 Task: Select the current location as Mount Vernon, Virginia, United States . Now zoom + , and verify the location . Show zoom slider
Action: Mouse moved to (631, 304)
Screenshot: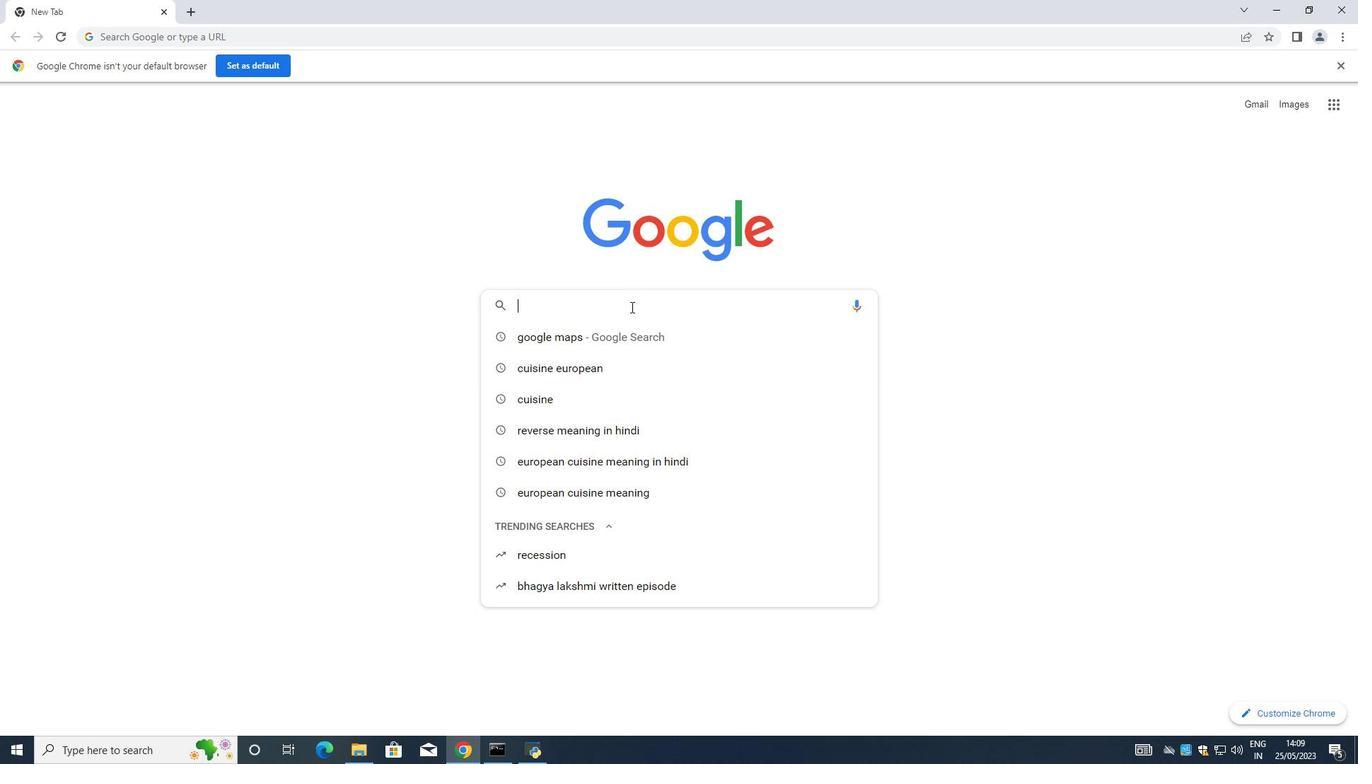 
Action: Mouse pressed left at (631, 304)
Screenshot: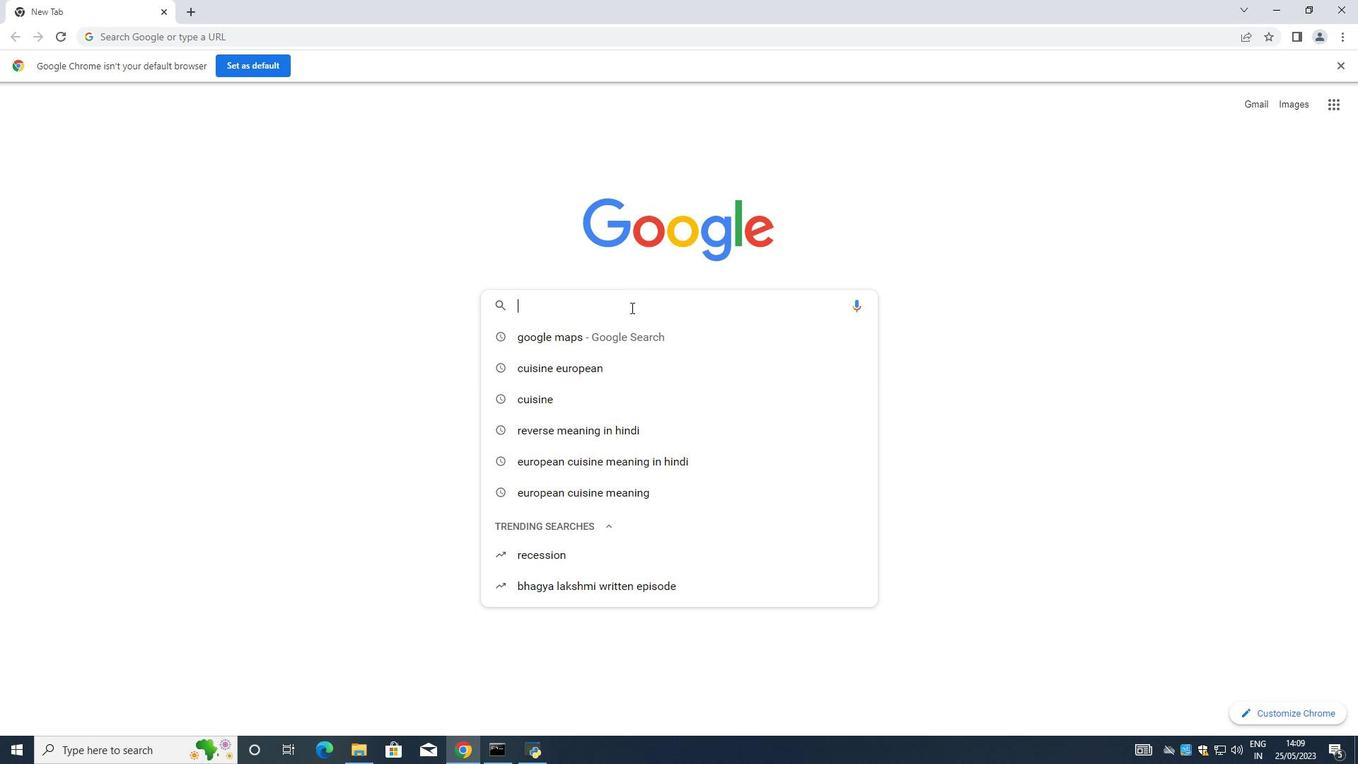 
Action: Mouse moved to (611, 336)
Screenshot: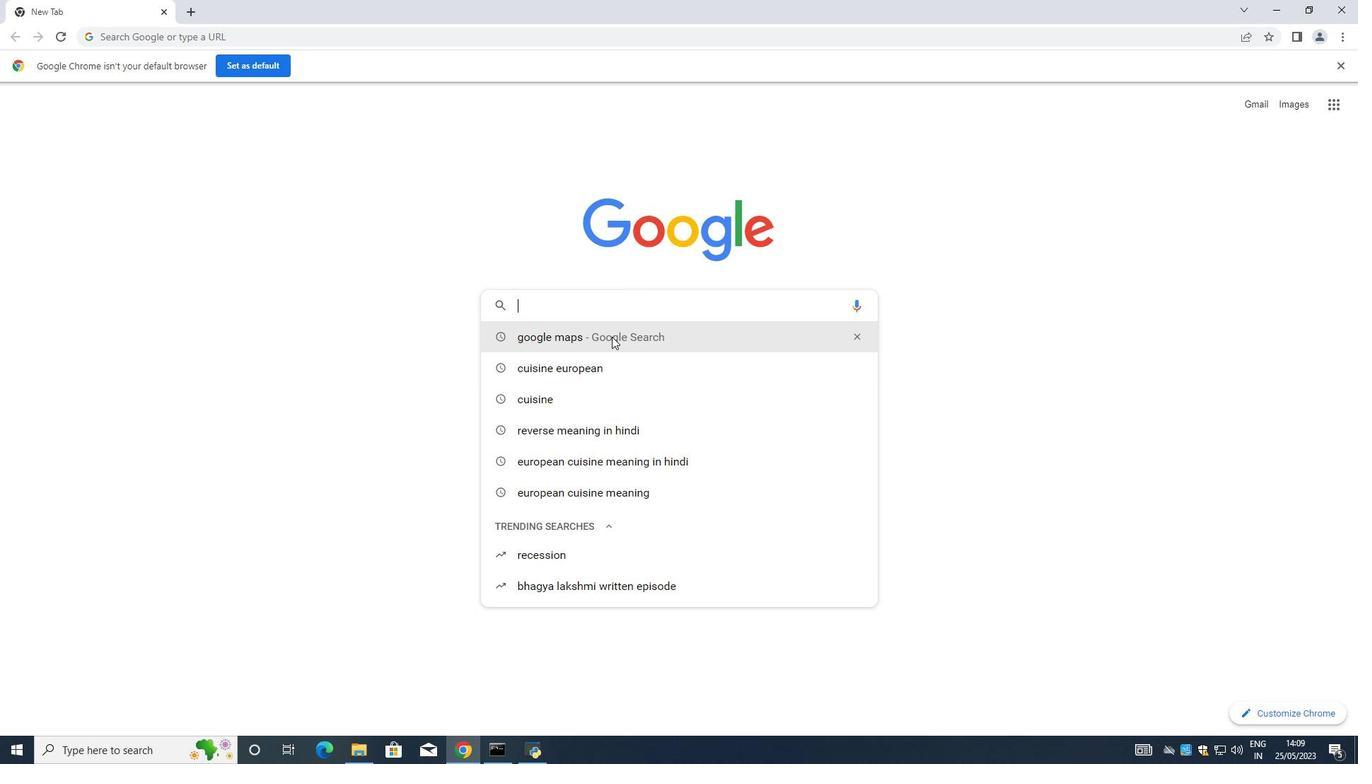 
Action: Key pressed google<Key.space>maps<Key.enter>
Screenshot: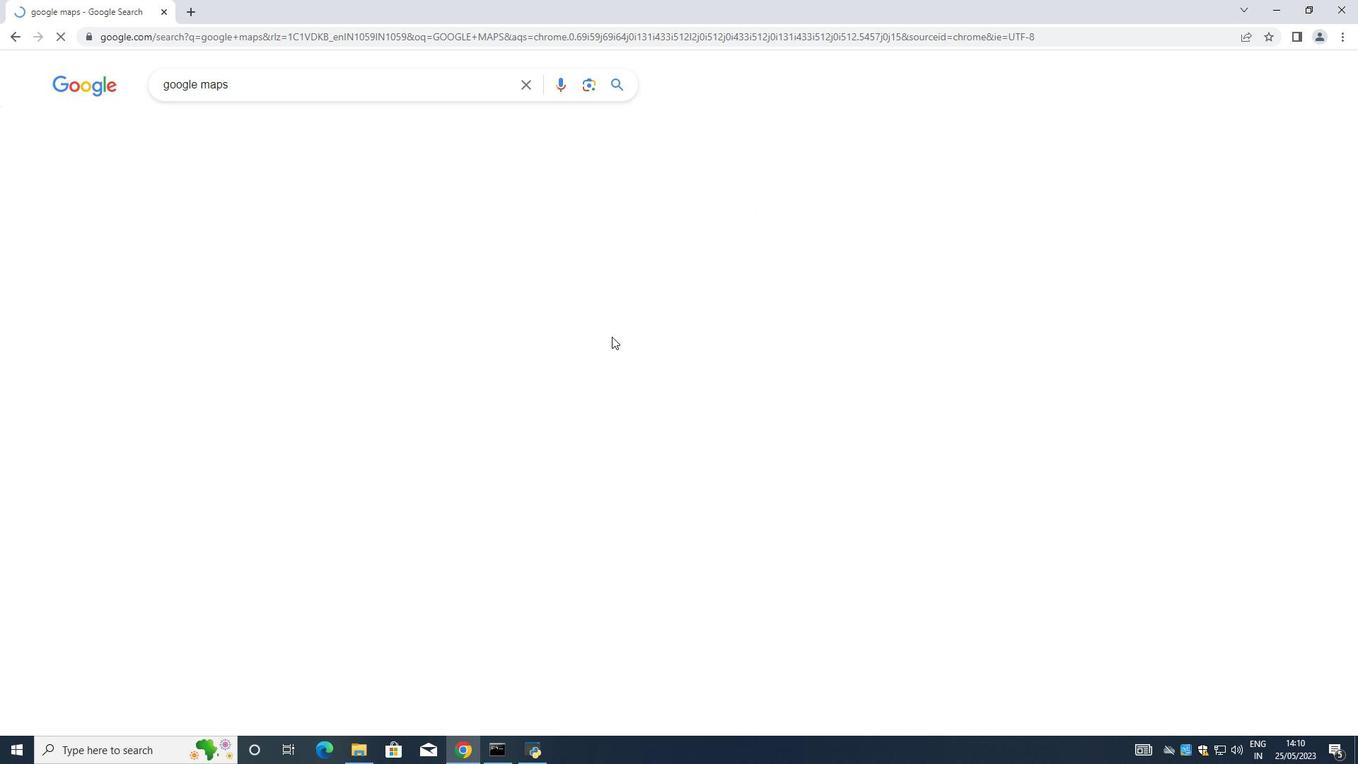 
Action: Mouse moved to (617, 343)
Screenshot: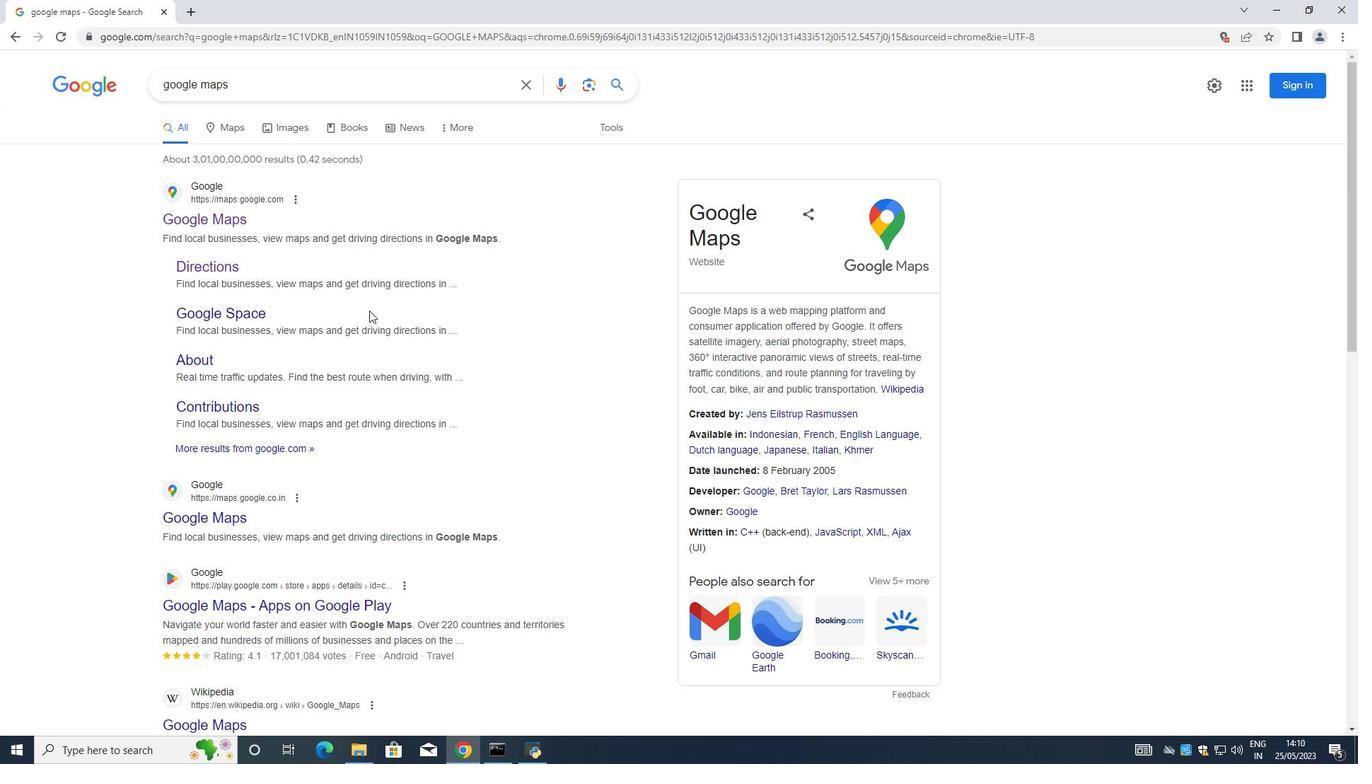 
Action: Key pressed <Key.caps_lock>
Screenshot: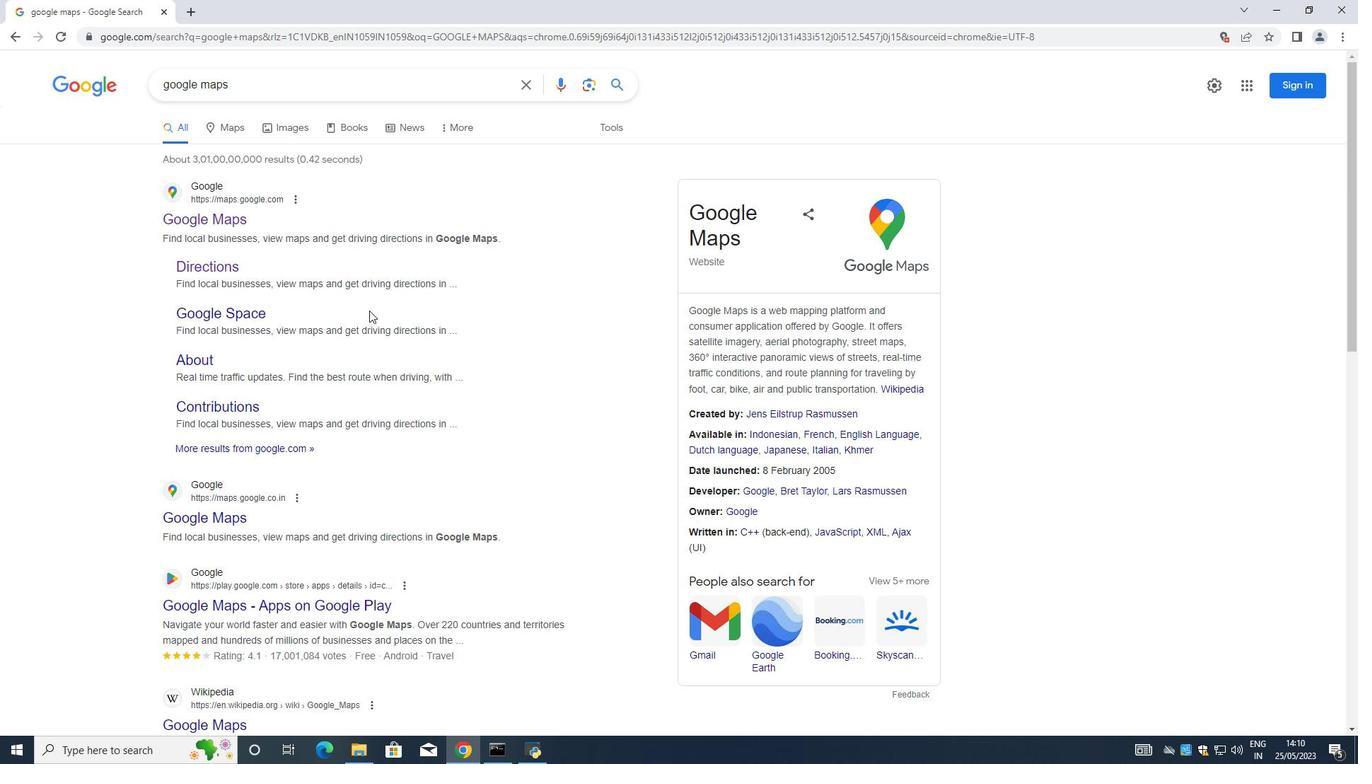 
Action: Mouse moved to (201, 211)
Screenshot: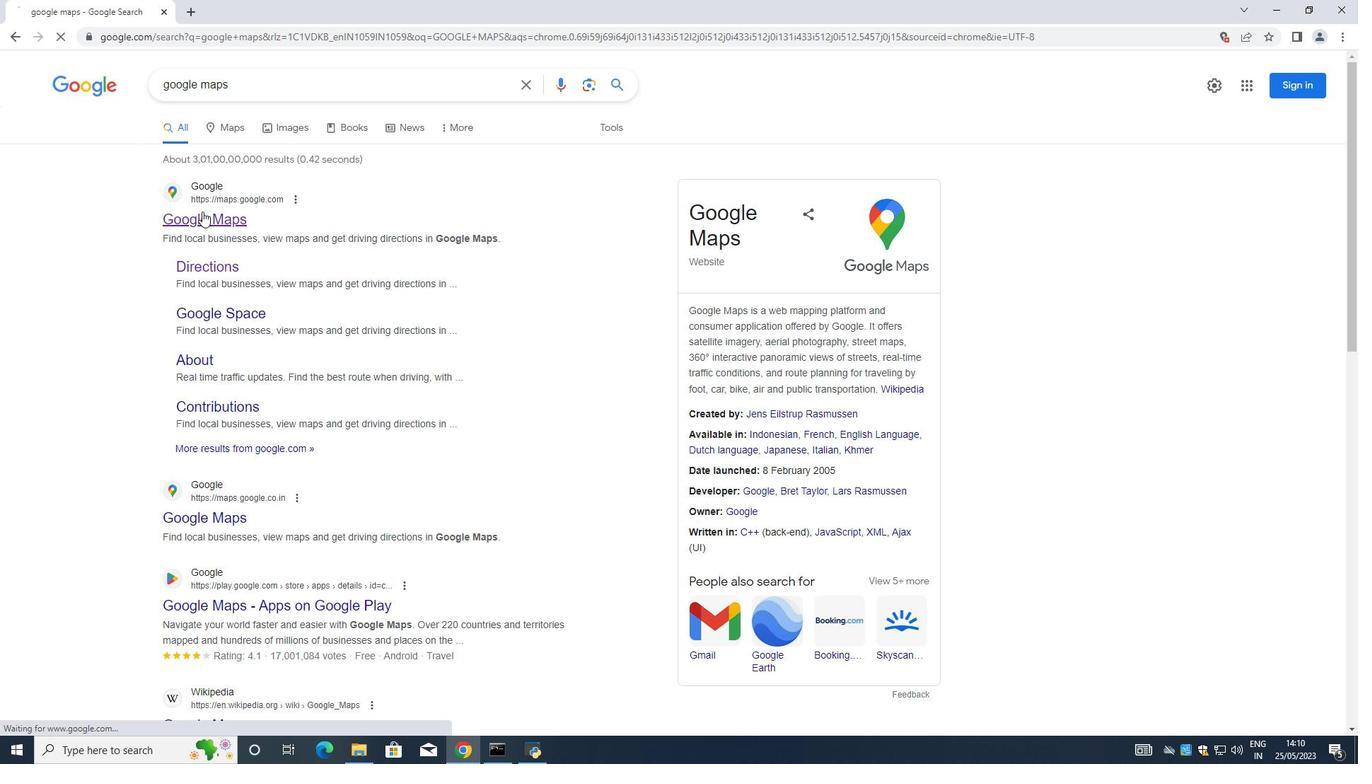 
Action: Mouse pressed left at (201, 211)
Screenshot: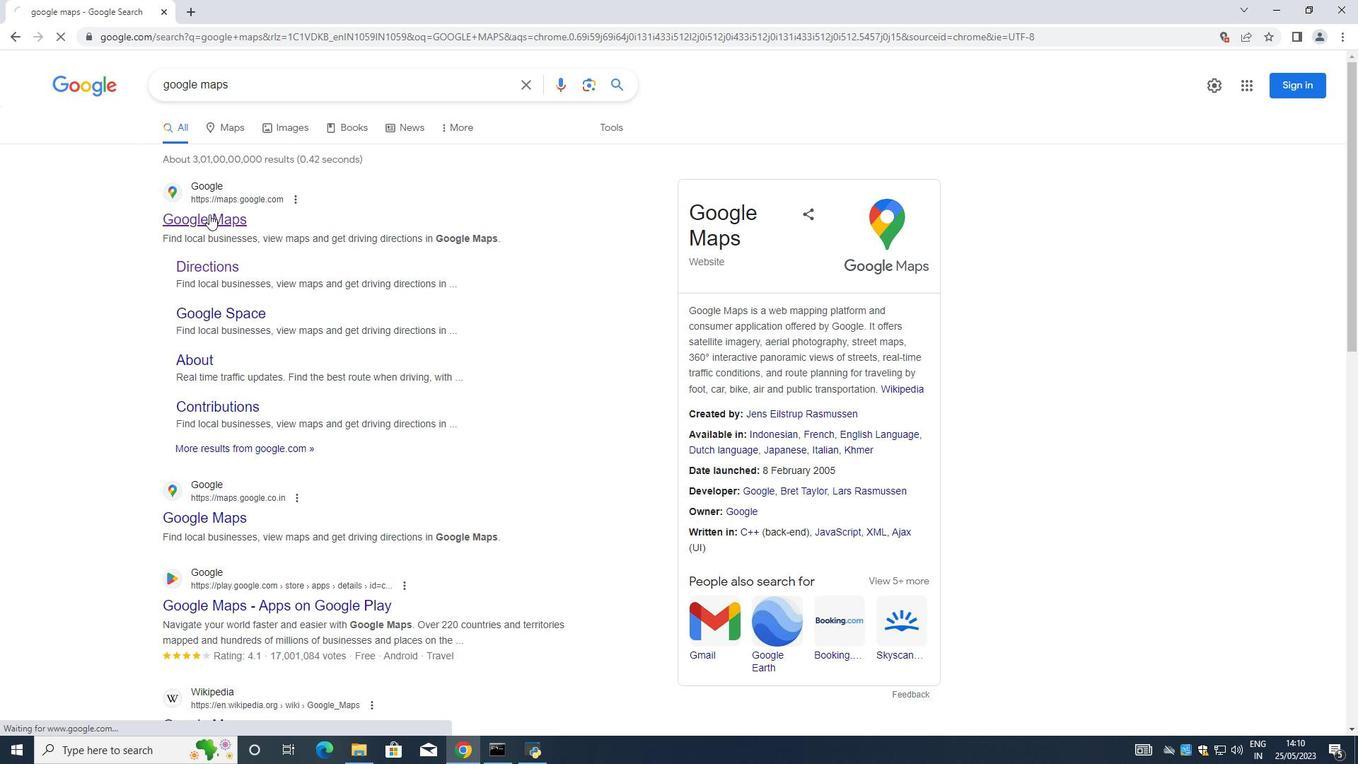 
Action: Mouse moved to (190, 73)
Screenshot: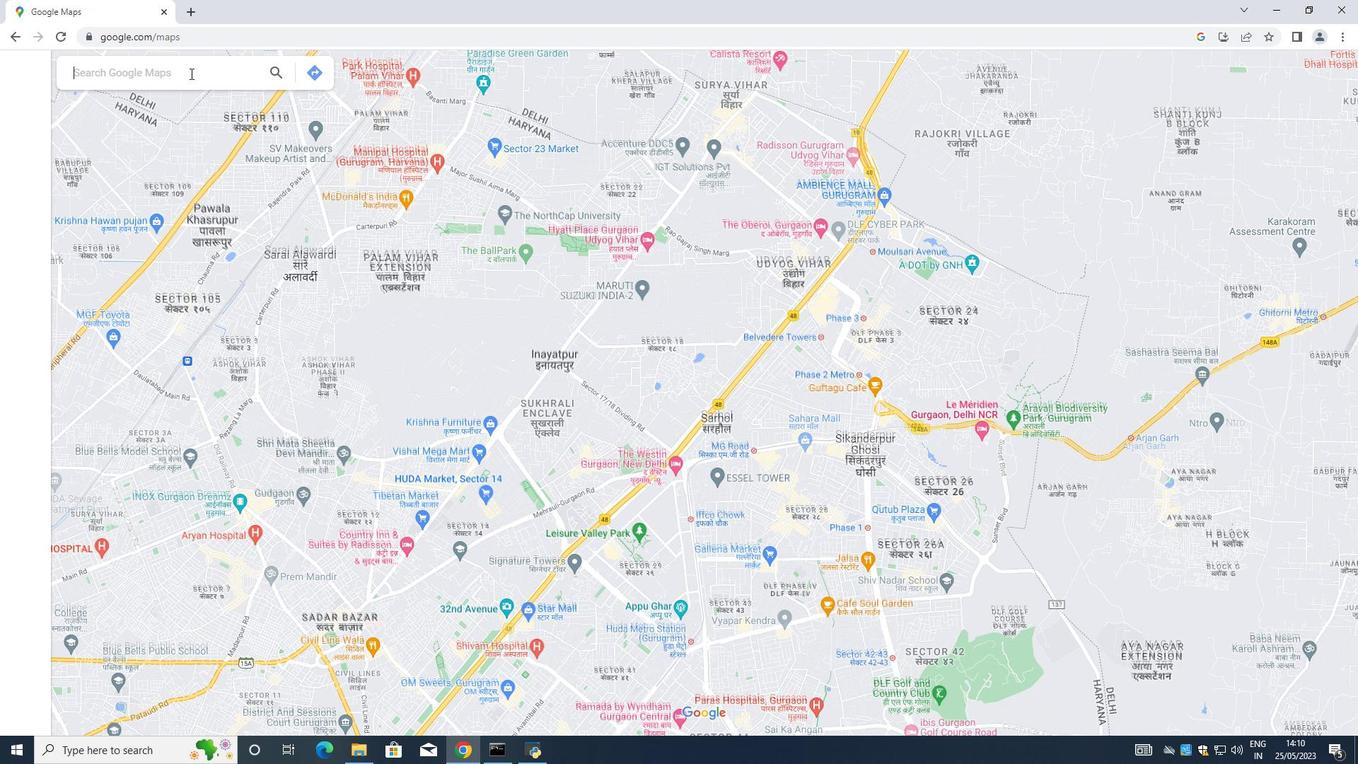
Action: Mouse pressed left at (190, 73)
Screenshot: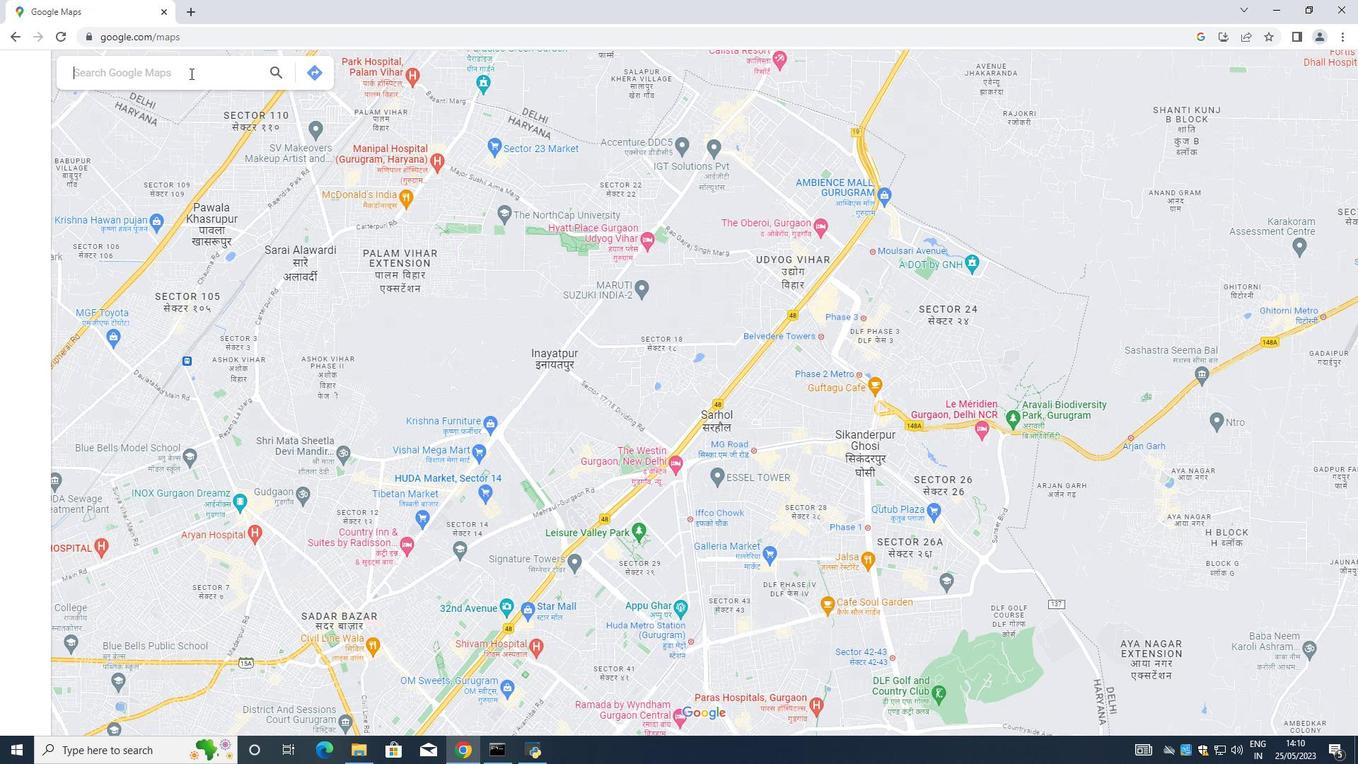 
Action: Key pressed <Key.shift><Key.shift><Key.shift><Key.shift><Key.shift><Key.shift><Key.shift><Key.shift><Key.shift><Key.shift><Key.shift><Key.shift><Key.shift><Key.shift><Key.shift><Key.shift><Key.shift><Key.shift><Key.shift><Key.shift><Key.shift><Key.shift><Key.shift><Key.shift>mOUNT<Key.space><Key.shift>vERNON,B<Key.backspace><Key.shift><Key.shift><Key.shift><Key.shift><Key.shift><Key.shift><Key.shift><Key.shift><Key.shift><Key.shift><Key.shift><Key.shift><Key.shift><Key.shift><Key.shift><Key.shift><Key.shift><Key.shift><Key.shift><Key.shift><Key.shift><Key.shift><Key.shift><Key.shift><Key.shift><Key.shift><Key.shift><Key.shift><Key.shift><Key.shift><Key.shift><Key.shift><Key.shift><Key.shift><Key.shift><Key.shift><Key.shift>vIRGINIA,<Key.shift><Key.shift><Key.shift><Key.shift><Key.shift><Key.shift>us
Screenshot: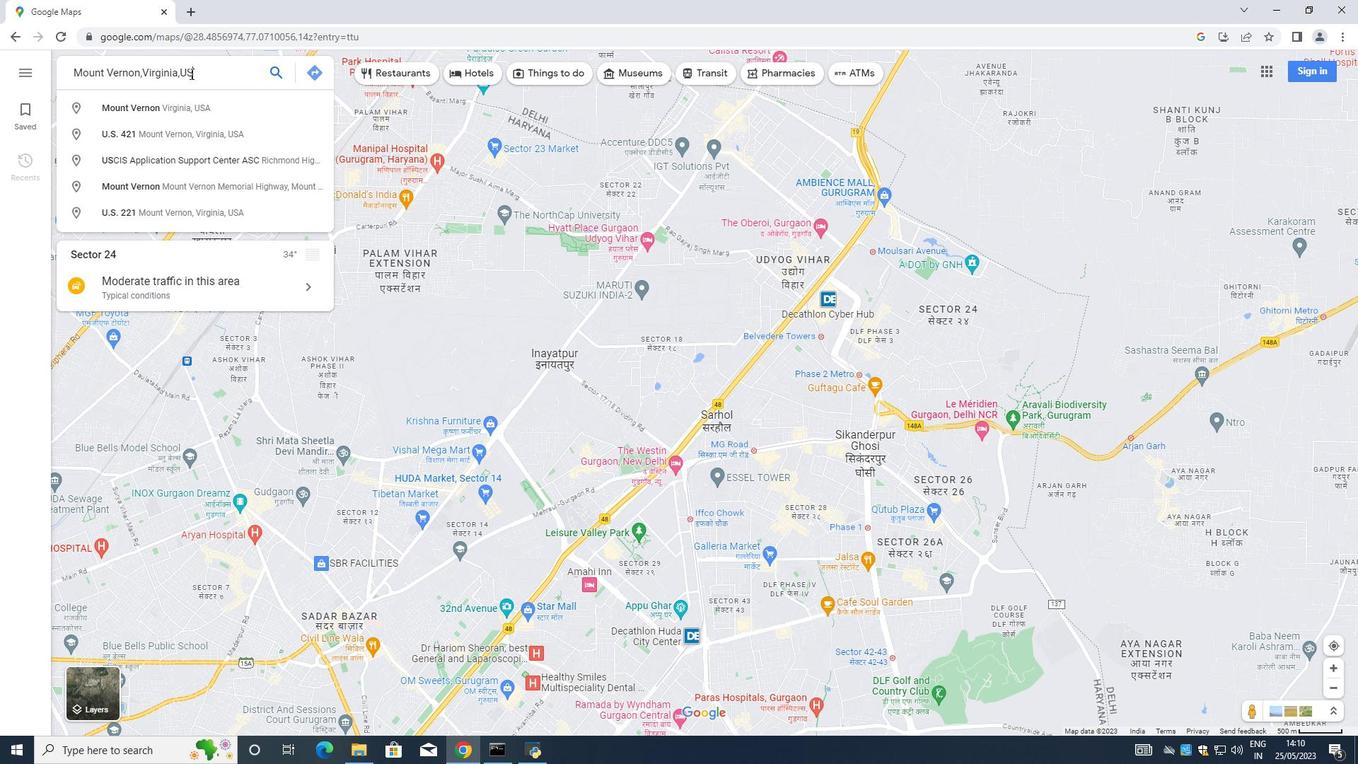 
Action: Mouse moved to (275, 72)
Screenshot: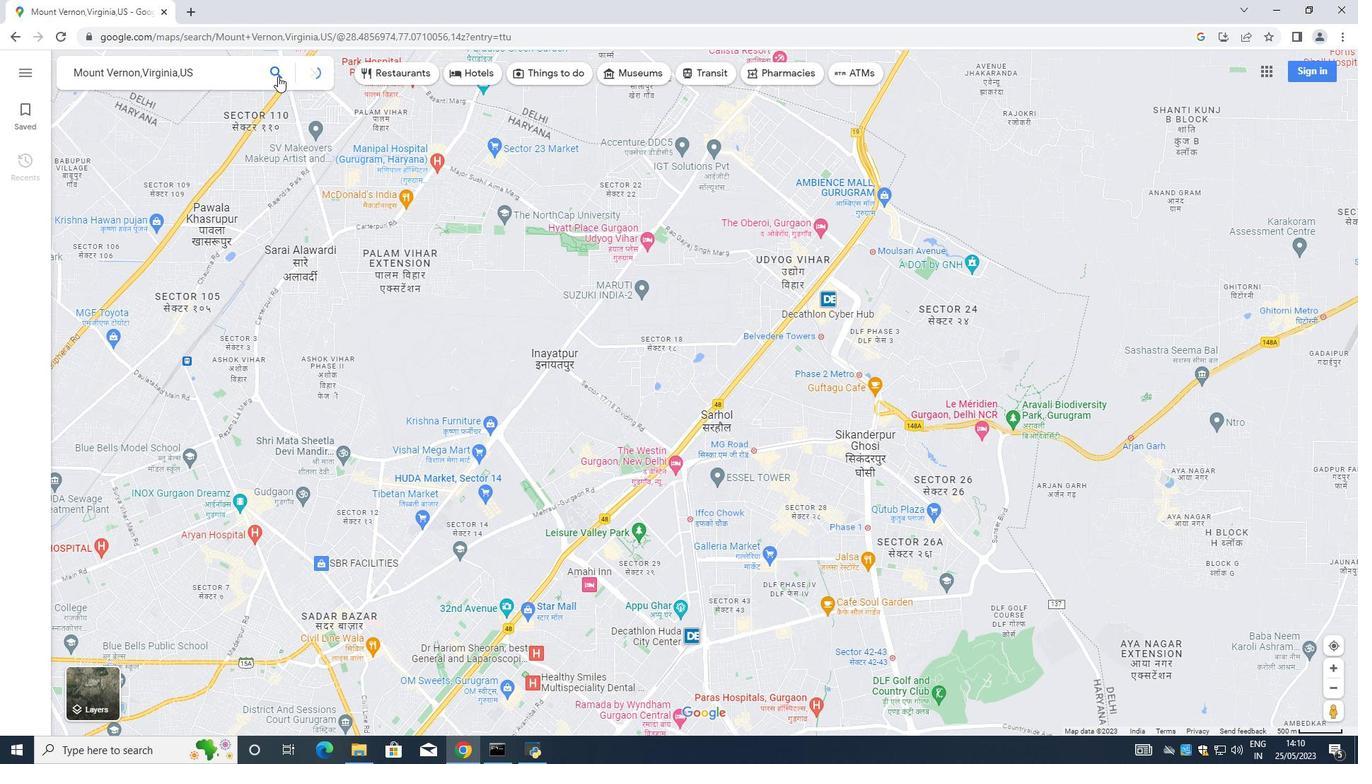 
Action: Mouse pressed left at (275, 72)
Screenshot: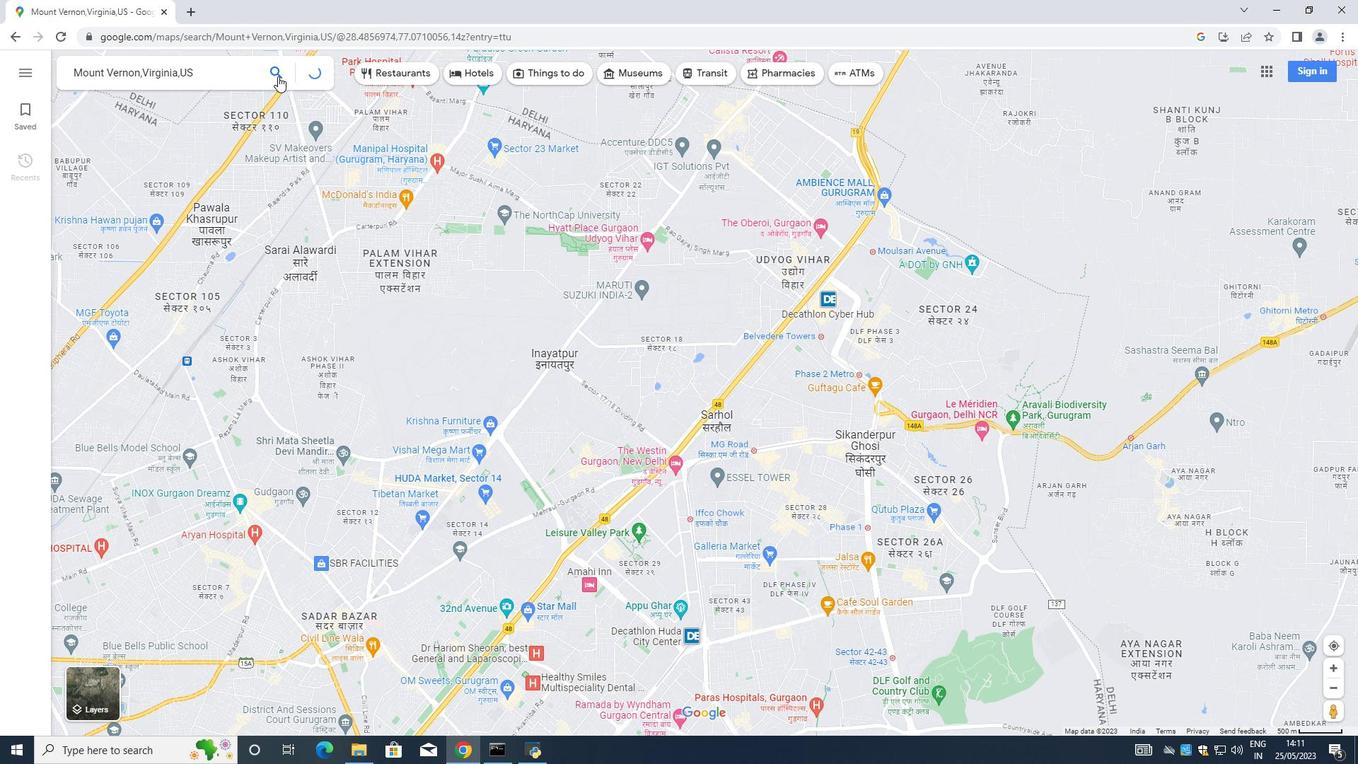 
Action: Mouse moved to (85, 313)
Screenshot: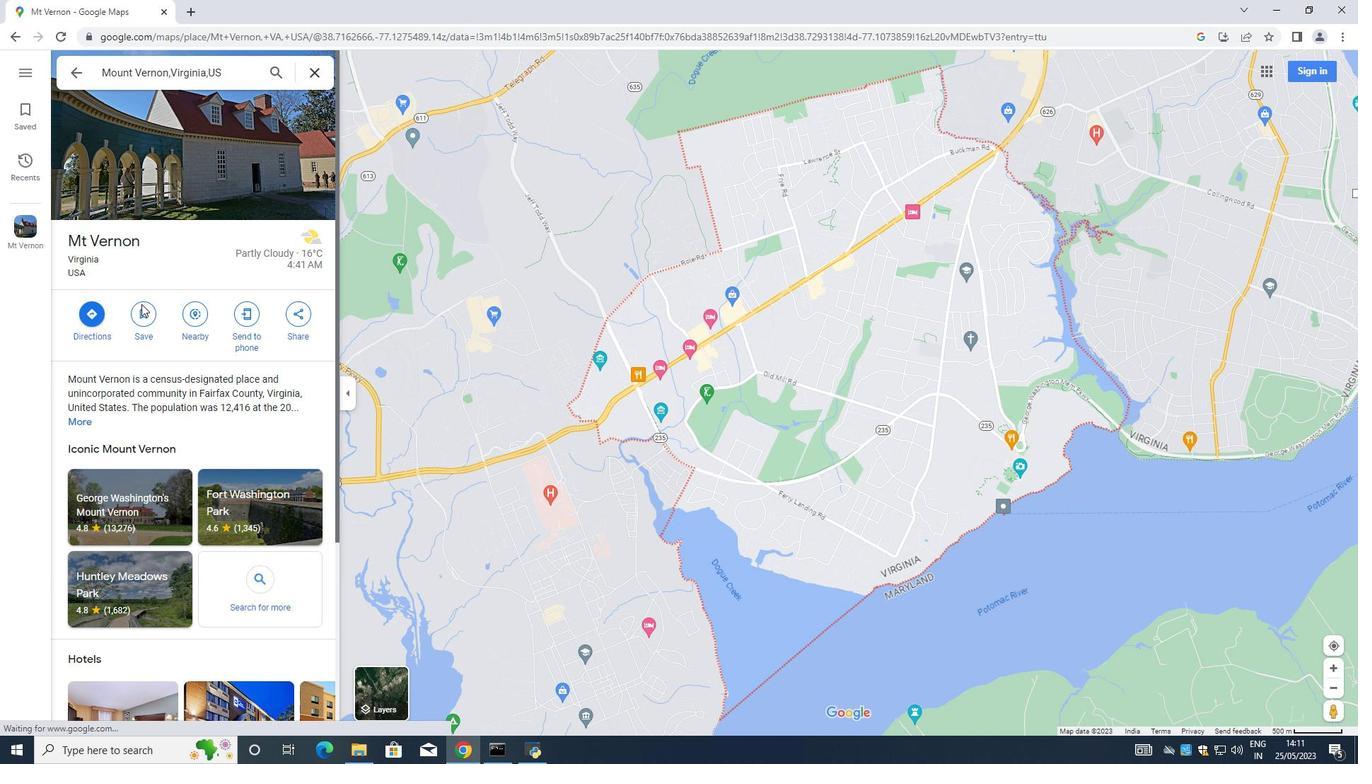 
Action: Mouse pressed left at (85, 313)
Screenshot: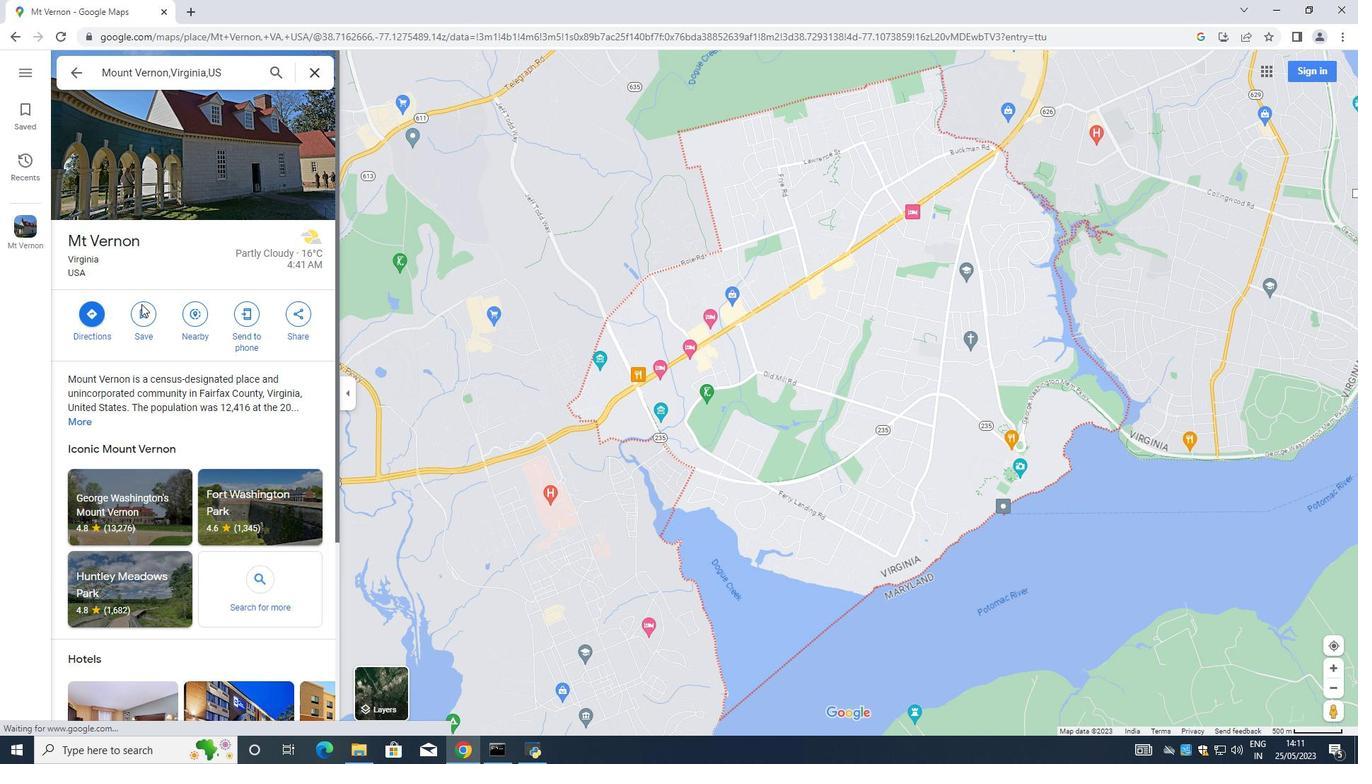 
Action: Mouse moved to (145, 198)
Screenshot: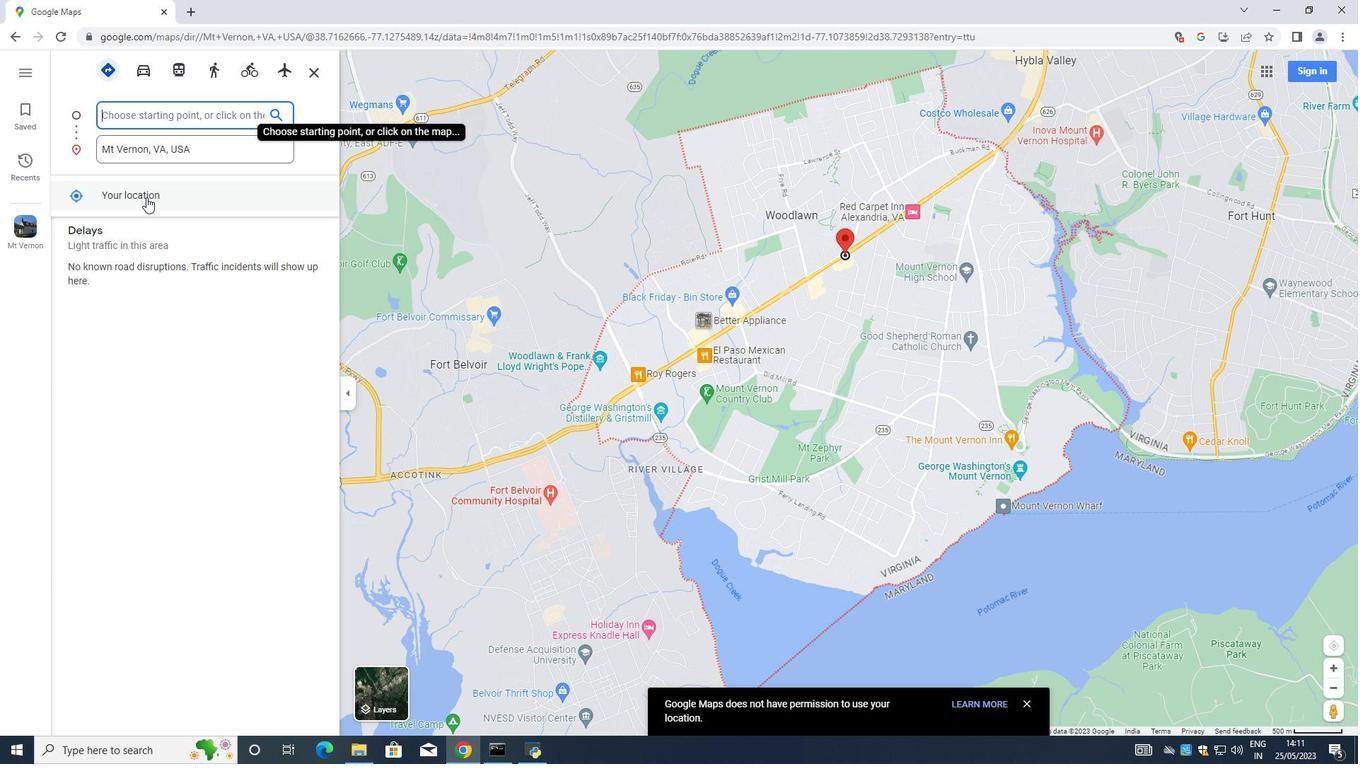 
Action: Mouse pressed left at (145, 198)
Screenshot: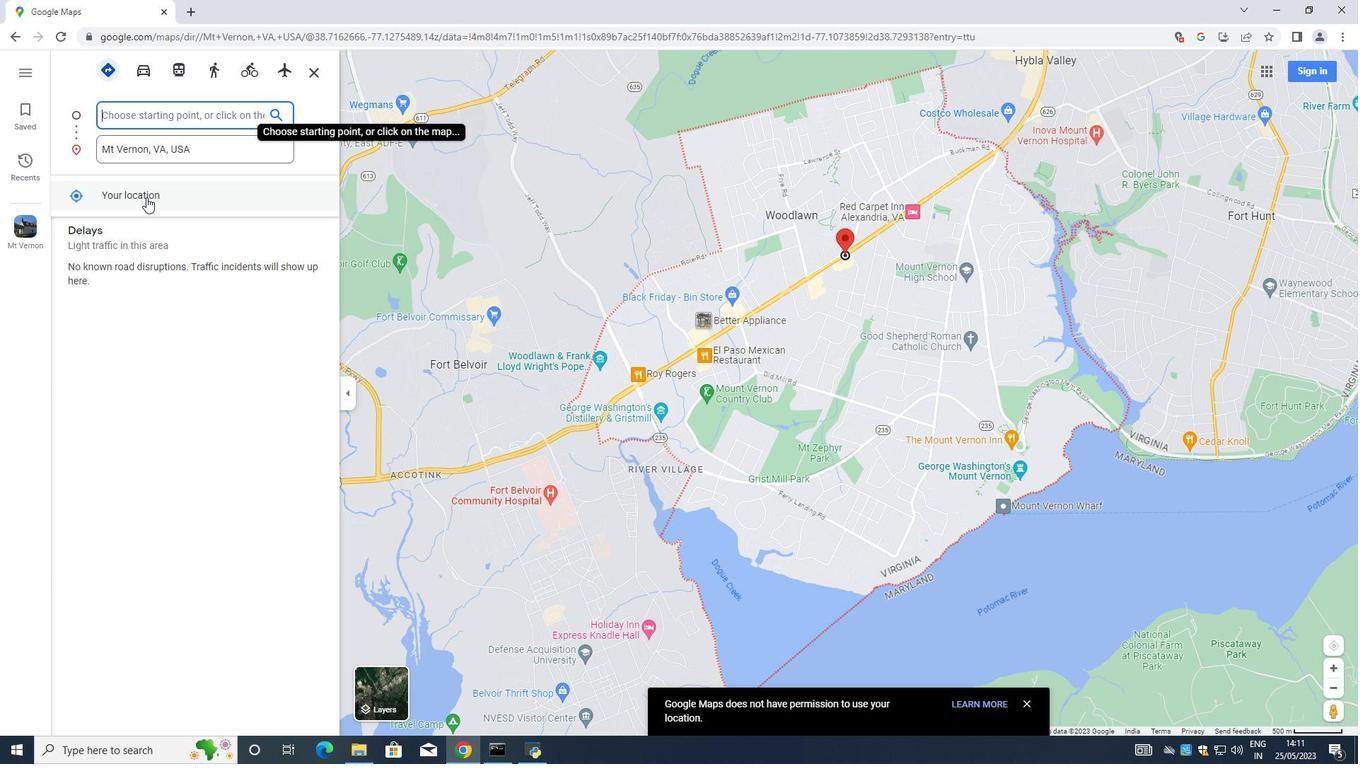 
Action: Mouse moved to (205, 157)
Screenshot: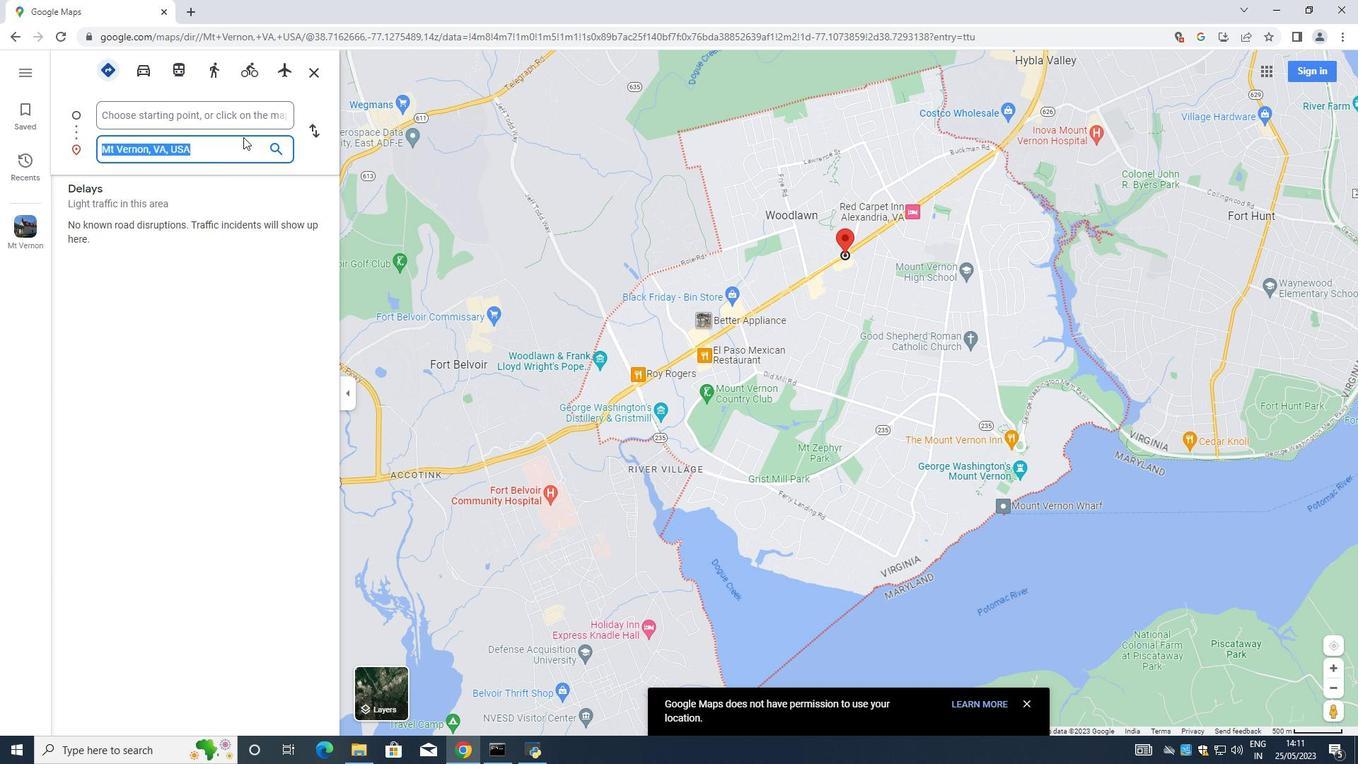 
Action: Mouse pressed left at (205, 157)
Screenshot: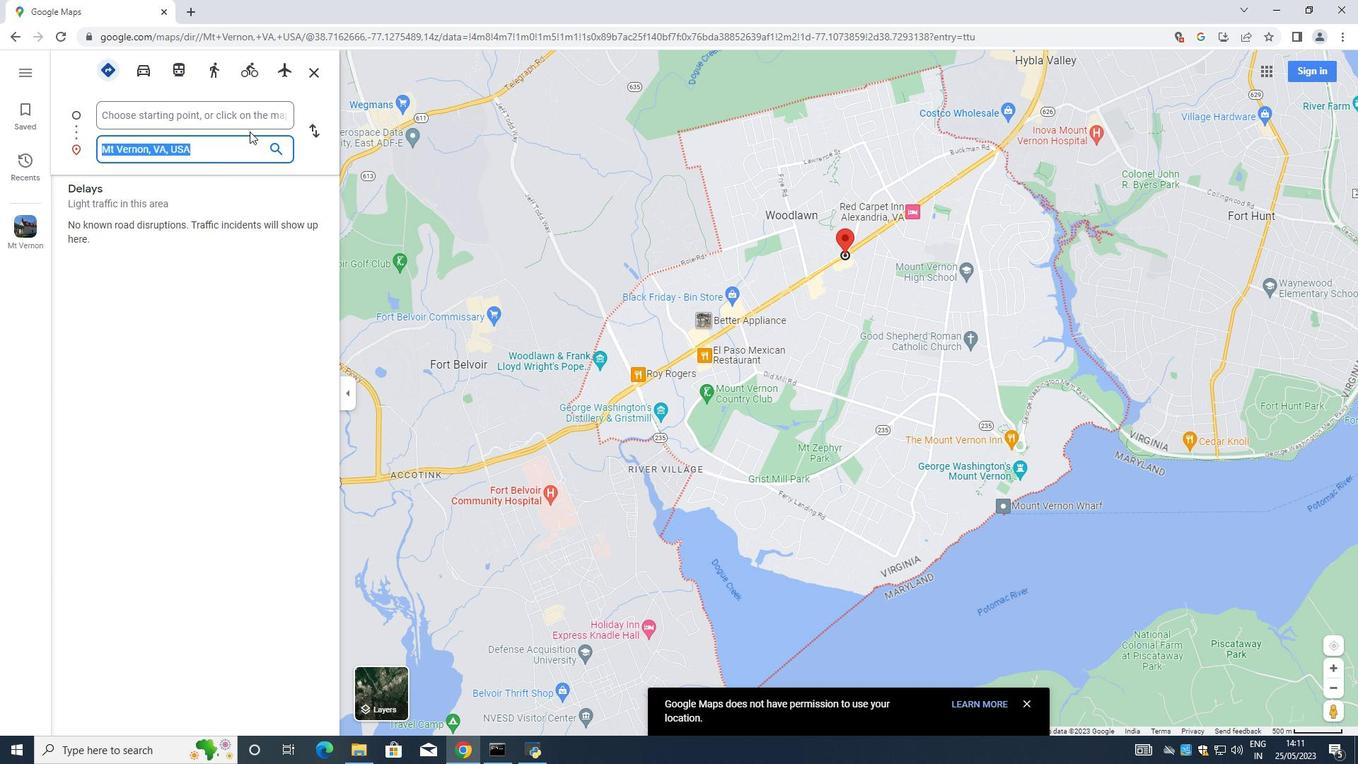 
Action: Mouse moved to (231, 142)
Screenshot: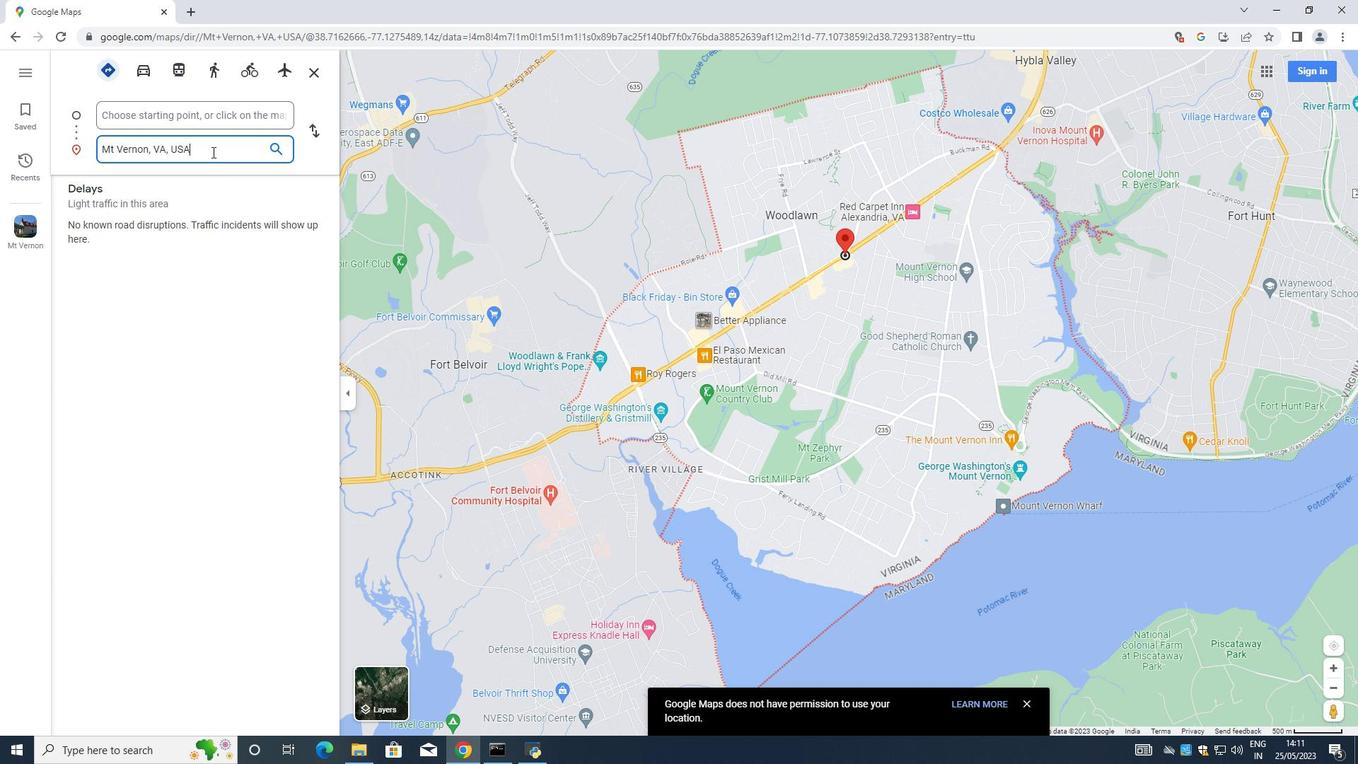 
Action: Mouse pressed left at (231, 142)
Screenshot: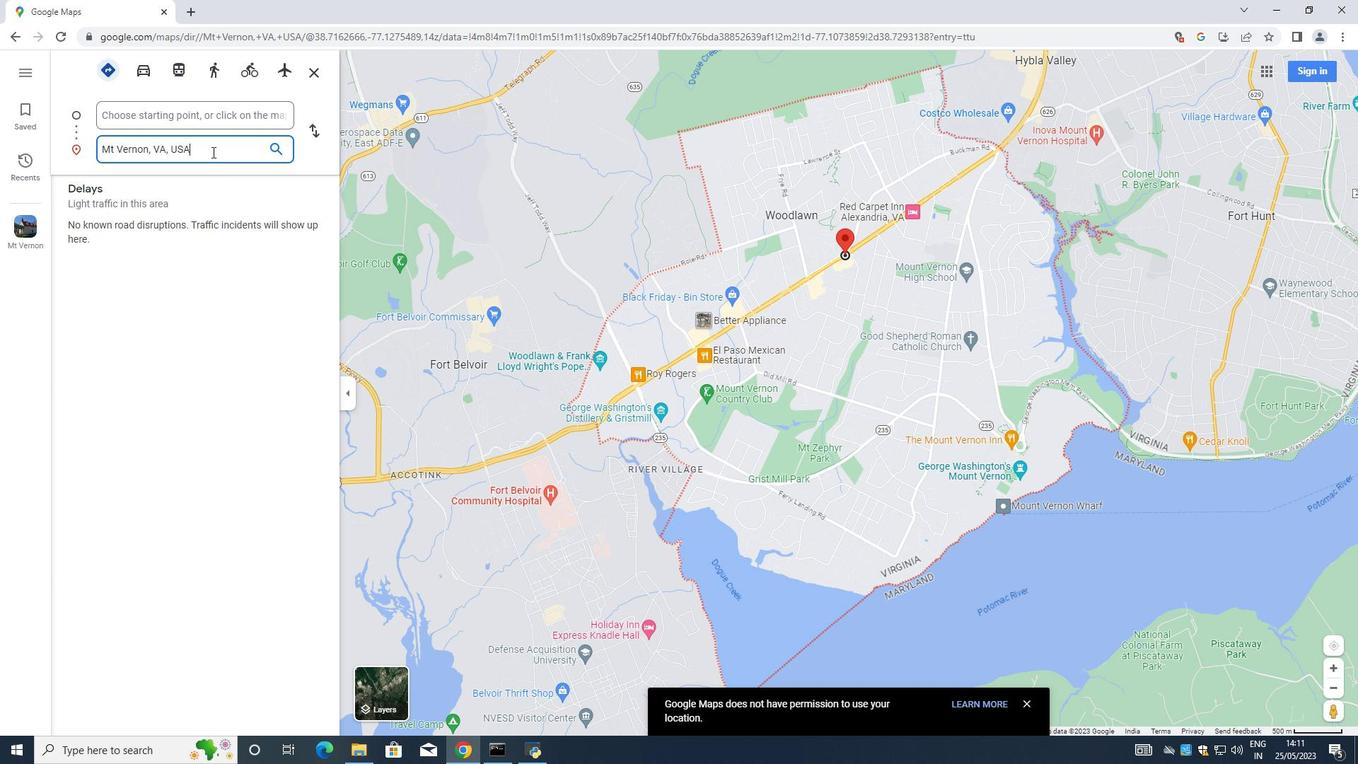 
Action: Mouse moved to (311, 127)
Screenshot: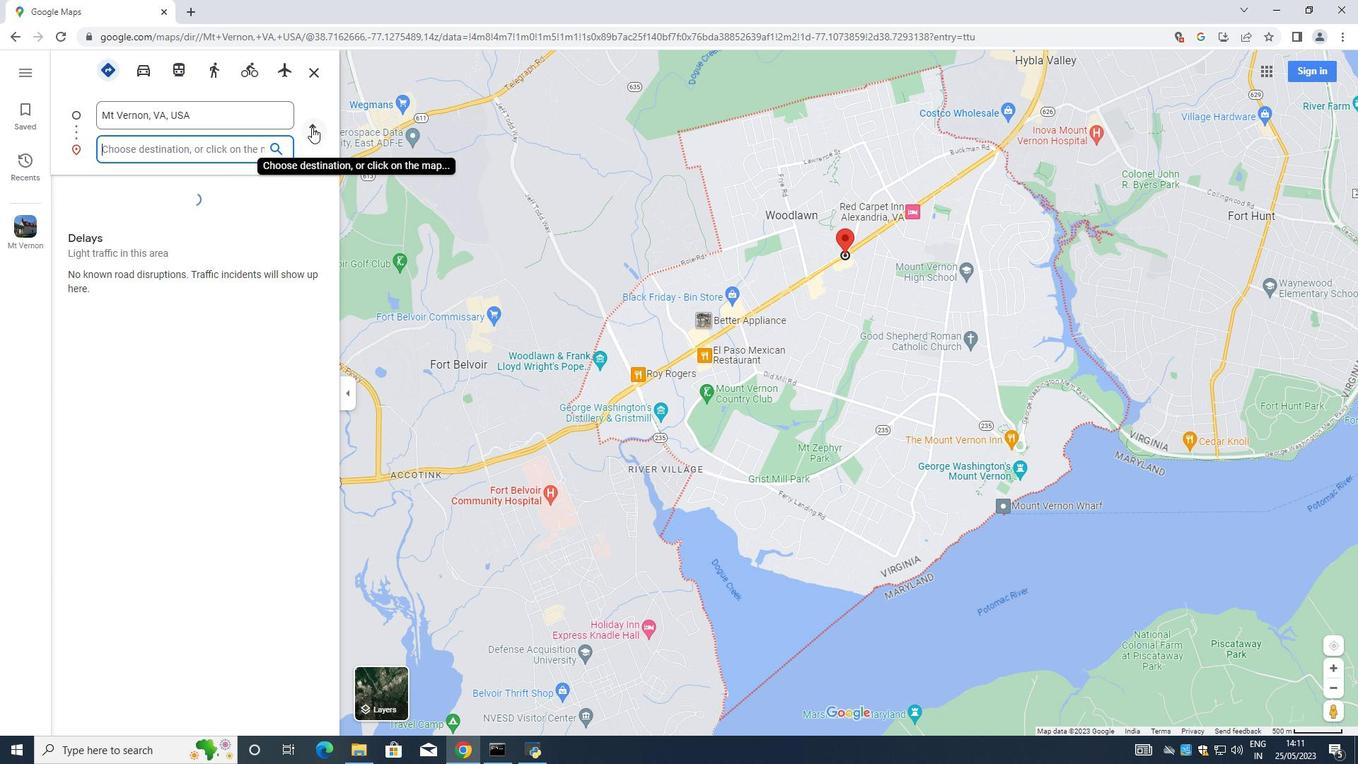 
Action: Mouse pressed left at (311, 127)
Screenshot: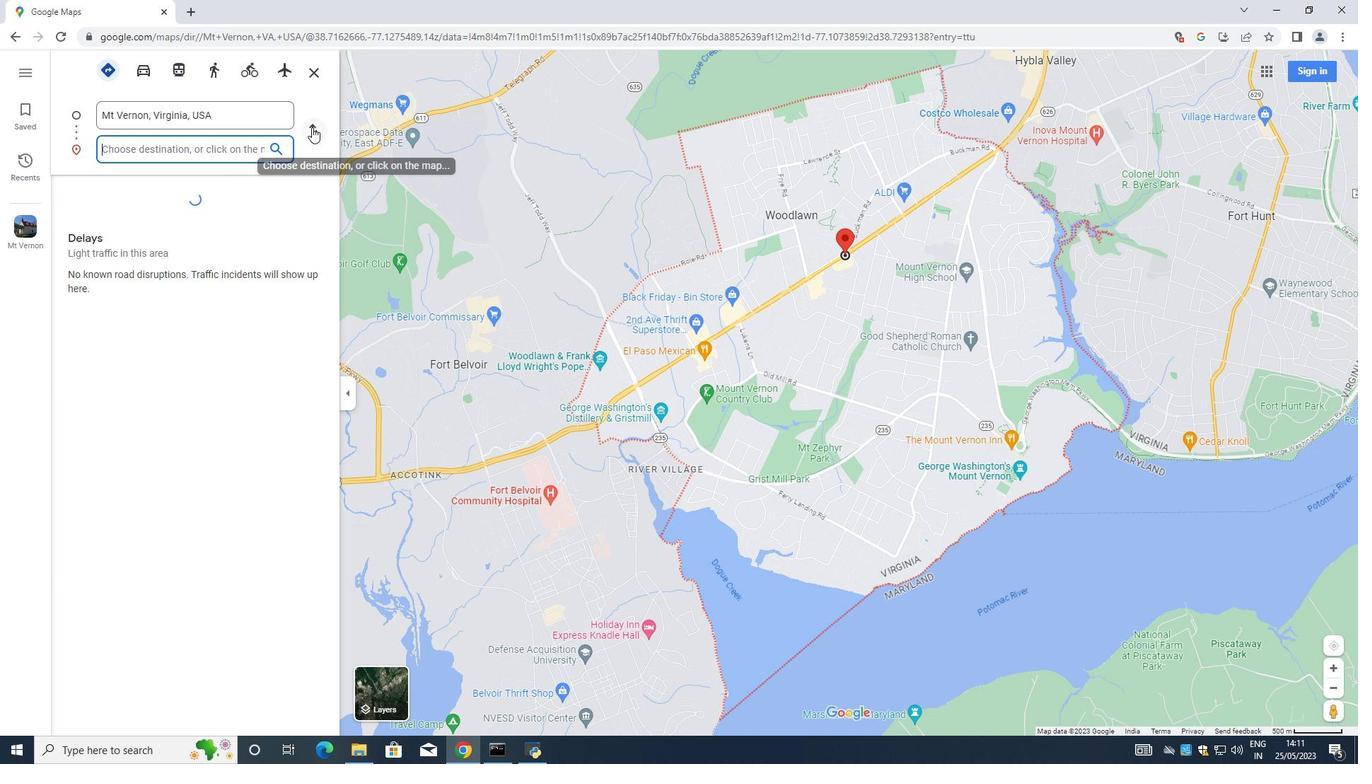 
Action: Mouse moved to (848, 387)
Screenshot: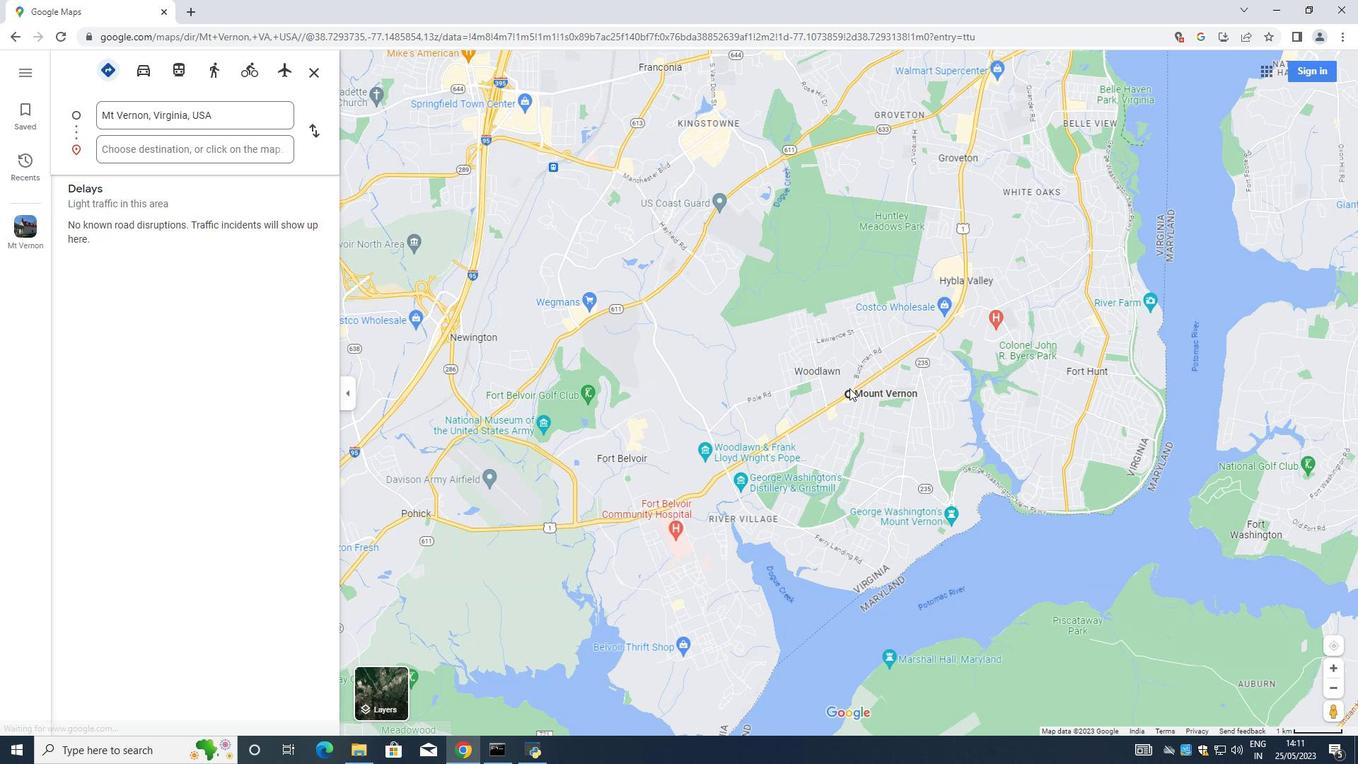 
Action: Mouse scrolled (848, 388) with delta (0, 0)
Screenshot: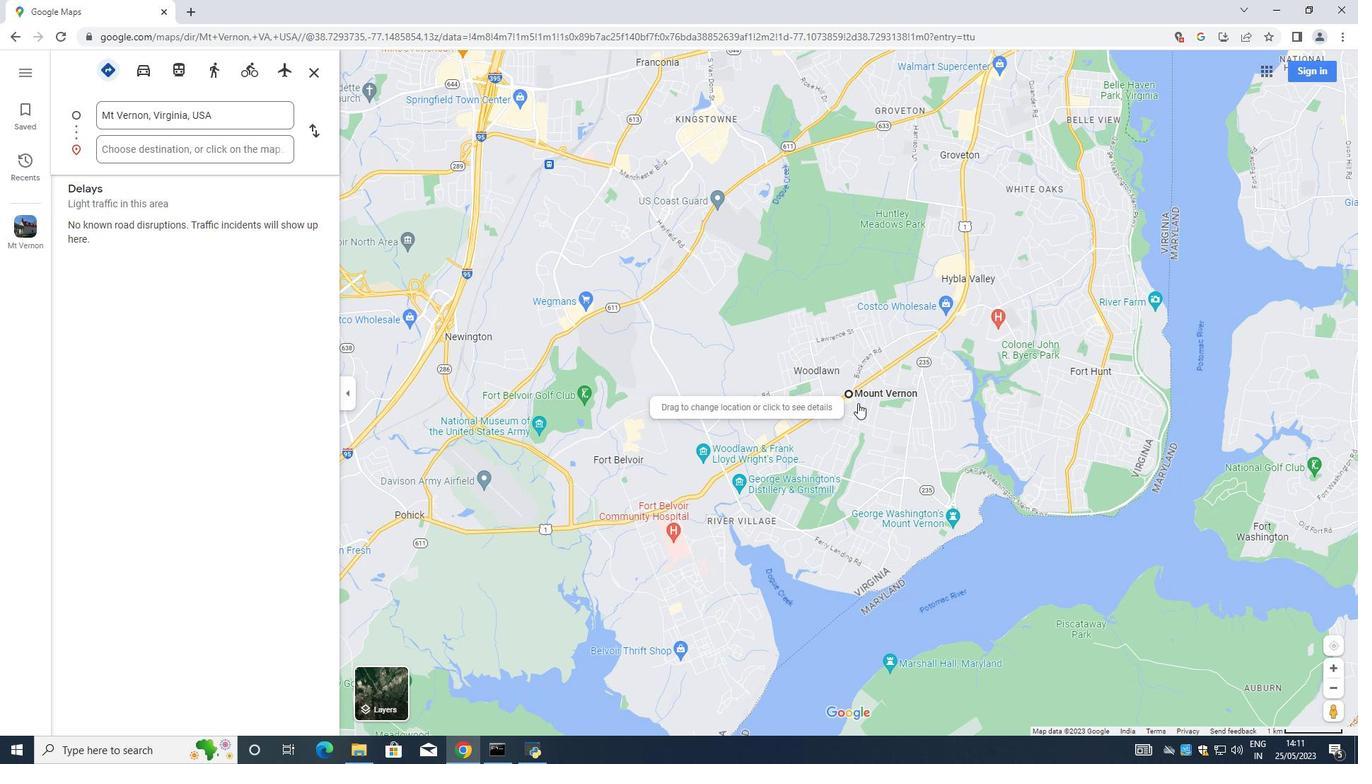 
Action: Mouse moved to (856, 398)
Screenshot: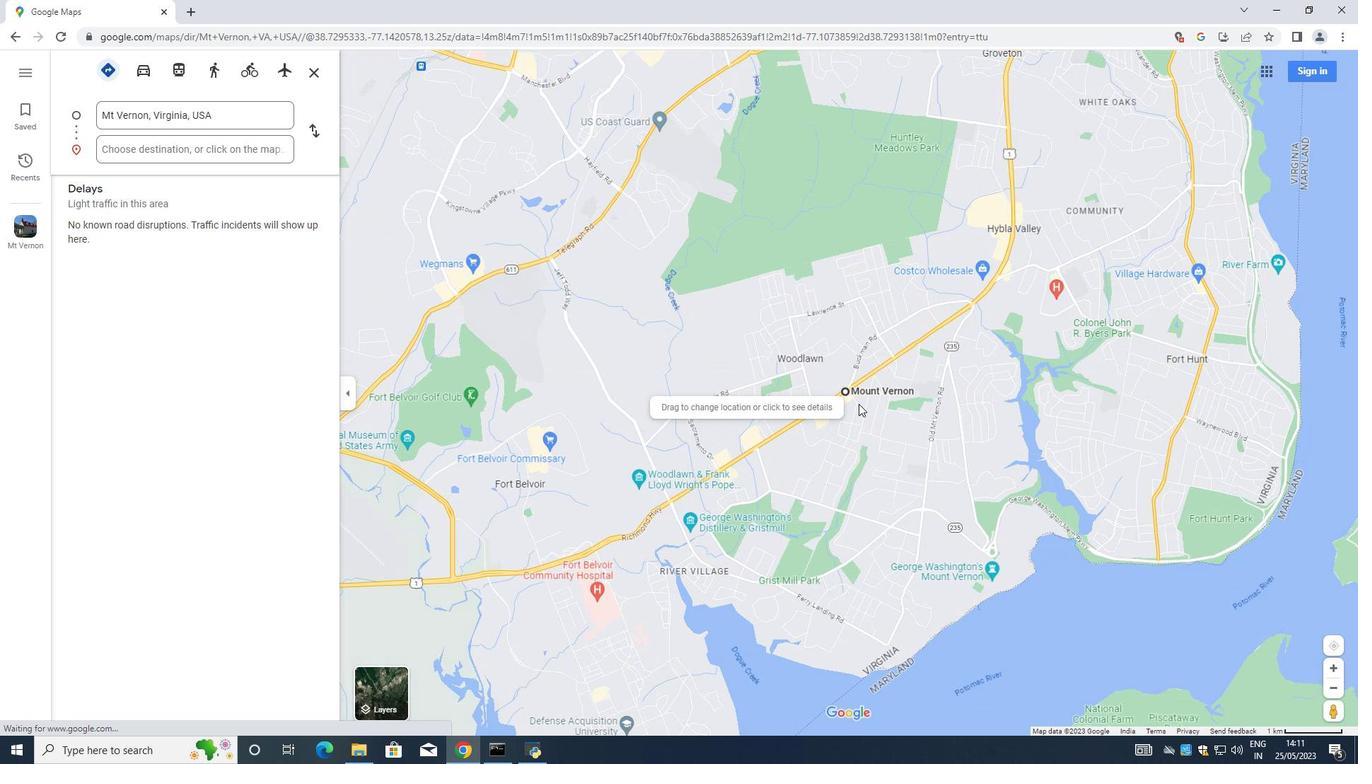 
Action: Mouse scrolled (856, 399) with delta (0, 0)
Screenshot: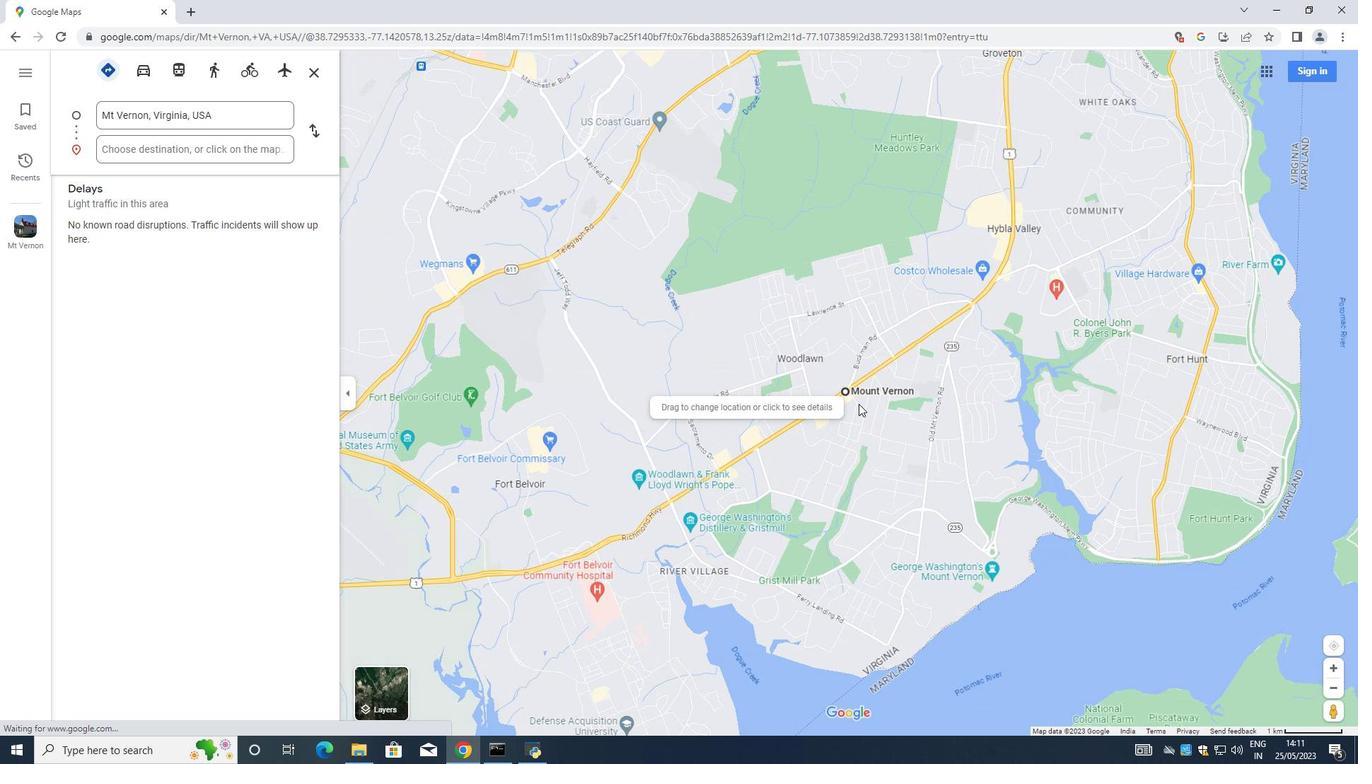 
Action: Mouse moved to (858, 403)
Screenshot: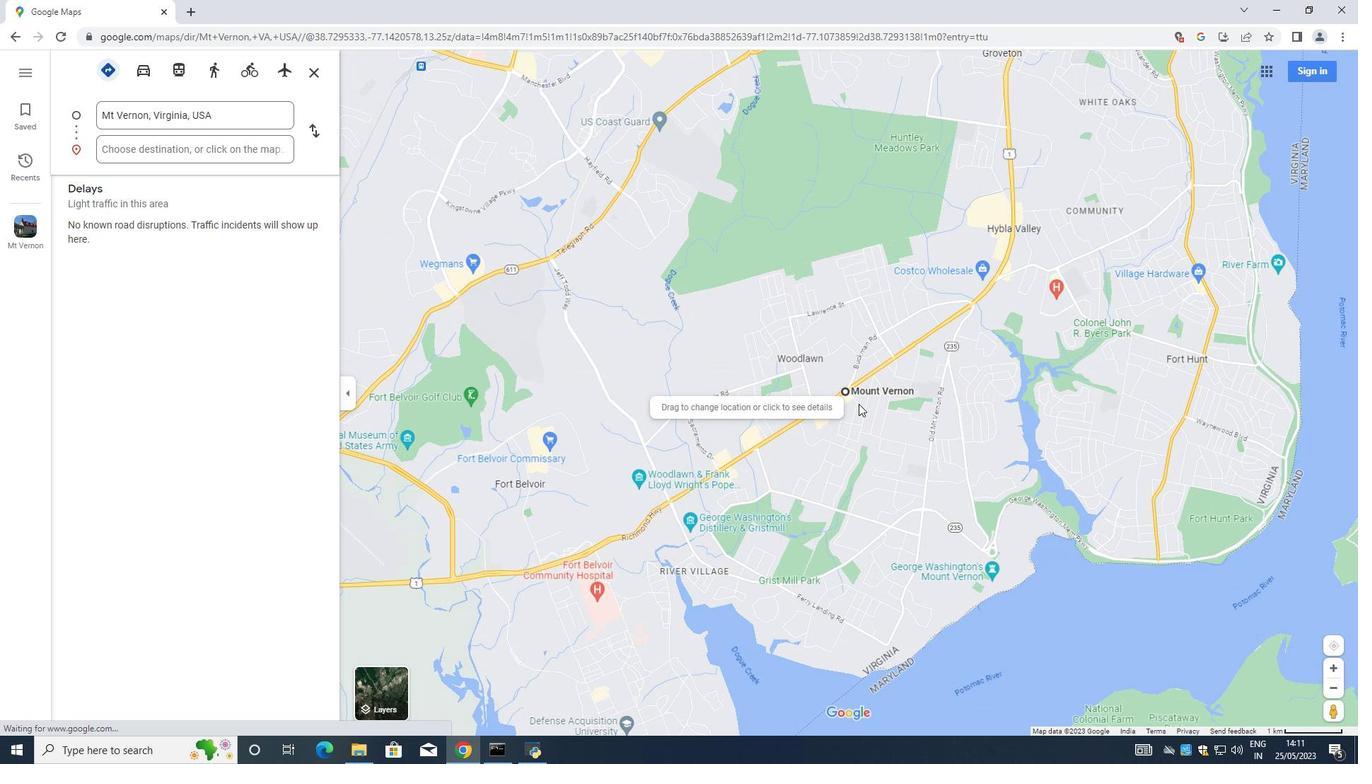 
Action: Mouse scrolled (858, 404) with delta (0, 0)
Screenshot: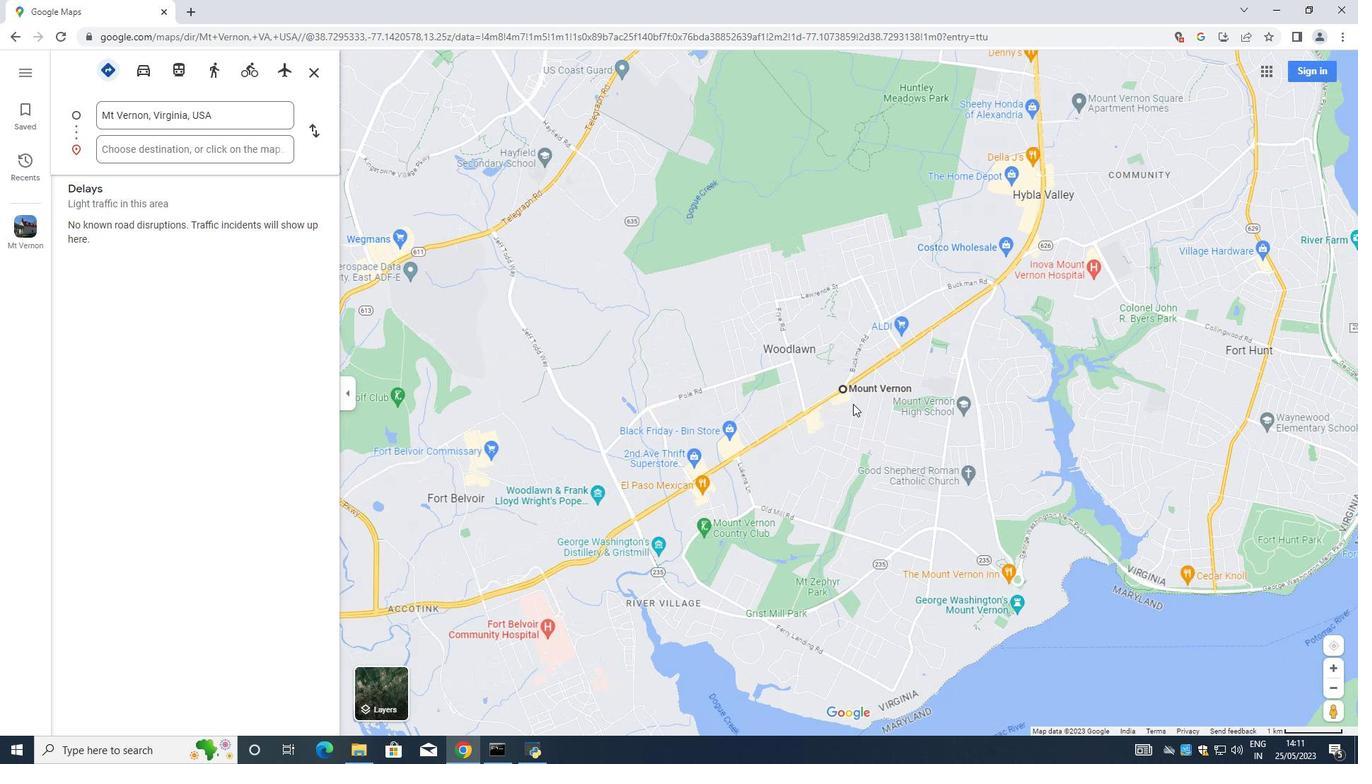 
Action: Mouse scrolled (858, 404) with delta (0, 0)
Screenshot: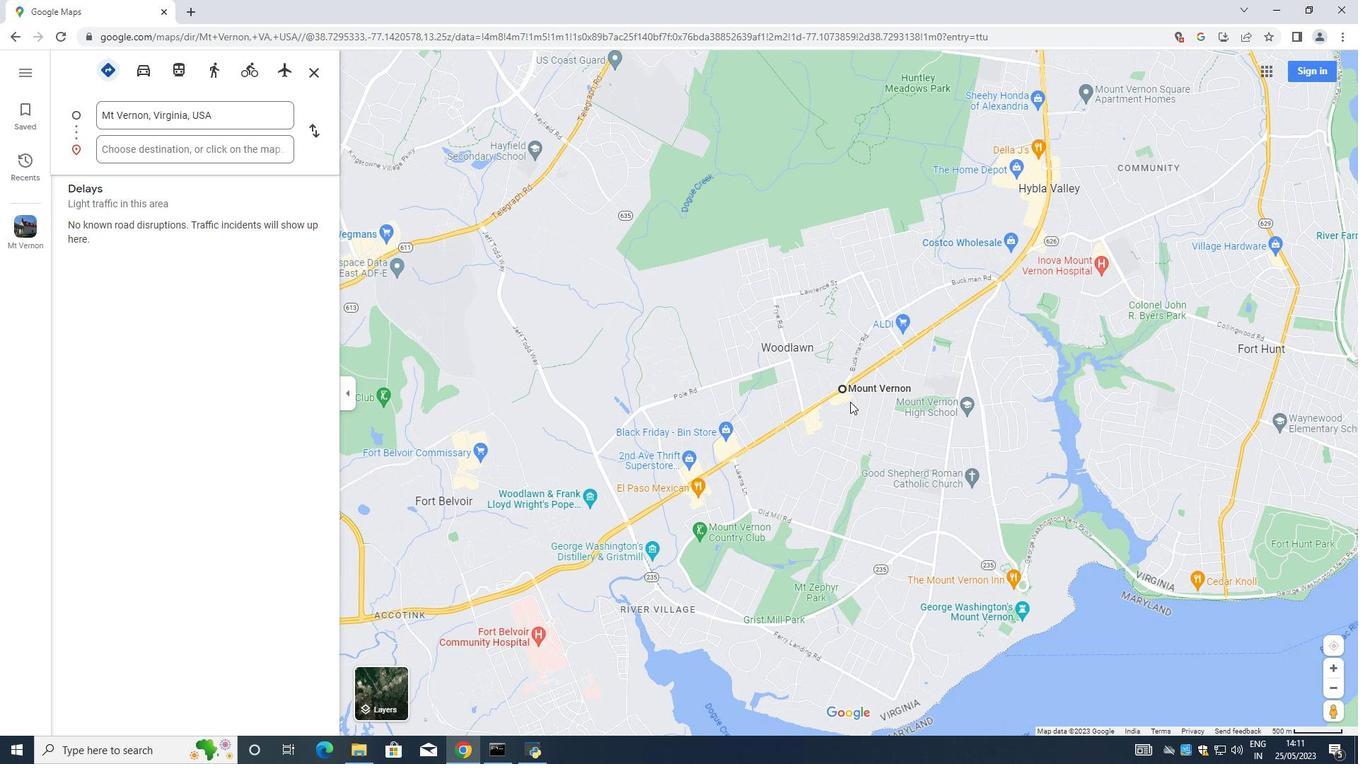 
Action: Mouse moved to (852, 403)
Screenshot: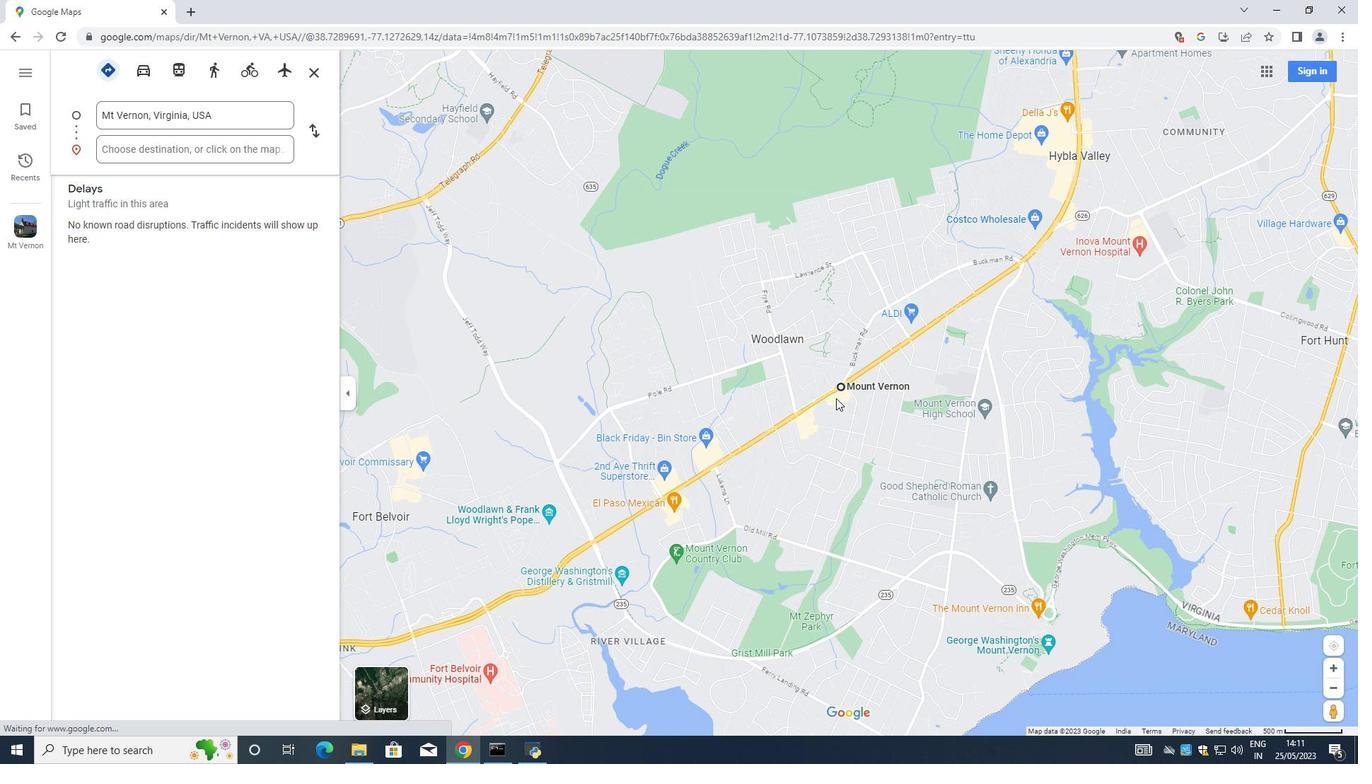 
Action: Mouse scrolled (852, 403) with delta (0, 0)
Screenshot: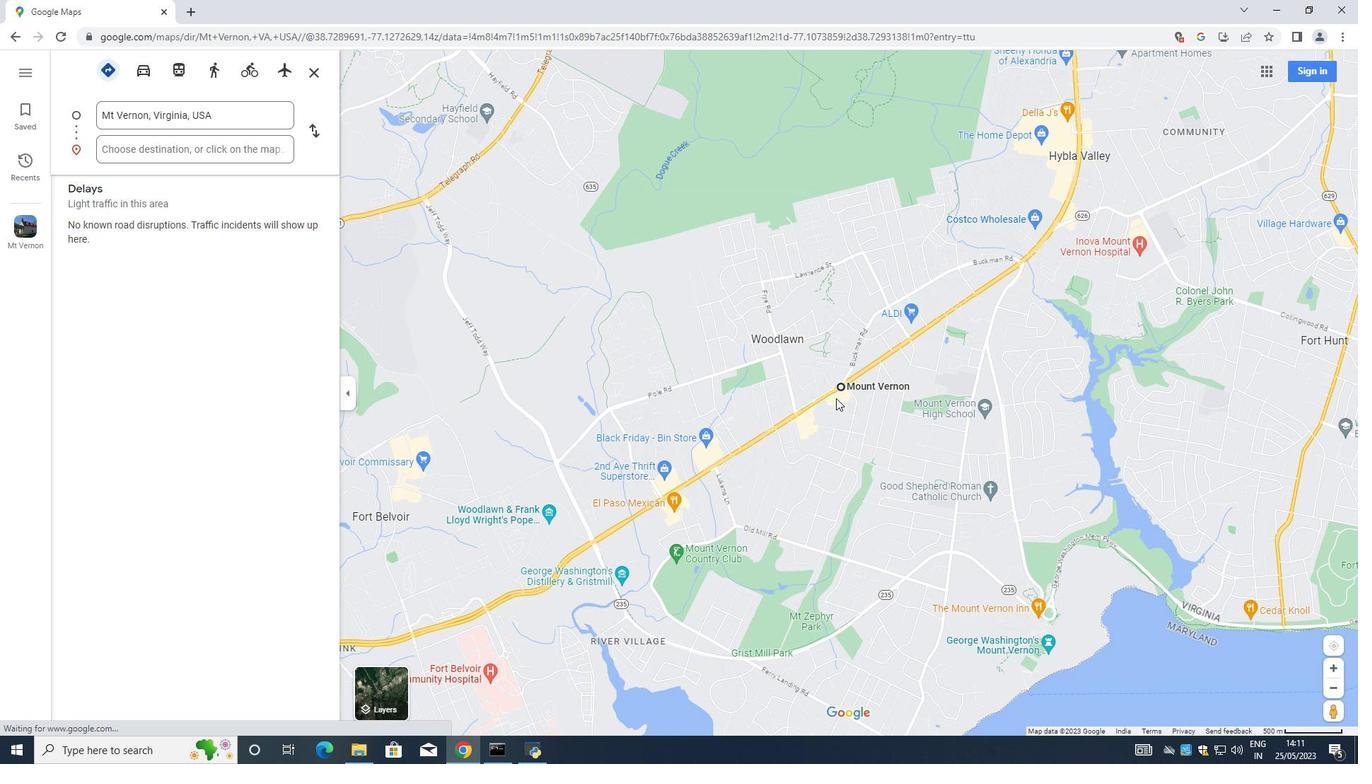 
Action: Mouse moved to (833, 394)
Screenshot: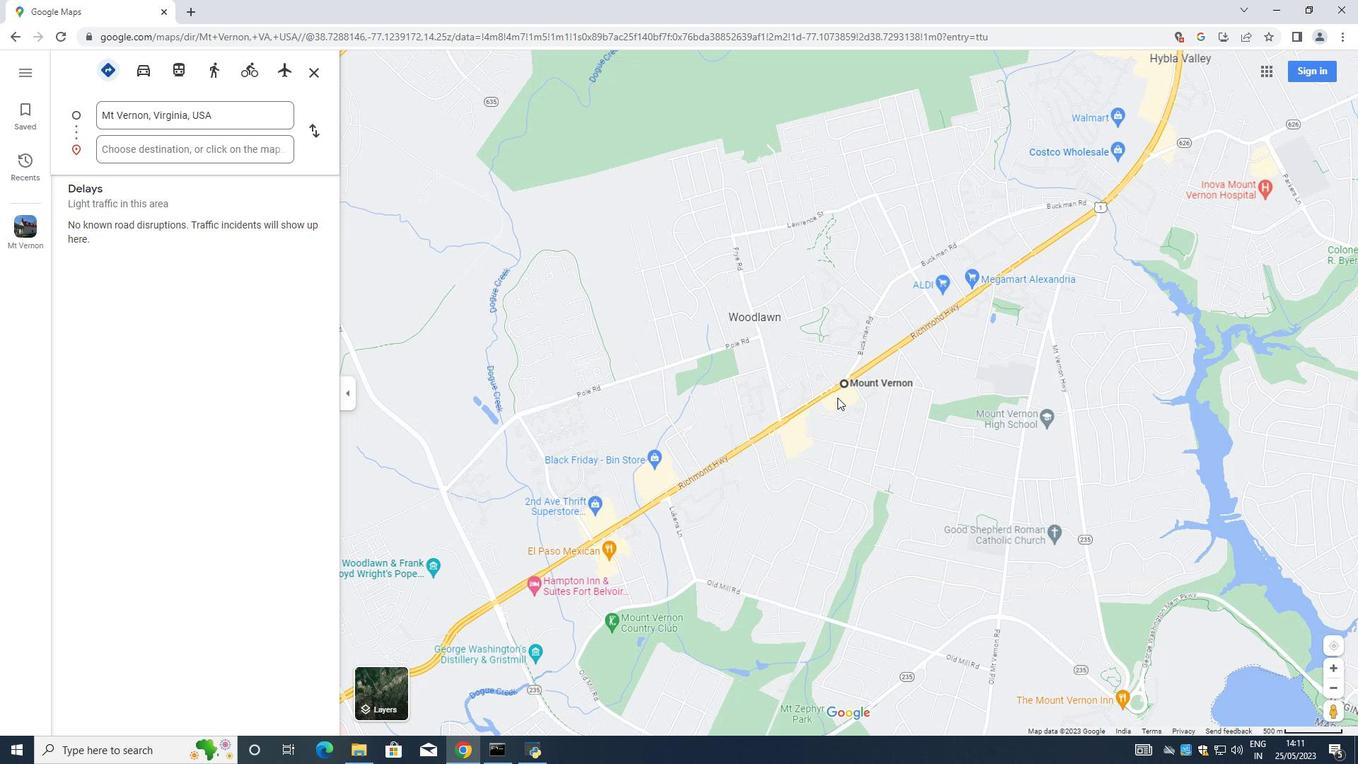
Action: Mouse scrolled (833, 394) with delta (0, 0)
Screenshot: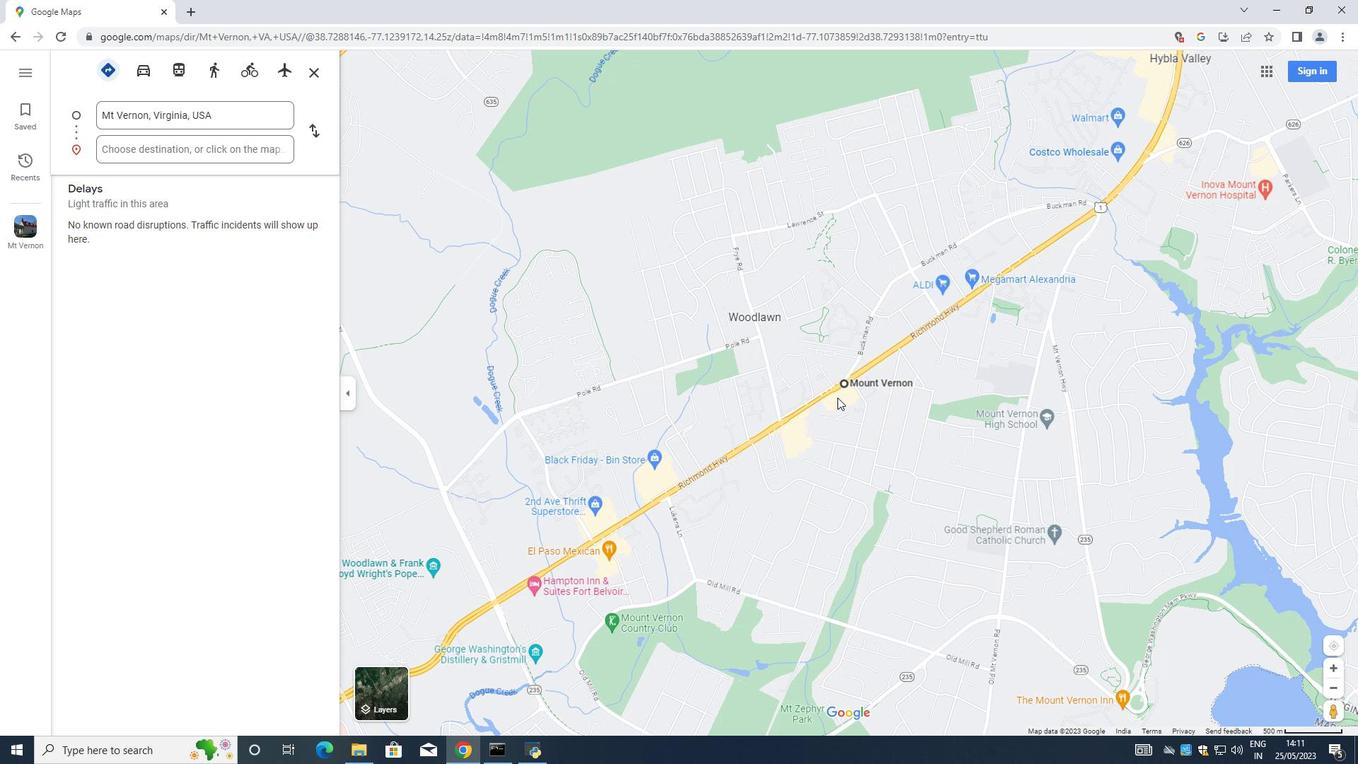 
Action: Mouse scrolled (833, 394) with delta (0, 0)
Screenshot: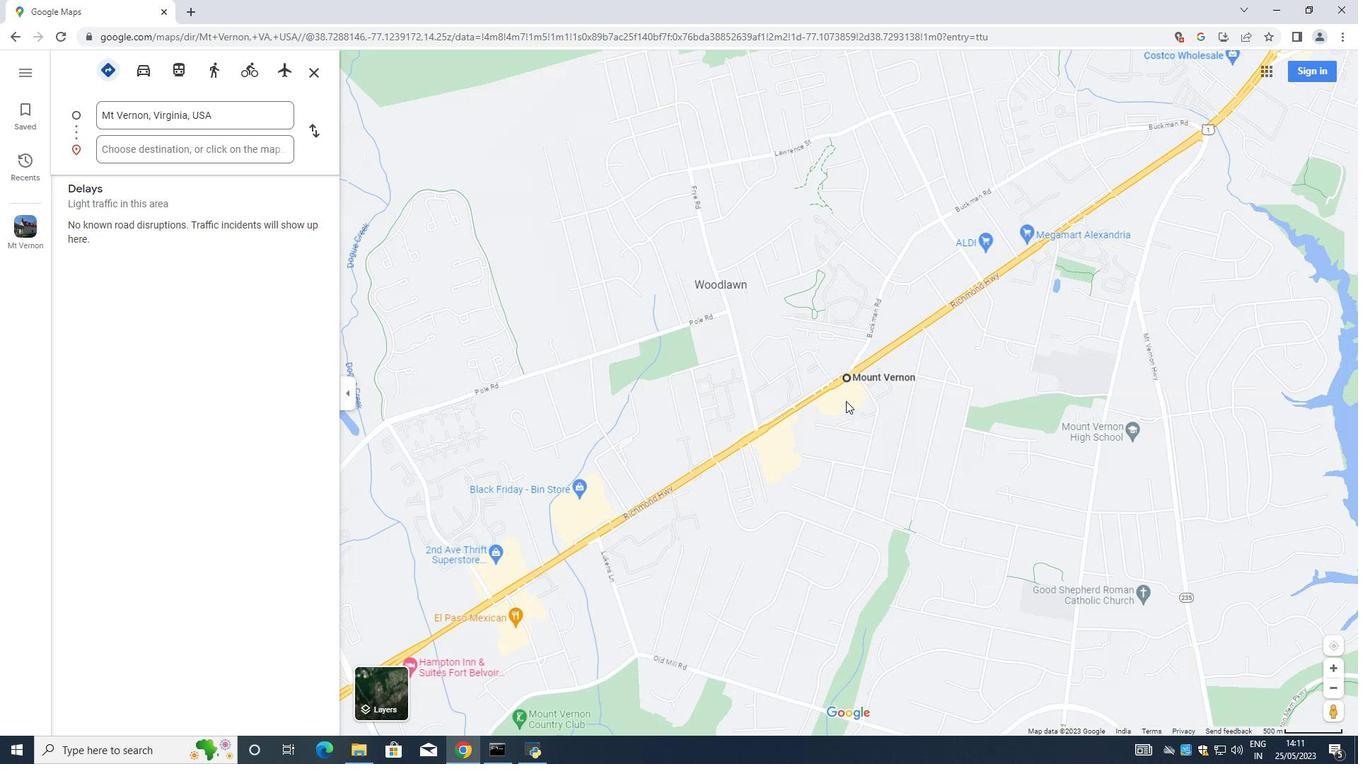
Action: Mouse moved to (835, 396)
Screenshot: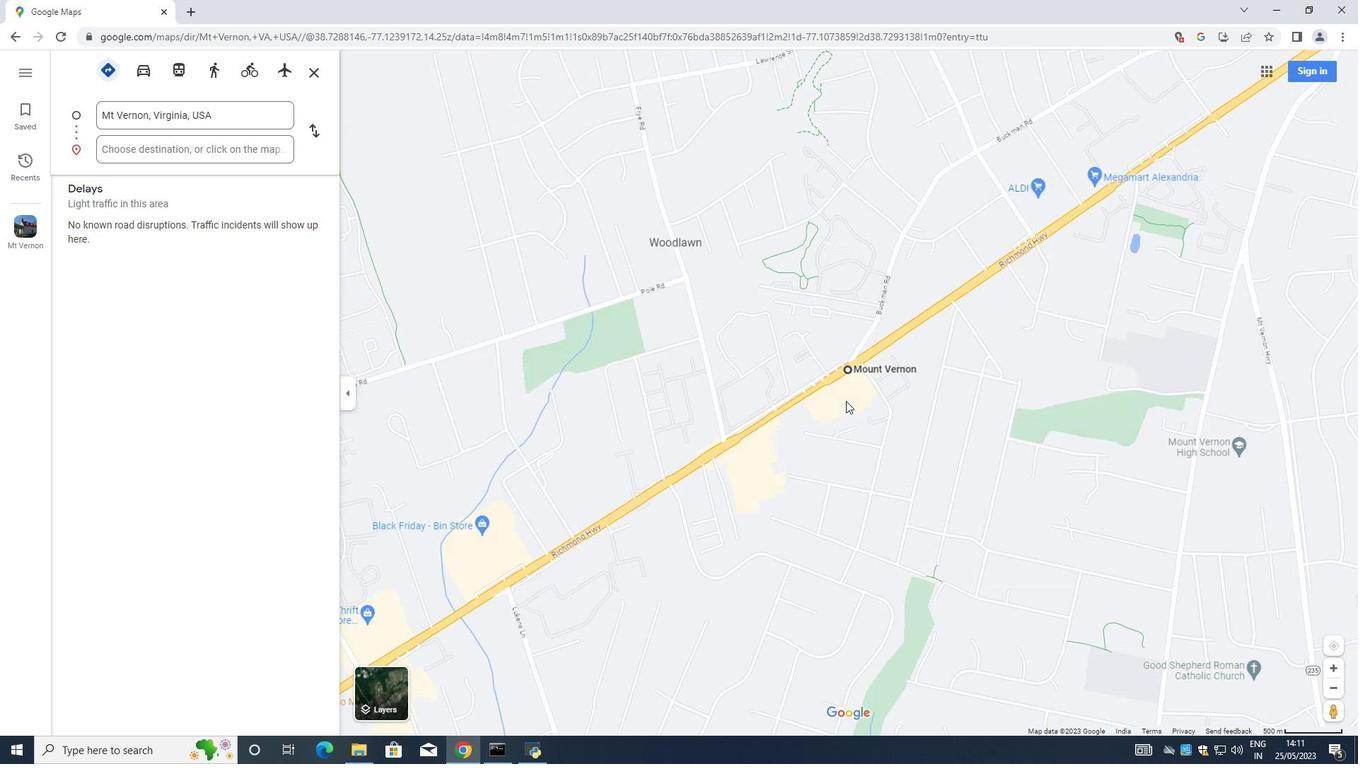 
Action: Mouse scrolled (835, 396) with delta (0, 0)
Screenshot: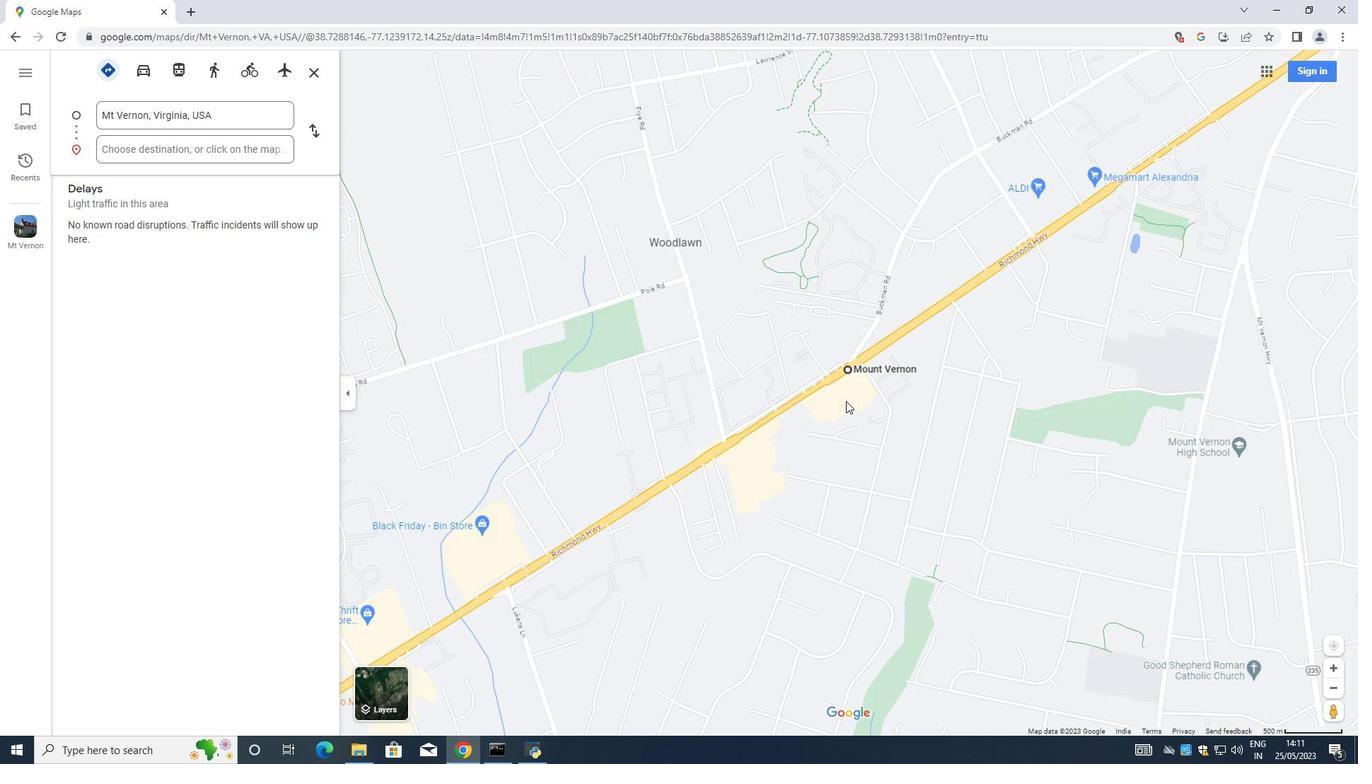 
Action: Mouse moved to (840, 398)
Screenshot: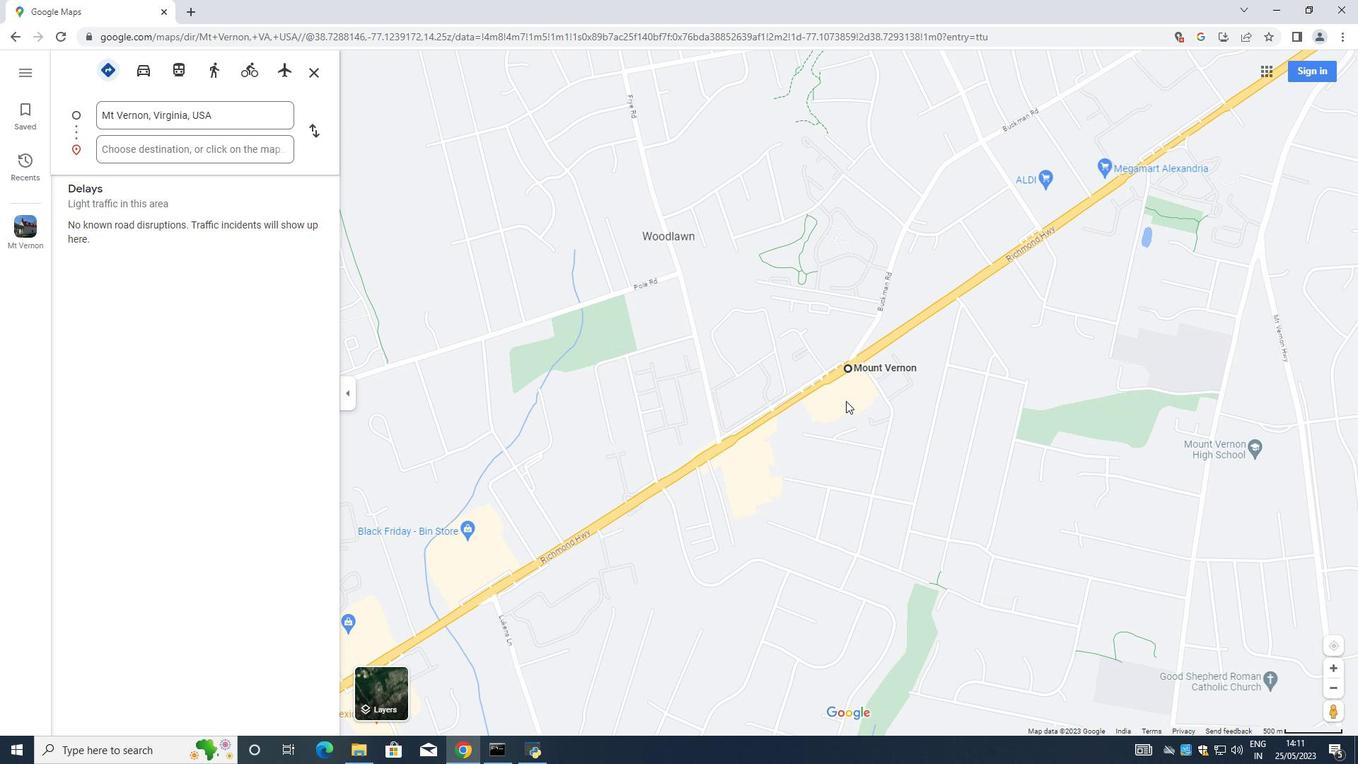 
Action: Mouse scrolled (838, 399) with delta (0, 0)
Screenshot: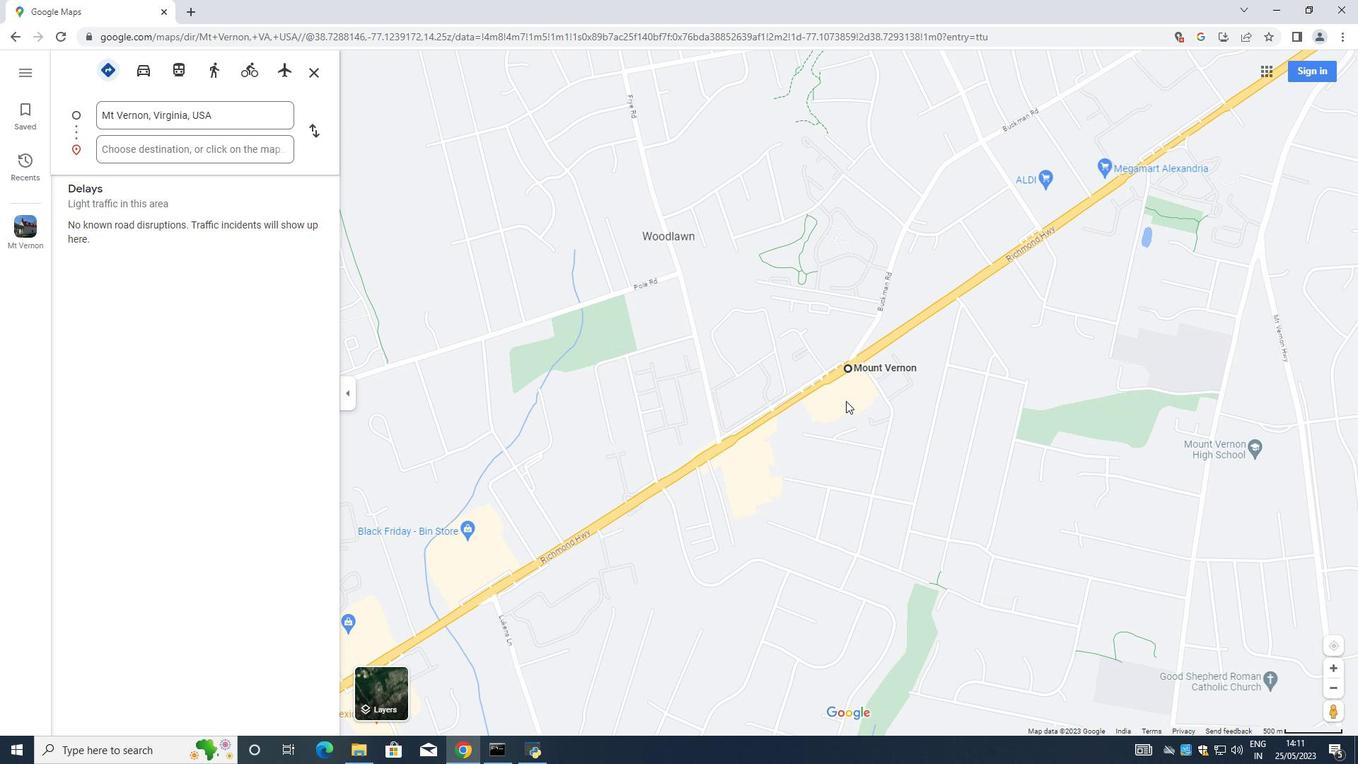 
Action: Mouse moved to (844, 400)
Screenshot: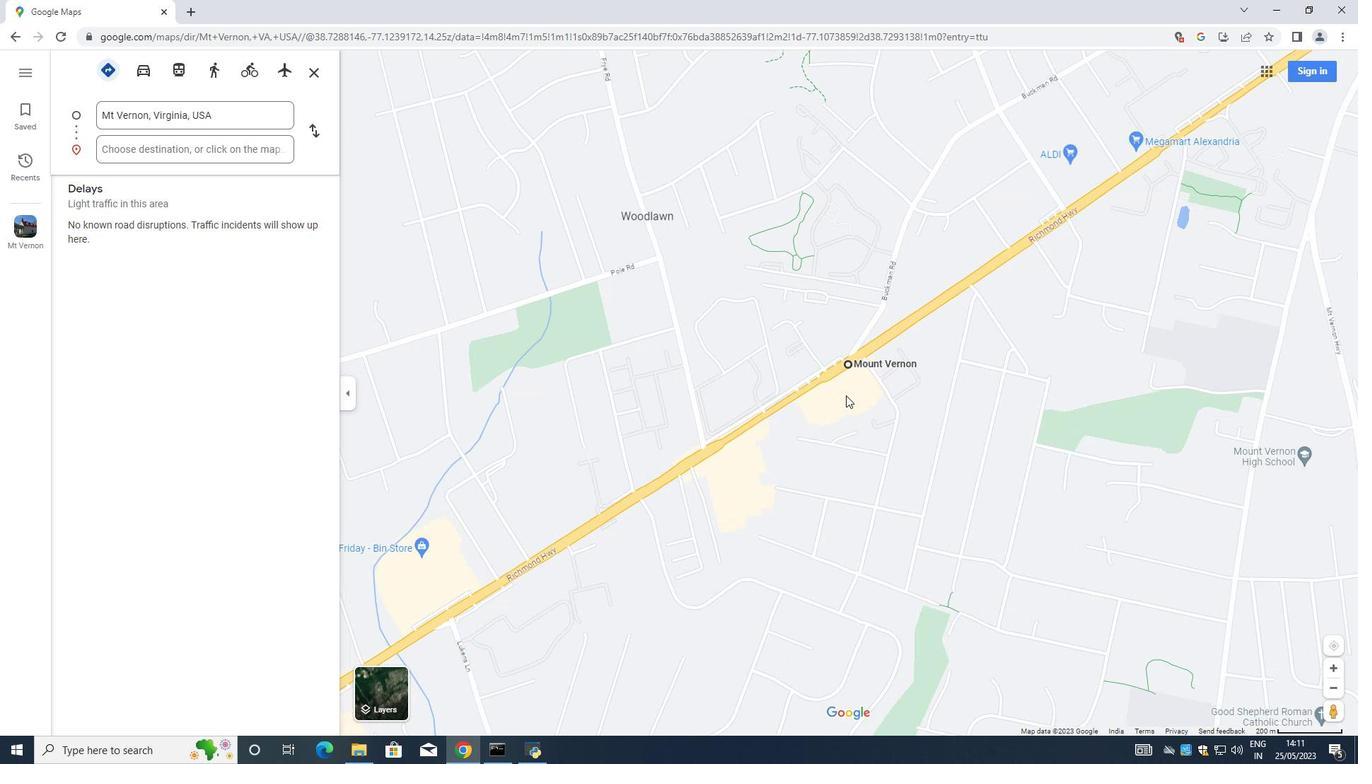 
Action: Mouse scrolled (842, 400) with delta (0, 0)
Screenshot: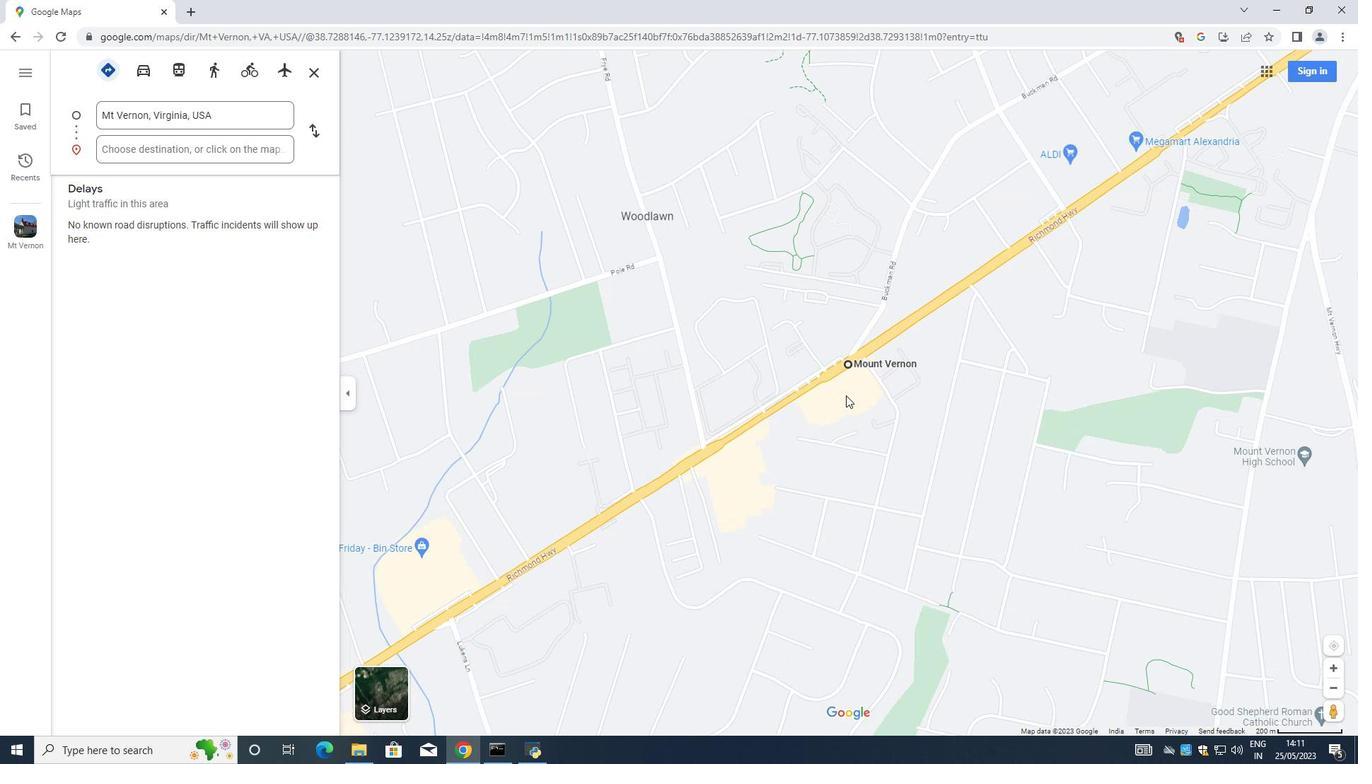 
Action: Mouse moved to (845, 401)
Screenshot: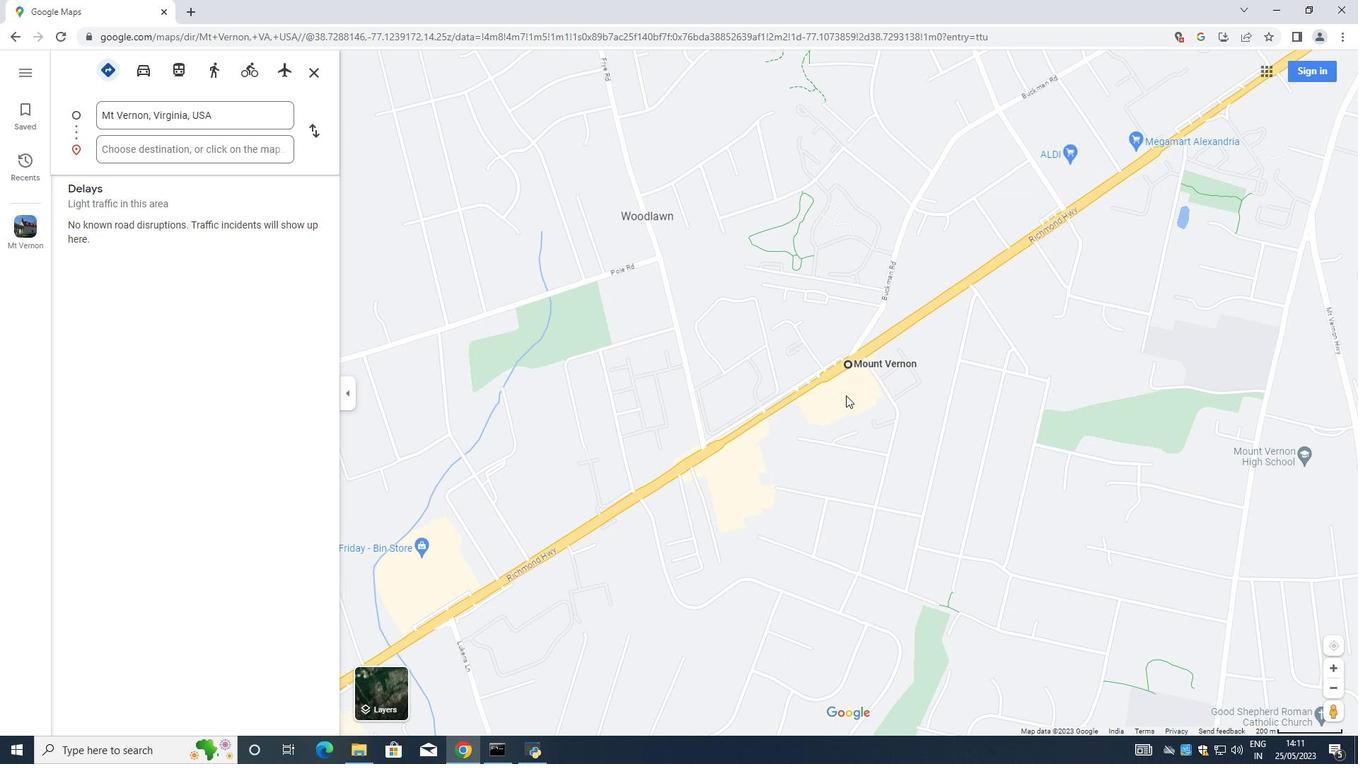 
Action: Mouse scrolled (845, 401) with delta (0, 0)
Screenshot: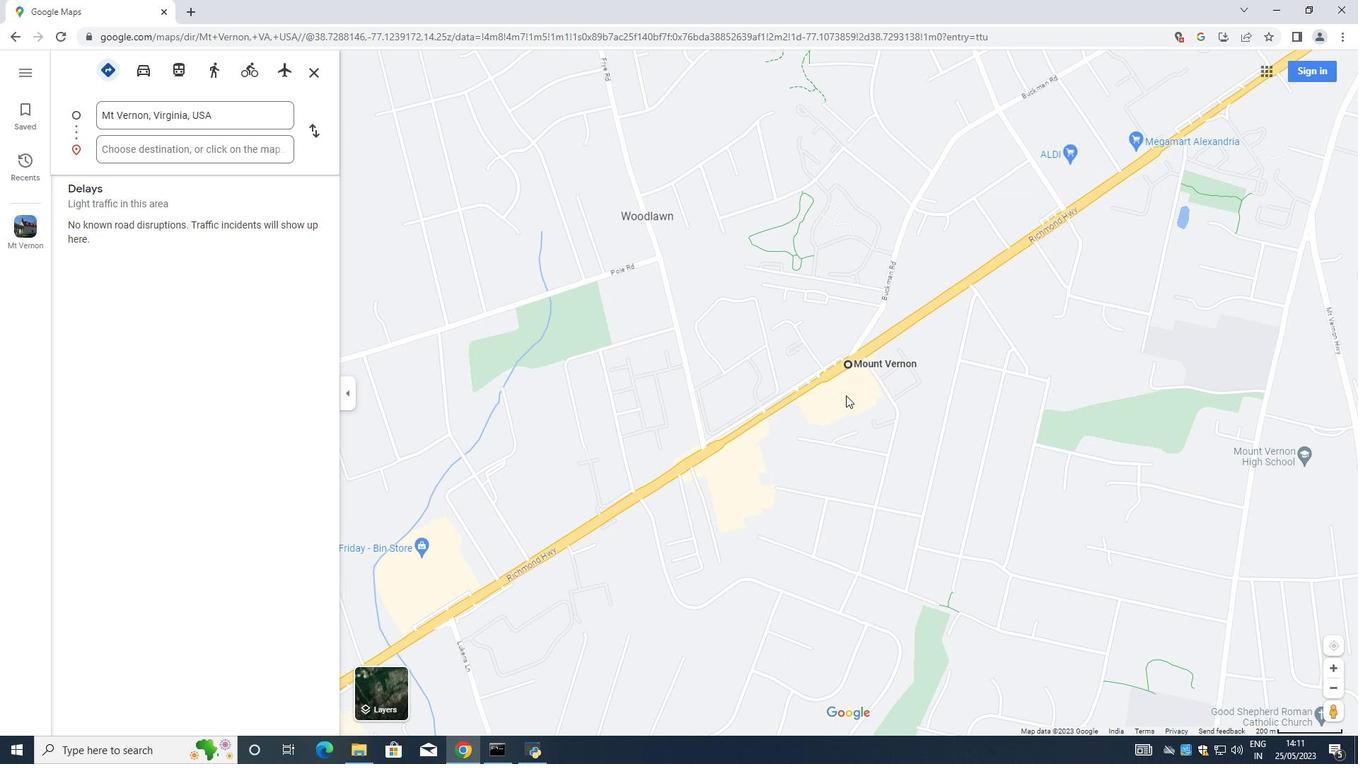 
Action: Mouse moved to (846, 401)
Screenshot: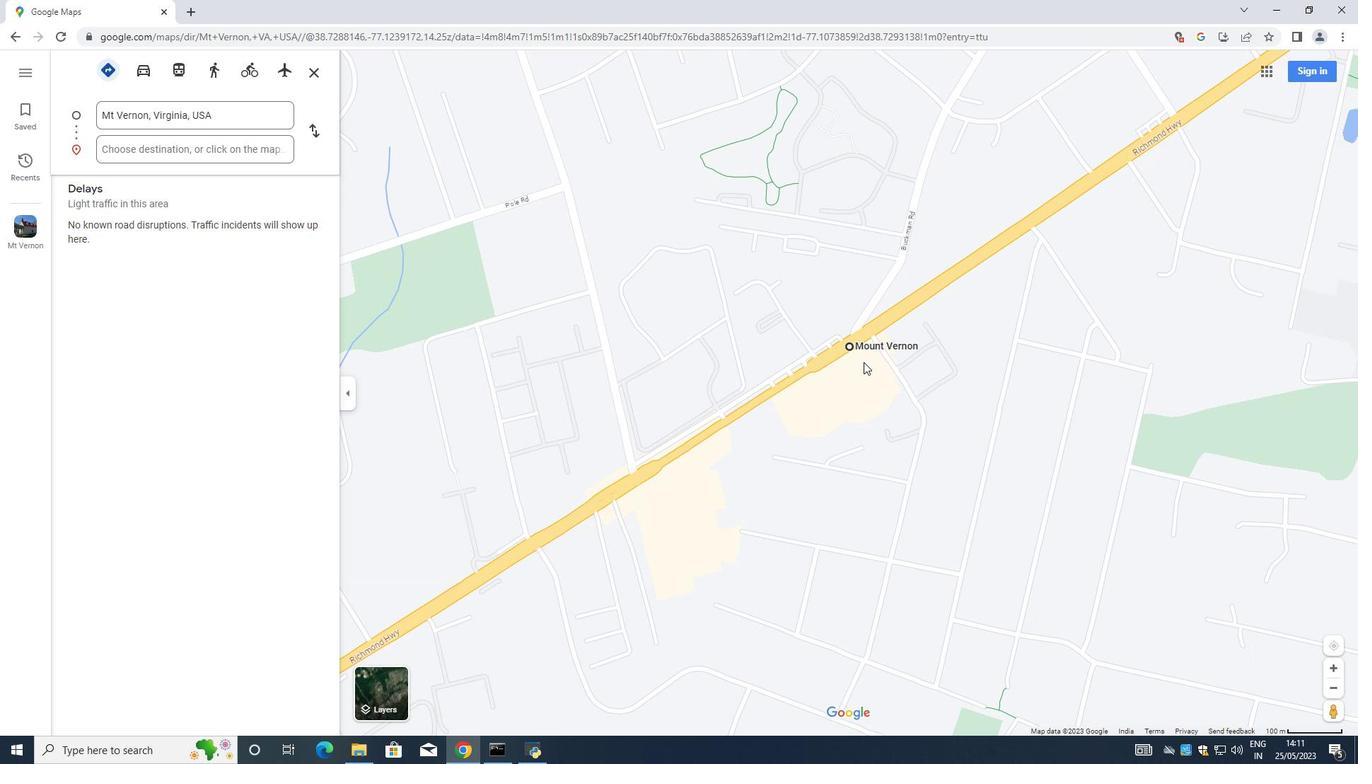
Action: Mouse scrolled (846, 401) with delta (0, 0)
Screenshot: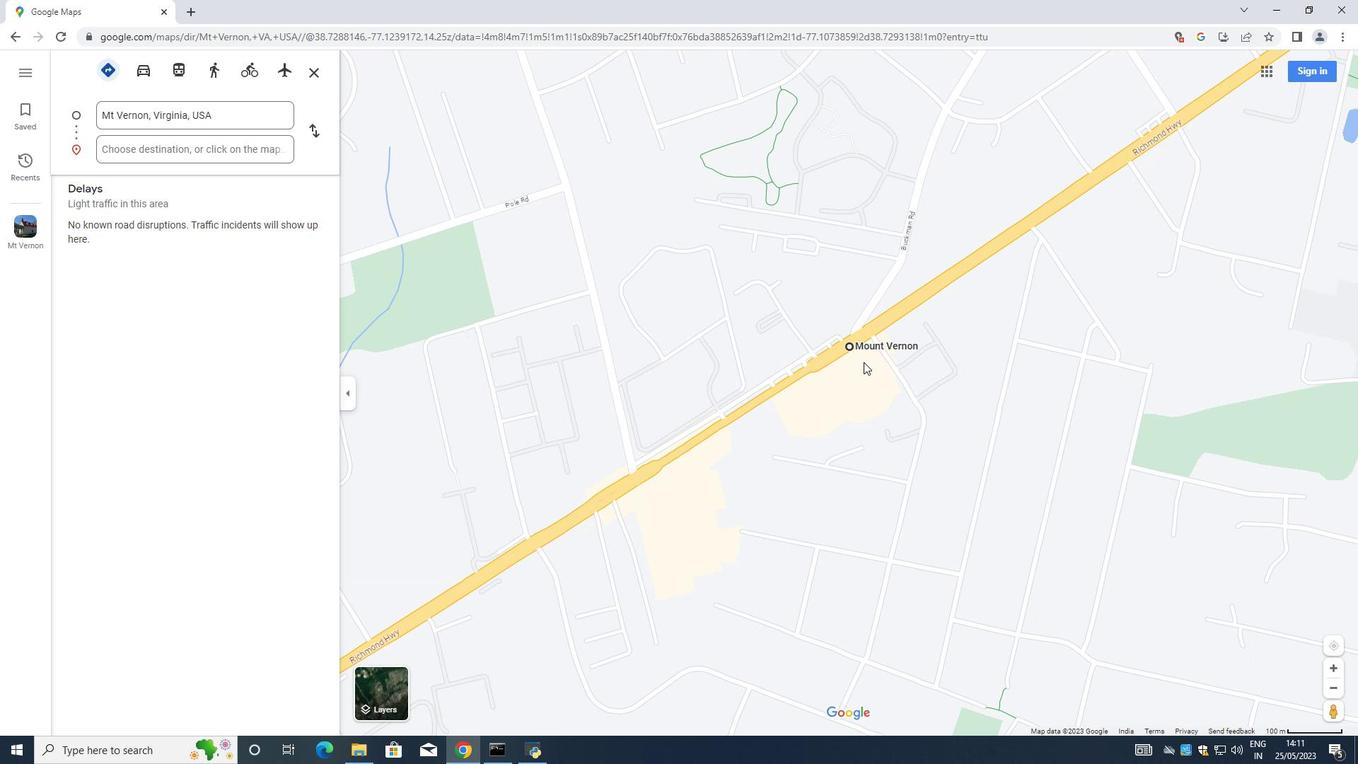 
Action: Mouse scrolled (846, 401) with delta (0, 0)
Screenshot: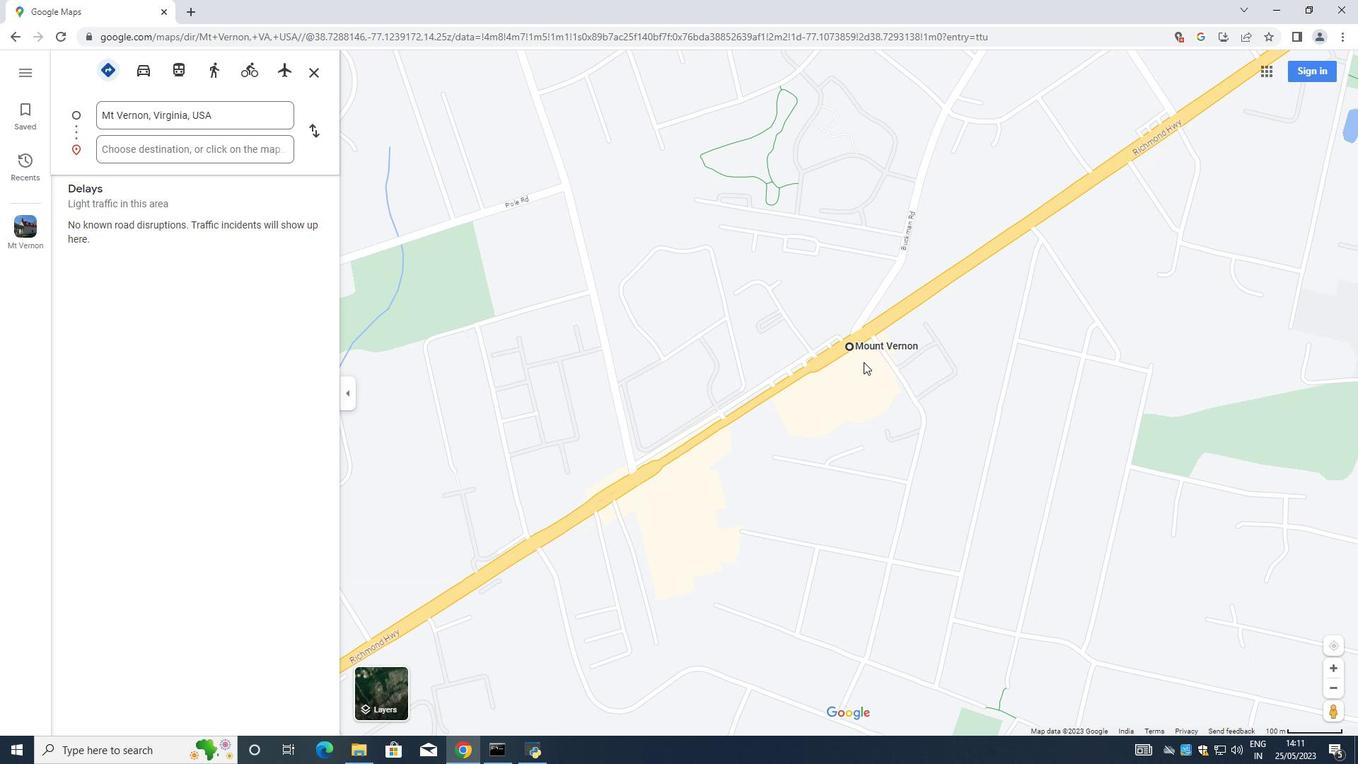 
Action: Mouse moved to (846, 400)
Screenshot: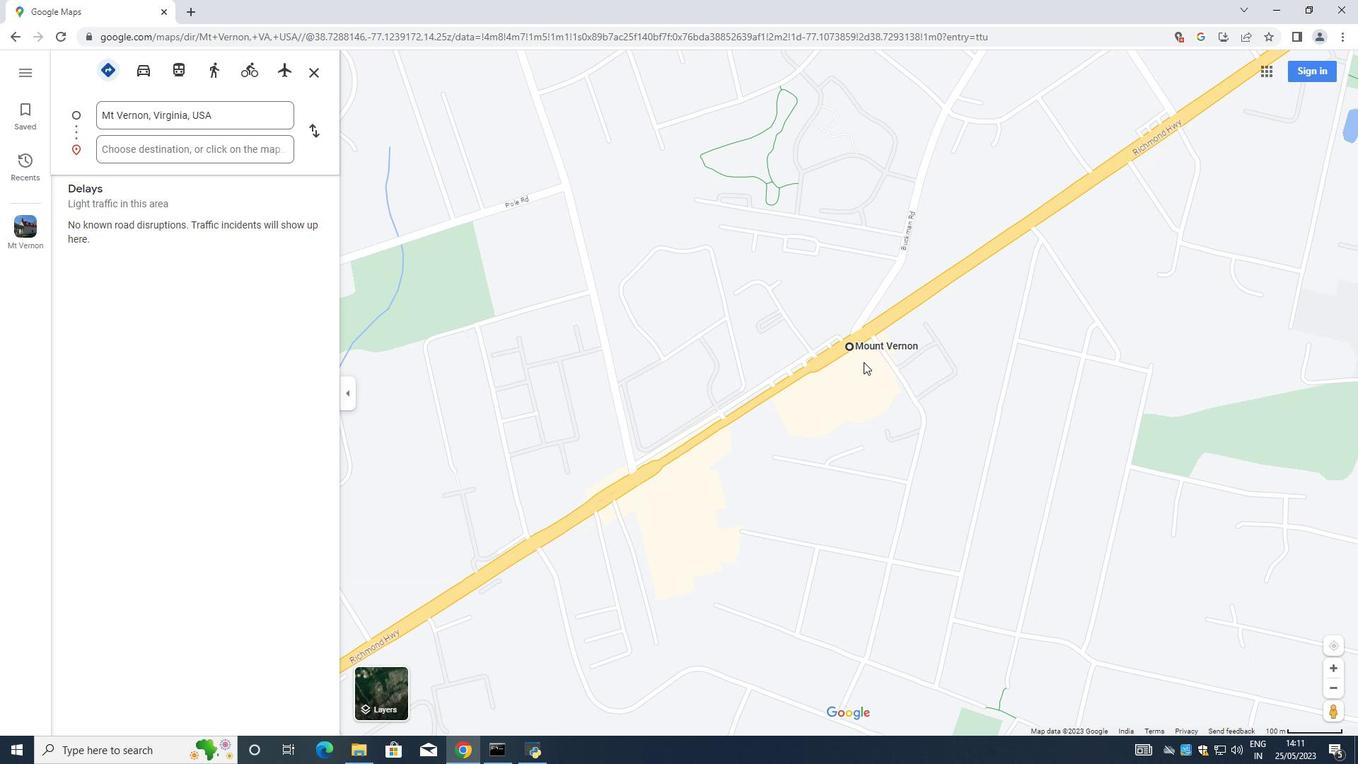 
Action: Mouse scrolled (846, 401) with delta (0, 0)
Screenshot: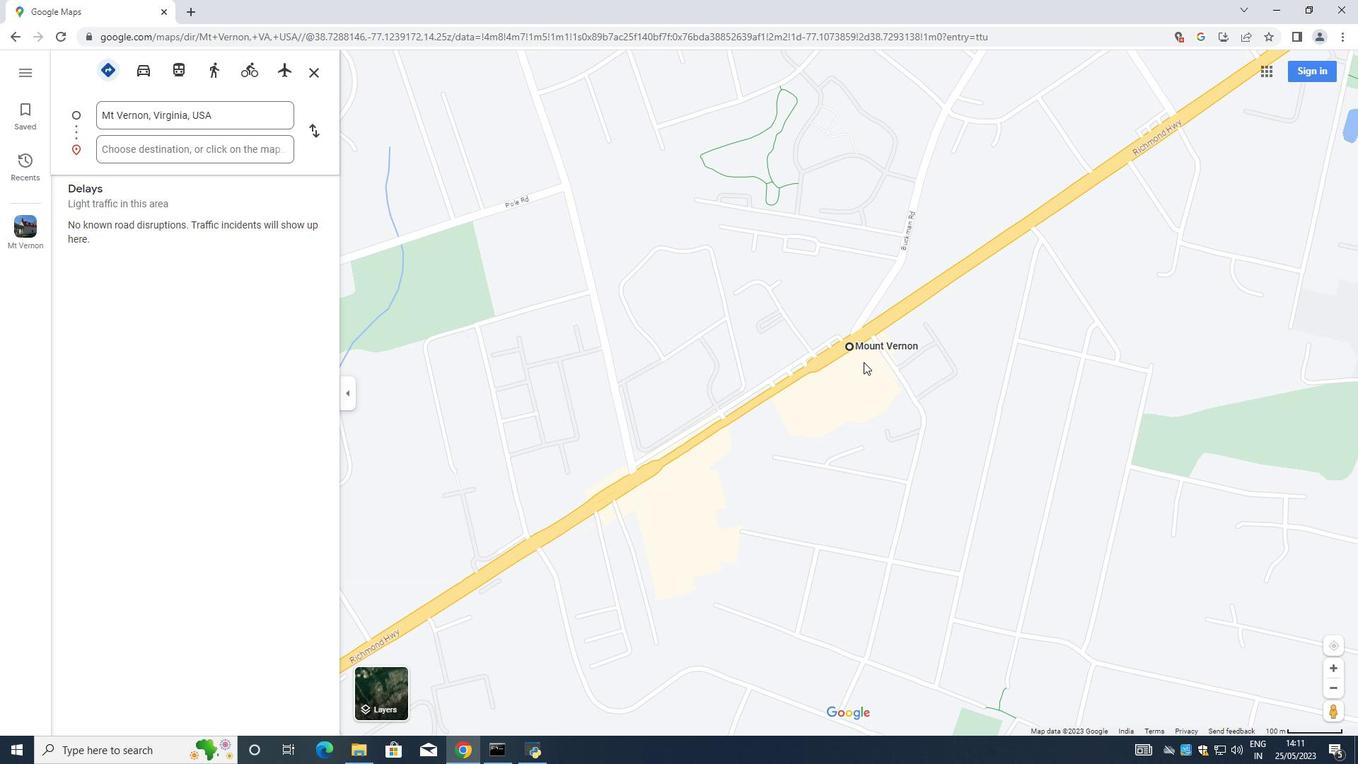 
Action: Mouse moved to (863, 362)
Screenshot: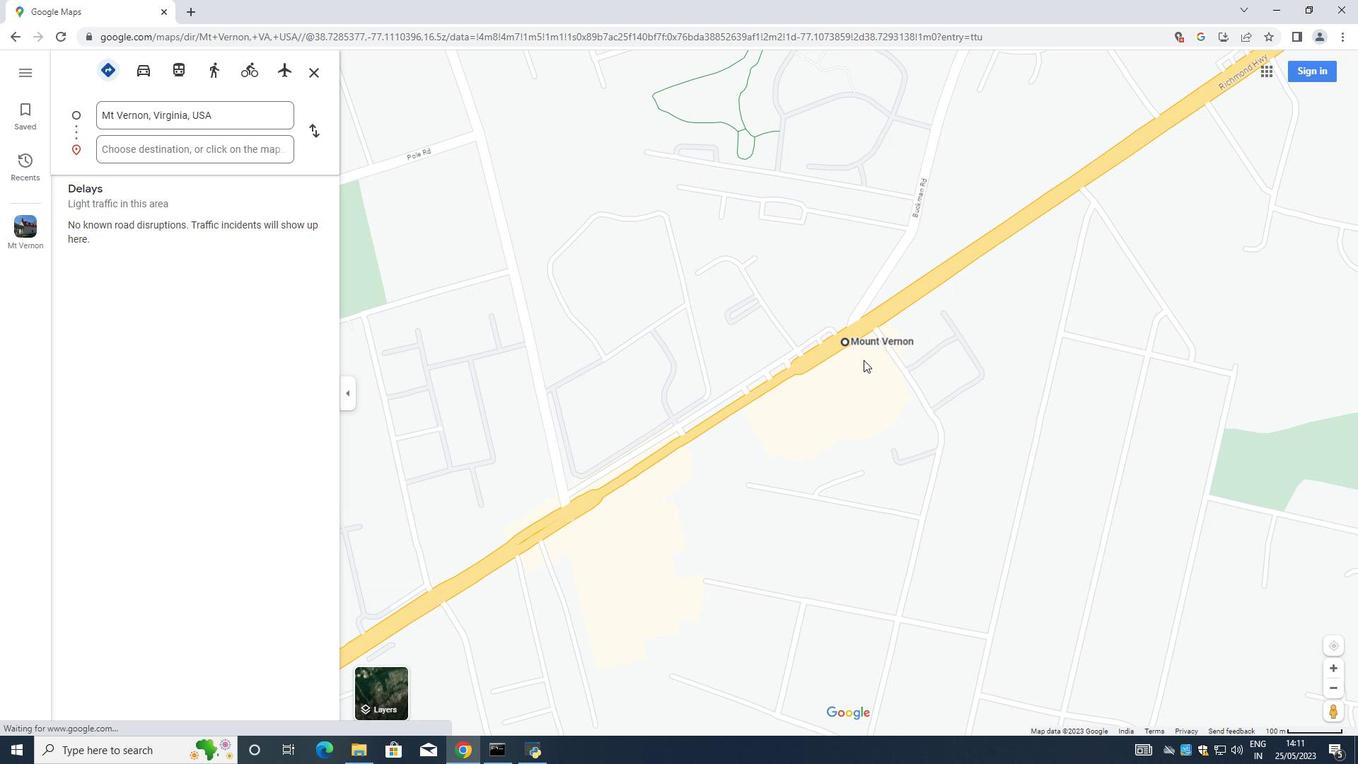 
Action: Mouse scrolled (863, 362) with delta (0, 0)
Screenshot: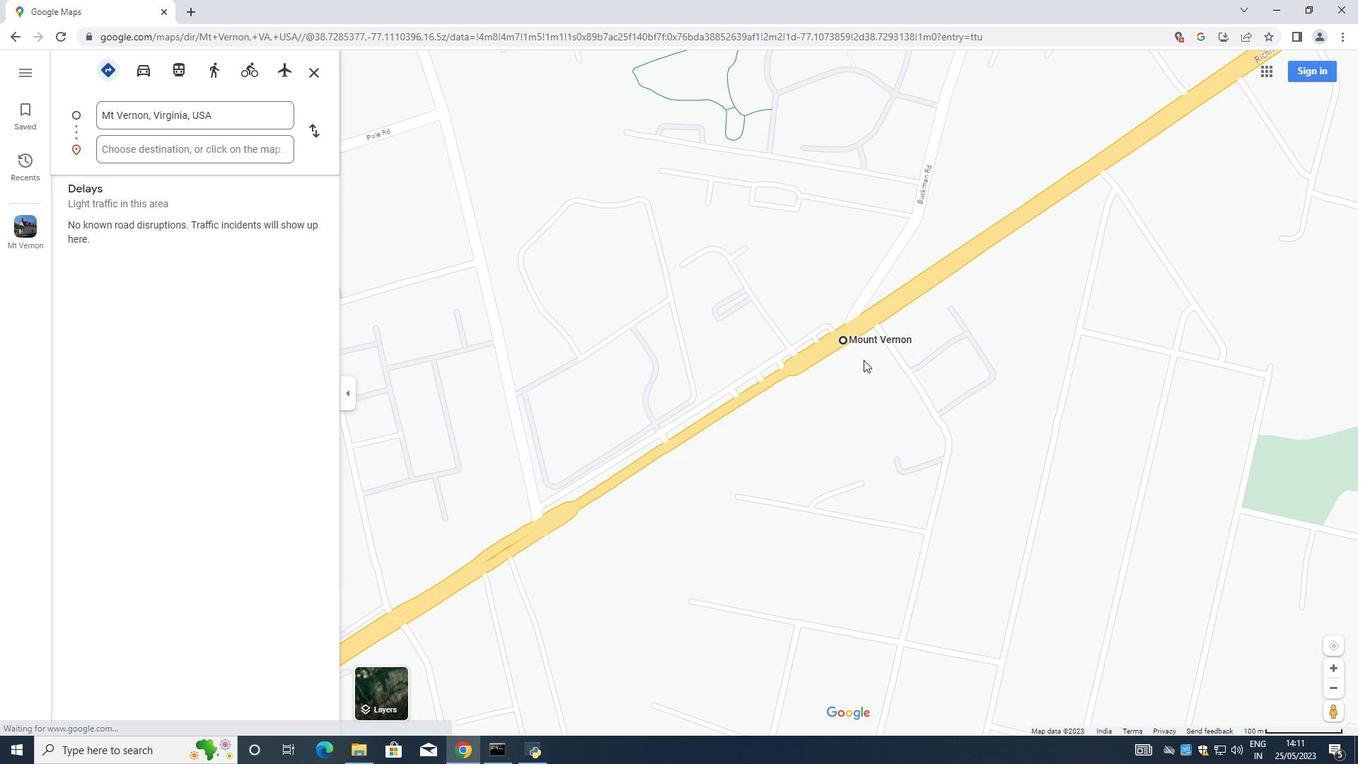 
Action: Mouse scrolled (863, 362) with delta (0, 0)
Screenshot: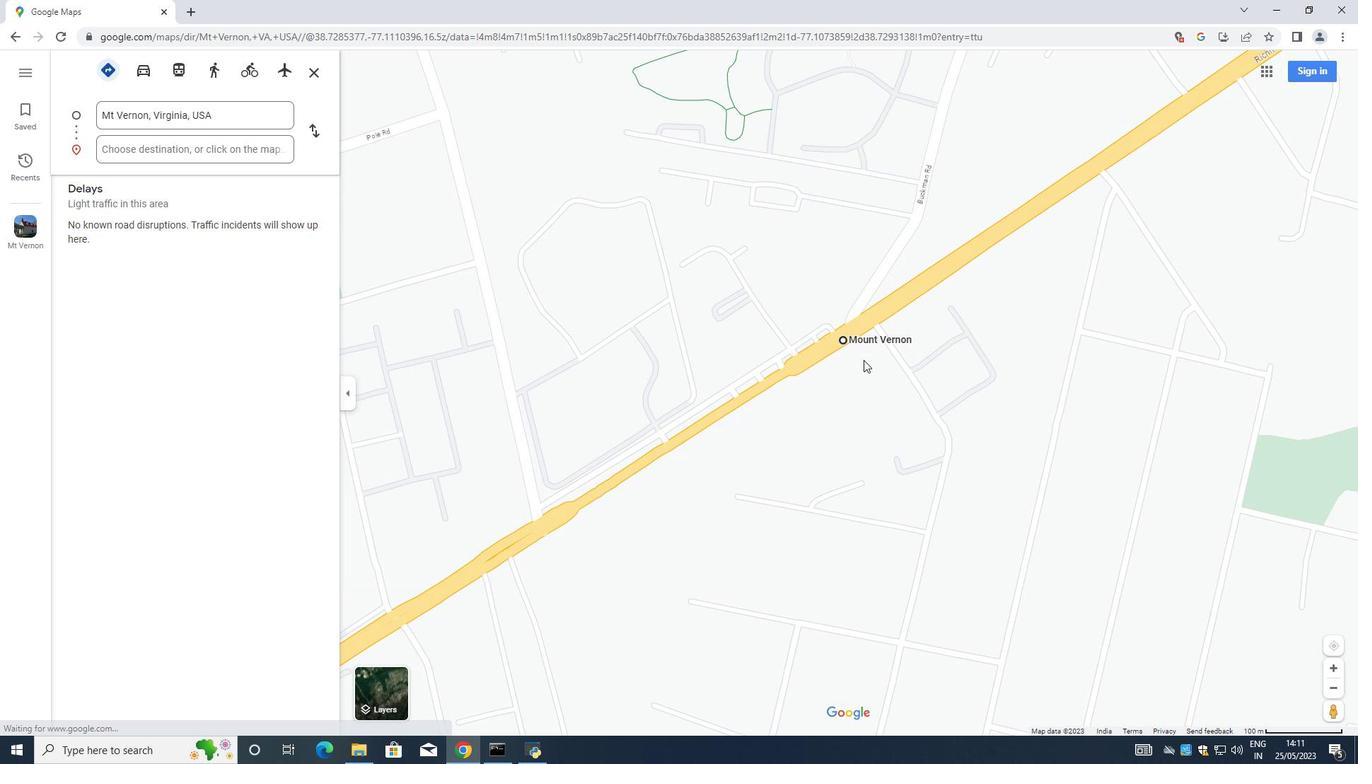 
Action: Mouse moved to (863, 360)
Screenshot: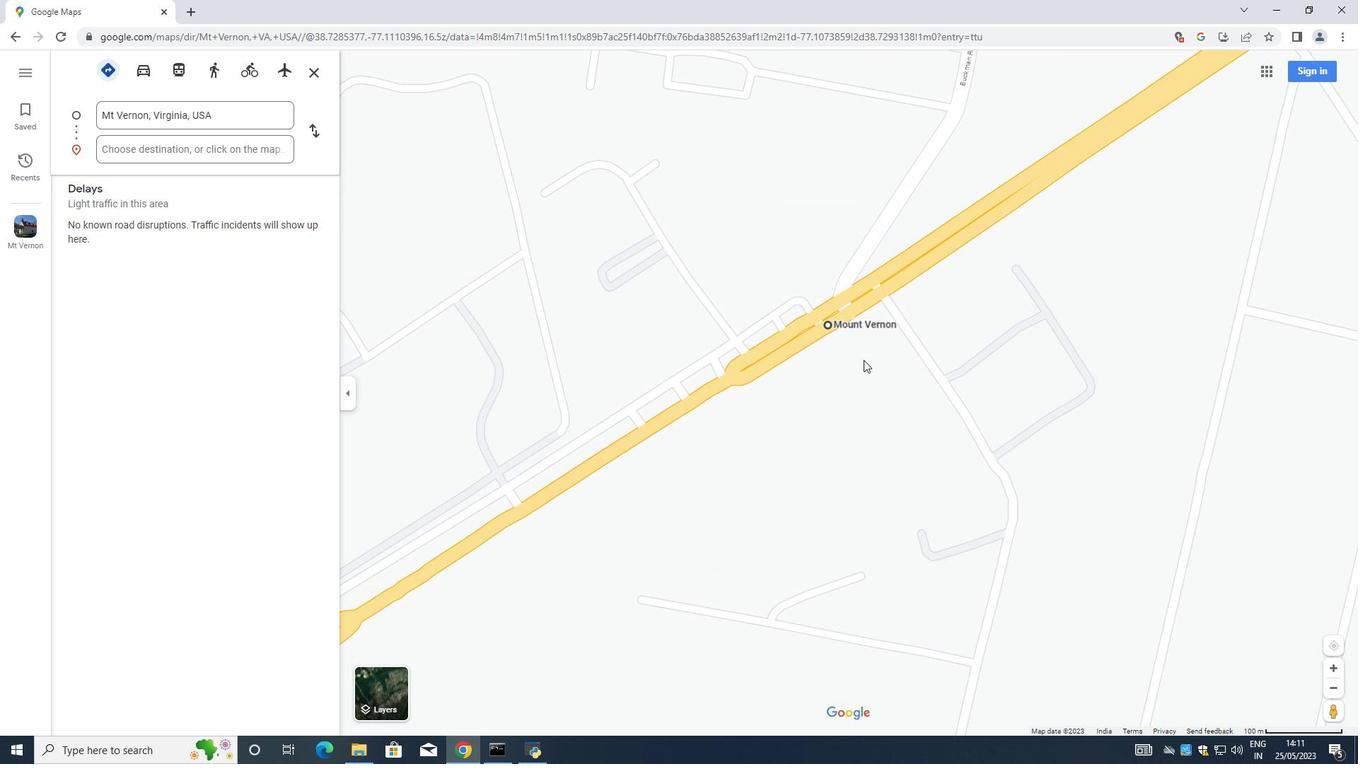 
Action: Mouse scrolled (863, 360) with delta (0, 0)
Screenshot: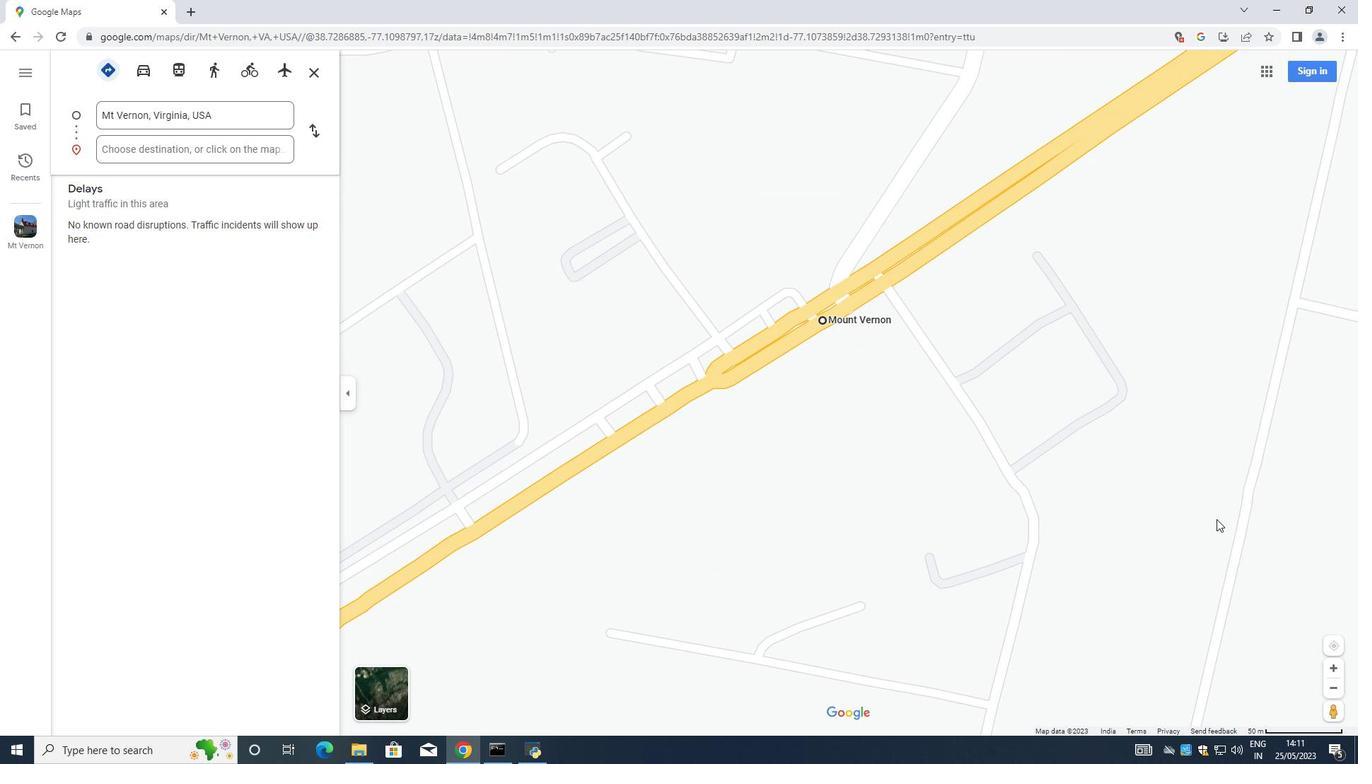 
Action: Mouse scrolled (863, 360) with delta (0, 0)
Screenshot: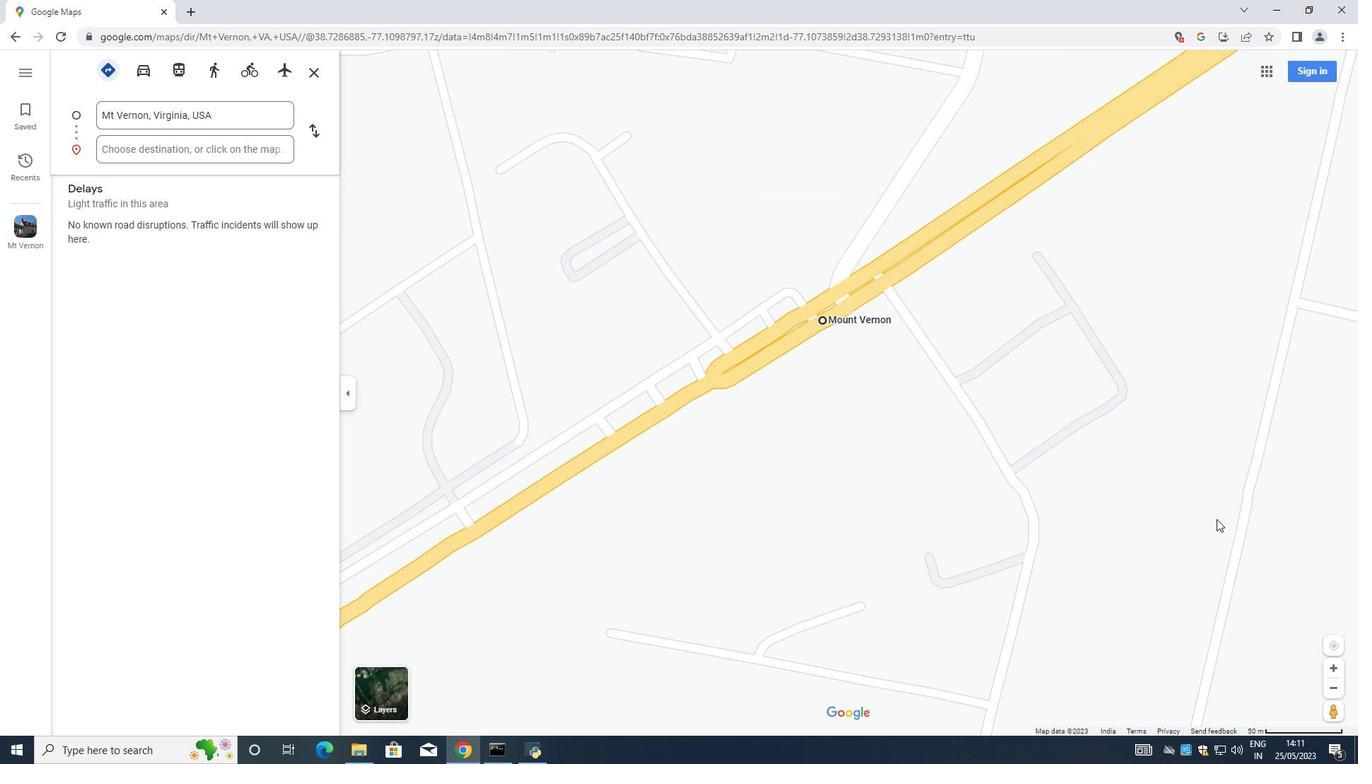 
Action: Mouse scrolled (863, 360) with delta (0, 0)
Screenshot: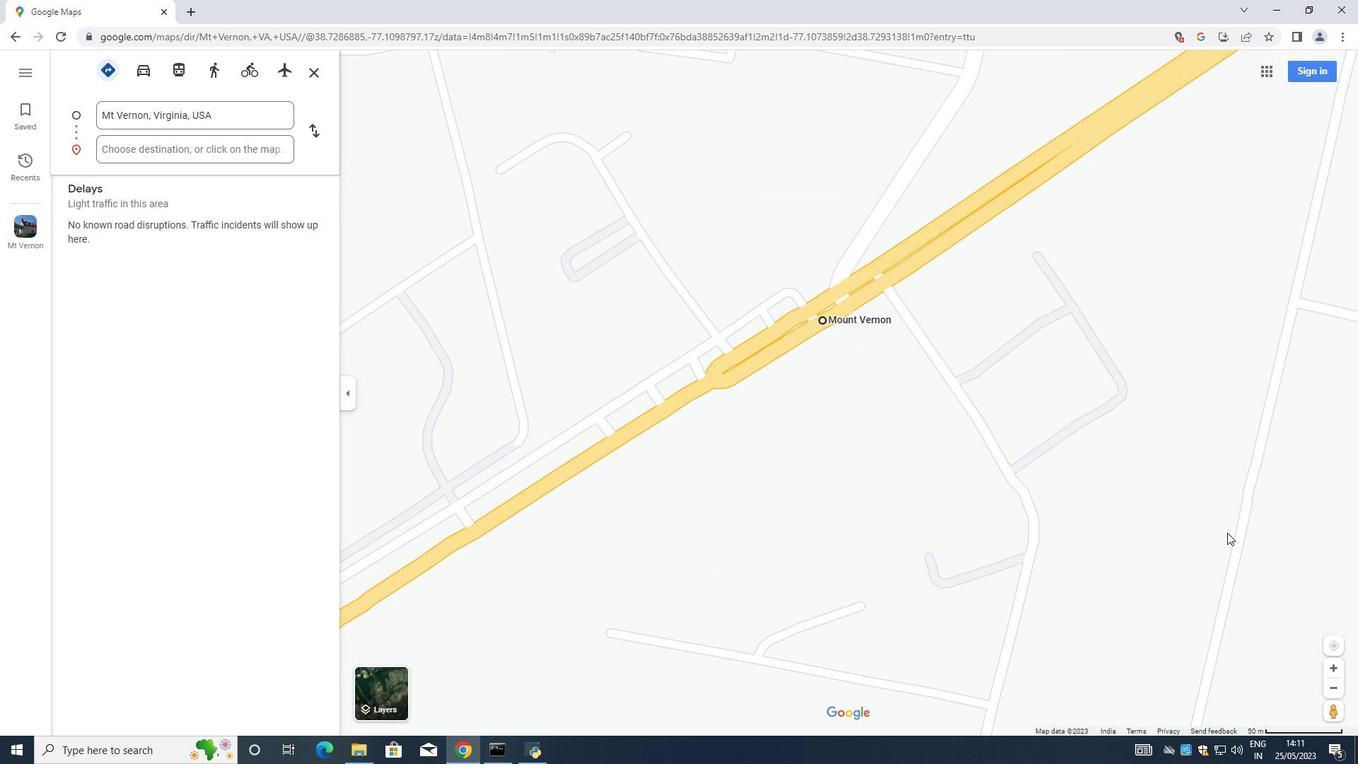 
Action: Mouse scrolled (863, 360) with delta (0, 0)
Screenshot: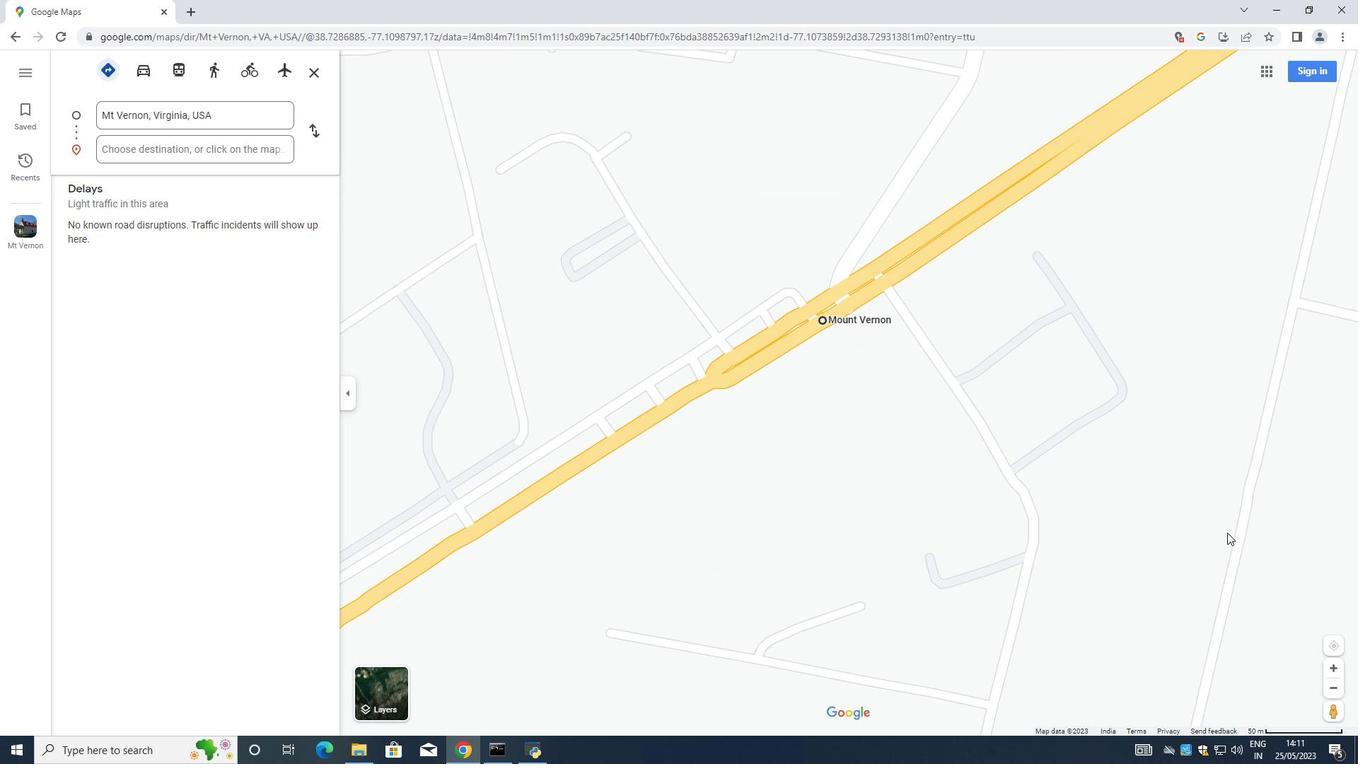 
Action: Mouse moved to (1327, 666)
Screenshot: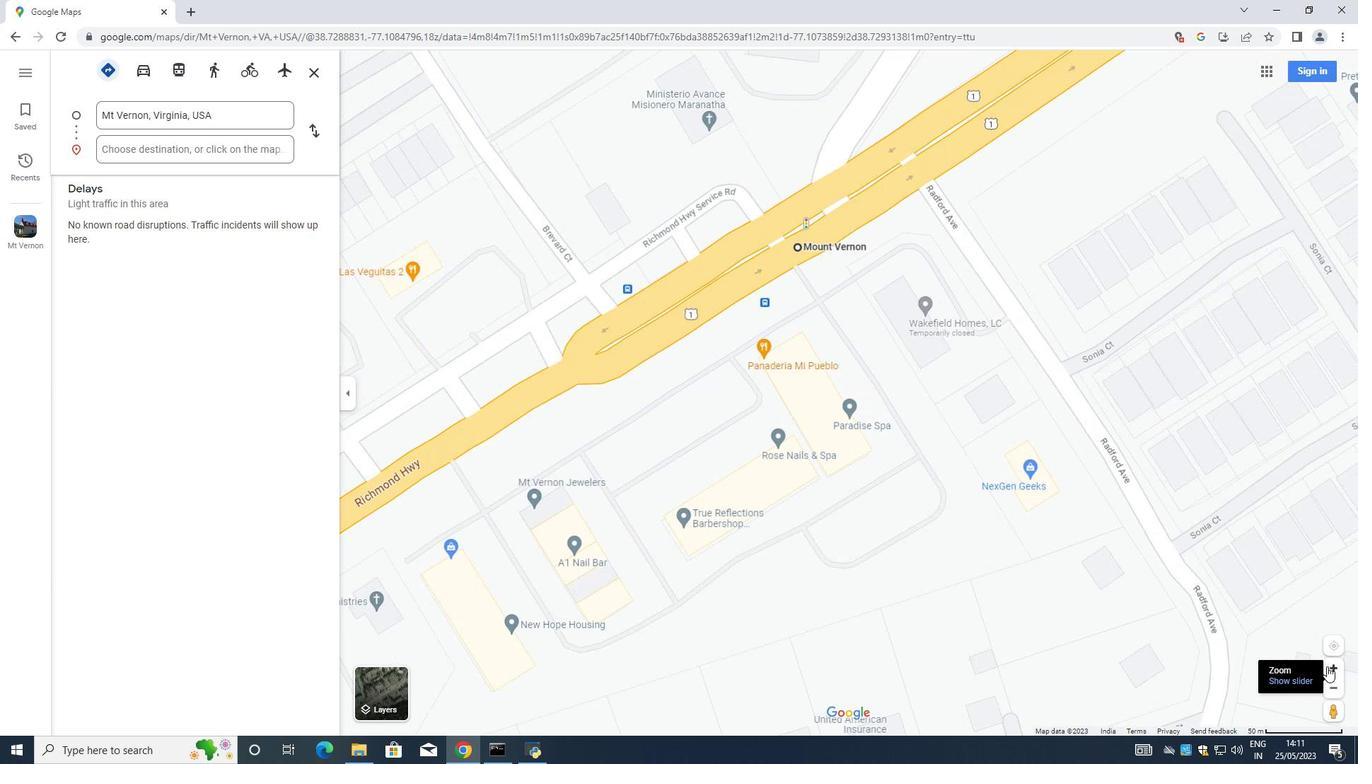 
Action: Mouse pressed left at (1327, 666)
Screenshot: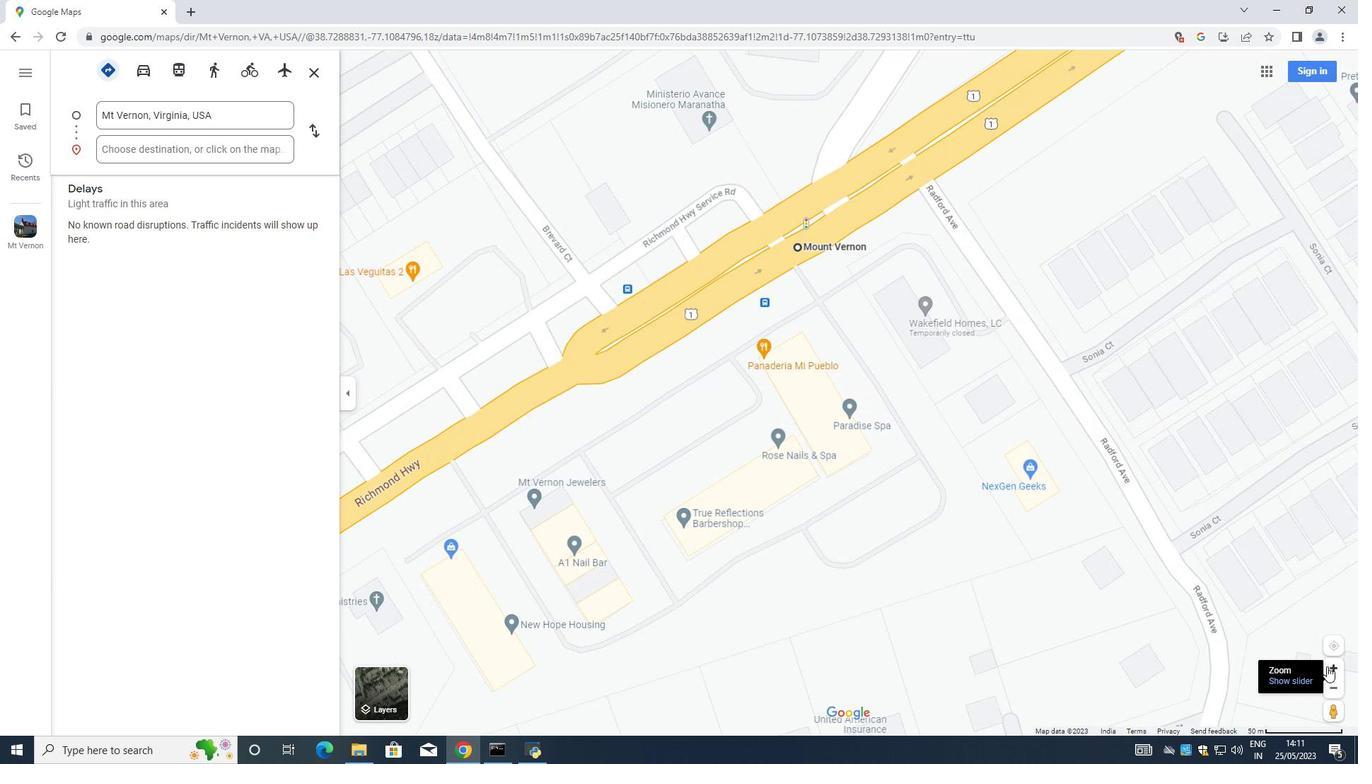 
Action: Mouse pressed left at (1327, 666)
Screenshot: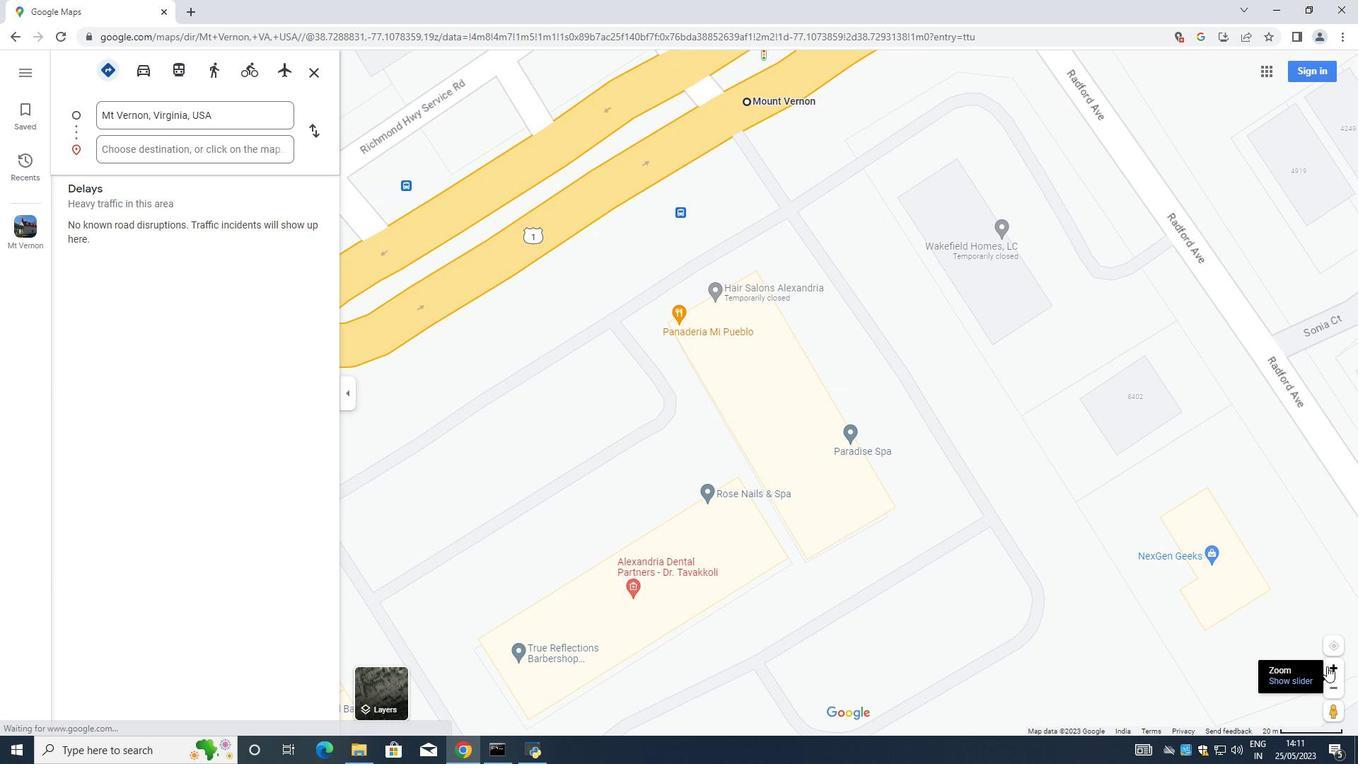 
Action: Mouse pressed left at (1327, 666)
Screenshot: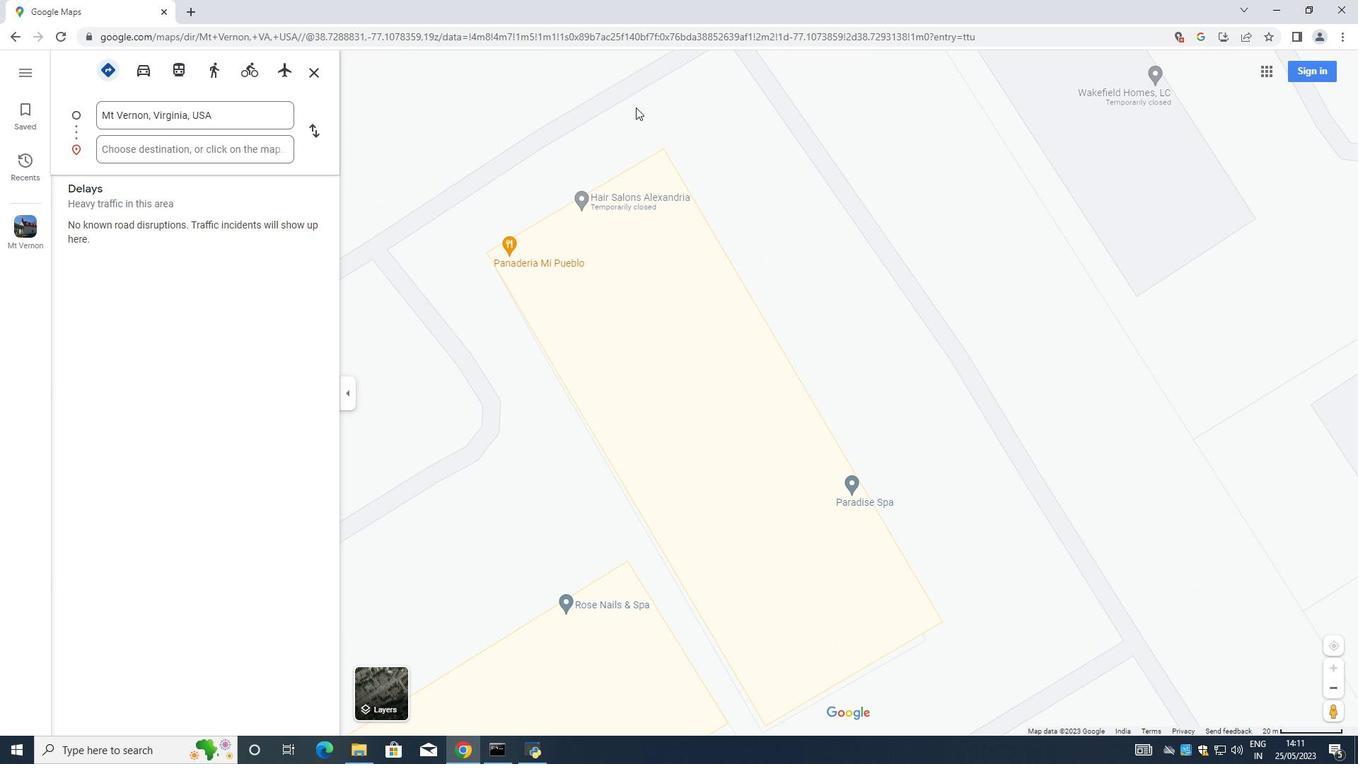 
Action: Mouse moved to (546, 84)
Screenshot: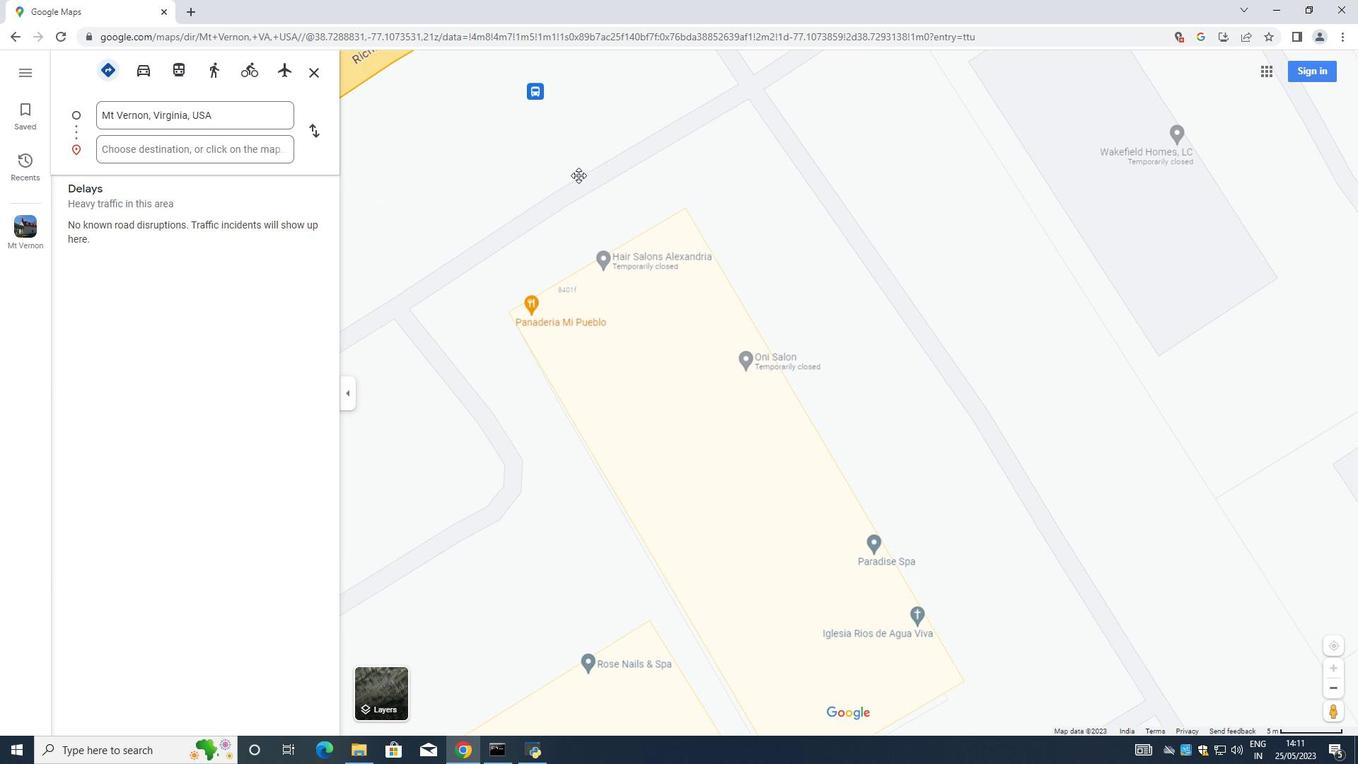 
Action: Mouse pressed left at (546, 84)
Screenshot: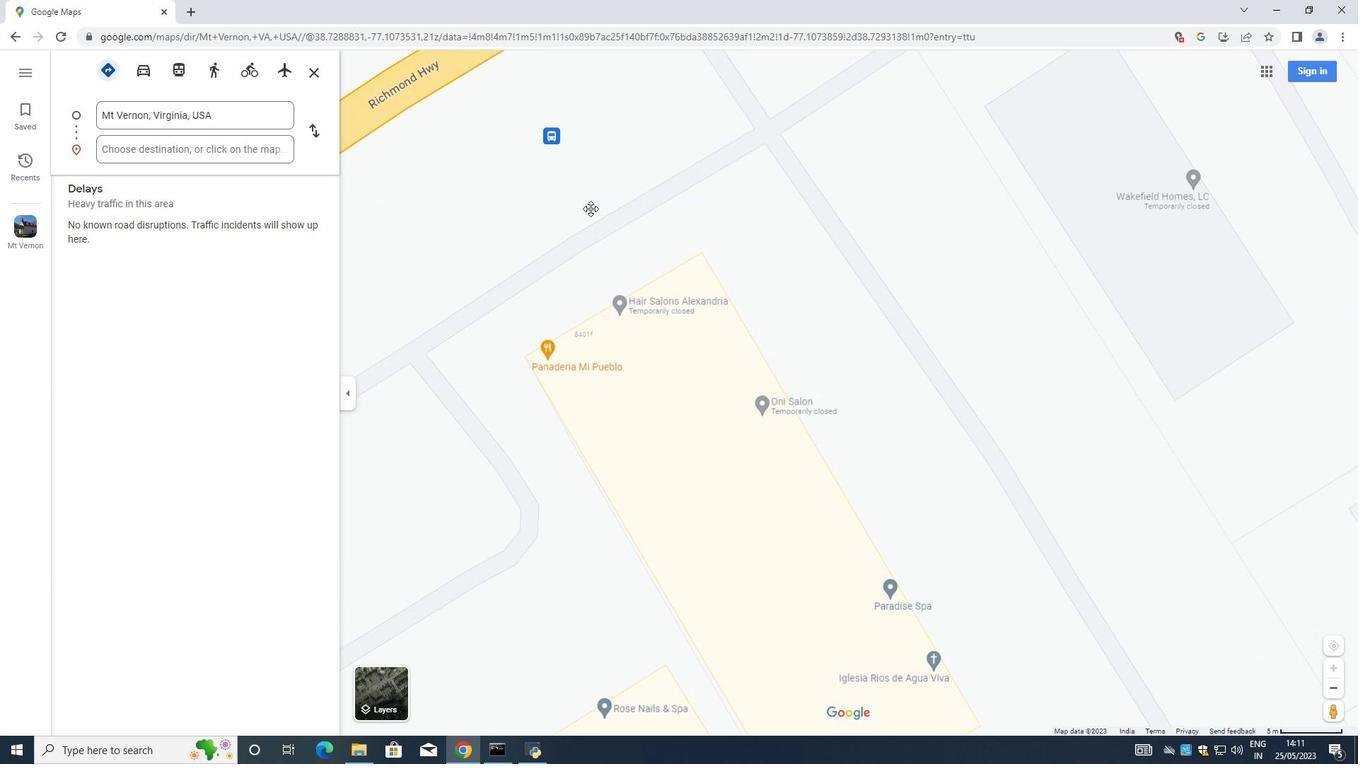 
Action: Mouse moved to (782, 239)
Screenshot: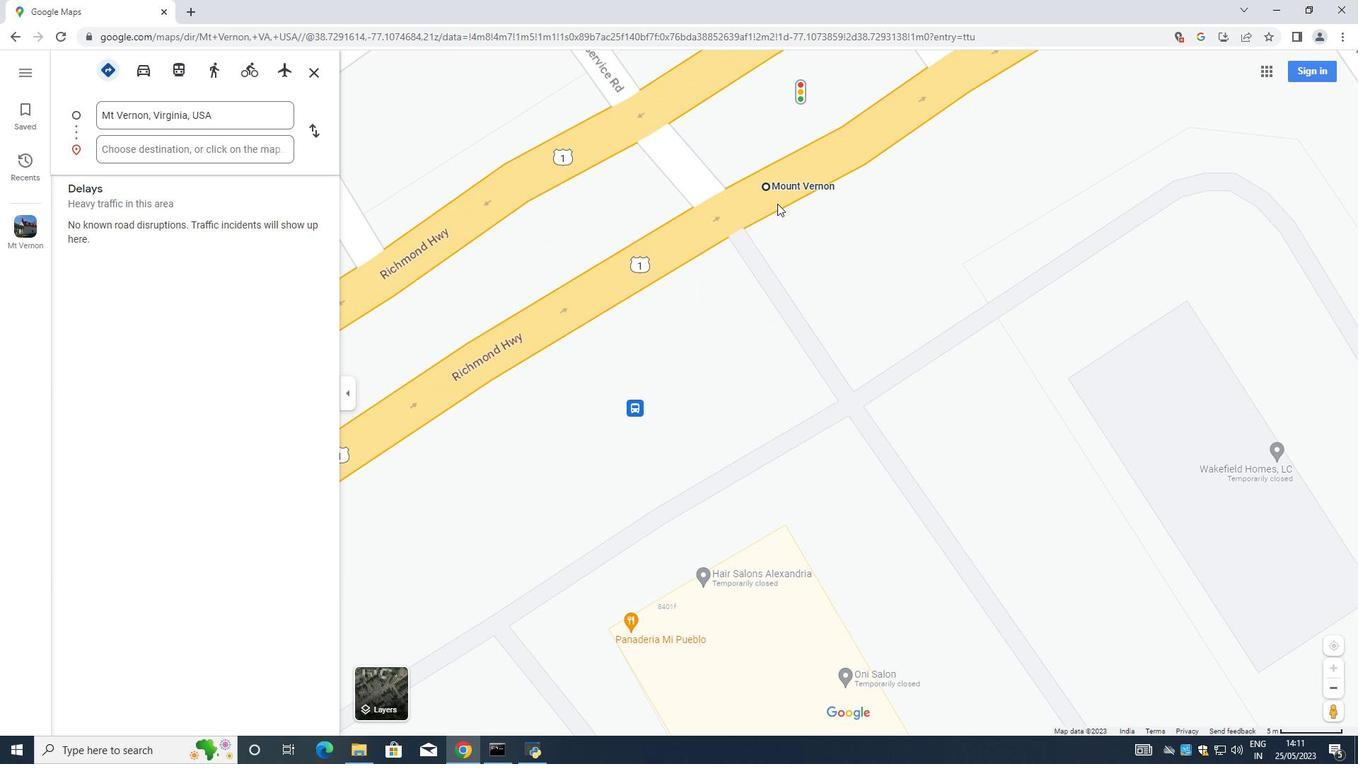
Action: Mouse scrolled (782, 240) with delta (0, 0)
Screenshot: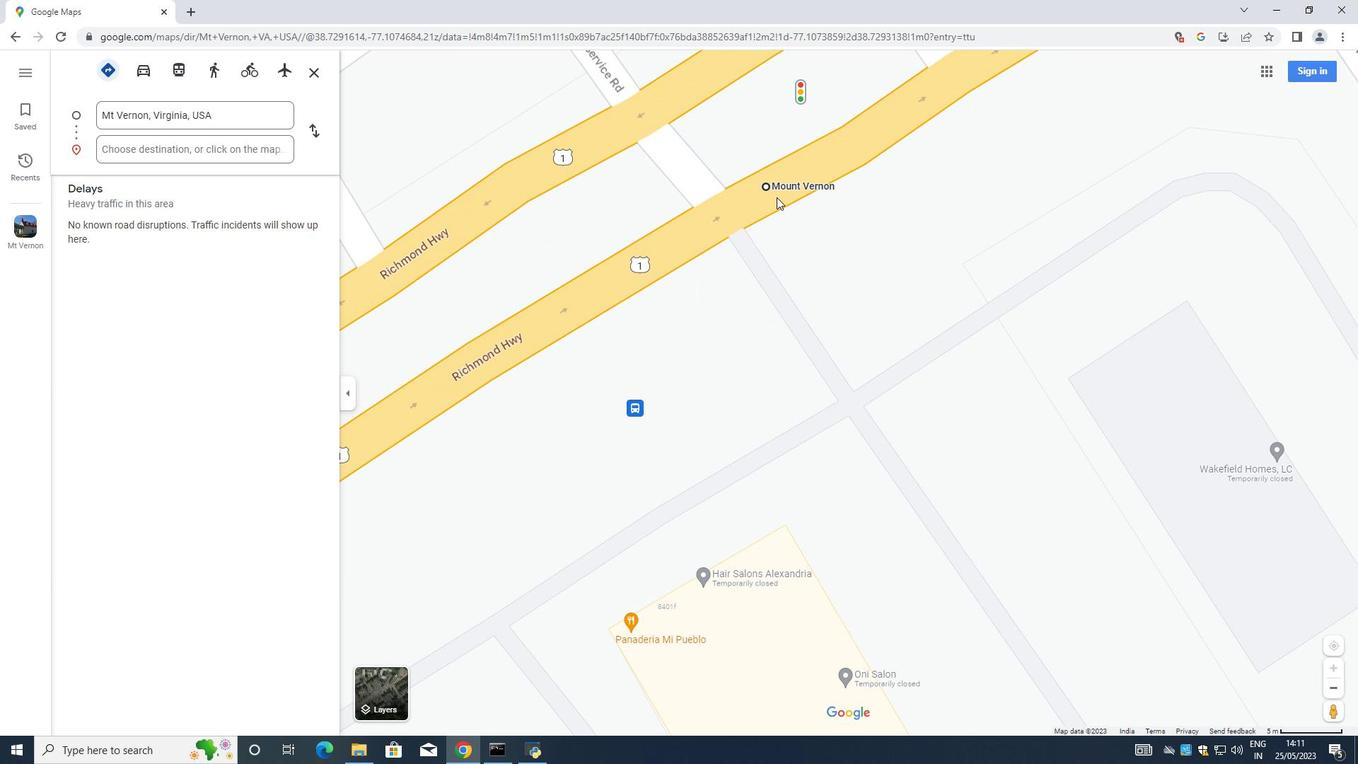 
Action: Mouse moved to (782, 239)
Screenshot: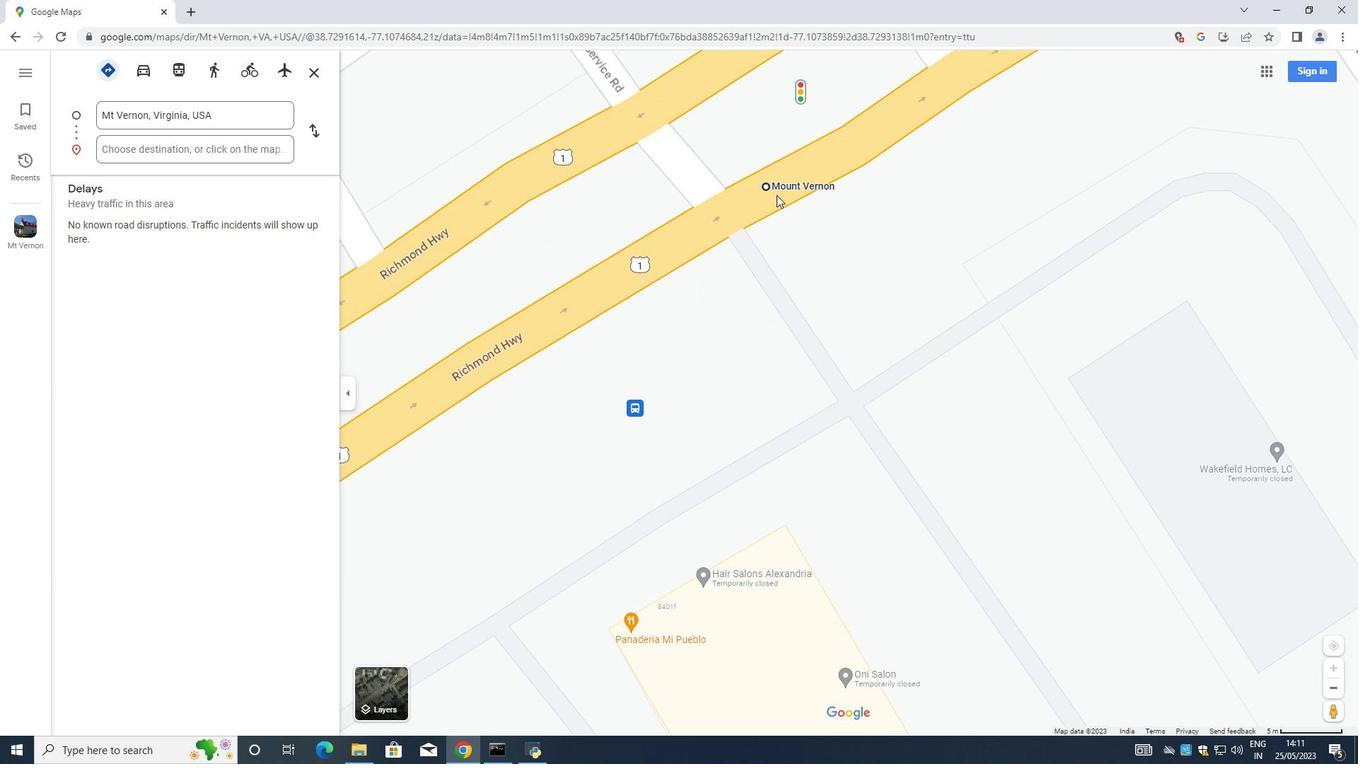 
Action: Mouse scrolled (782, 240) with delta (0, 0)
Screenshot: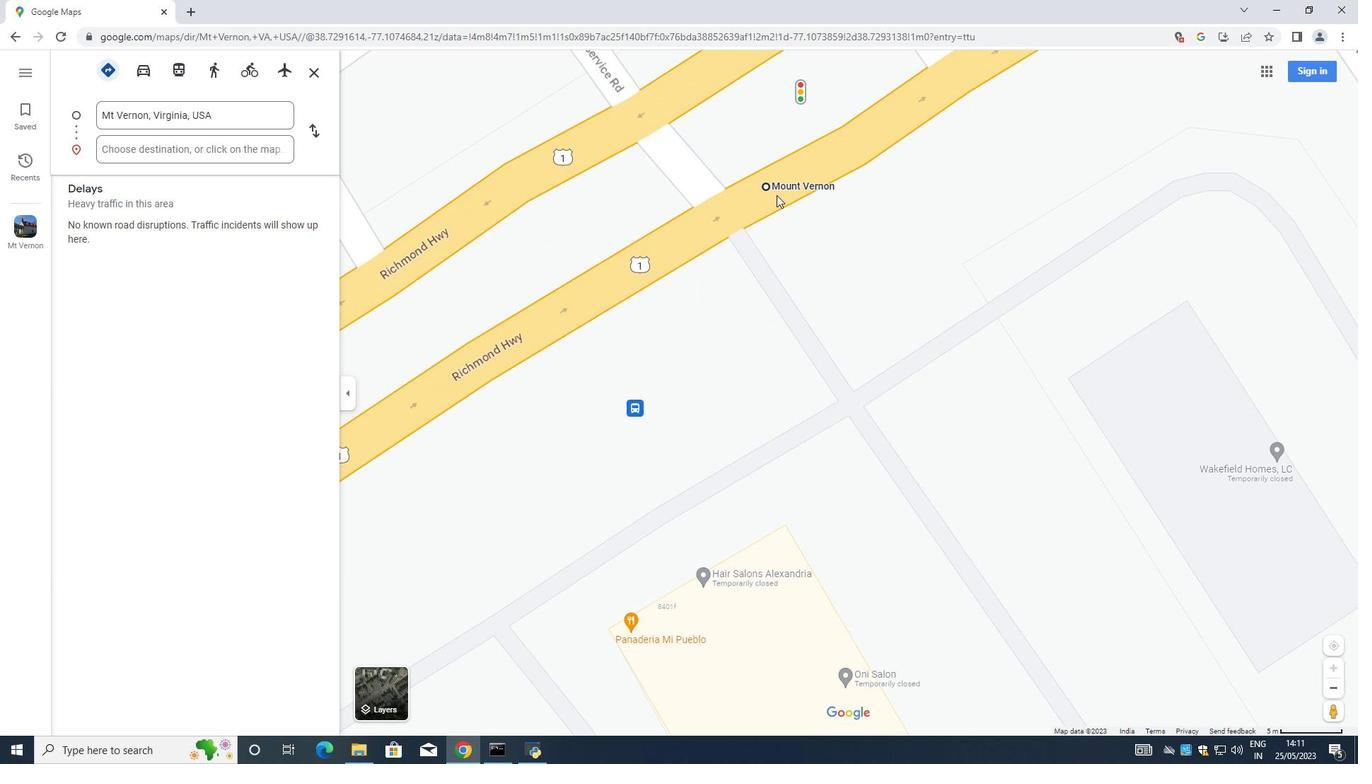 
Action: Mouse scrolled (782, 240) with delta (0, 0)
Screenshot: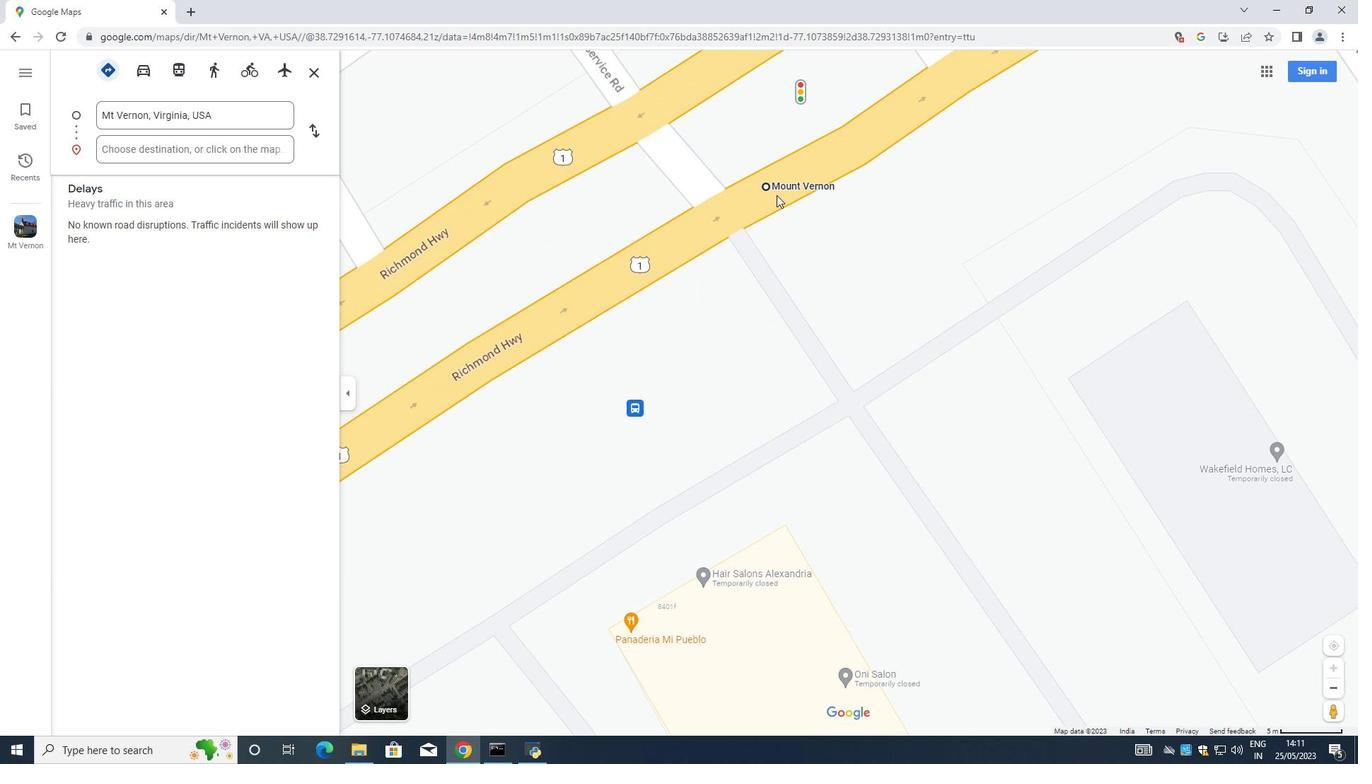 
Action: Mouse scrolled (782, 240) with delta (0, 0)
Screenshot: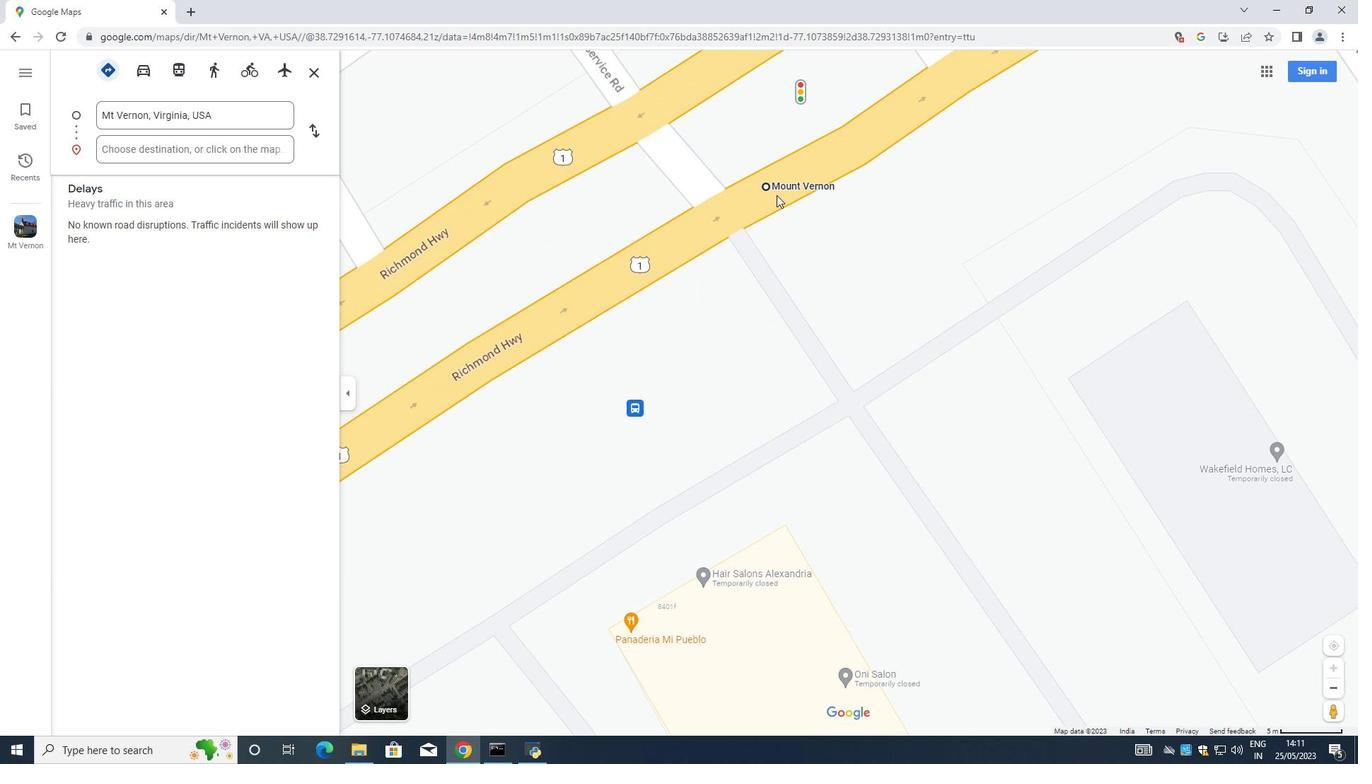 
Action: Mouse moved to (776, 195)
Screenshot: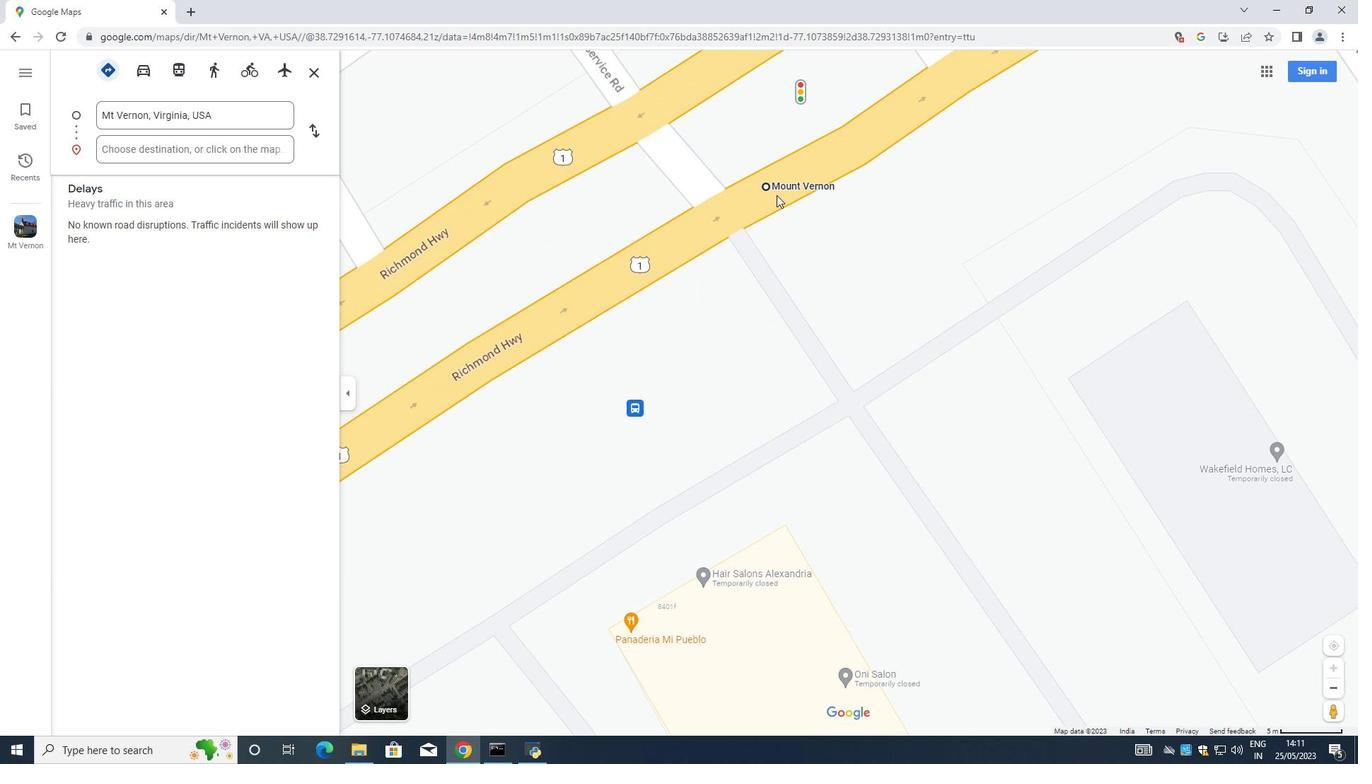 
Action: Mouse scrolled (776, 195) with delta (0, 0)
Screenshot: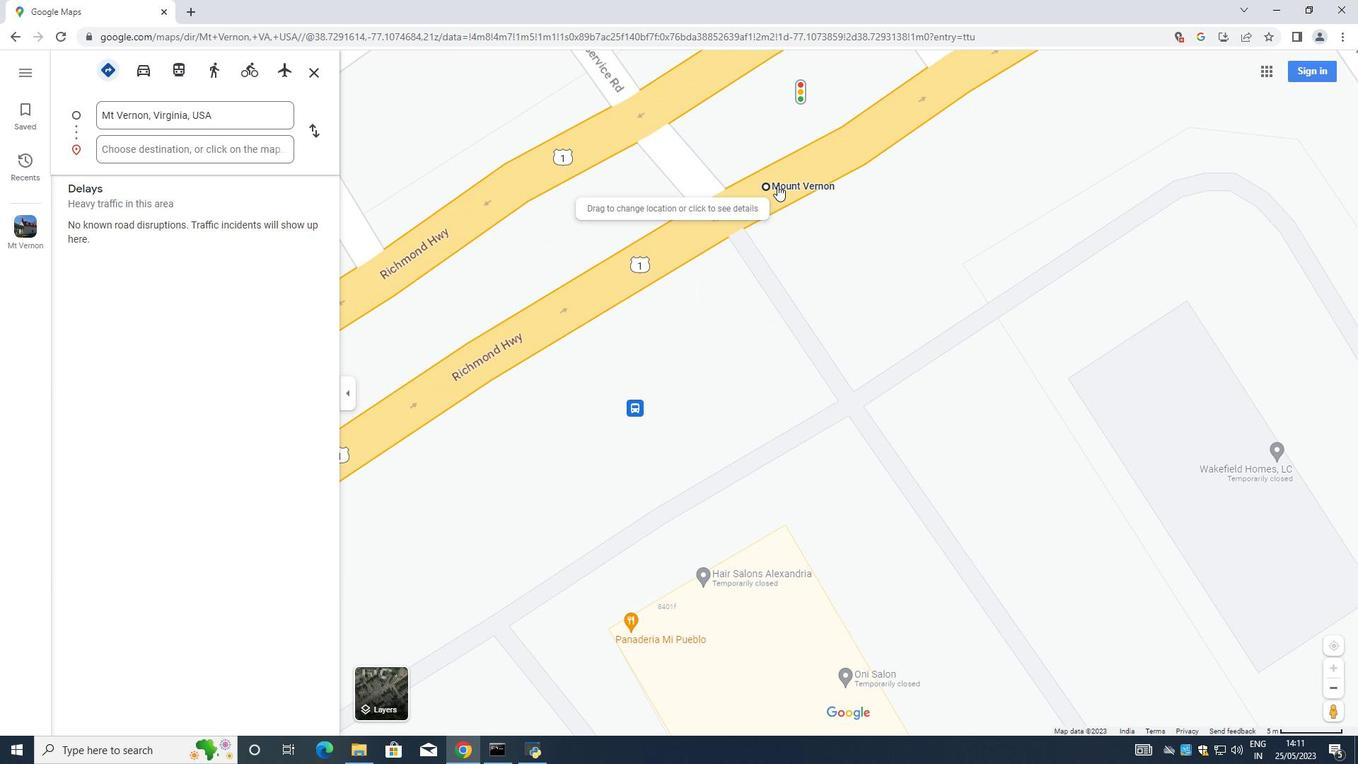 
Action: Mouse scrolled (776, 195) with delta (0, 0)
Screenshot: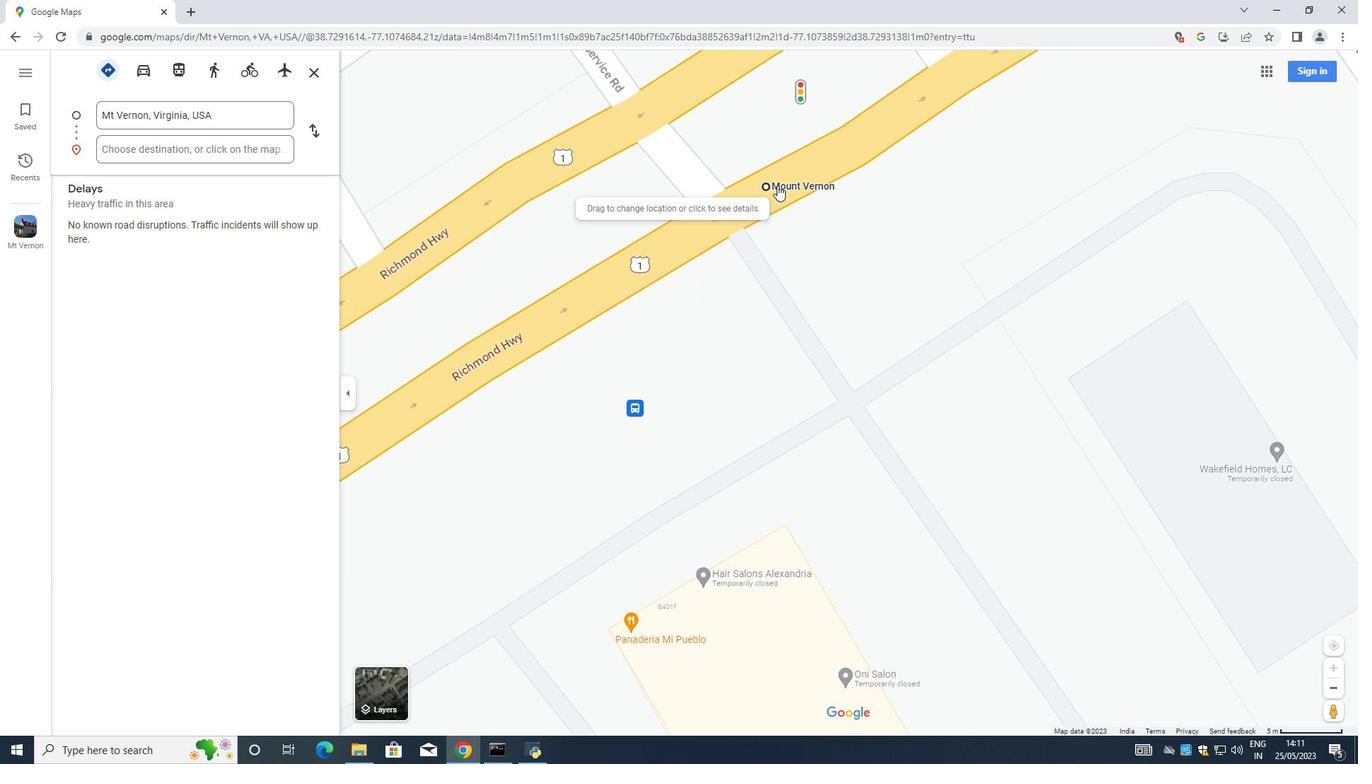 
Action: Mouse scrolled (776, 195) with delta (0, 0)
Screenshot: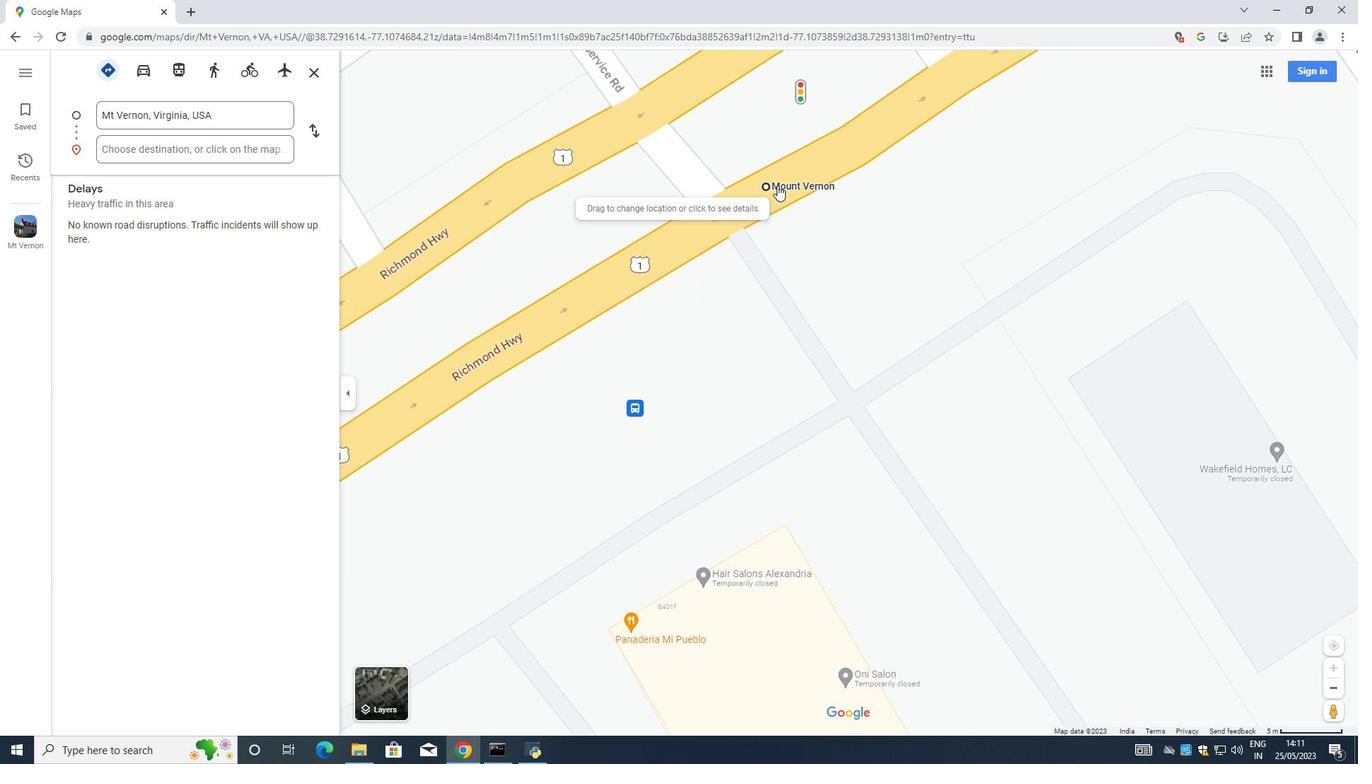 
Action: Mouse scrolled (776, 195) with delta (0, 0)
Screenshot: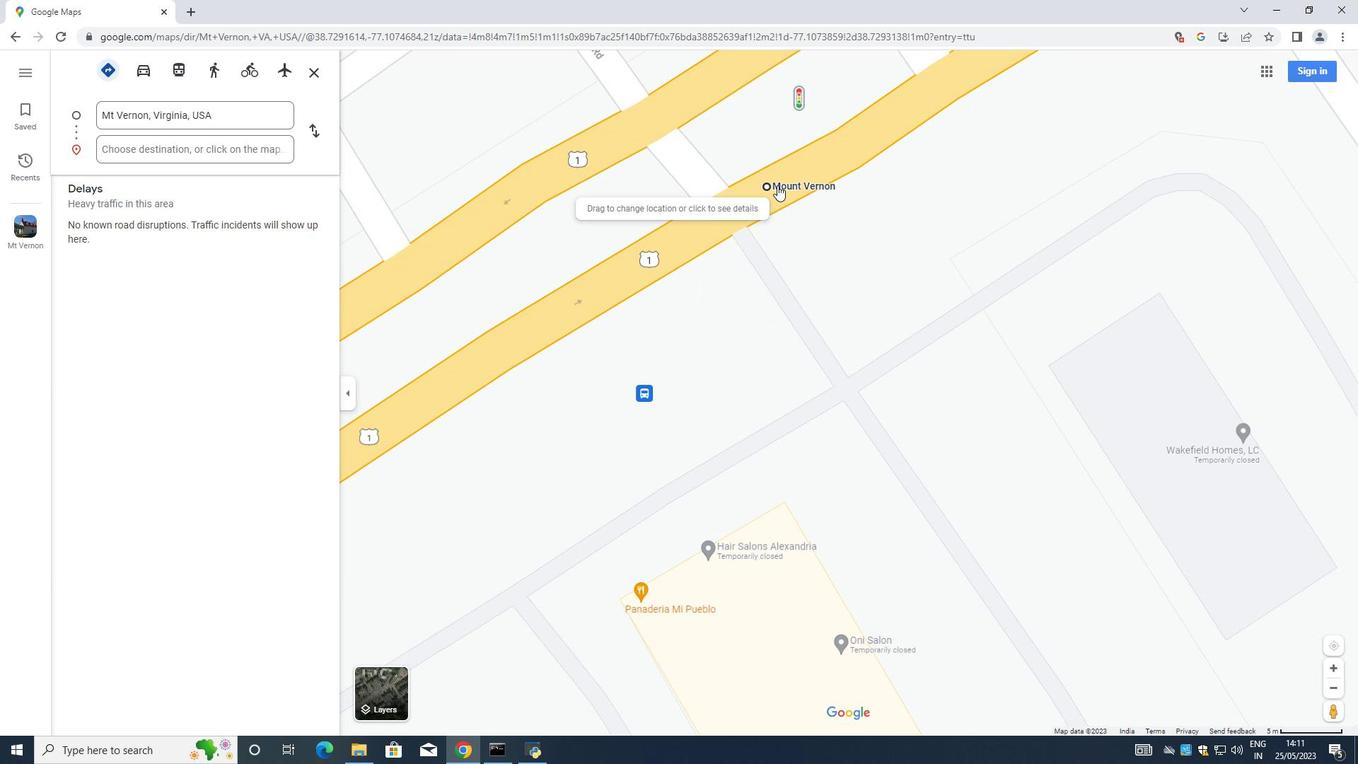 
Action: Mouse scrolled (776, 195) with delta (0, 0)
Screenshot: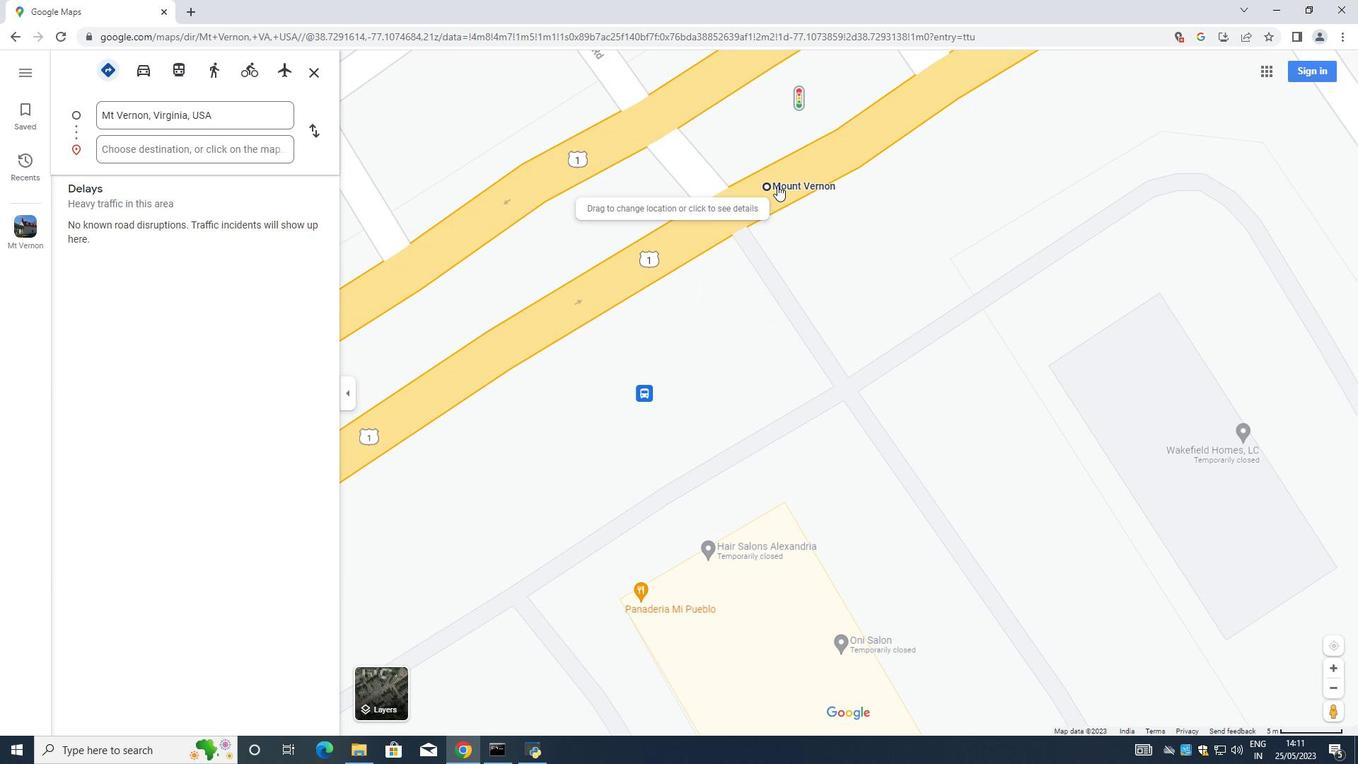 
Action: Mouse moved to (777, 185)
Screenshot: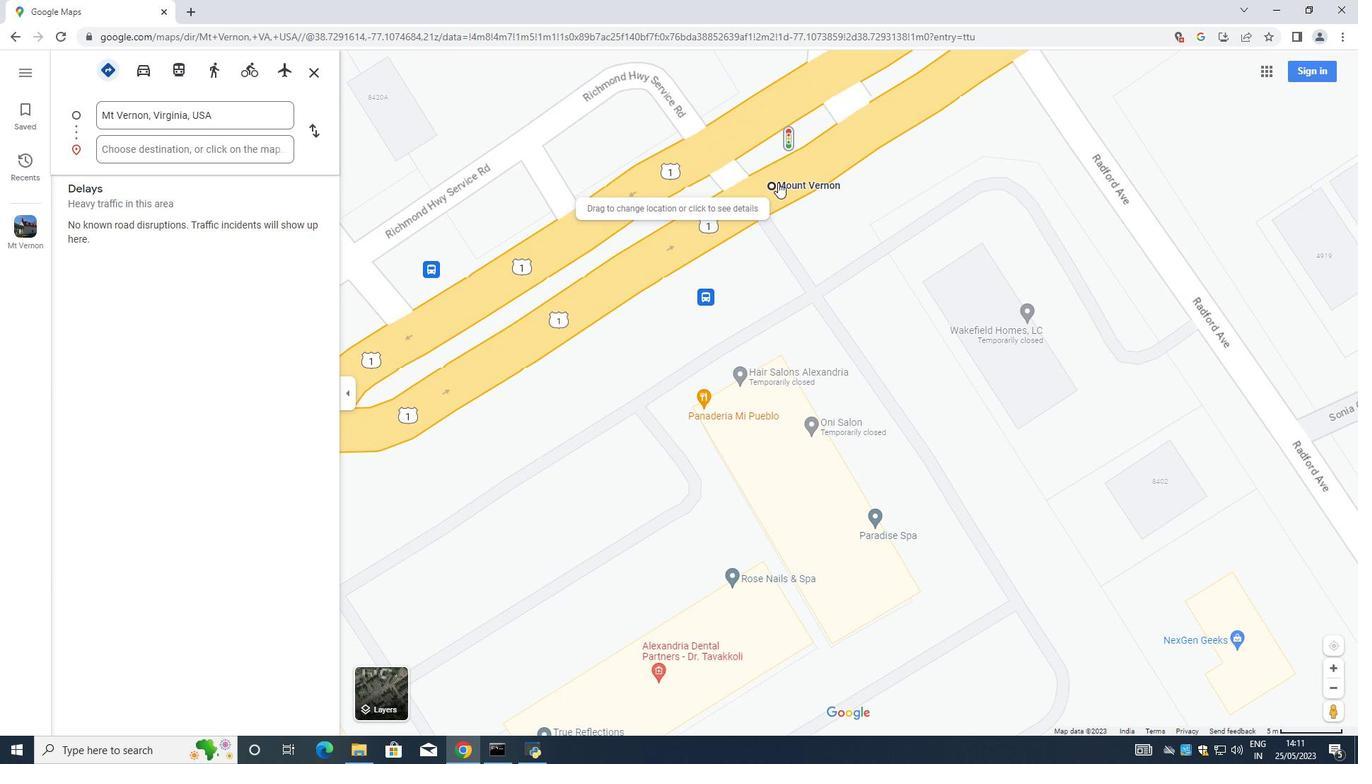 
Action: Mouse scrolled (777, 184) with delta (0, 0)
Screenshot: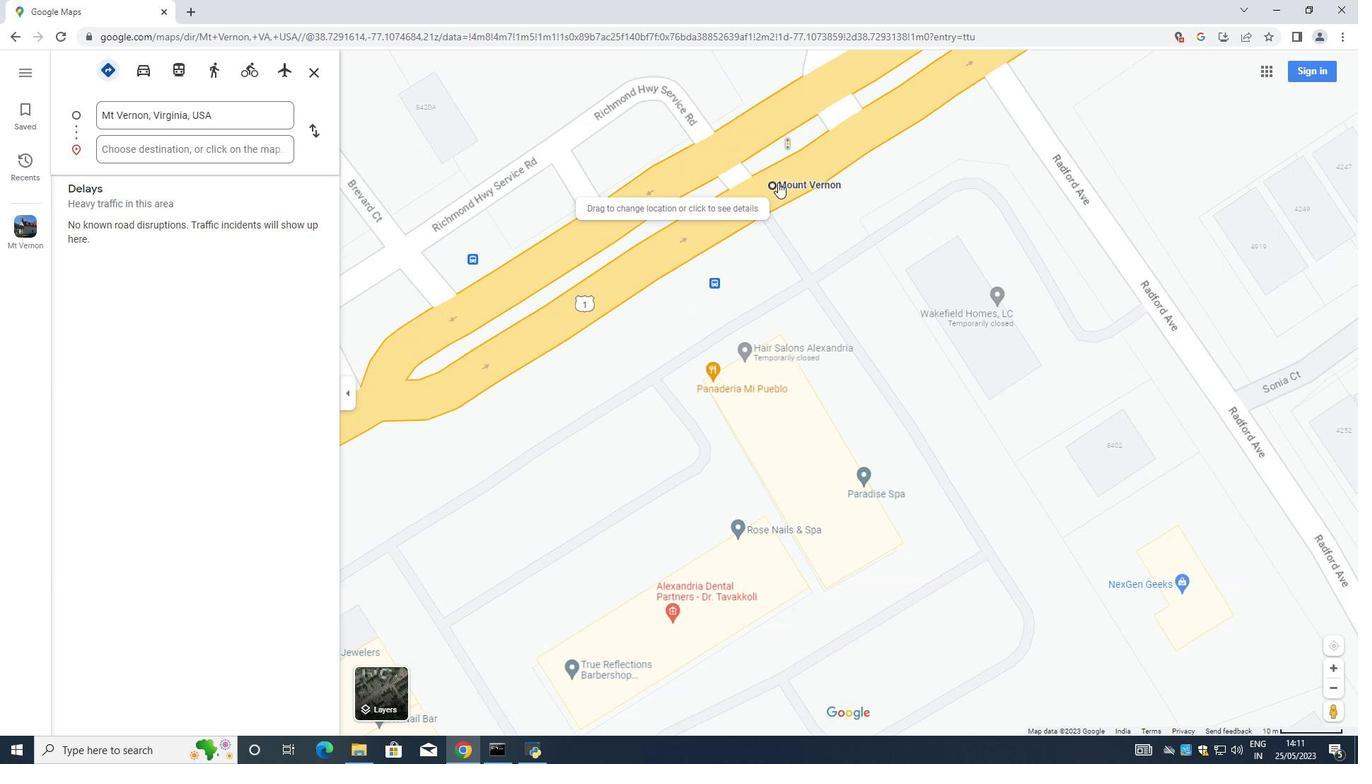 
Action: Mouse scrolled (777, 184) with delta (0, 0)
Screenshot: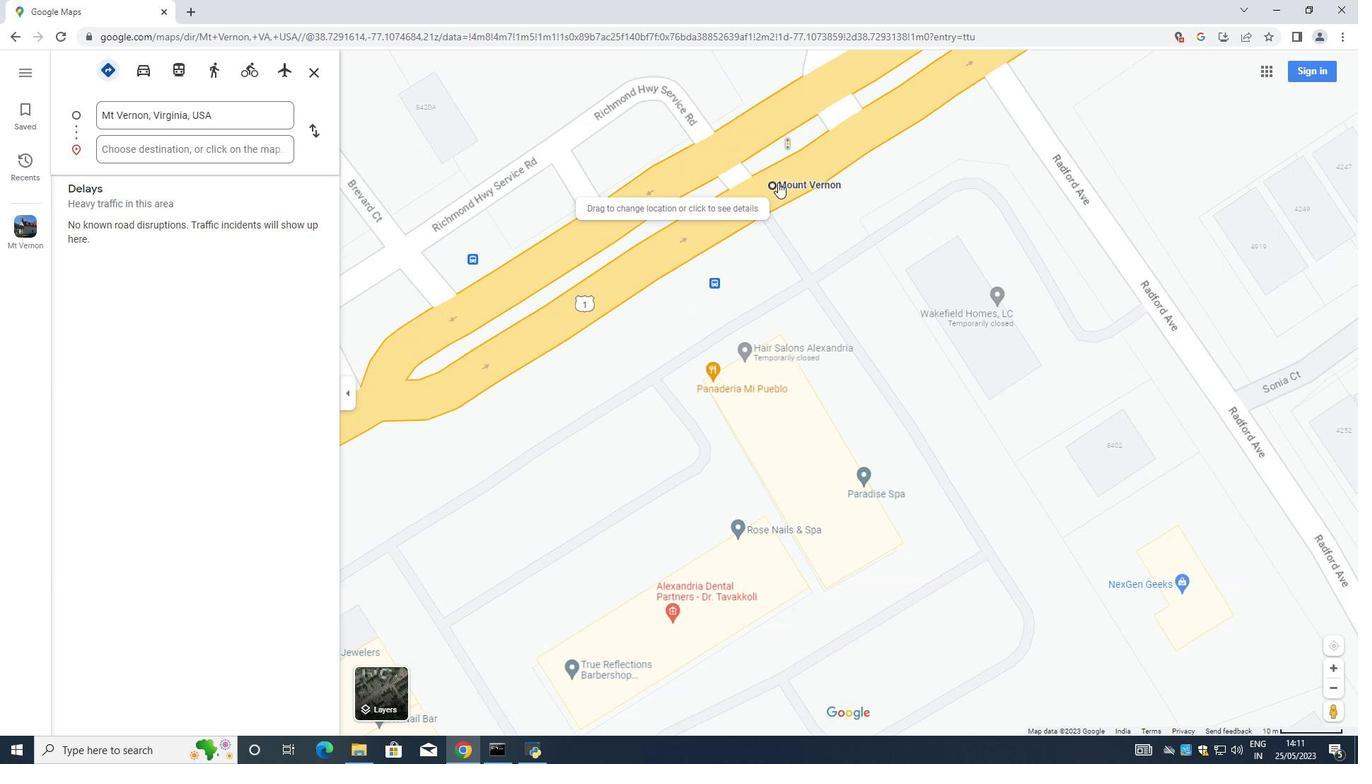 
Action: Mouse scrolled (777, 184) with delta (0, 0)
Screenshot: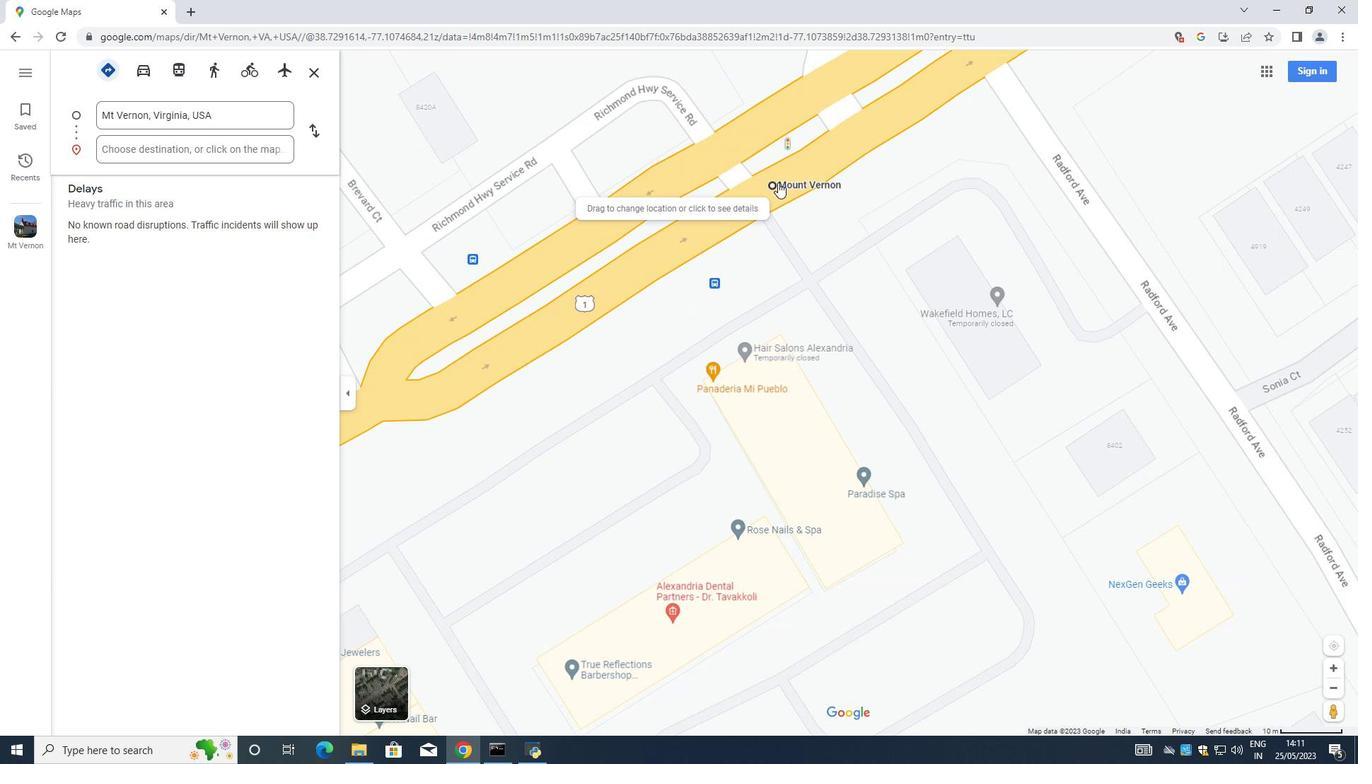 
Action: Mouse scrolled (777, 184) with delta (0, 0)
Screenshot: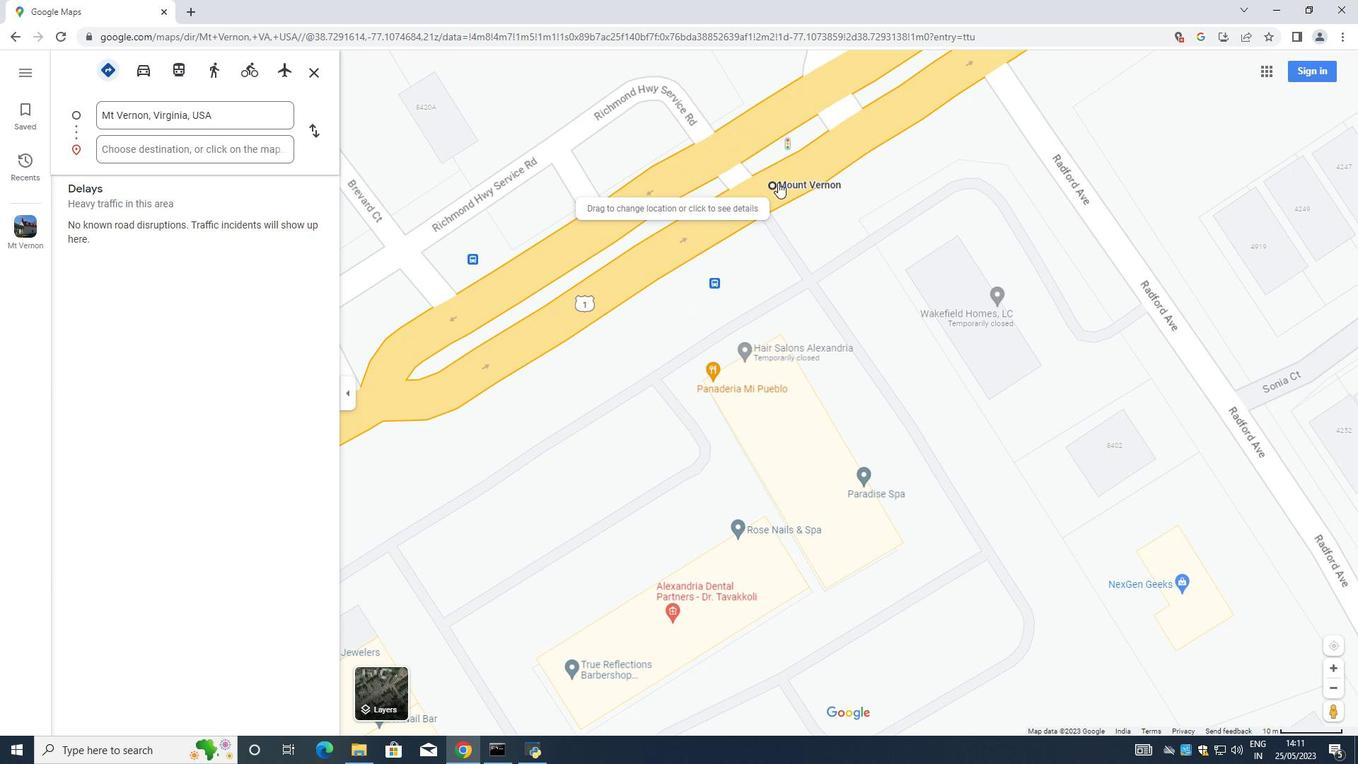 
Action: Mouse moved to (778, 182)
Screenshot: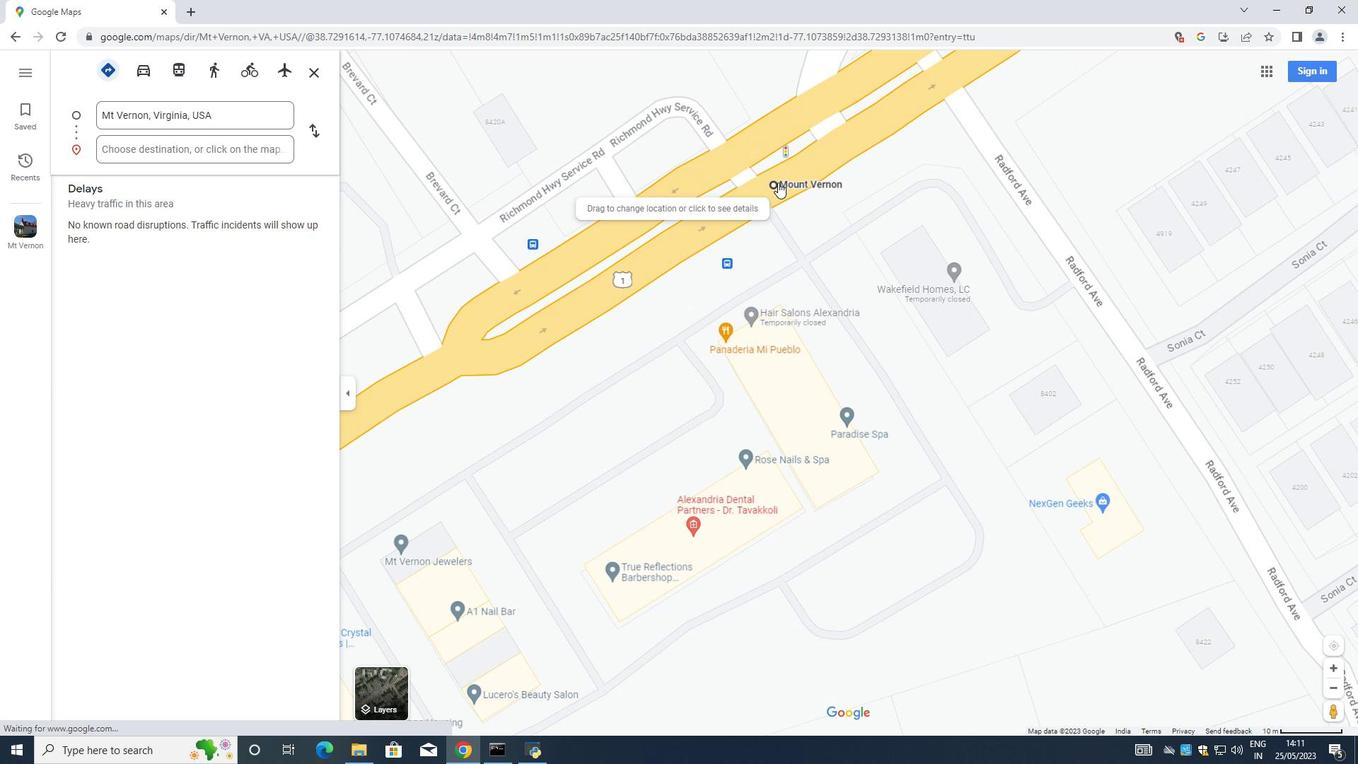 
Action: Mouse scrolled (778, 181) with delta (0, 0)
Screenshot: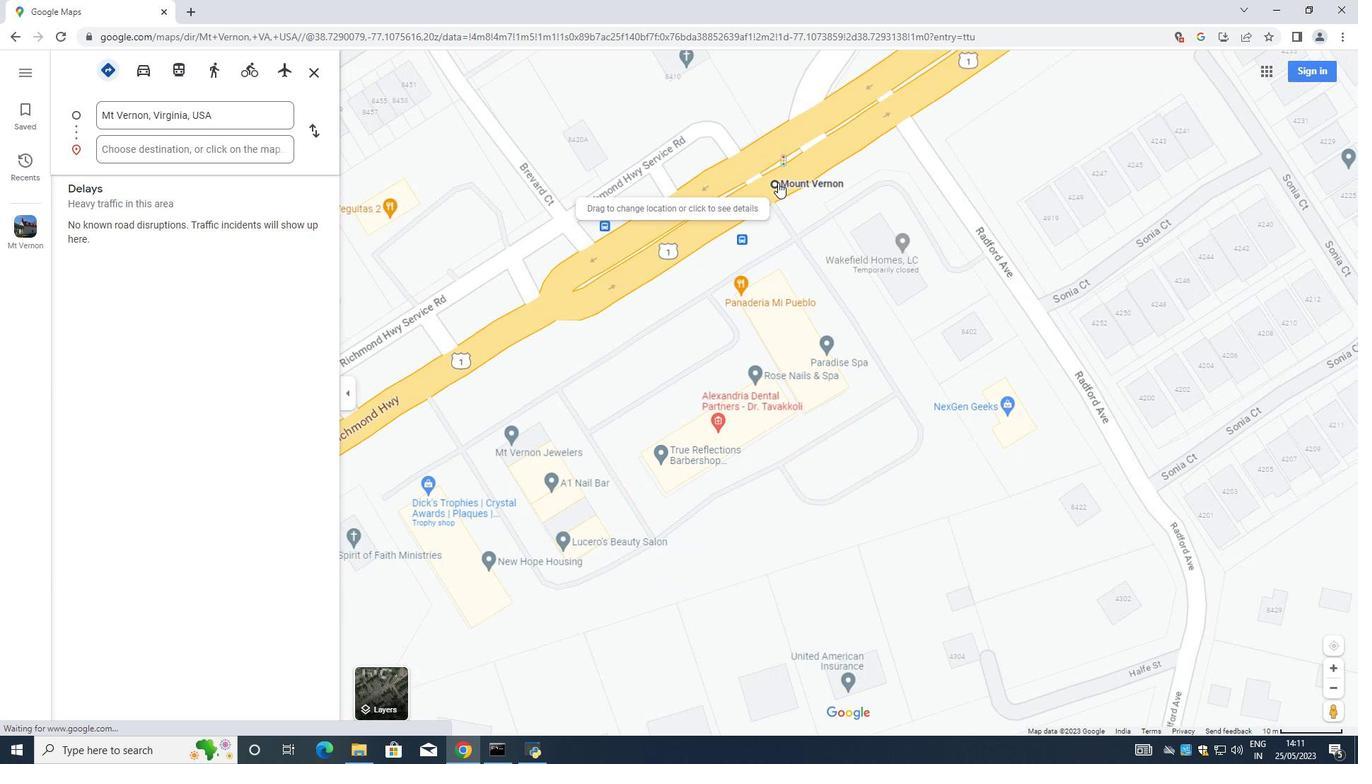 
Action: Mouse scrolled (778, 181) with delta (0, 0)
Screenshot: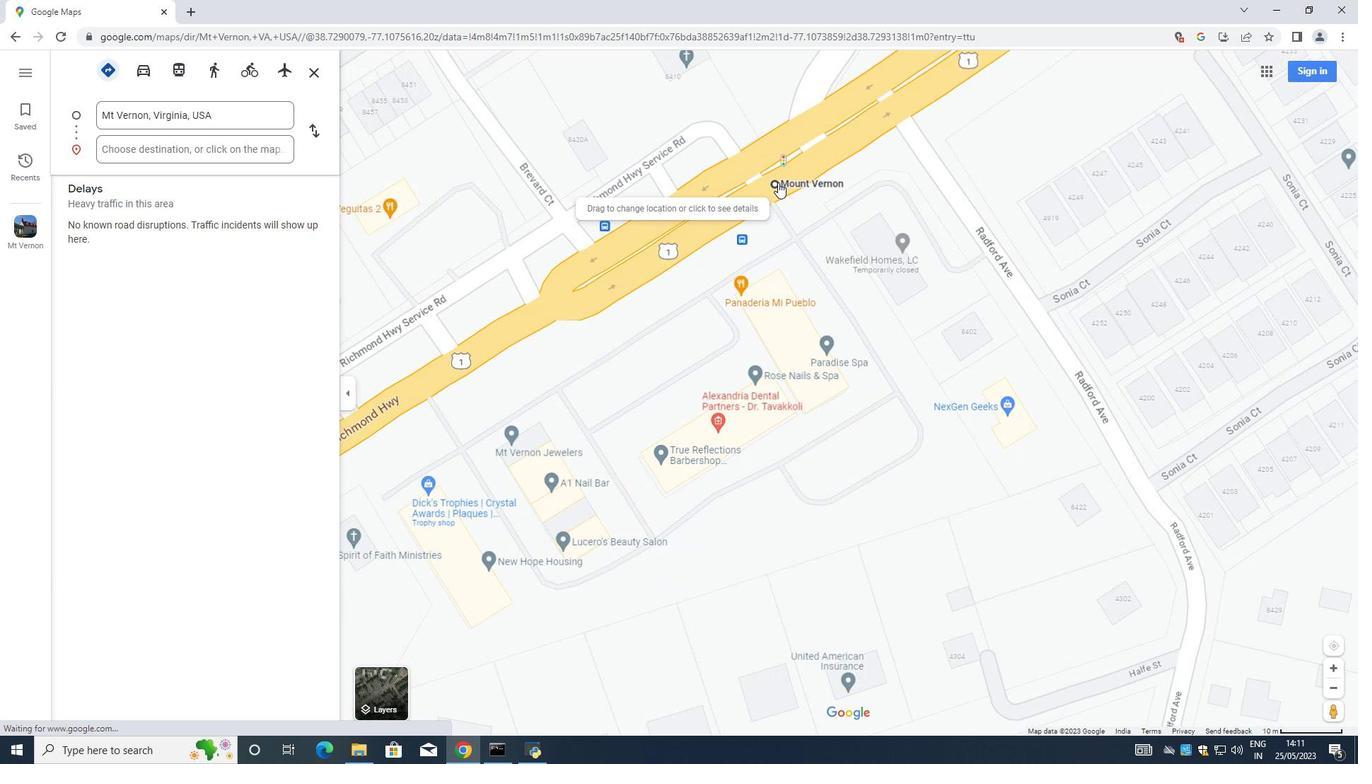 
Action: Mouse scrolled (778, 181) with delta (0, 0)
Screenshot: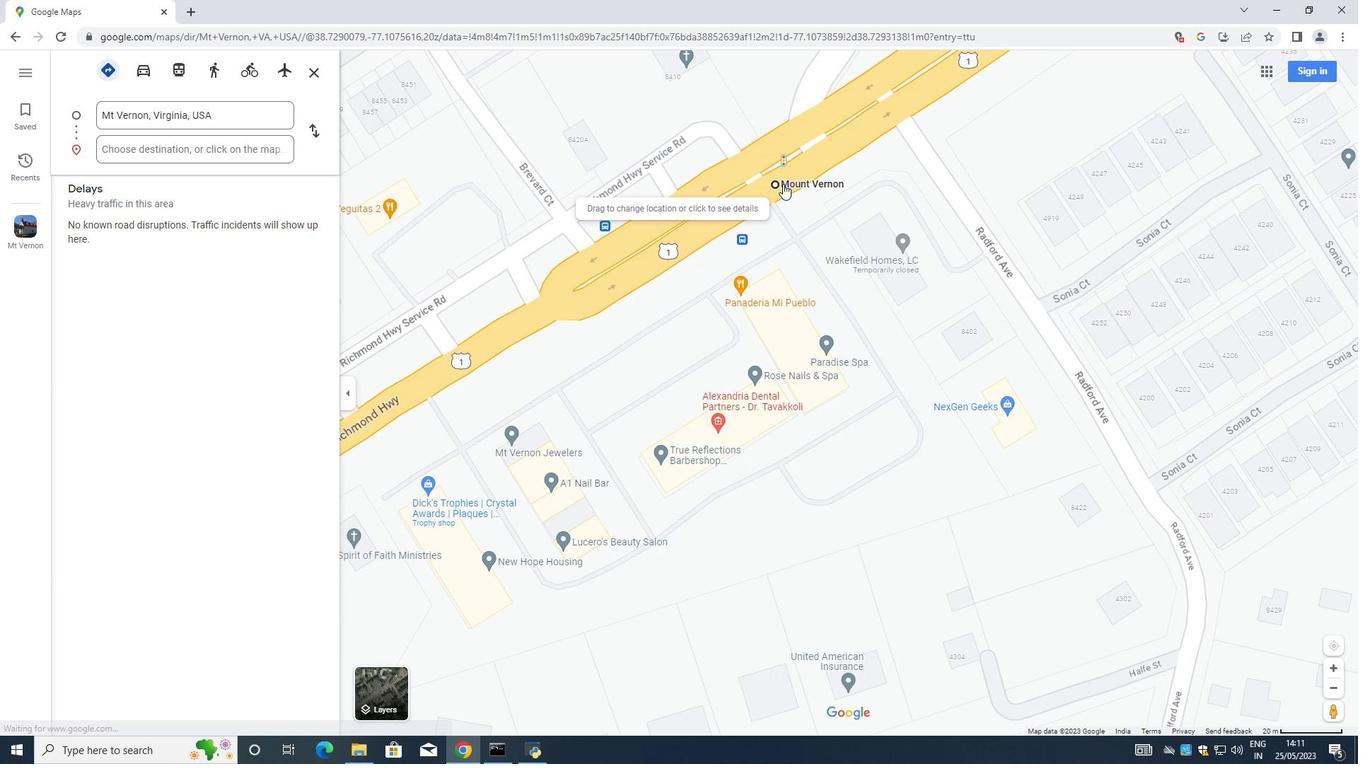 
Action: Mouse scrolled (778, 181) with delta (0, 0)
Screenshot: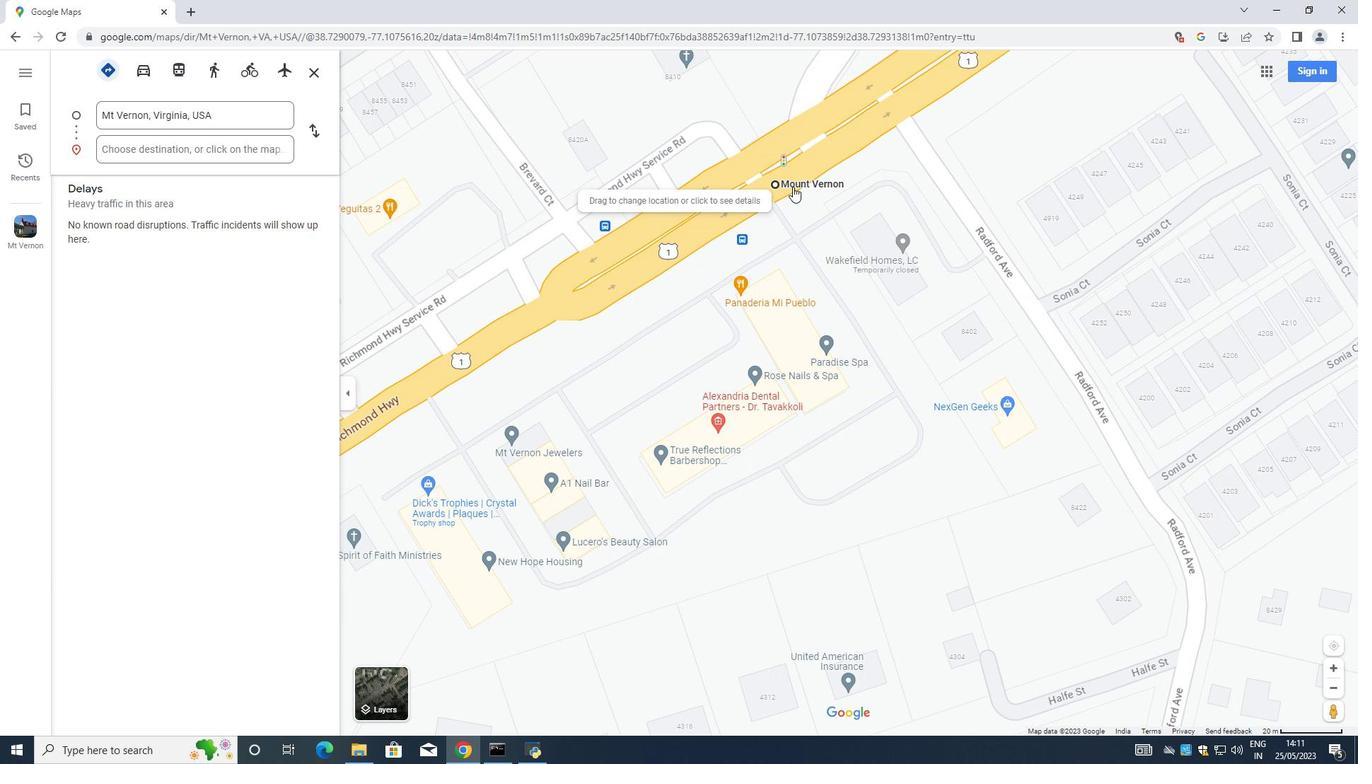 
Action: Mouse moved to (903, 208)
Screenshot: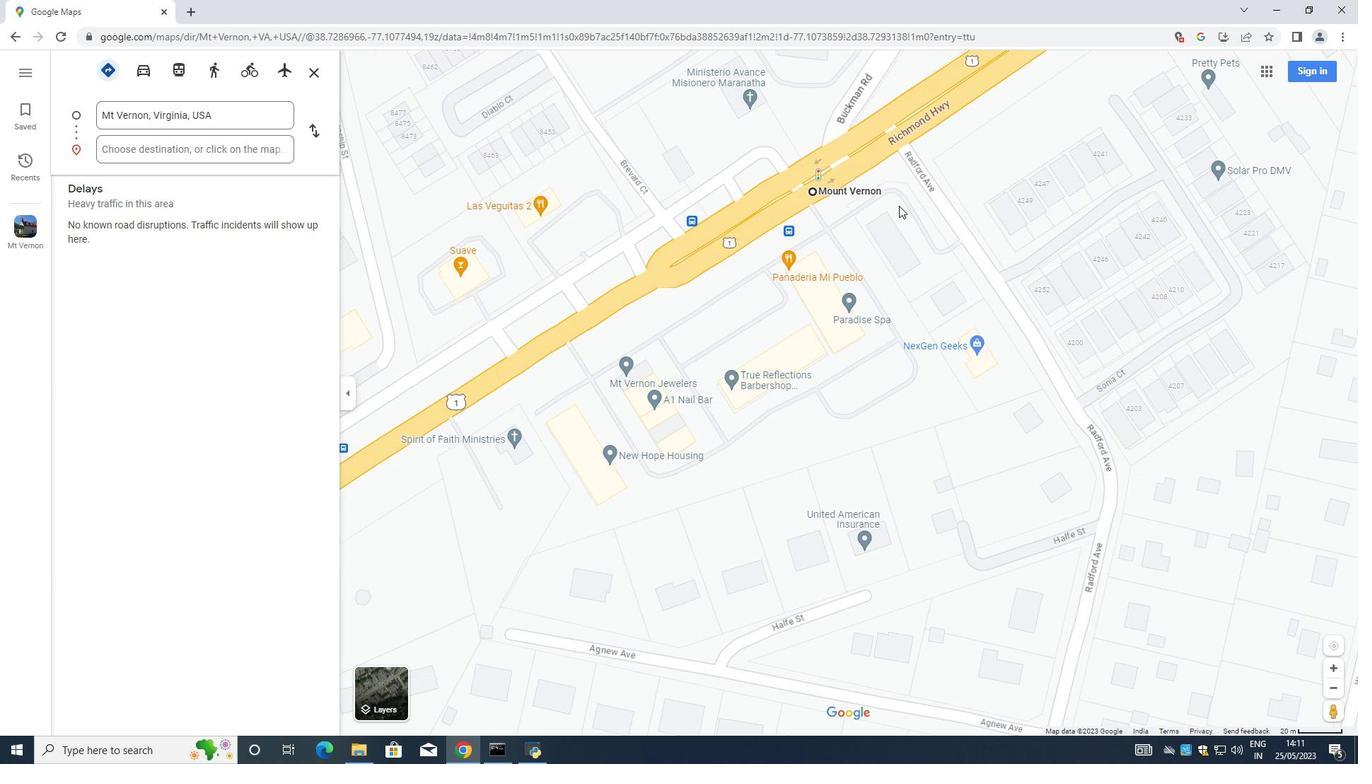 
Action: Mouse scrolled (903, 207) with delta (0, 0)
Screenshot: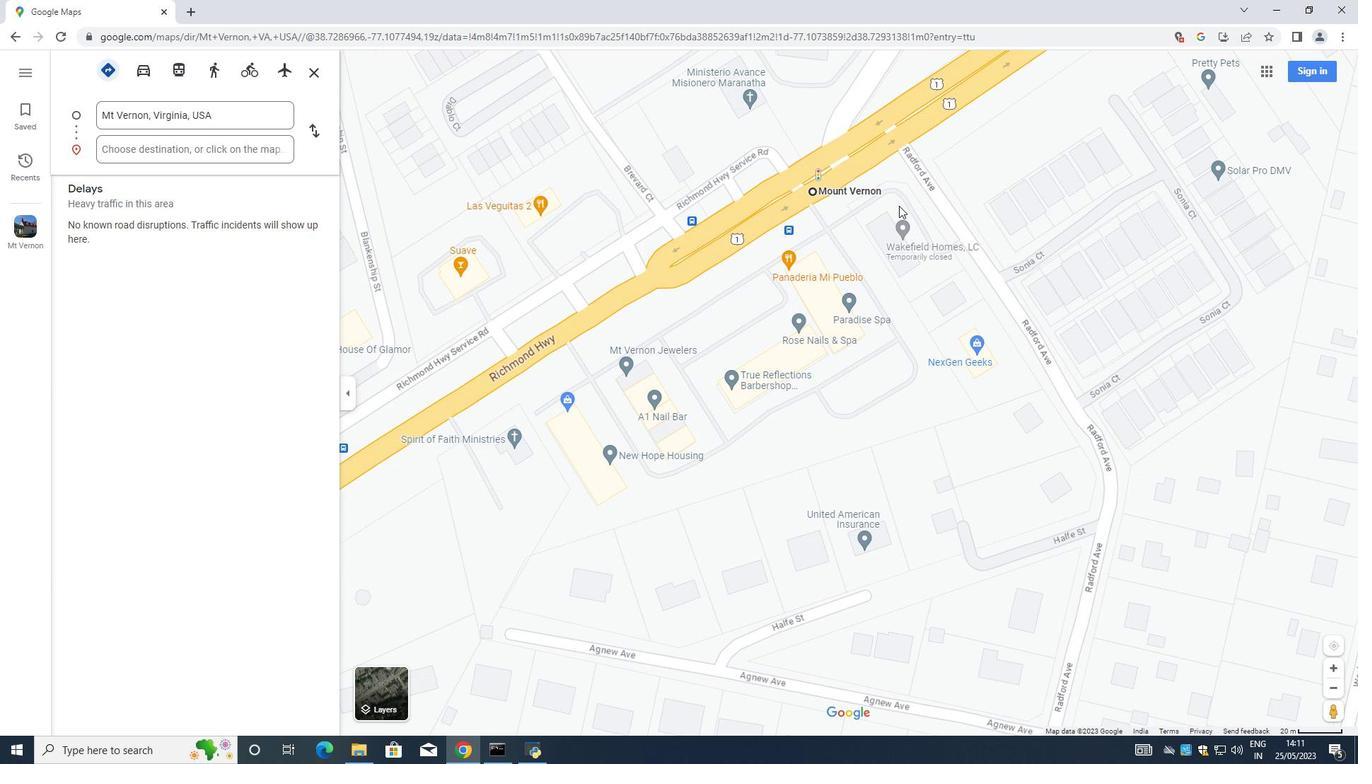 
Action: Mouse scrolled (903, 207) with delta (0, 0)
Screenshot: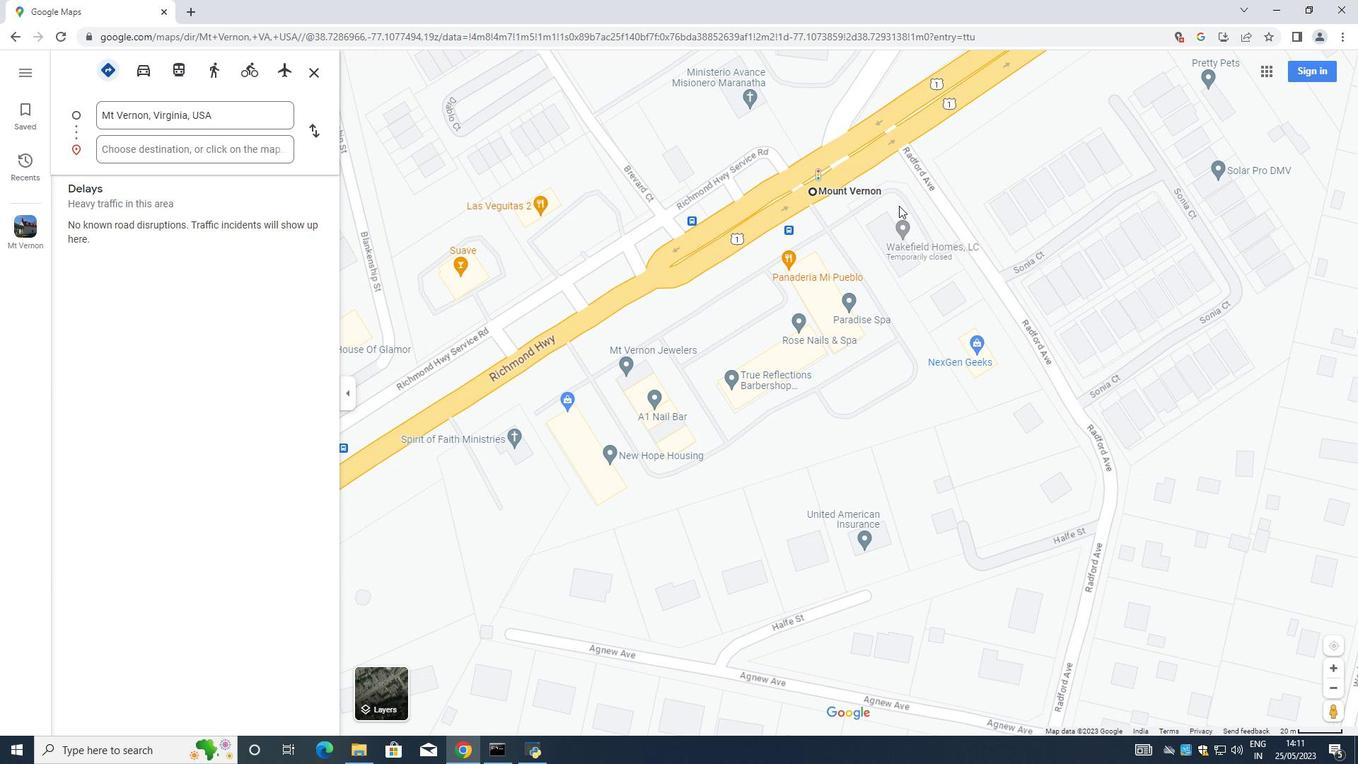 
Action: Mouse moved to (799, 176)
Screenshot: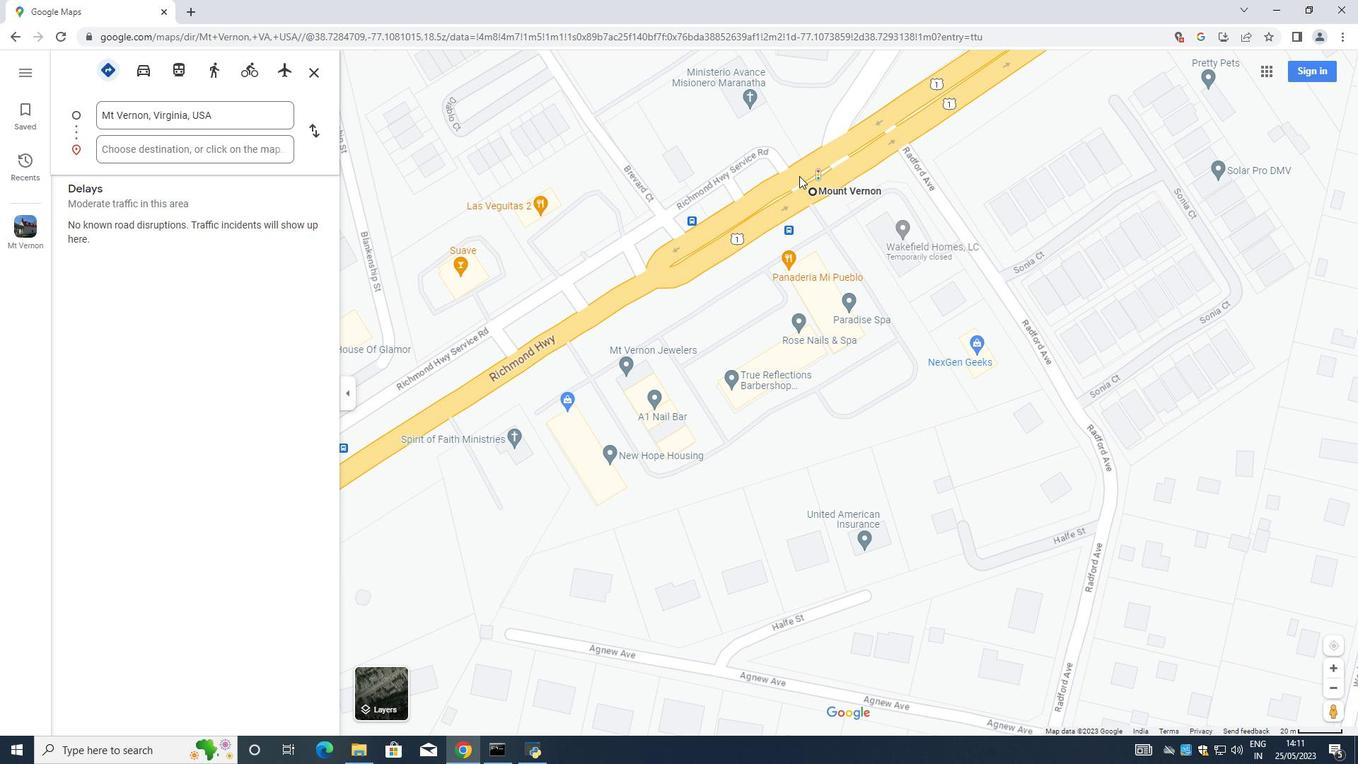 
Action: Mouse scrolled (799, 176) with delta (0, 0)
Screenshot: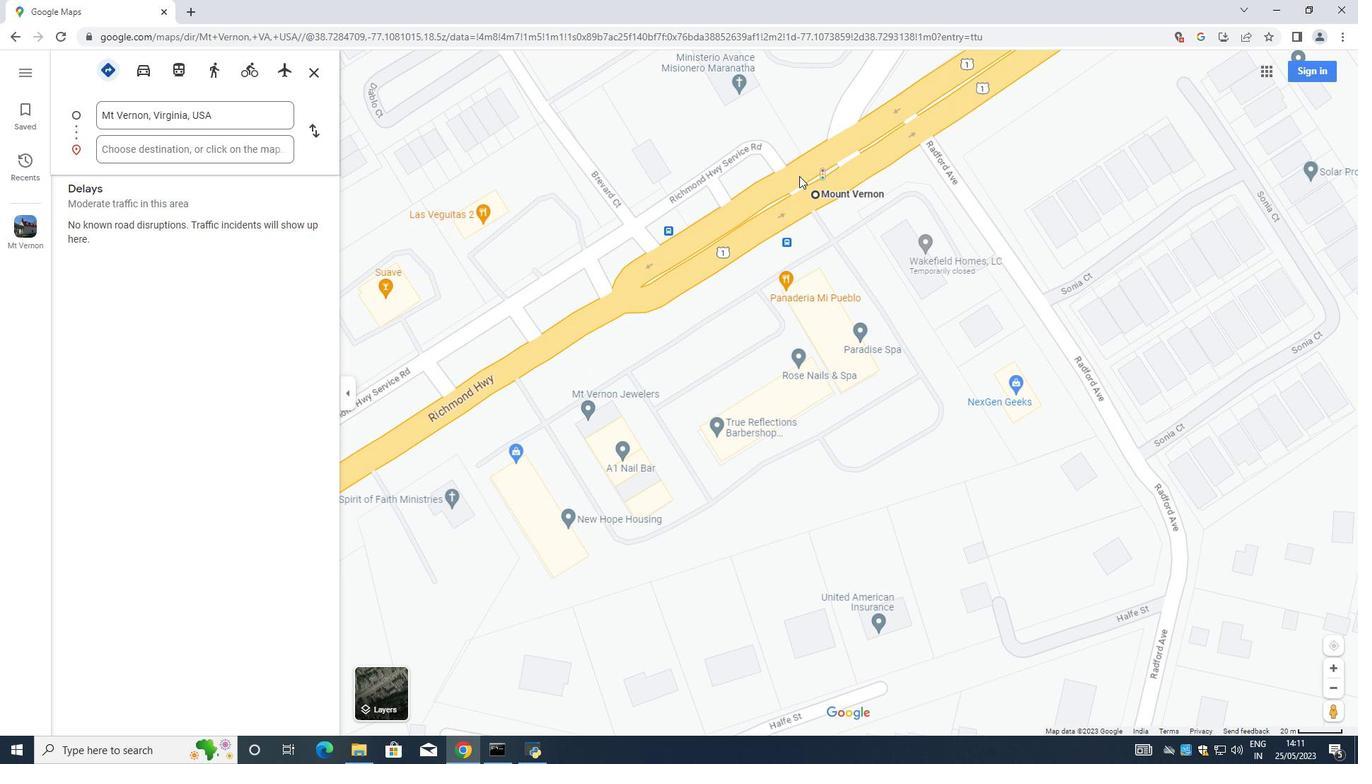 
Action: Mouse scrolled (799, 176) with delta (0, 0)
Screenshot: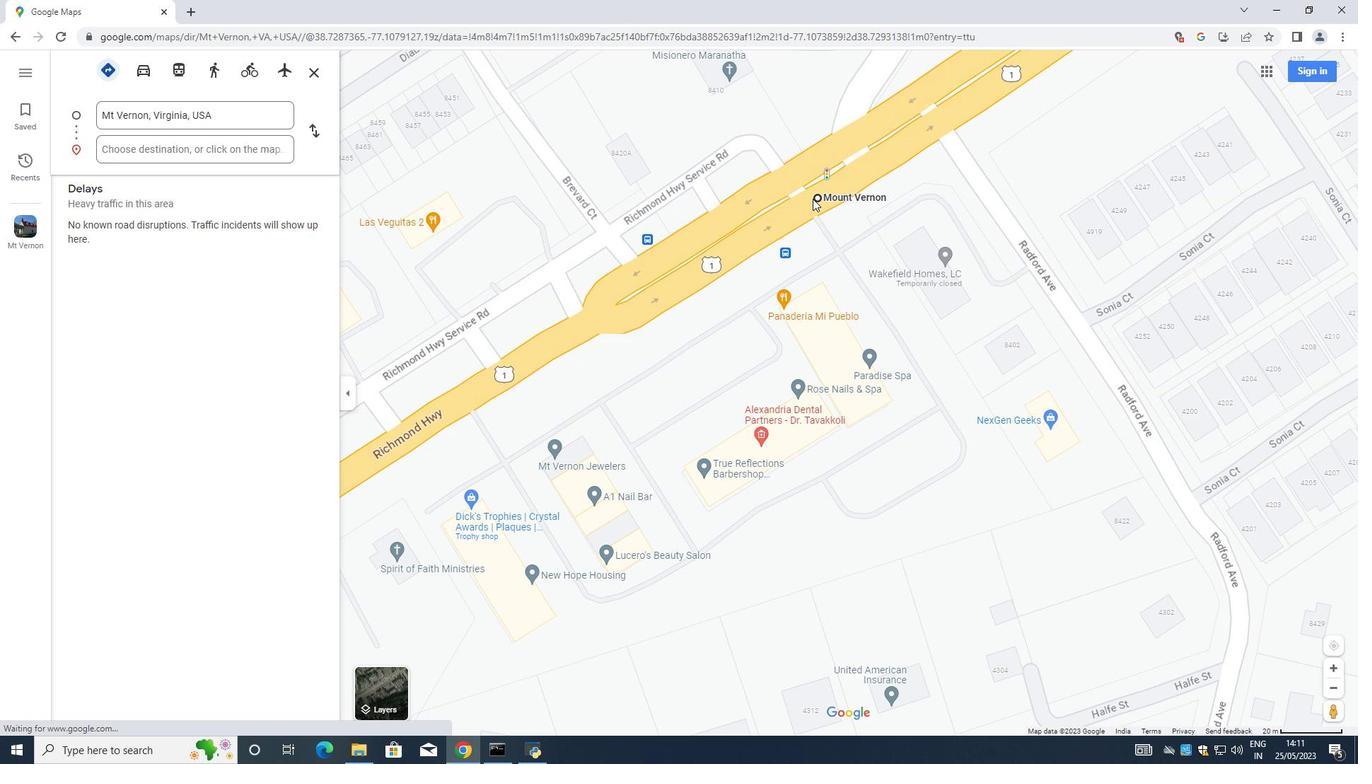 
Action: Mouse moved to (813, 201)
Screenshot: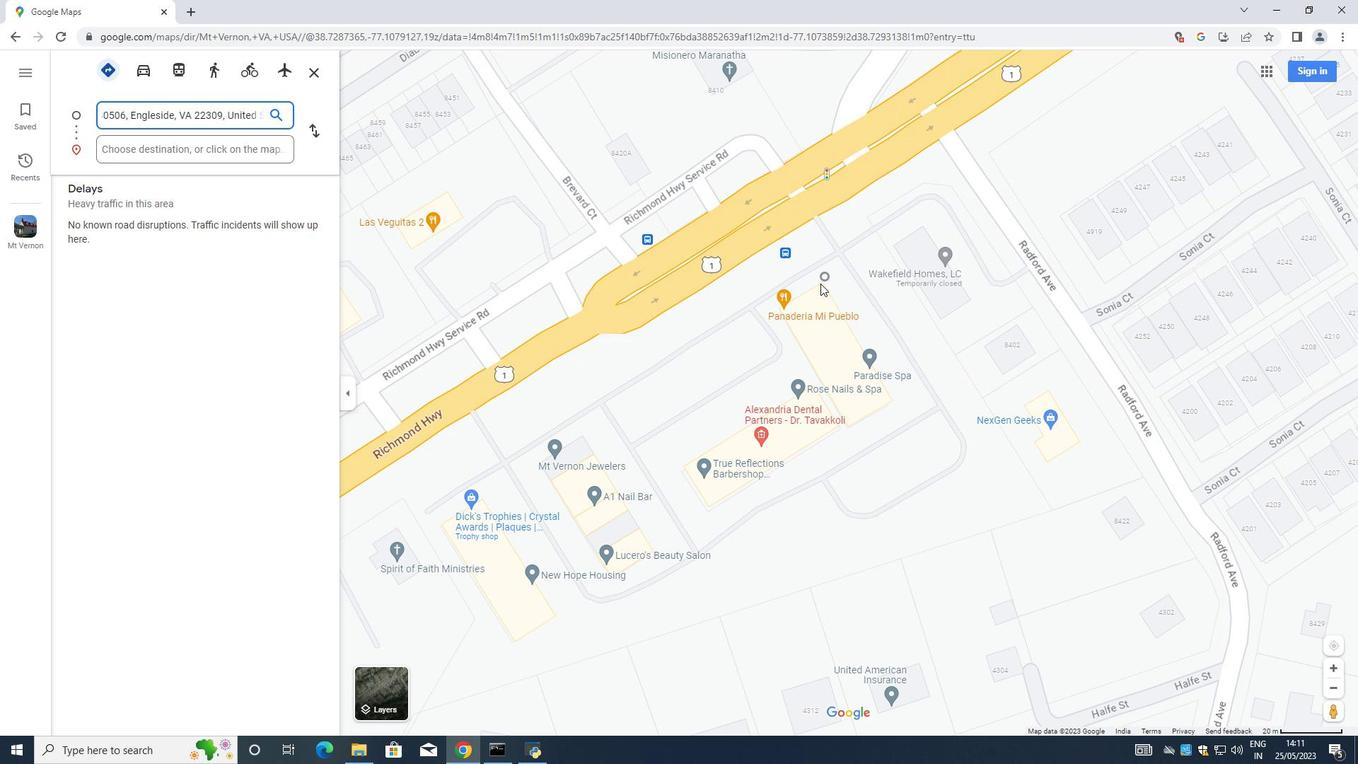 
Action: Mouse pressed left at (813, 201)
Screenshot: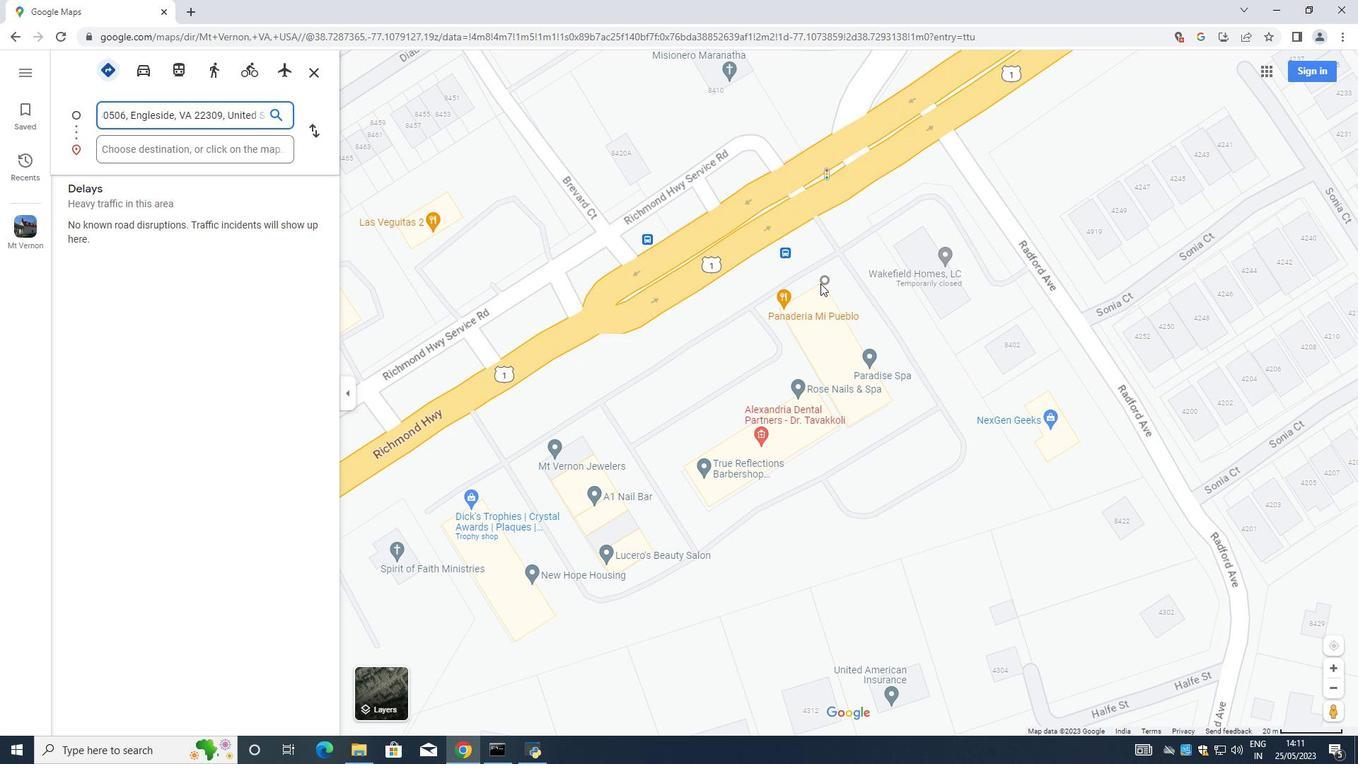 
Action: Mouse moved to (824, 198)
Screenshot: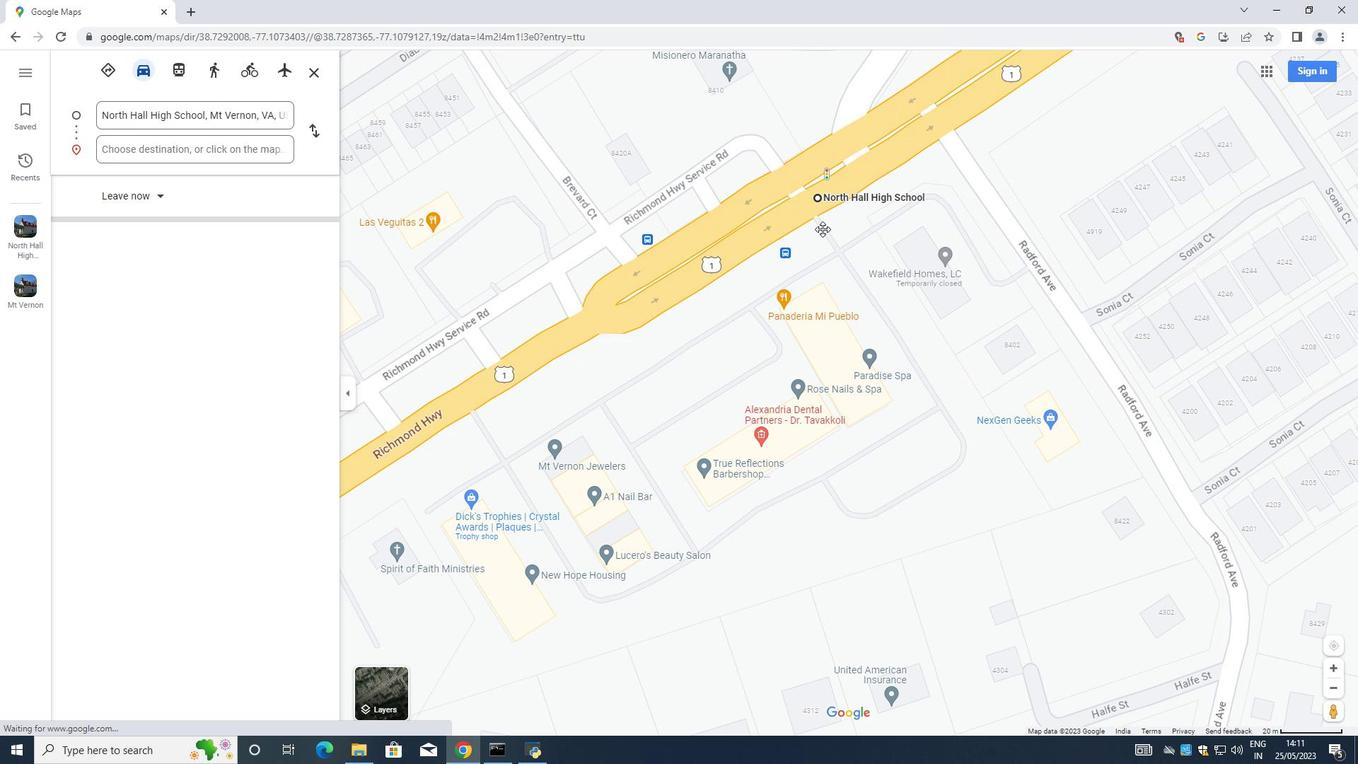 
Action: Mouse pressed left at (824, 198)
Screenshot: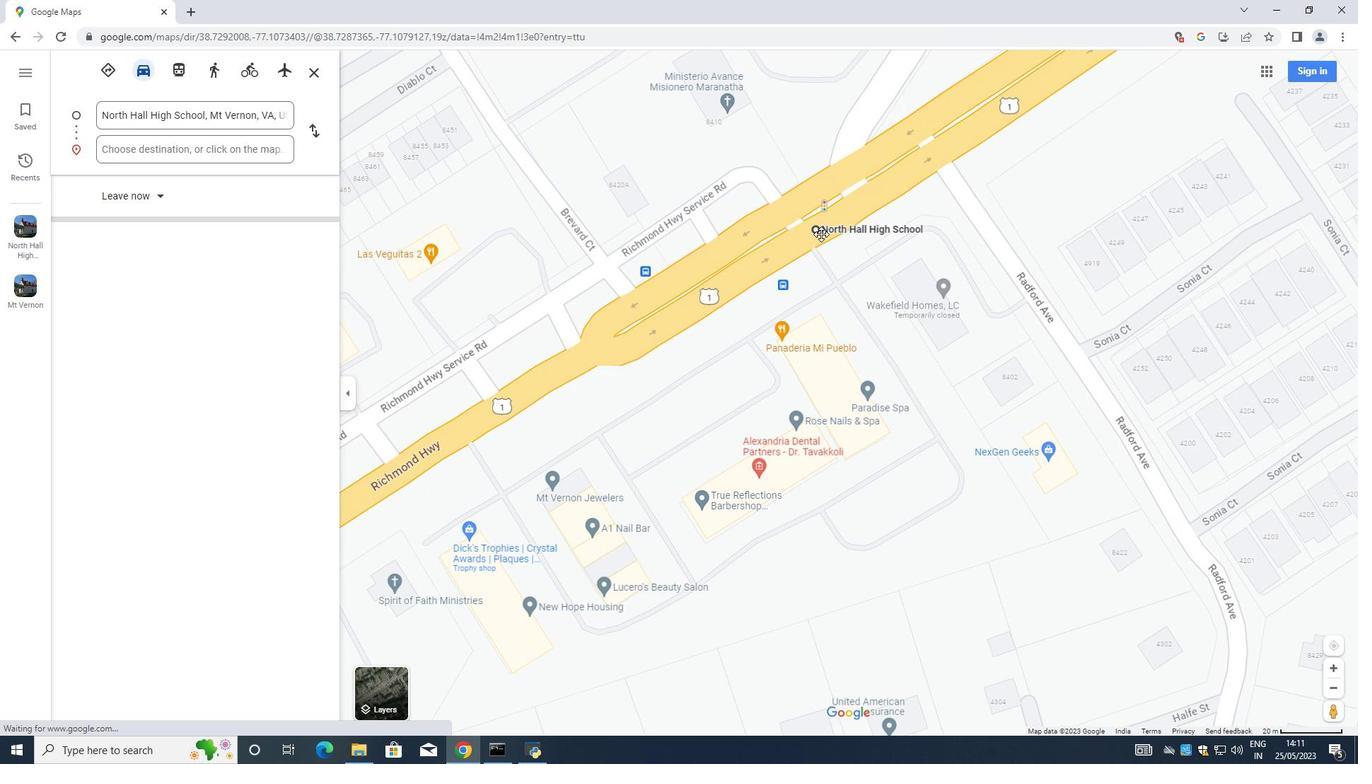 
Action: Mouse moved to (853, 220)
Screenshot: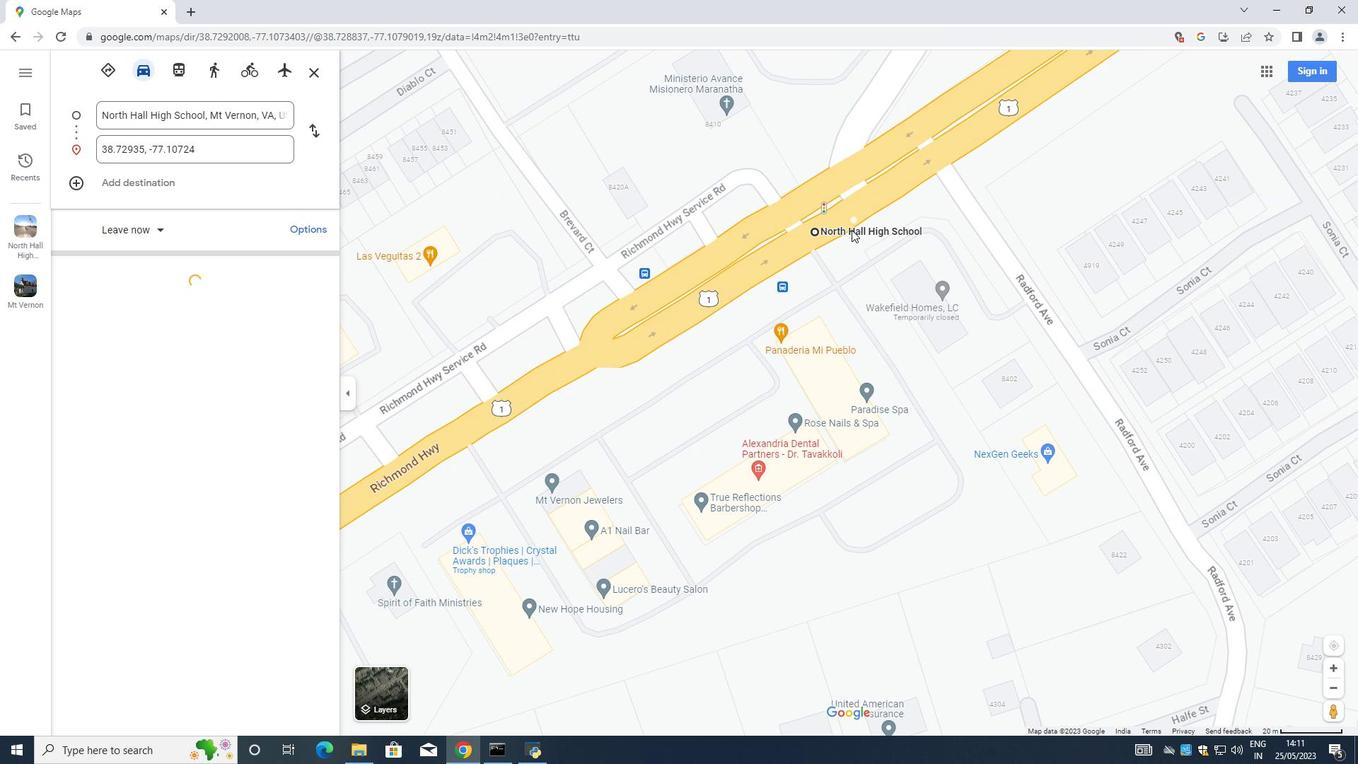 
Action: Mouse pressed left at (853, 220)
Screenshot: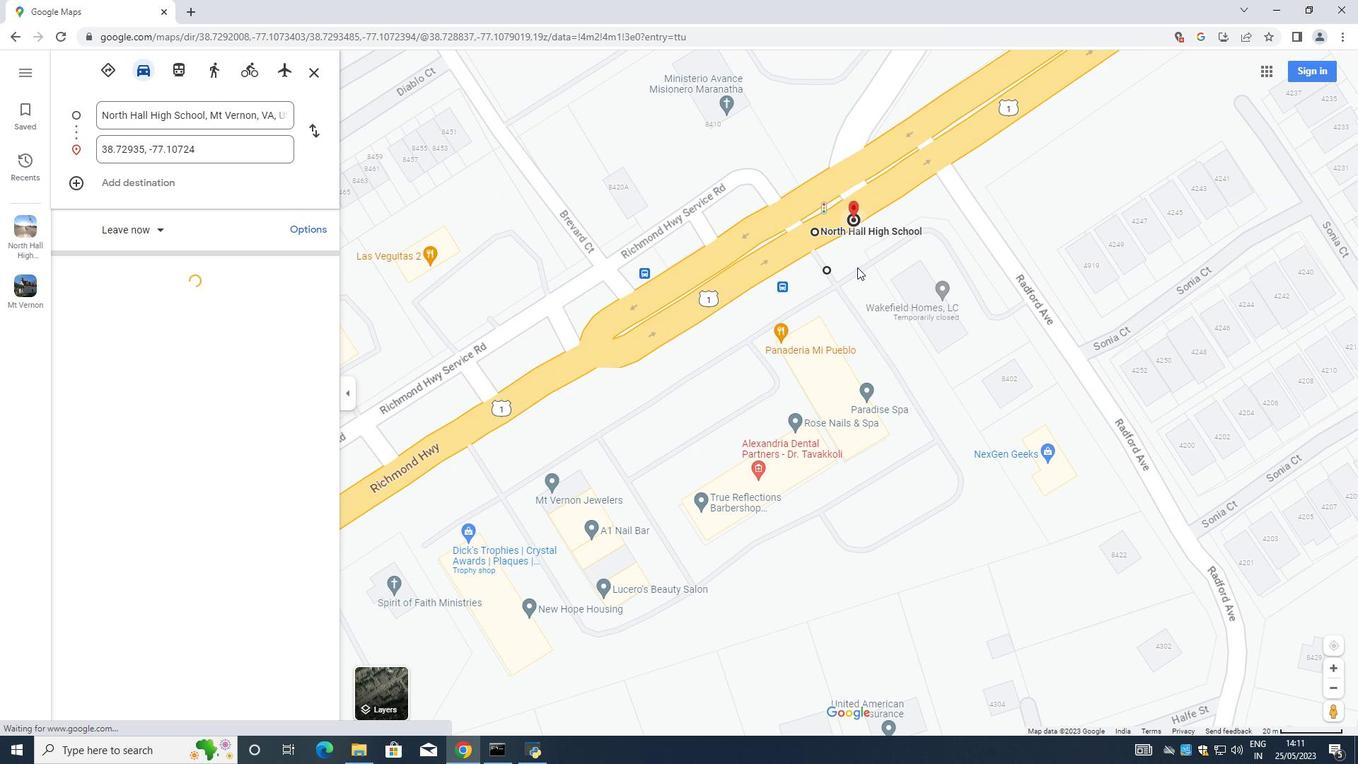 
Action: Mouse moved to (851, 265)
Screenshot: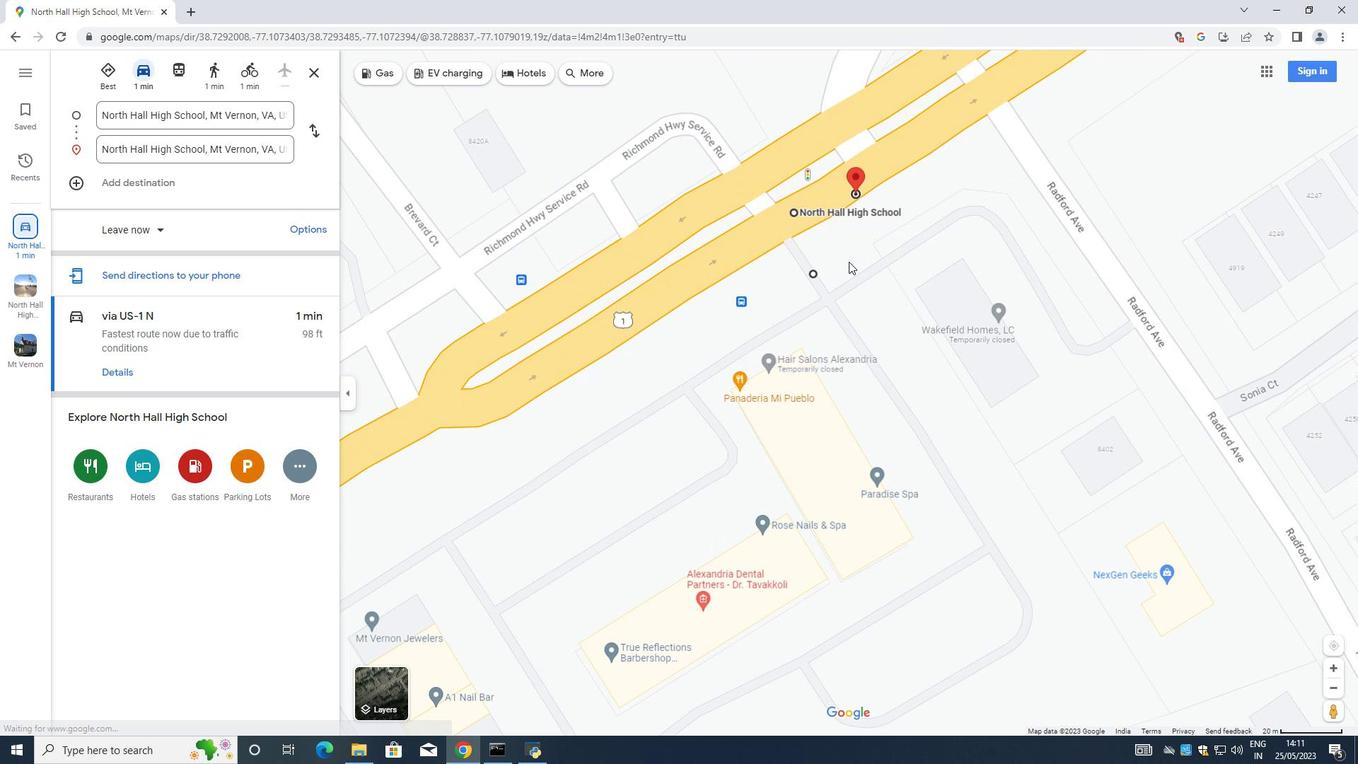 
Action: Mouse scrolled (851, 266) with delta (0, 0)
Screenshot: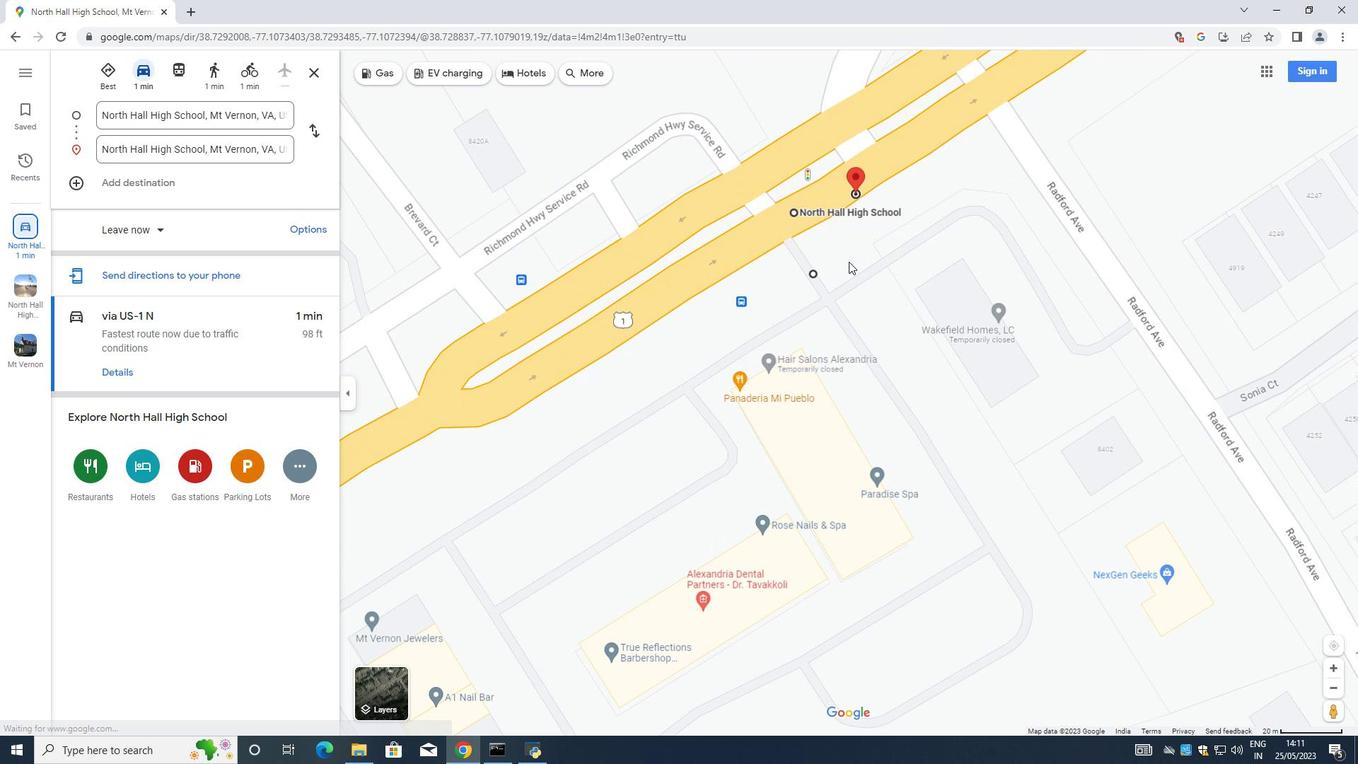 
Action: Mouse moved to (849, 261)
Screenshot: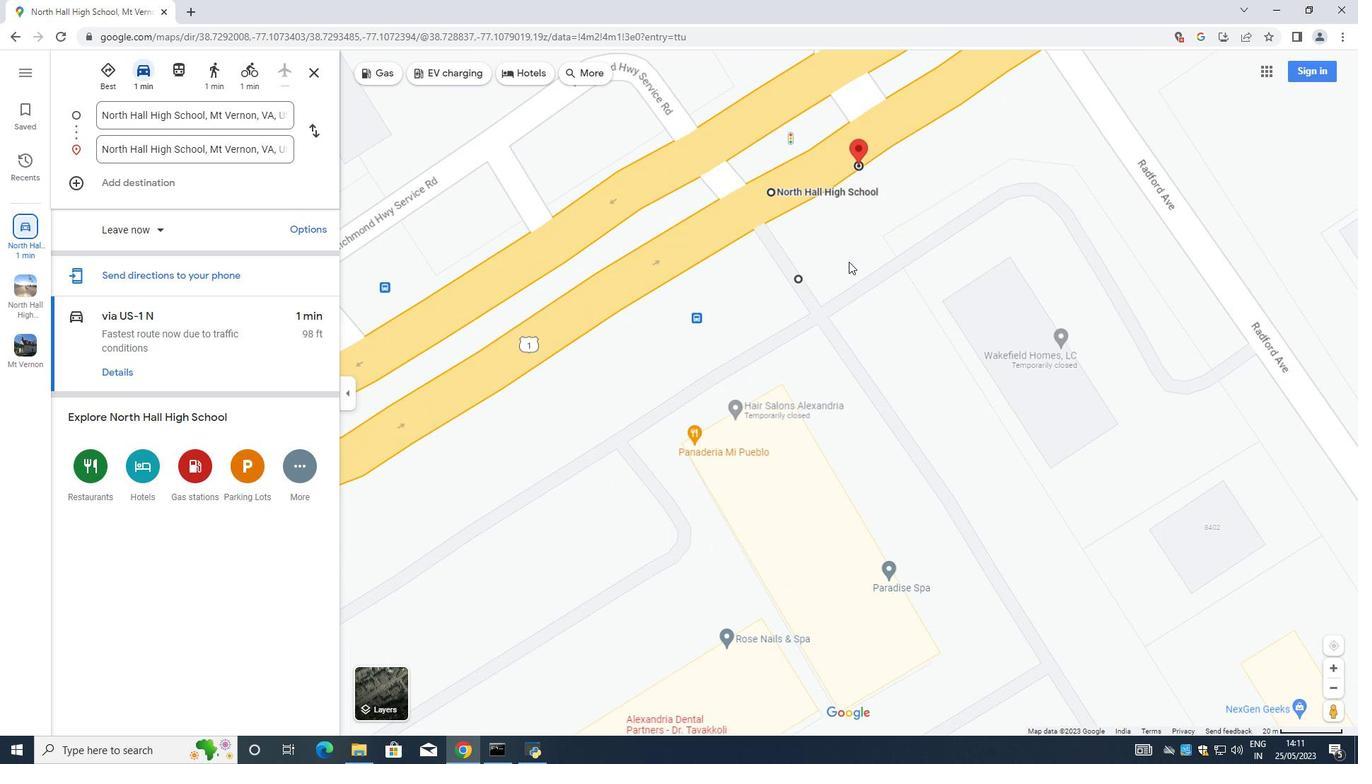 
Action: Mouse scrolled (849, 262) with delta (0, 0)
Screenshot: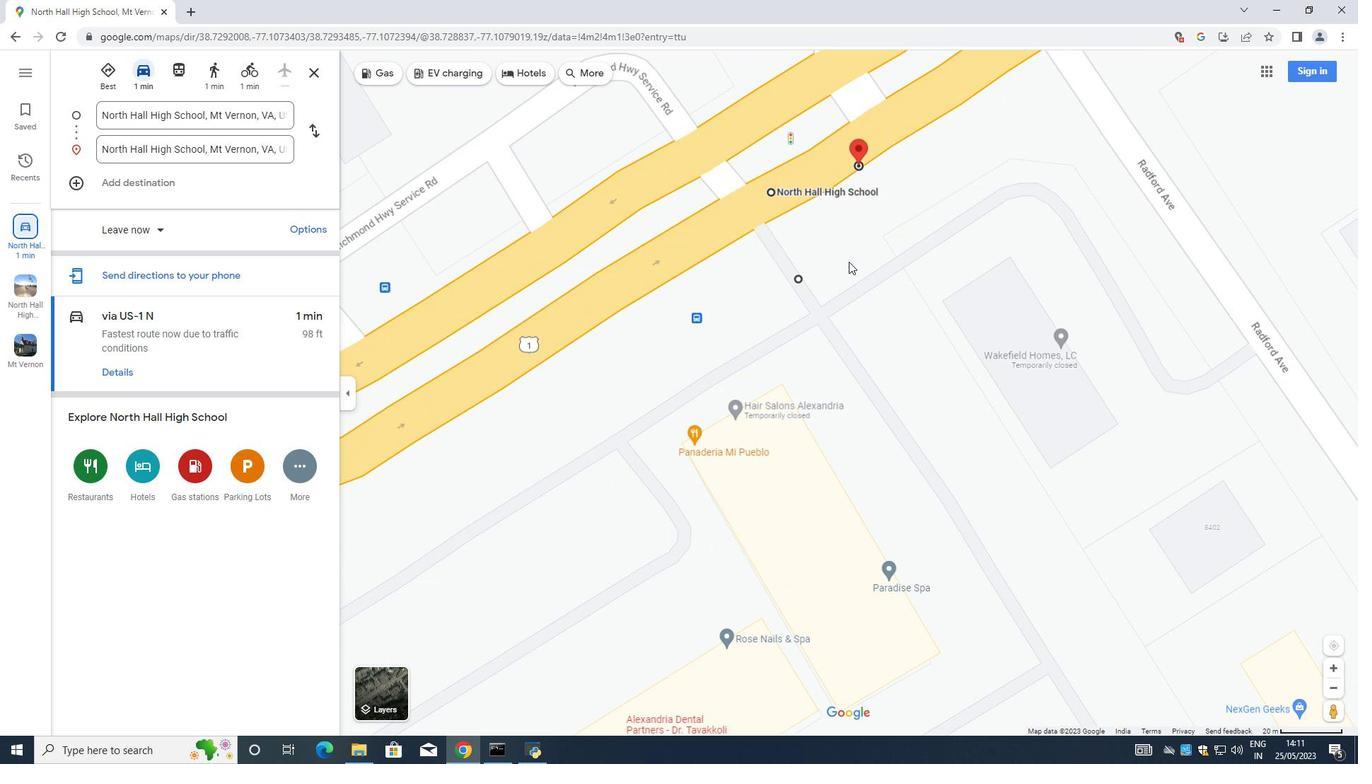 
Action: Mouse moved to (848, 261)
Screenshot: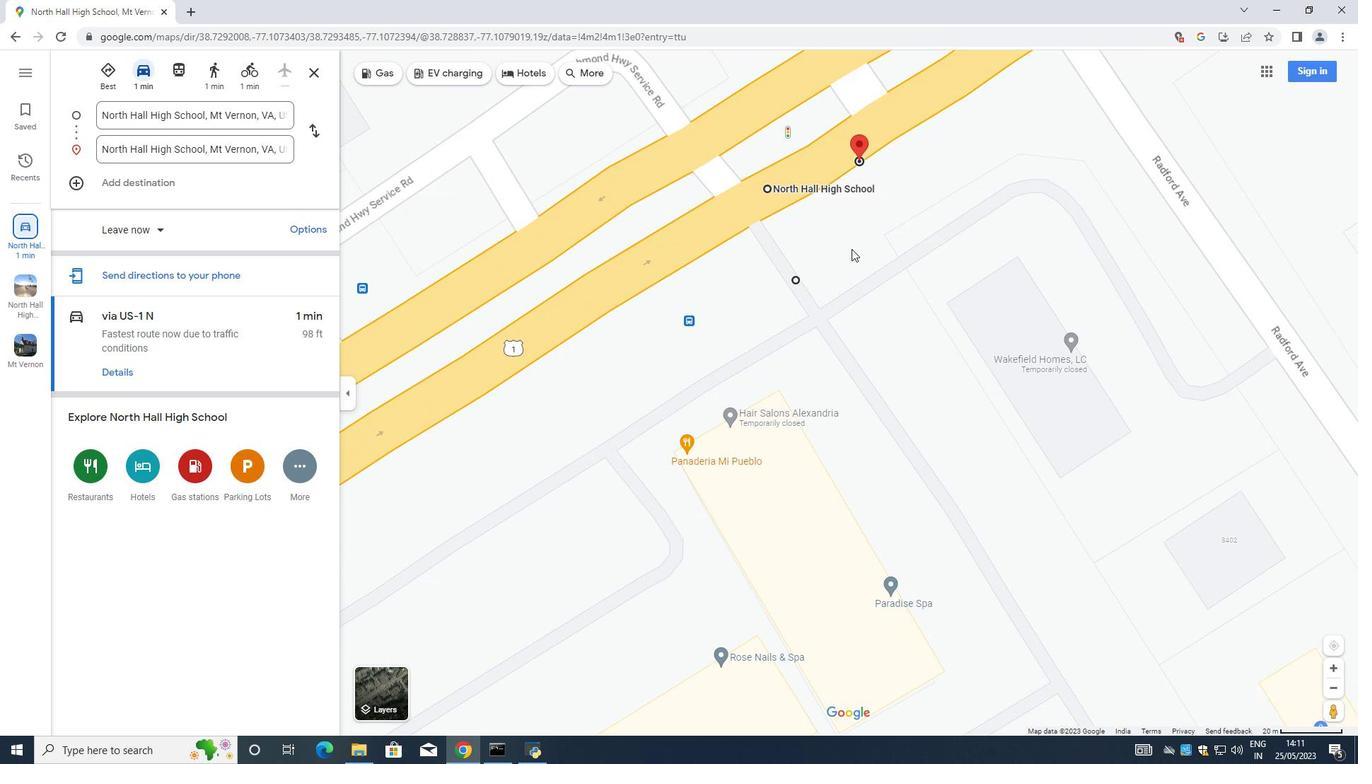 
Action: Mouse scrolled (848, 262) with delta (0, 0)
Screenshot: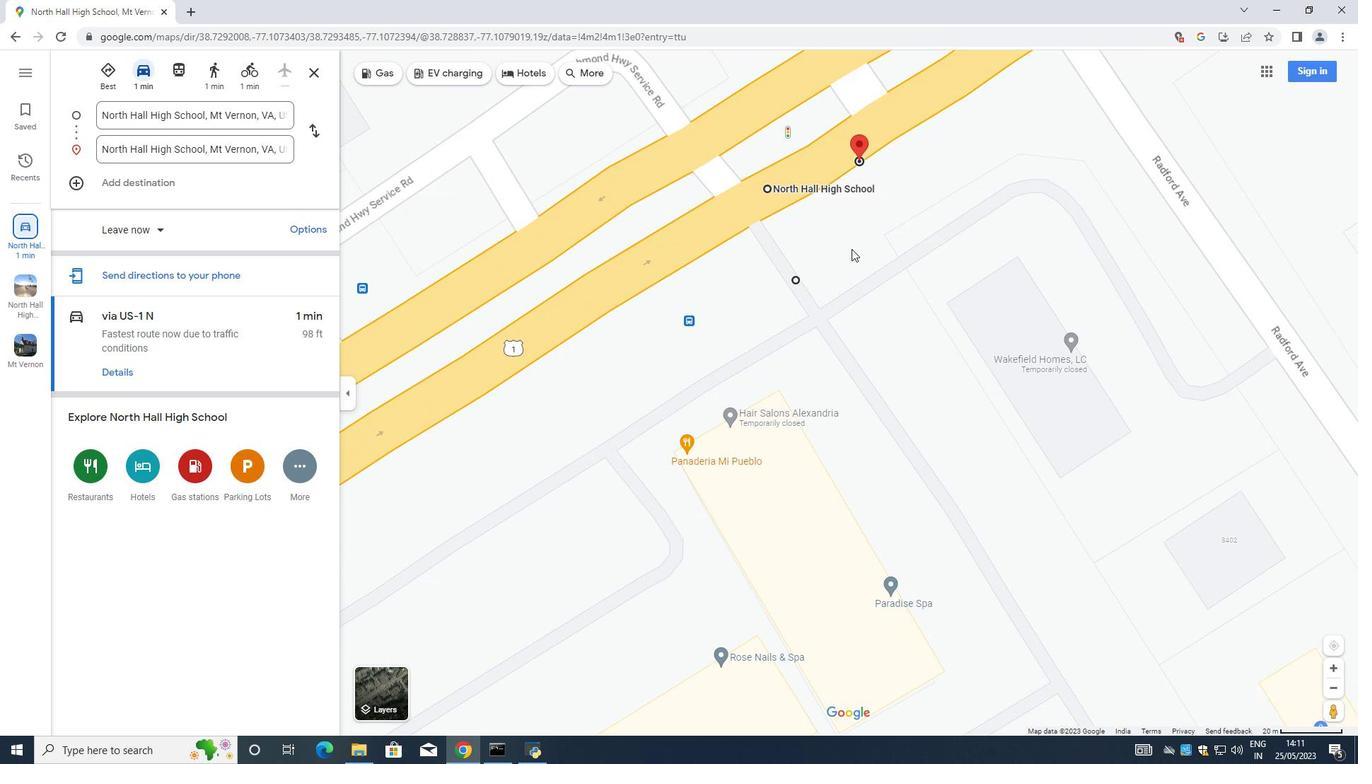 
Action: Mouse scrolled (848, 262) with delta (0, 0)
Screenshot: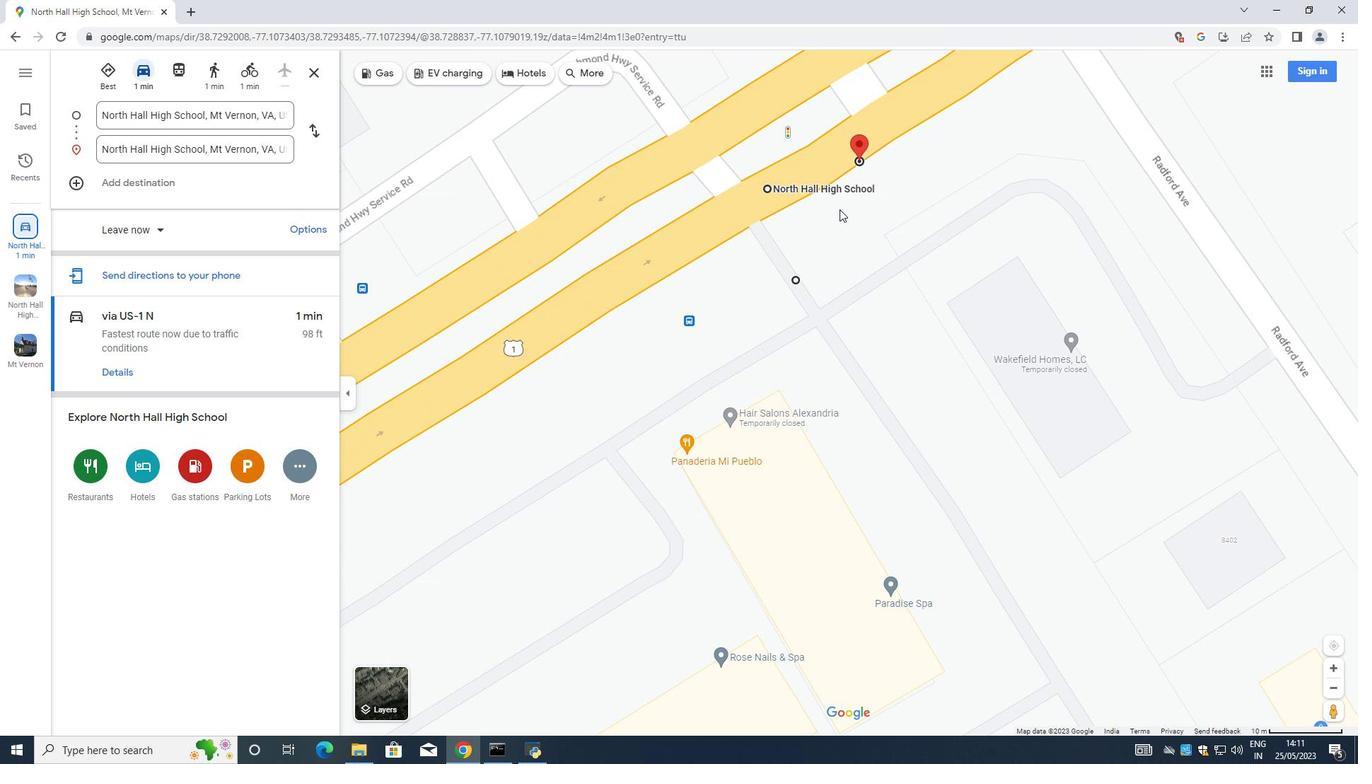 
Action: Mouse scrolled (848, 262) with delta (0, 0)
Screenshot: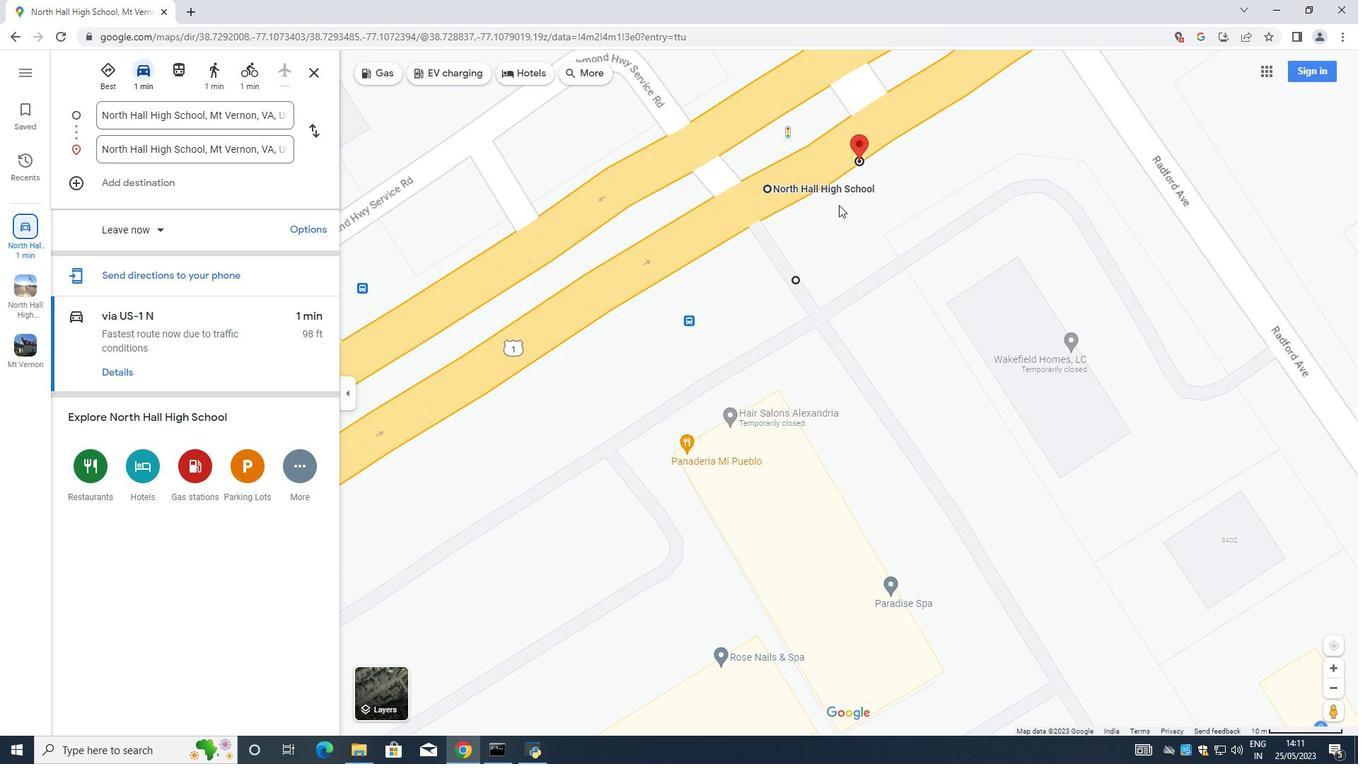 
Action: Mouse moved to (839, 205)
Screenshot: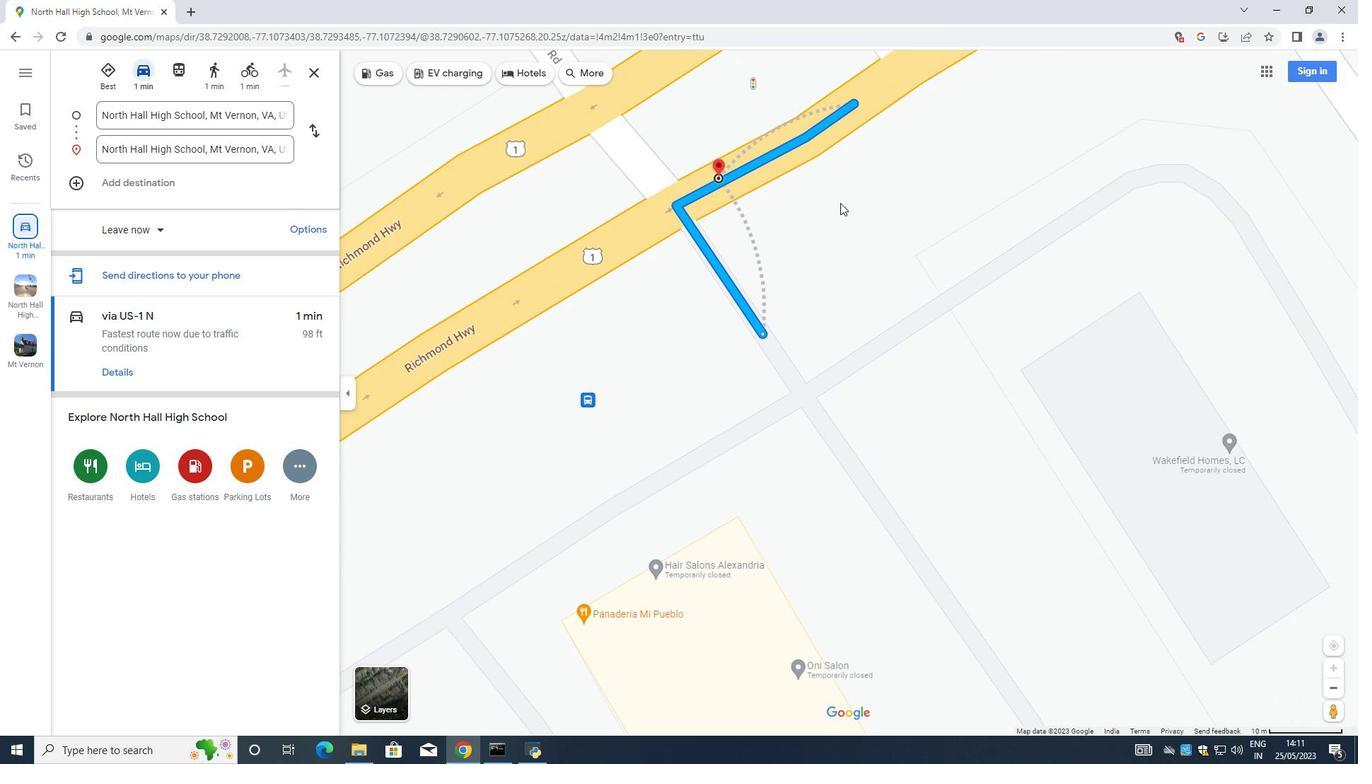 
Action: Mouse scrolled (839, 205) with delta (0, 0)
Screenshot: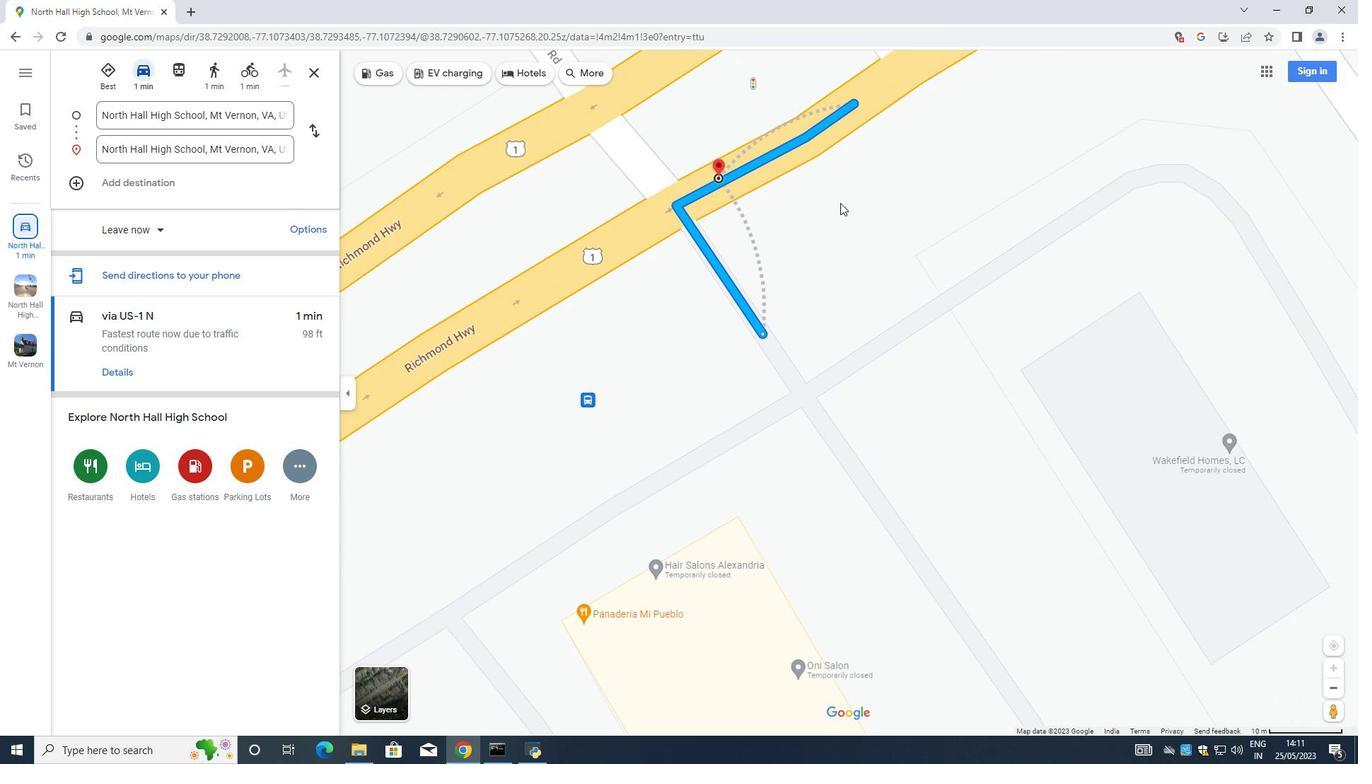 
Action: Mouse moved to (839, 204)
Screenshot: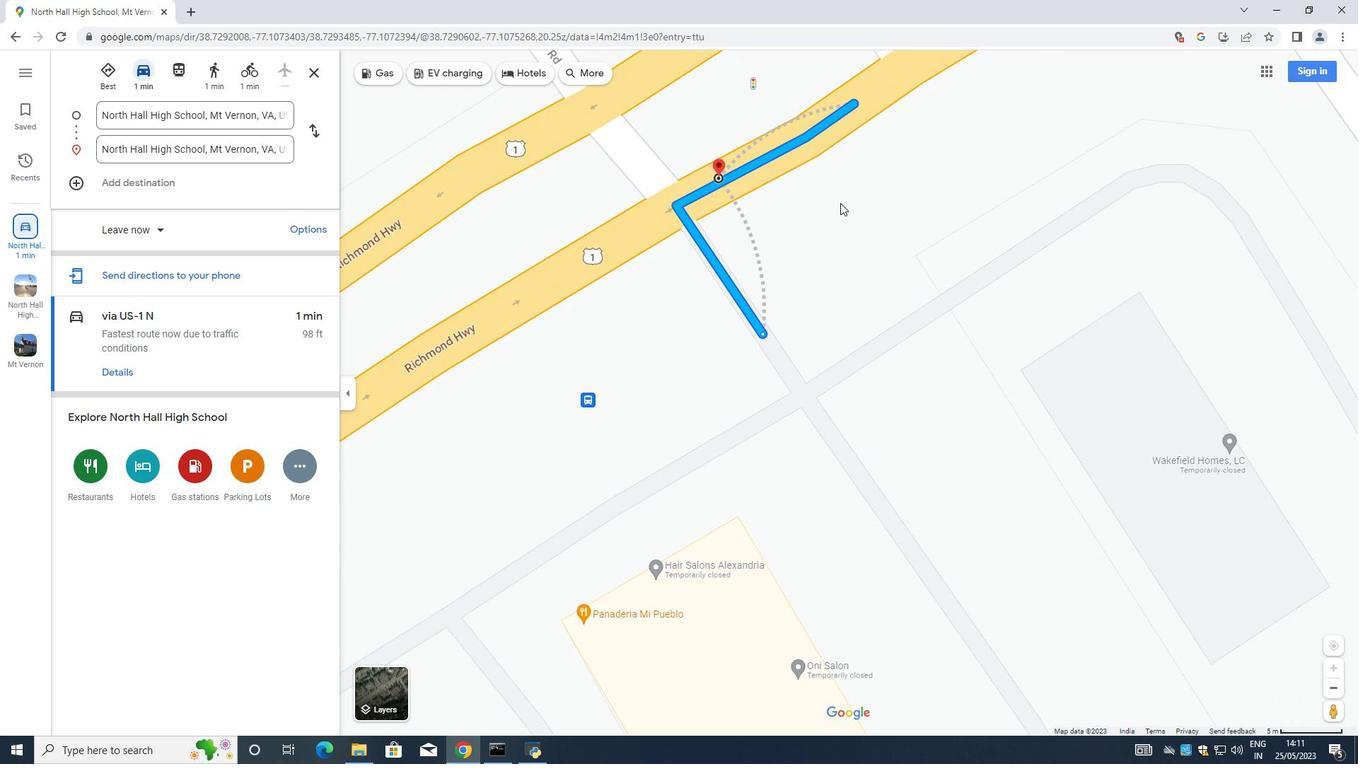 
Action: Mouse scrolled (839, 205) with delta (0, 0)
Screenshot: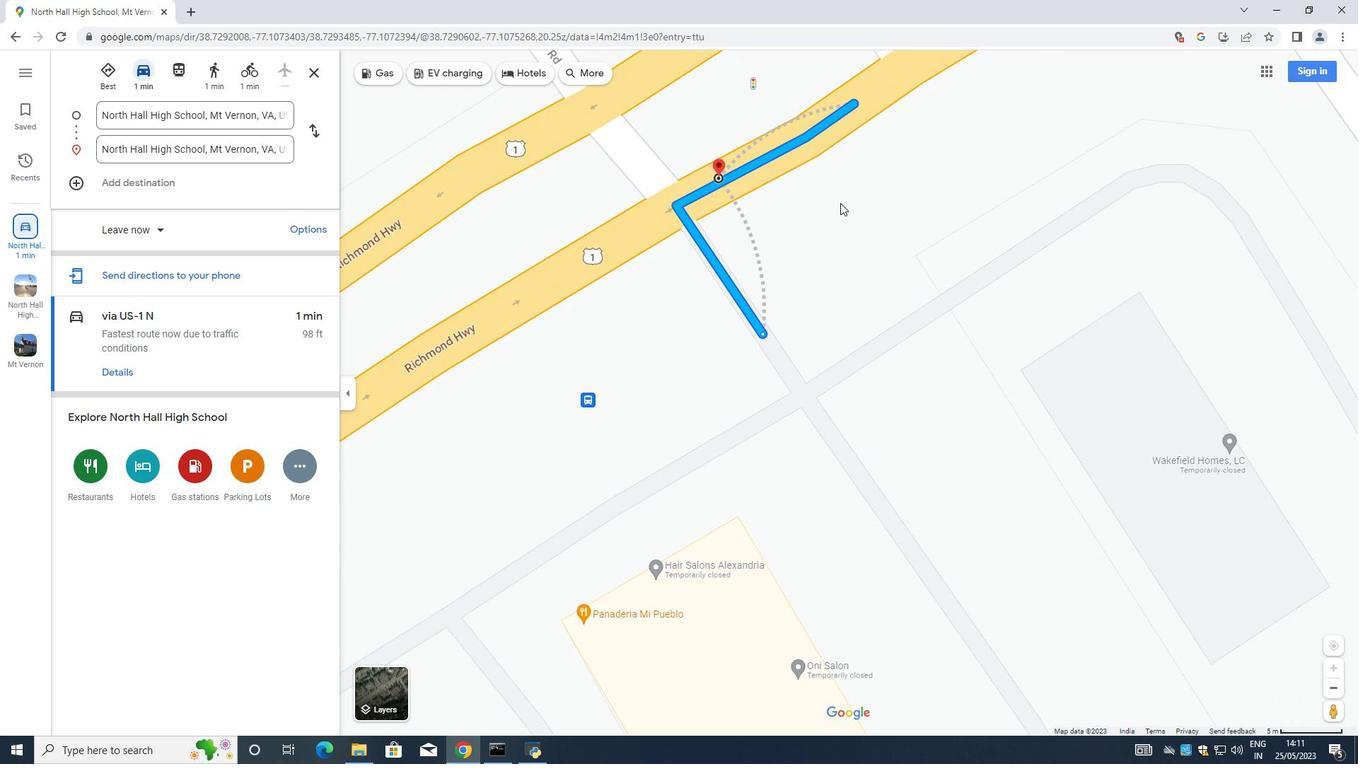 
Action: Mouse moved to (839, 204)
Screenshot: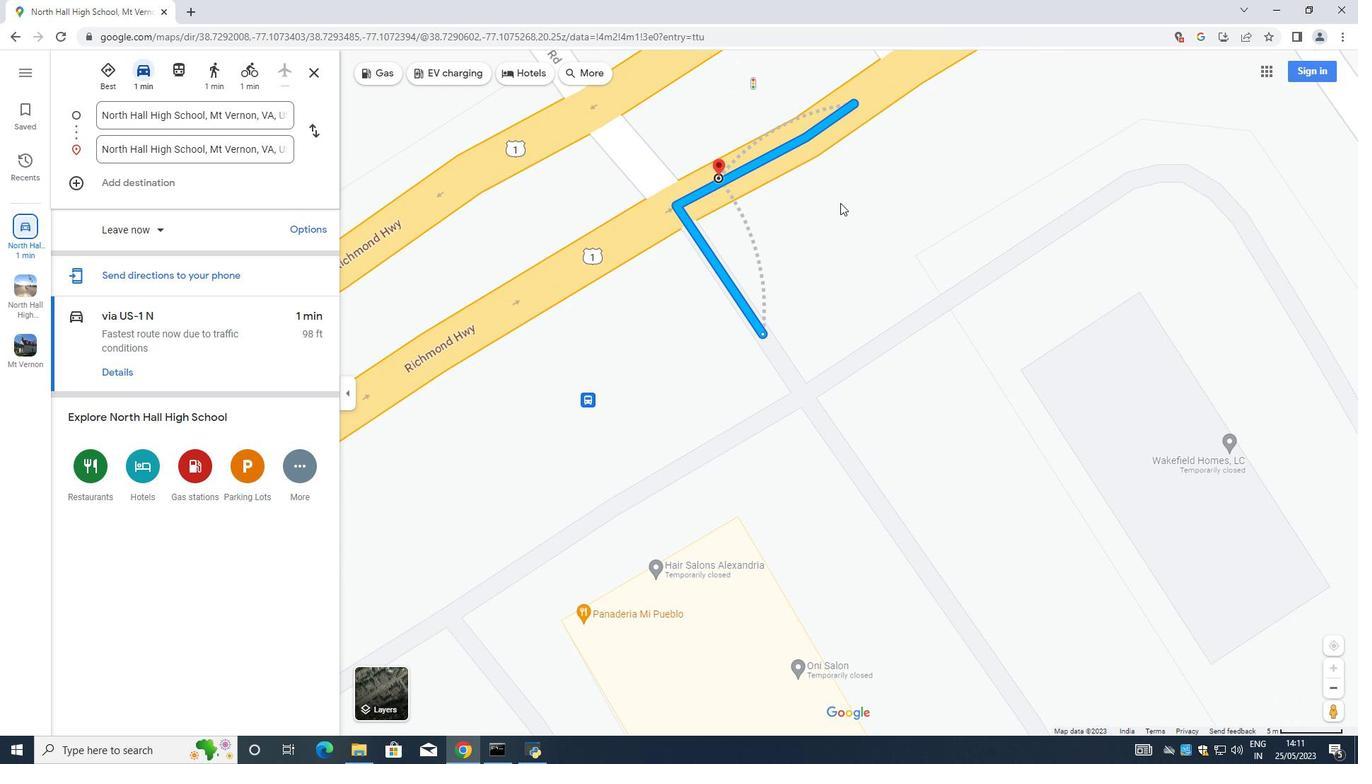 
Action: Mouse scrolled (839, 205) with delta (0, 0)
Screenshot: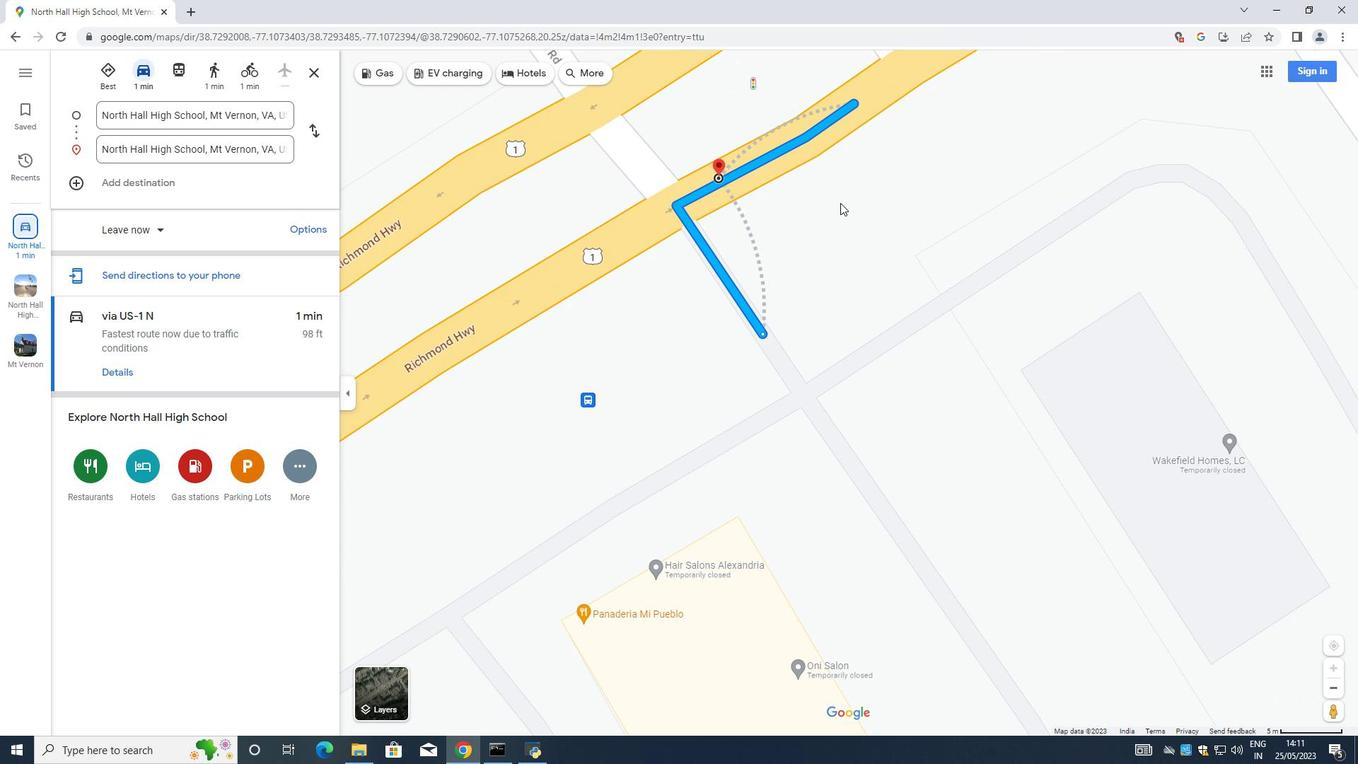 
Action: Mouse moved to (840, 203)
Screenshot: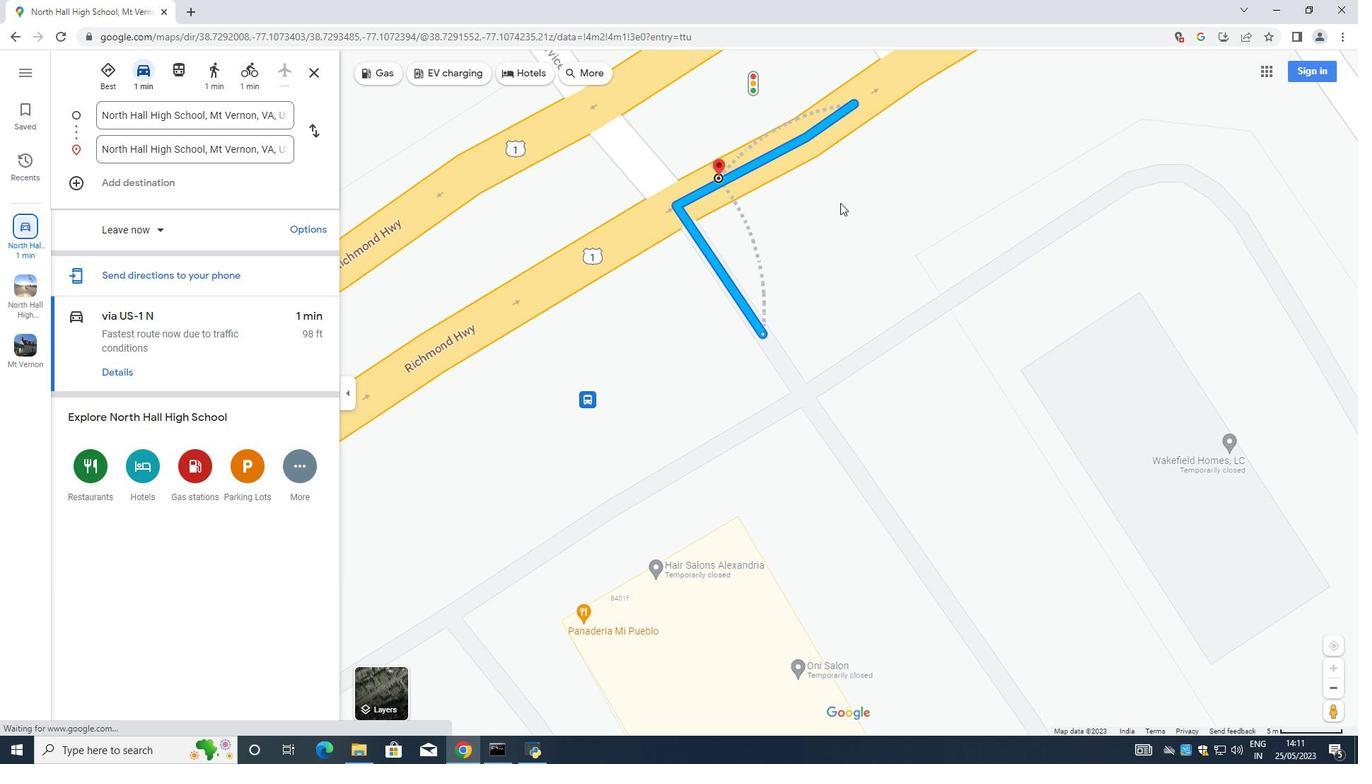 
Action: Mouse scrolled (840, 202) with delta (0, 0)
Screenshot: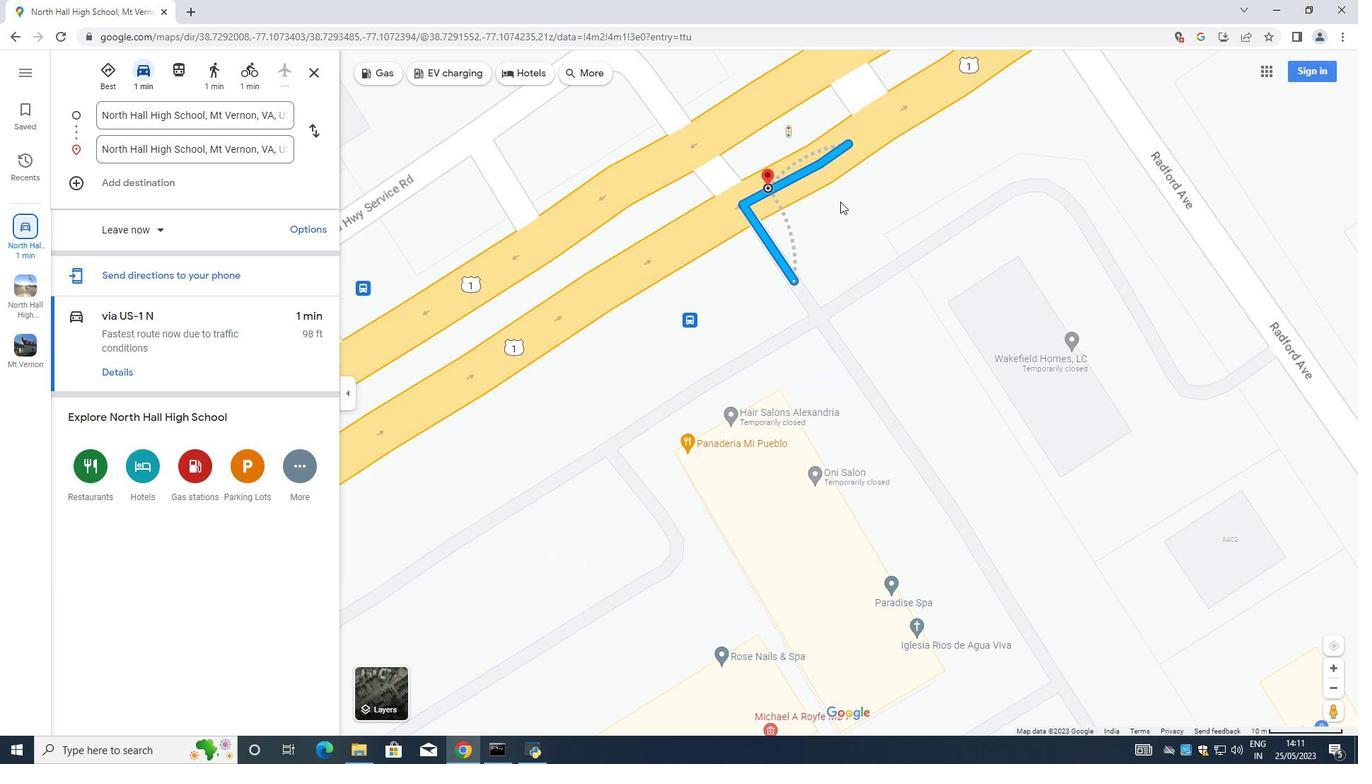 
Action: Mouse scrolled (840, 202) with delta (0, 0)
Screenshot: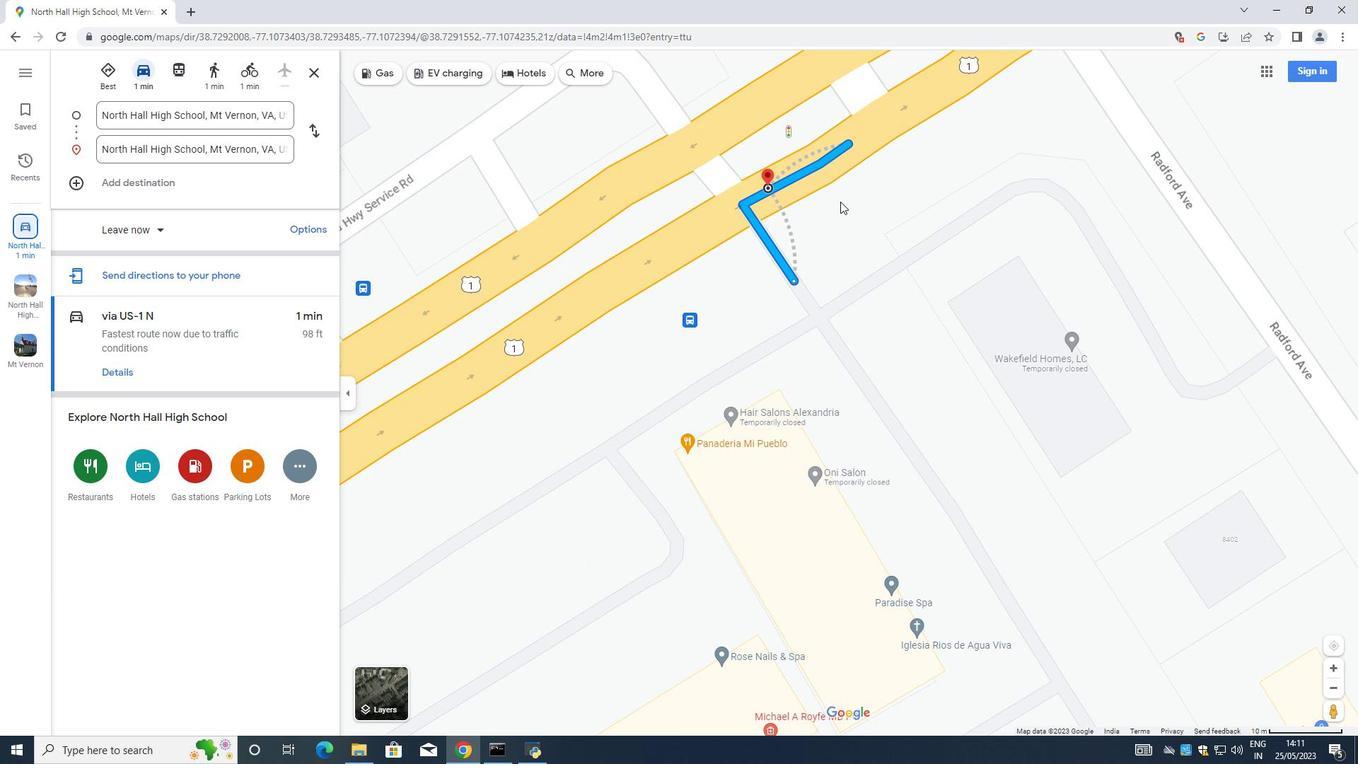 
Action: Mouse scrolled (840, 202) with delta (0, 0)
Screenshot: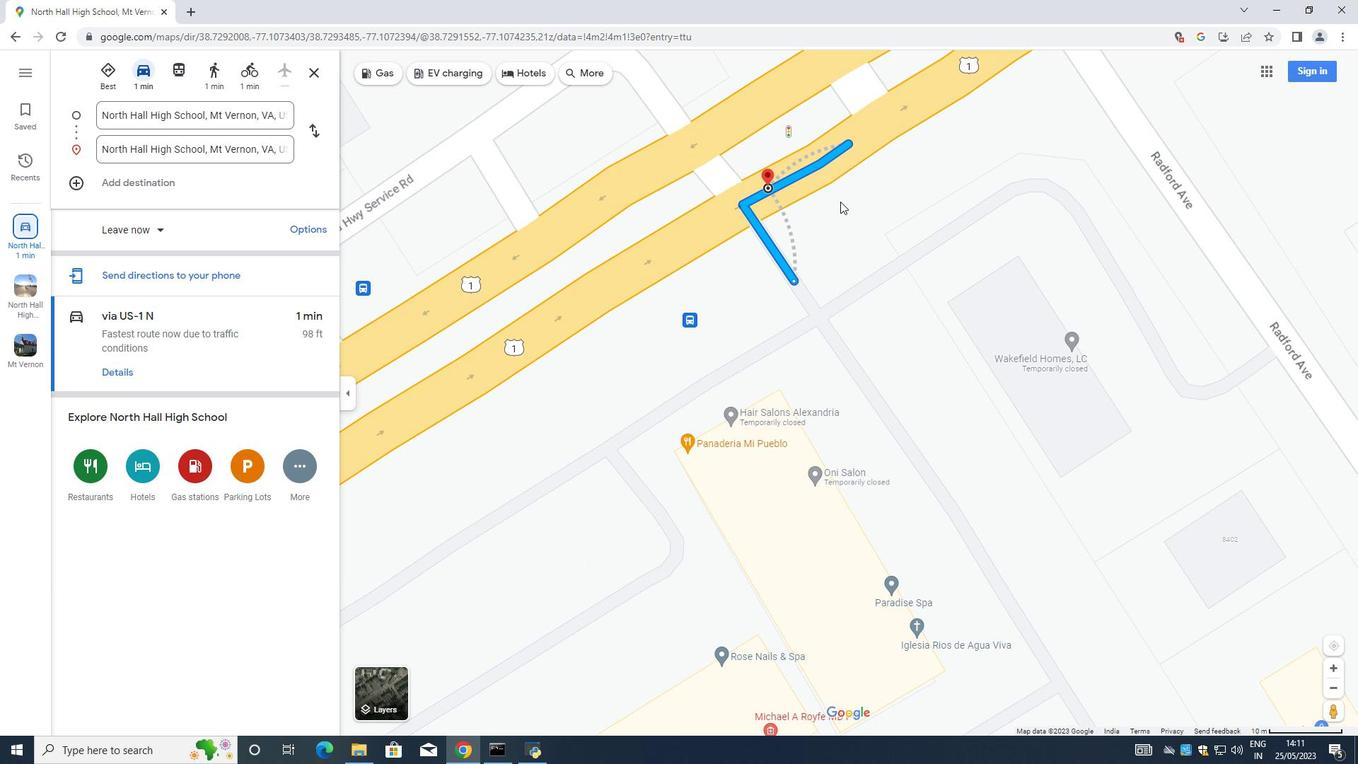 
Action: Mouse moved to (839, 194)
Screenshot: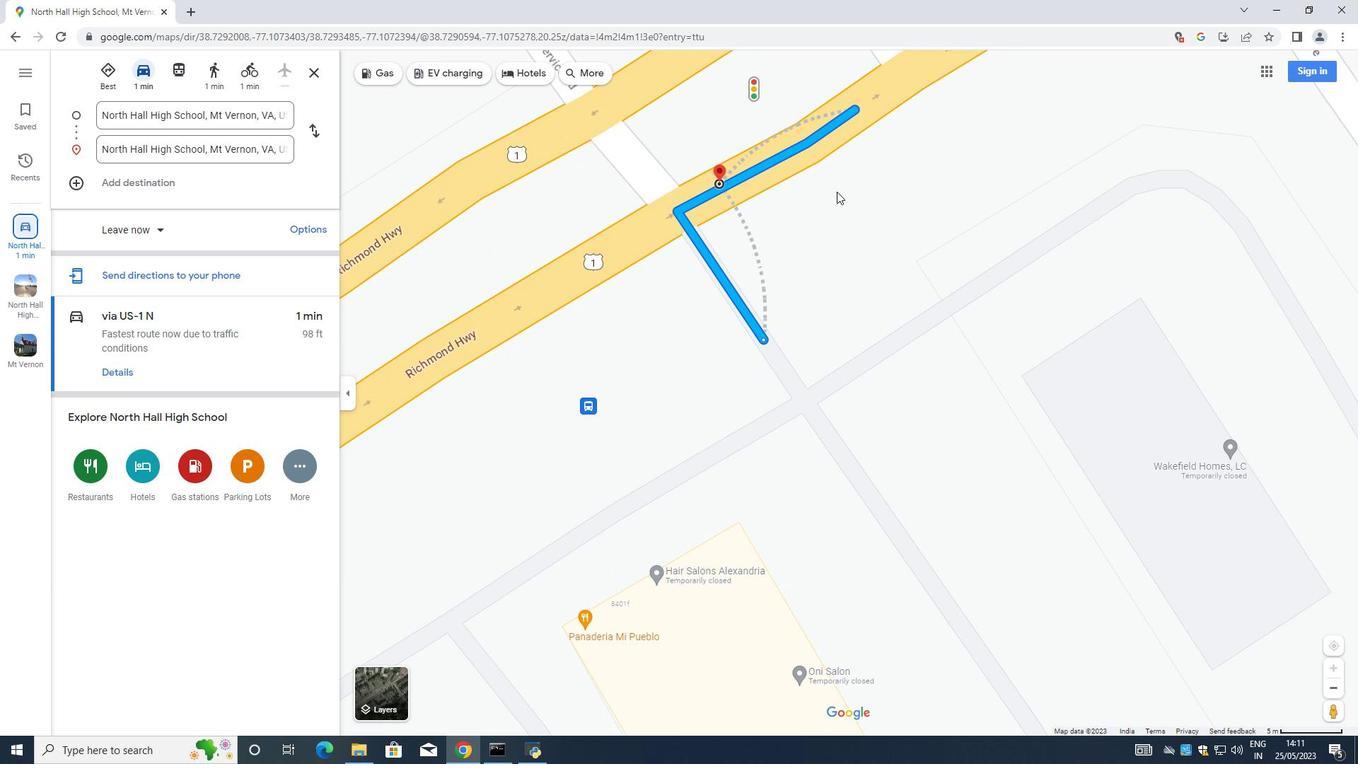 
Action: Mouse scrolled (839, 195) with delta (0, 0)
Screenshot: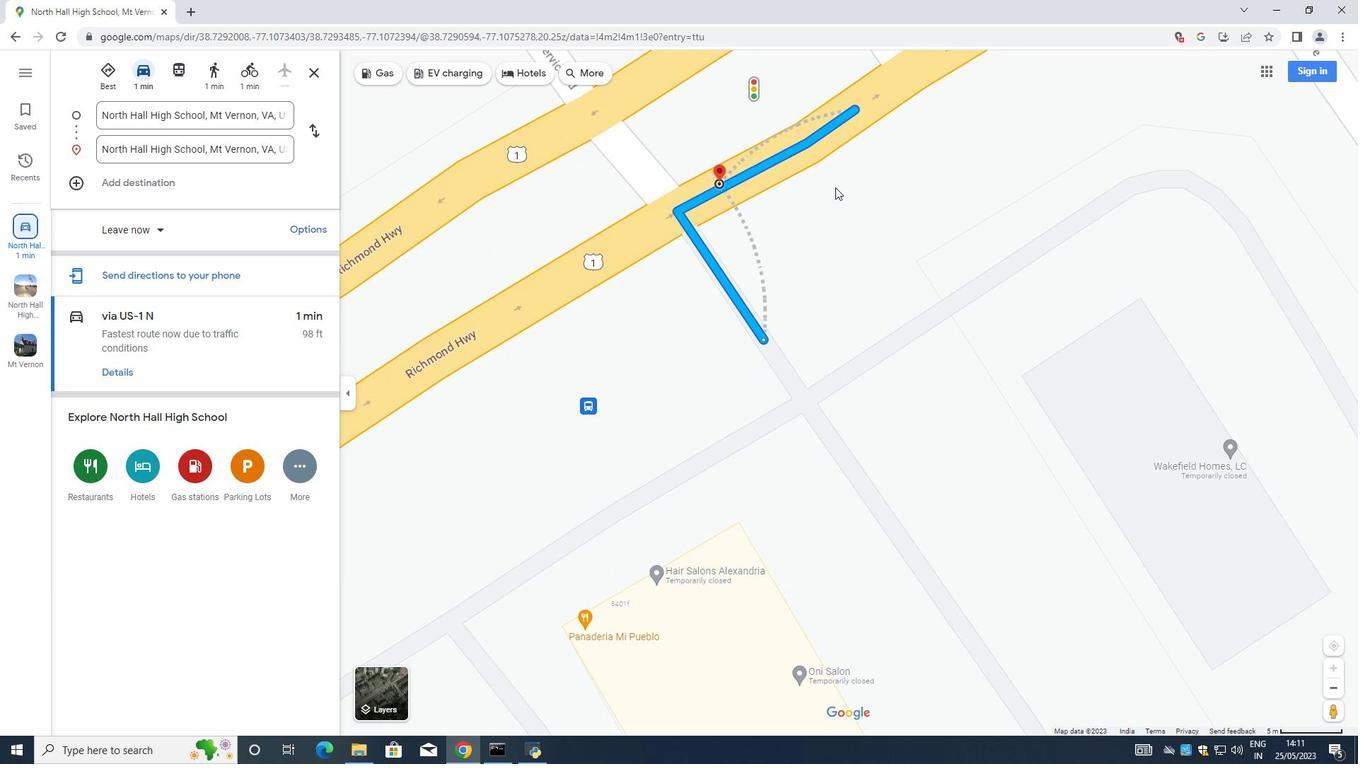
Action: Mouse scrolled (839, 195) with delta (0, 0)
Screenshot: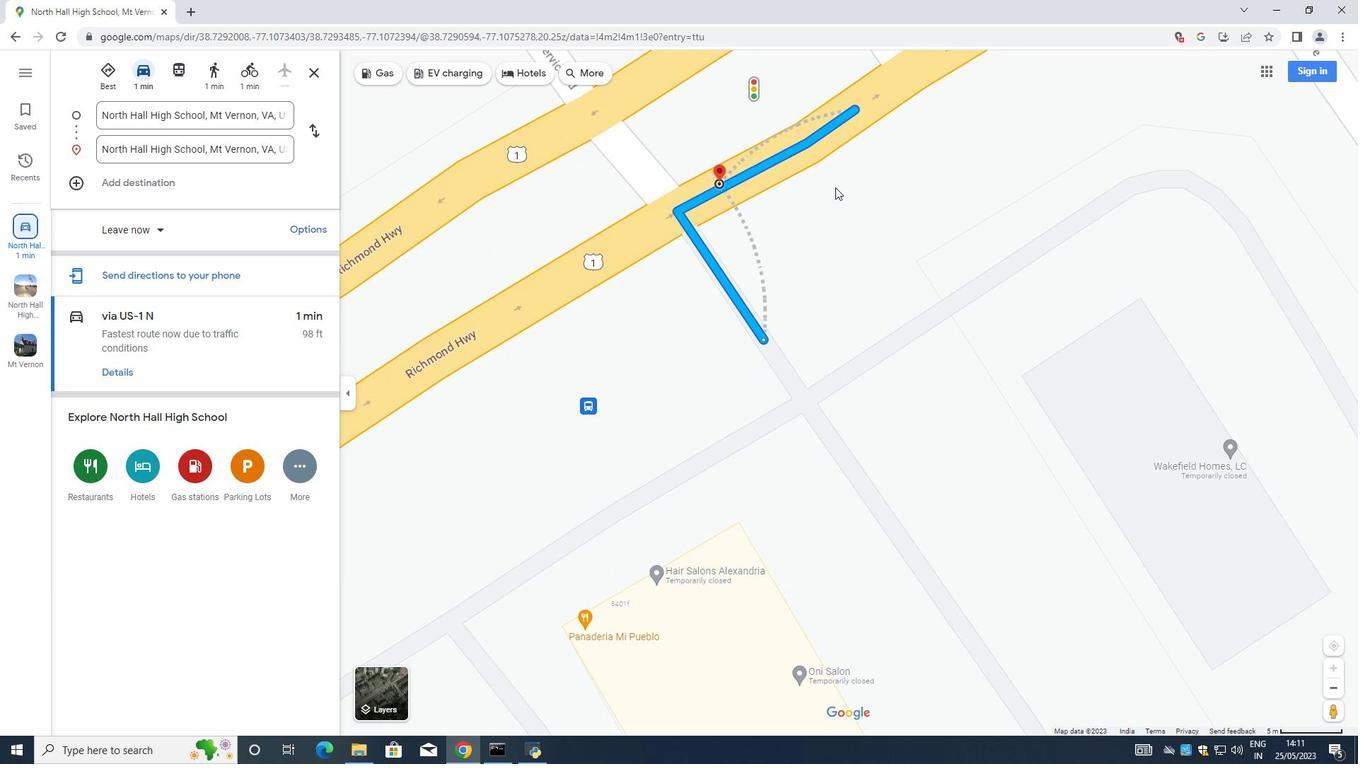 
Action: Mouse scrolled (839, 195) with delta (0, 0)
Screenshot: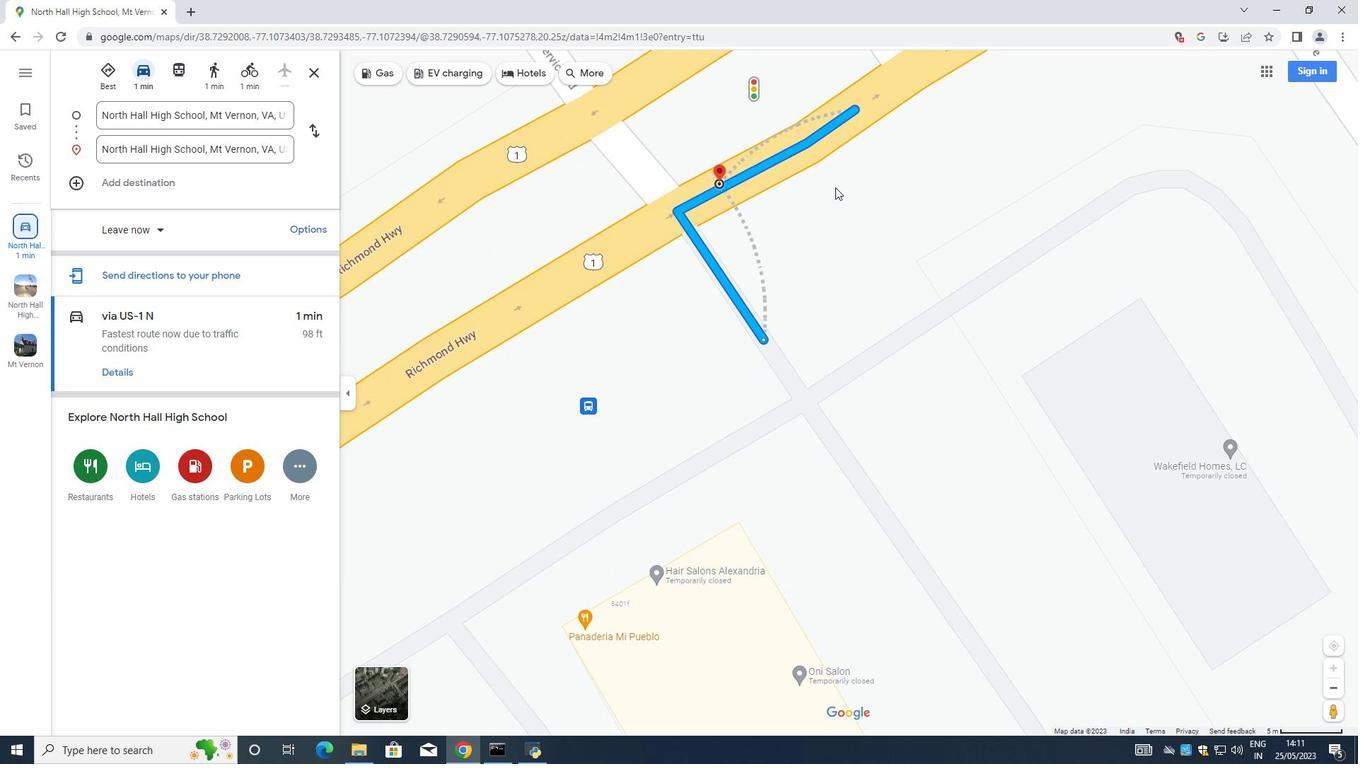 
Action: Mouse scrolled (839, 195) with delta (0, 0)
Screenshot: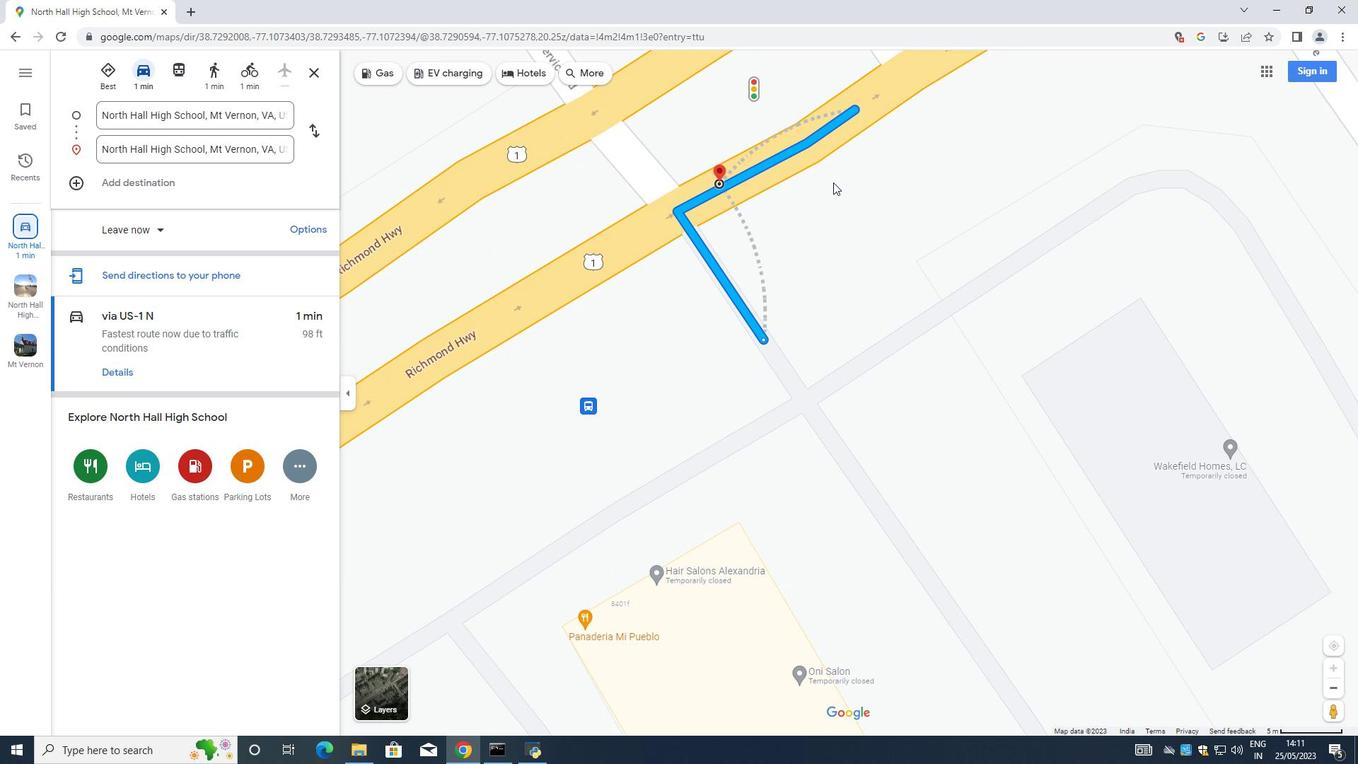 
Action: Mouse moved to (836, 191)
Screenshot: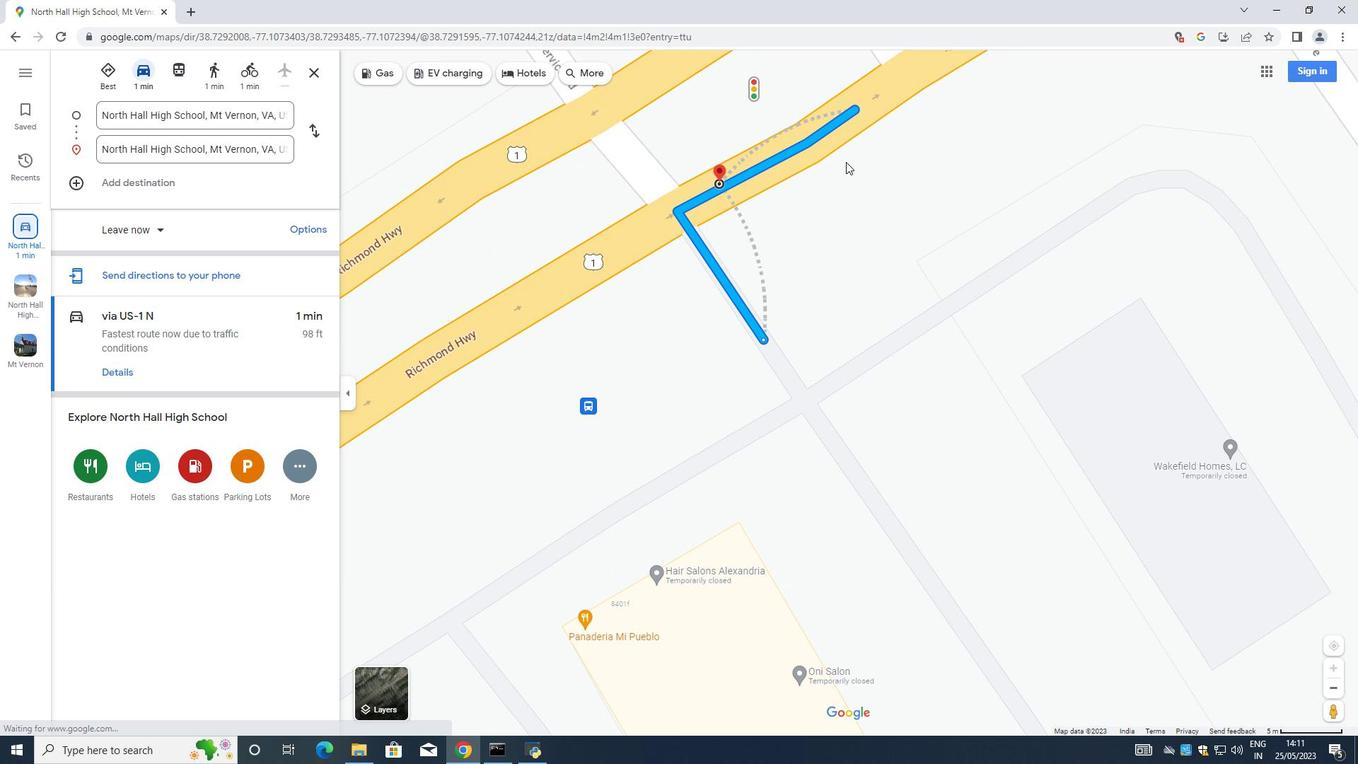 
Action: Mouse scrolled (836, 192) with delta (0, 0)
Screenshot: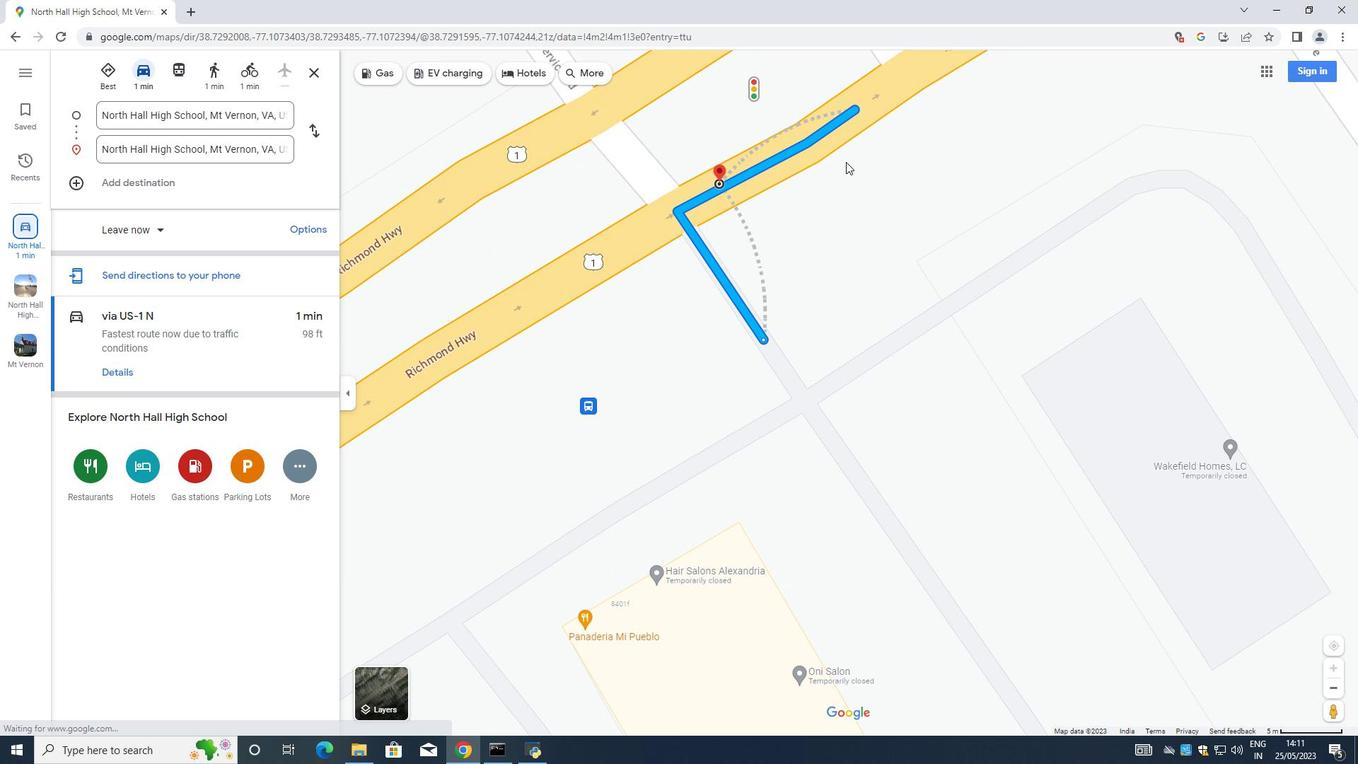 
Action: Mouse scrolled (836, 192) with delta (0, 0)
Screenshot: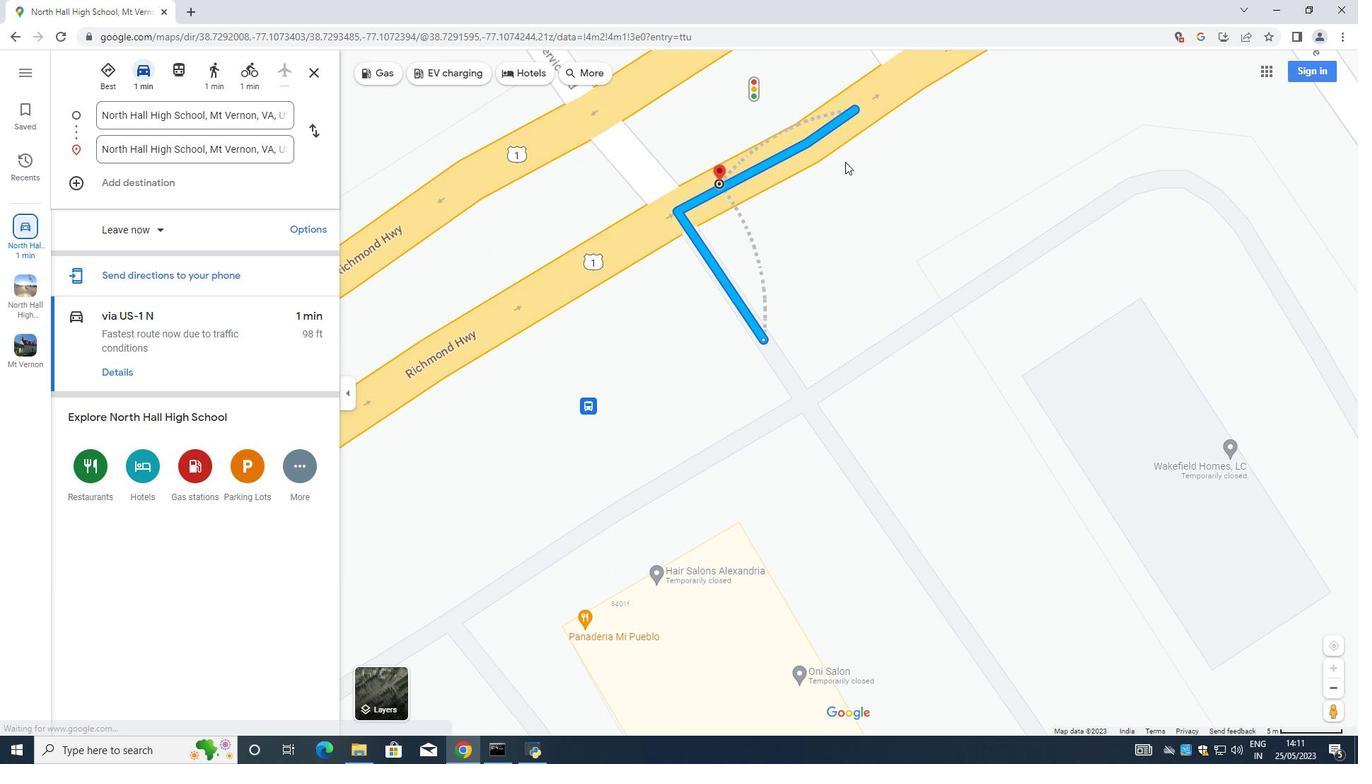 
Action: Mouse scrolled (836, 192) with delta (0, 0)
Screenshot: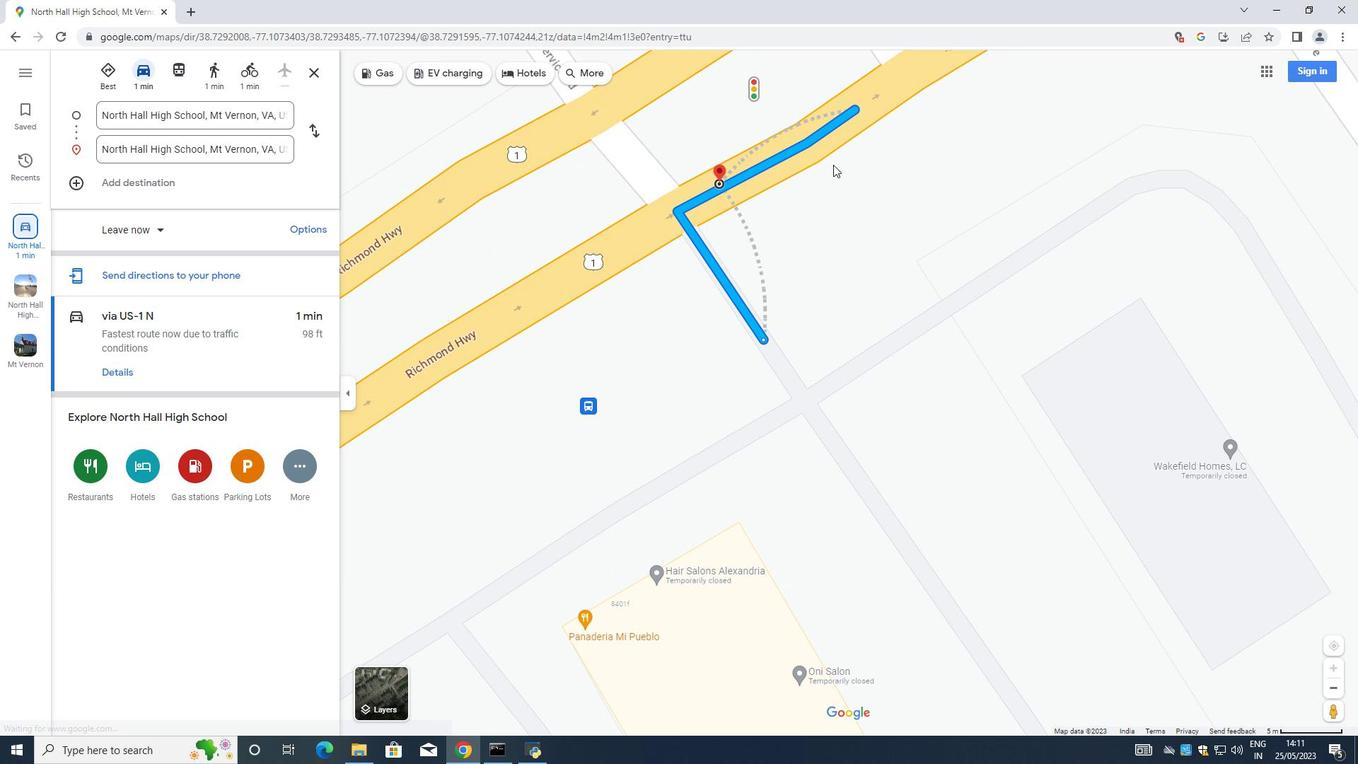 
Action: Mouse moved to (841, 162)
Screenshot: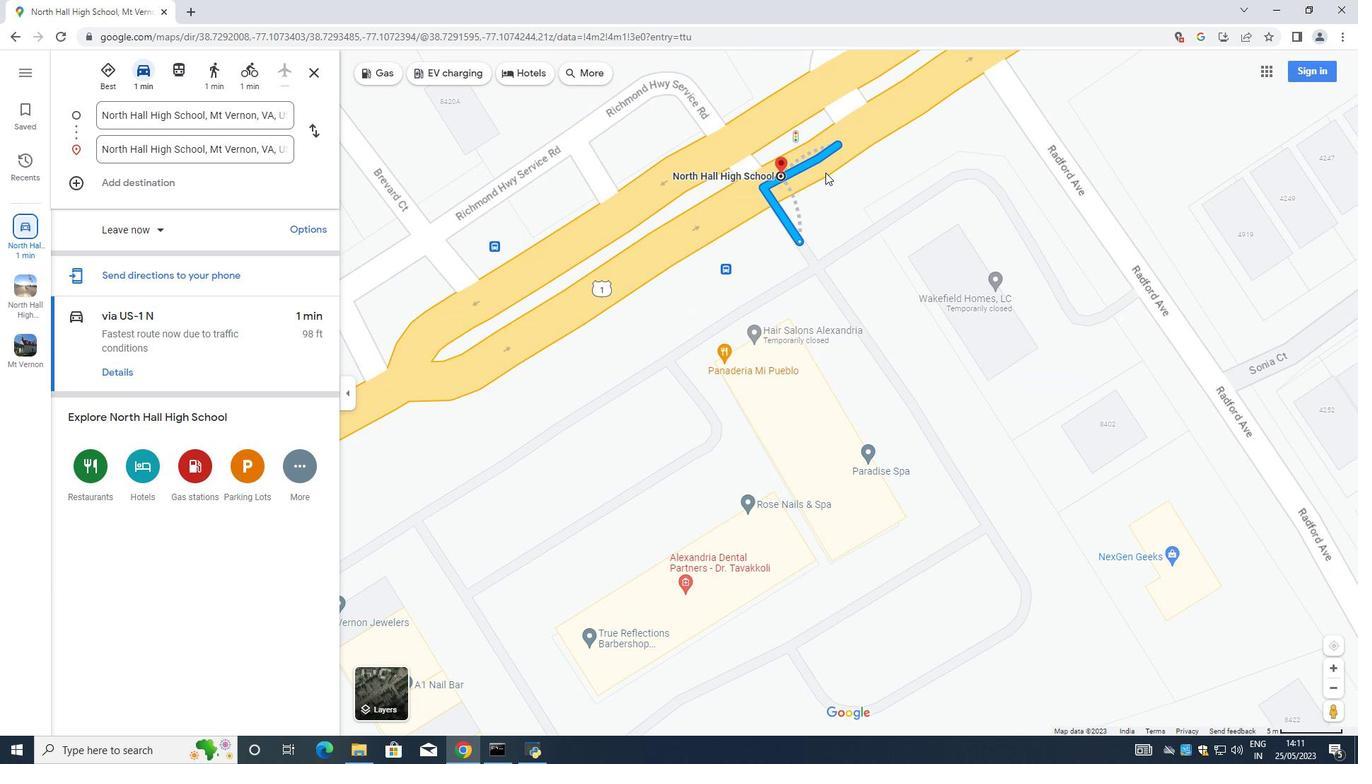 
Action: Mouse scrolled (841, 162) with delta (0, 0)
Screenshot: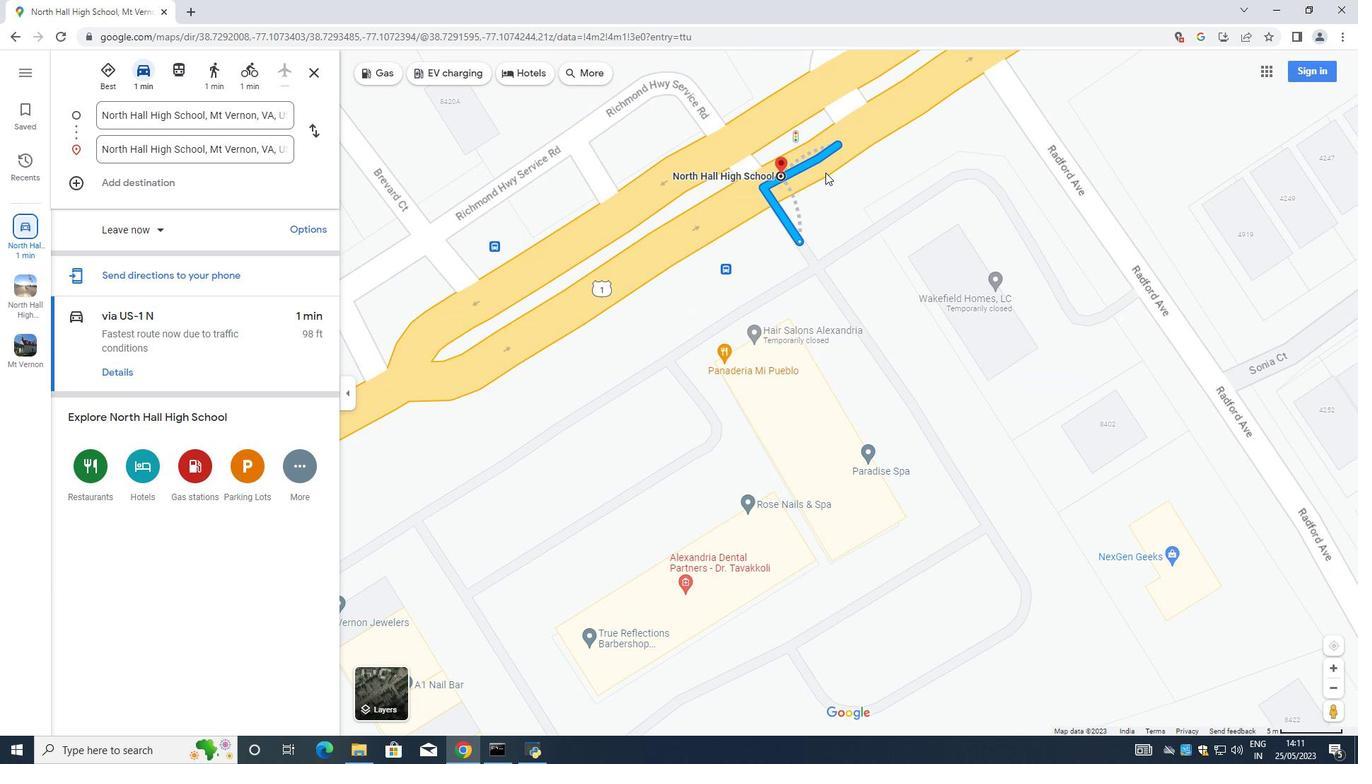 
Action: Mouse moved to (827, 169)
Screenshot: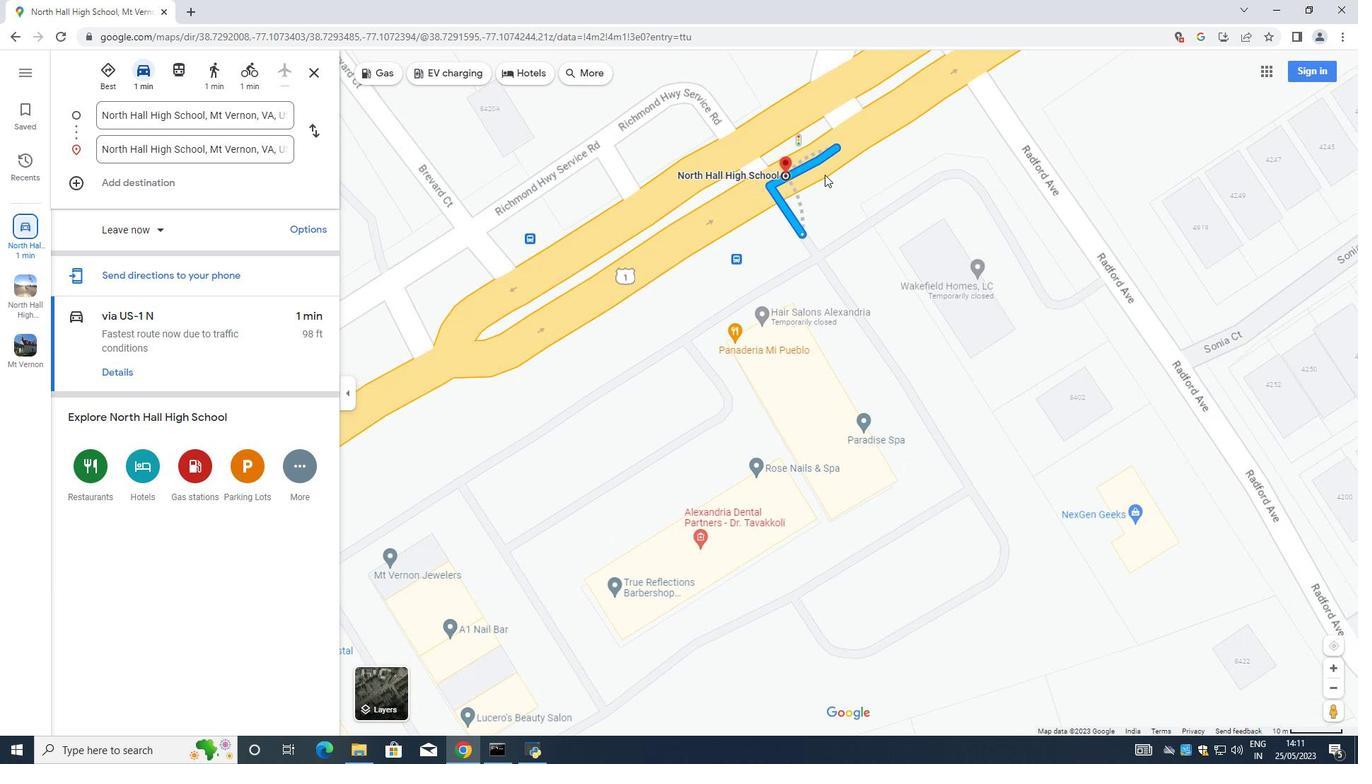 
Action: Mouse scrolled (827, 168) with delta (0, 0)
Screenshot: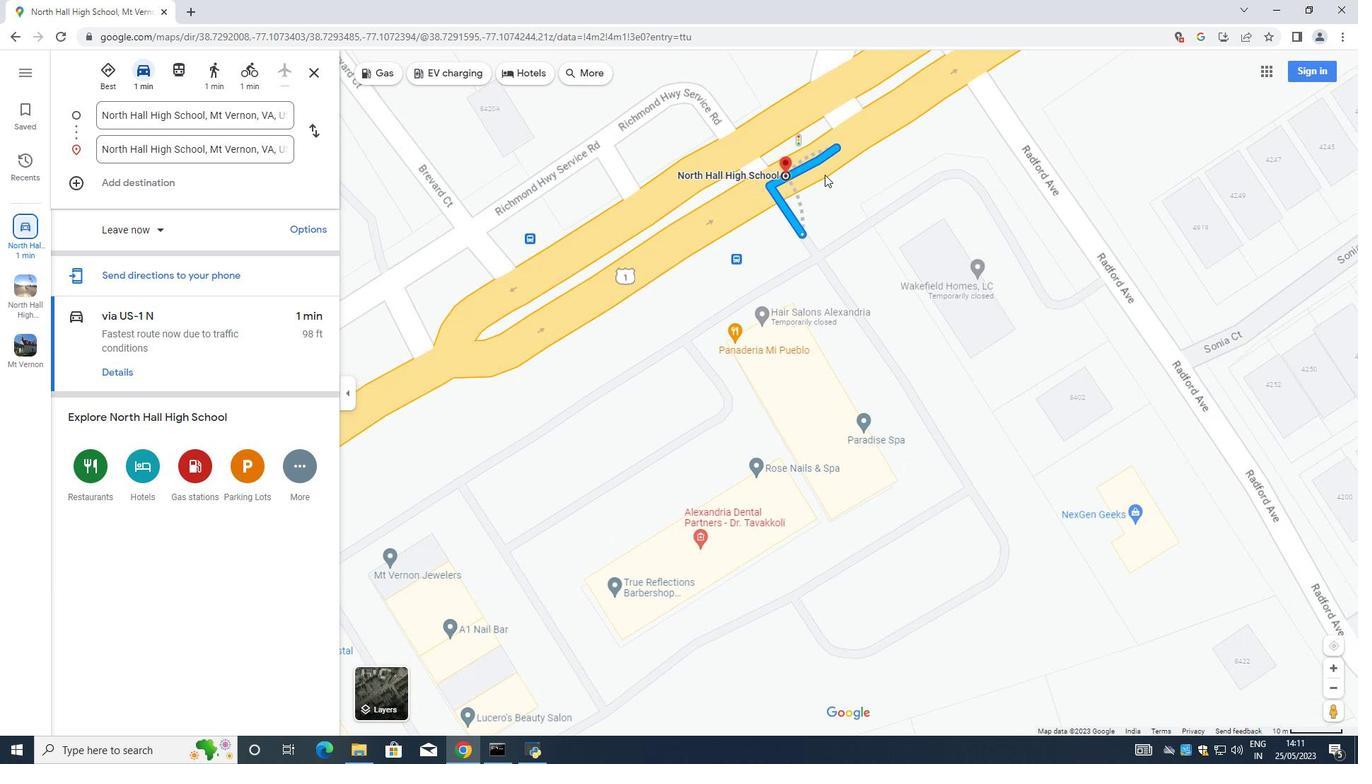 
Action: Mouse moved to (825, 170)
Screenshot: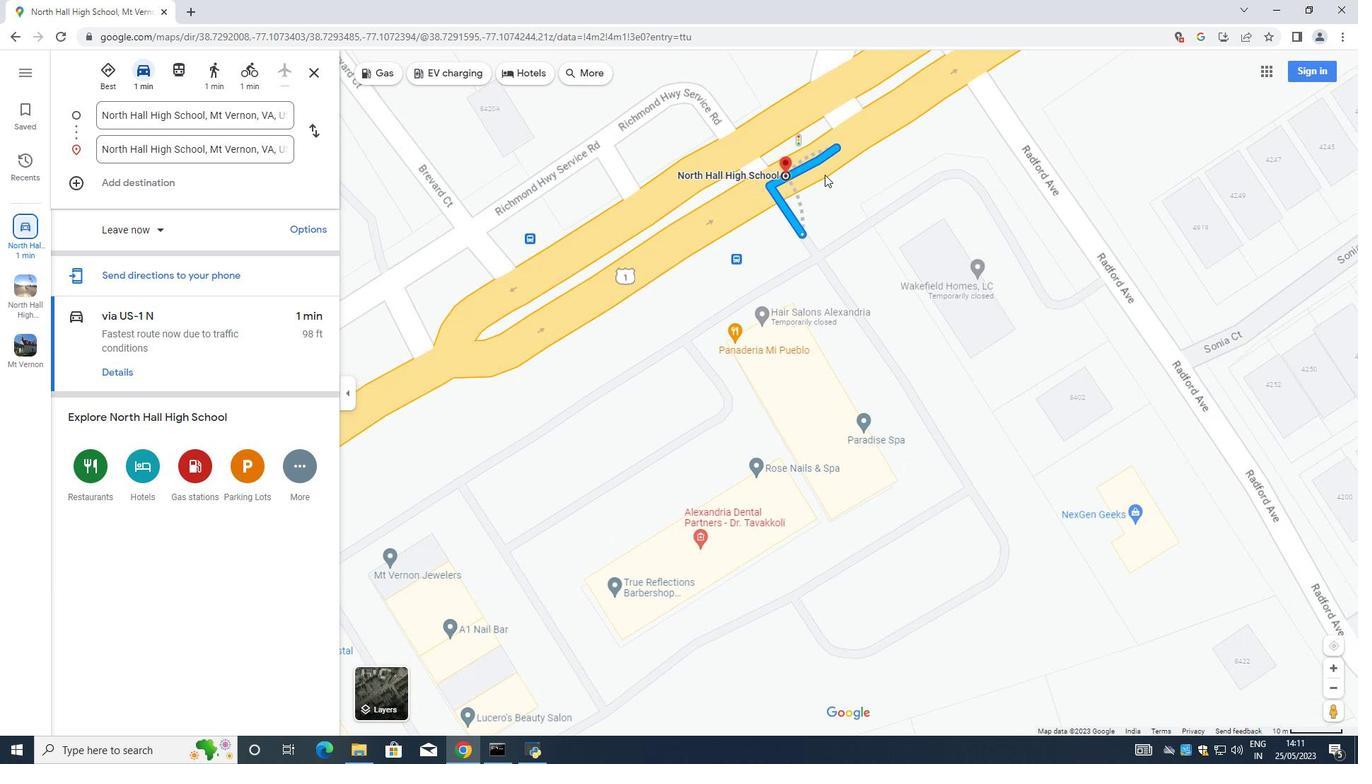 
Action: Mouse scrolled (825, 169) with delta (0, 0)
Screenshot: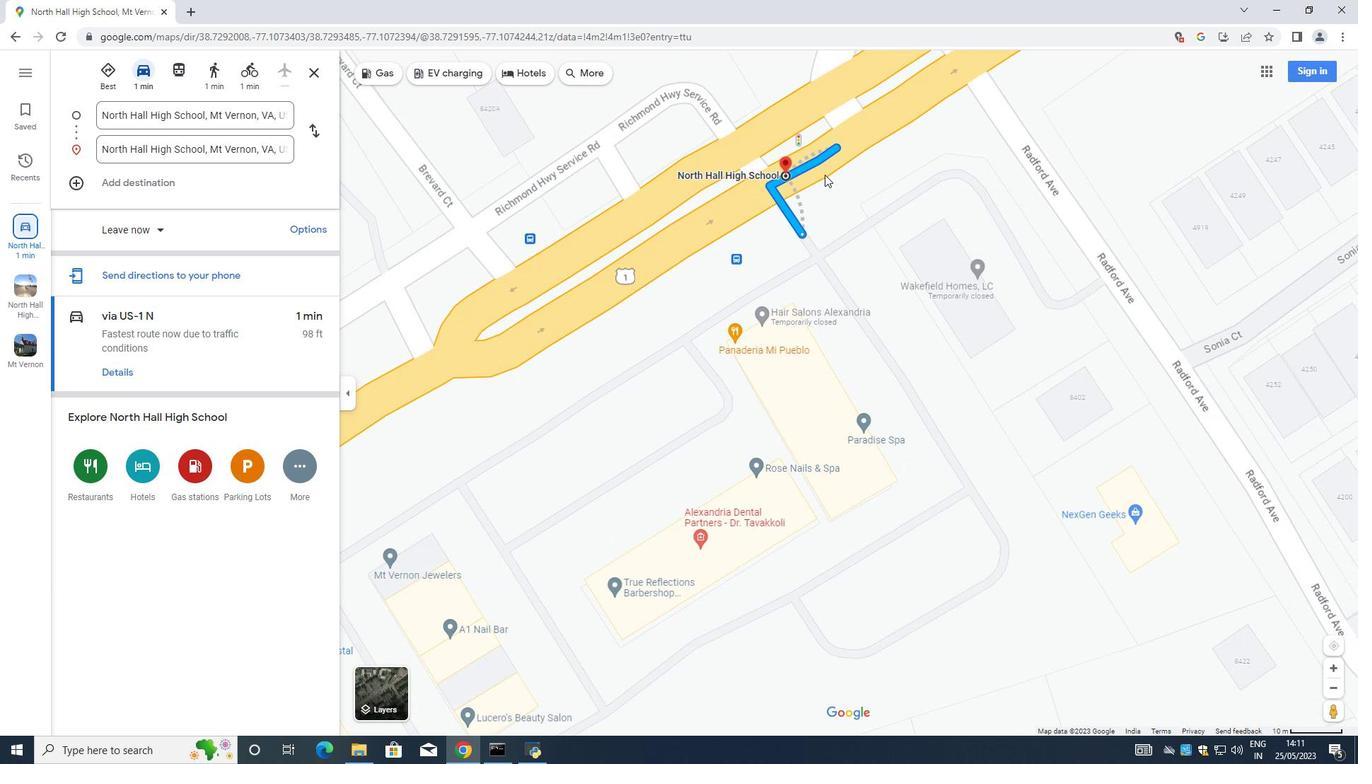 
Action: Mouse scrolled (825, 169) with delta (0, 0)
Screenshot: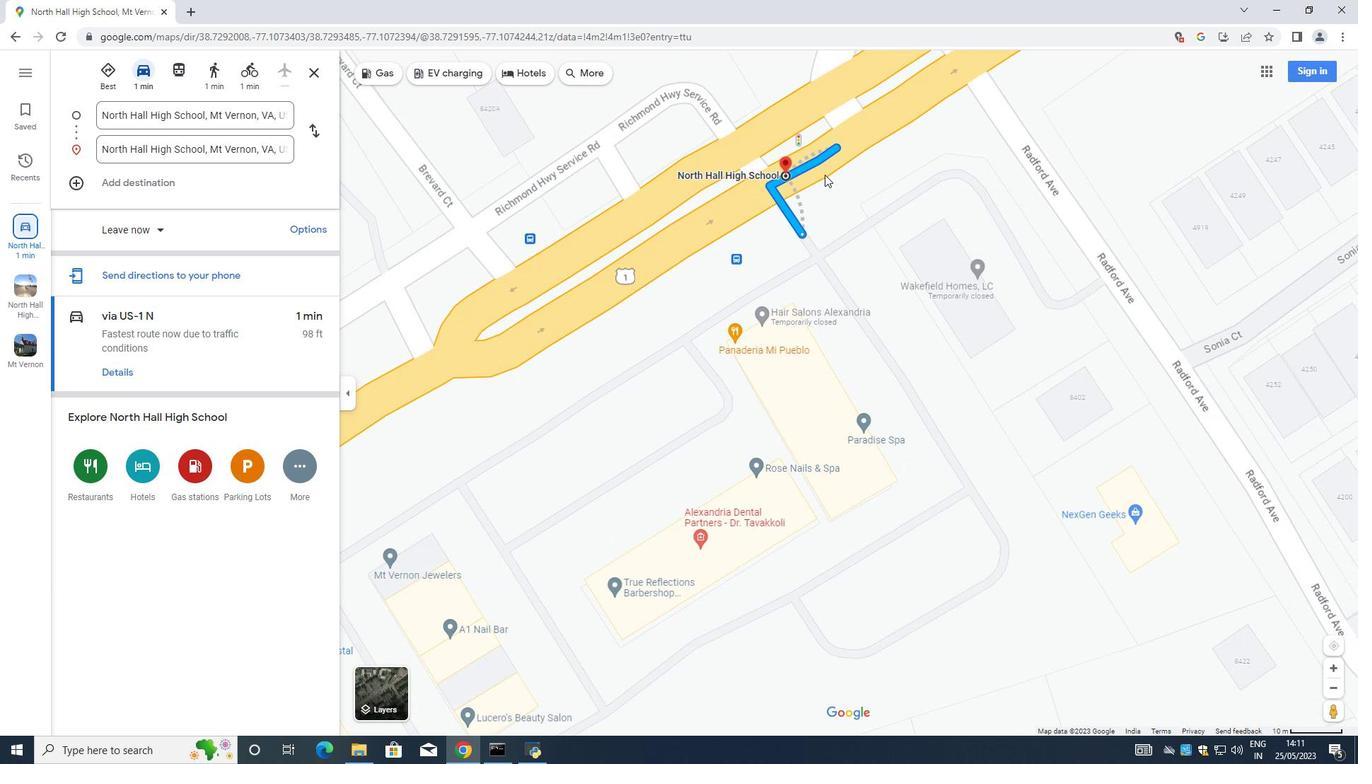 
Action: Mouse scrolled (825, 169) with delta (0, 0)
Screenshot: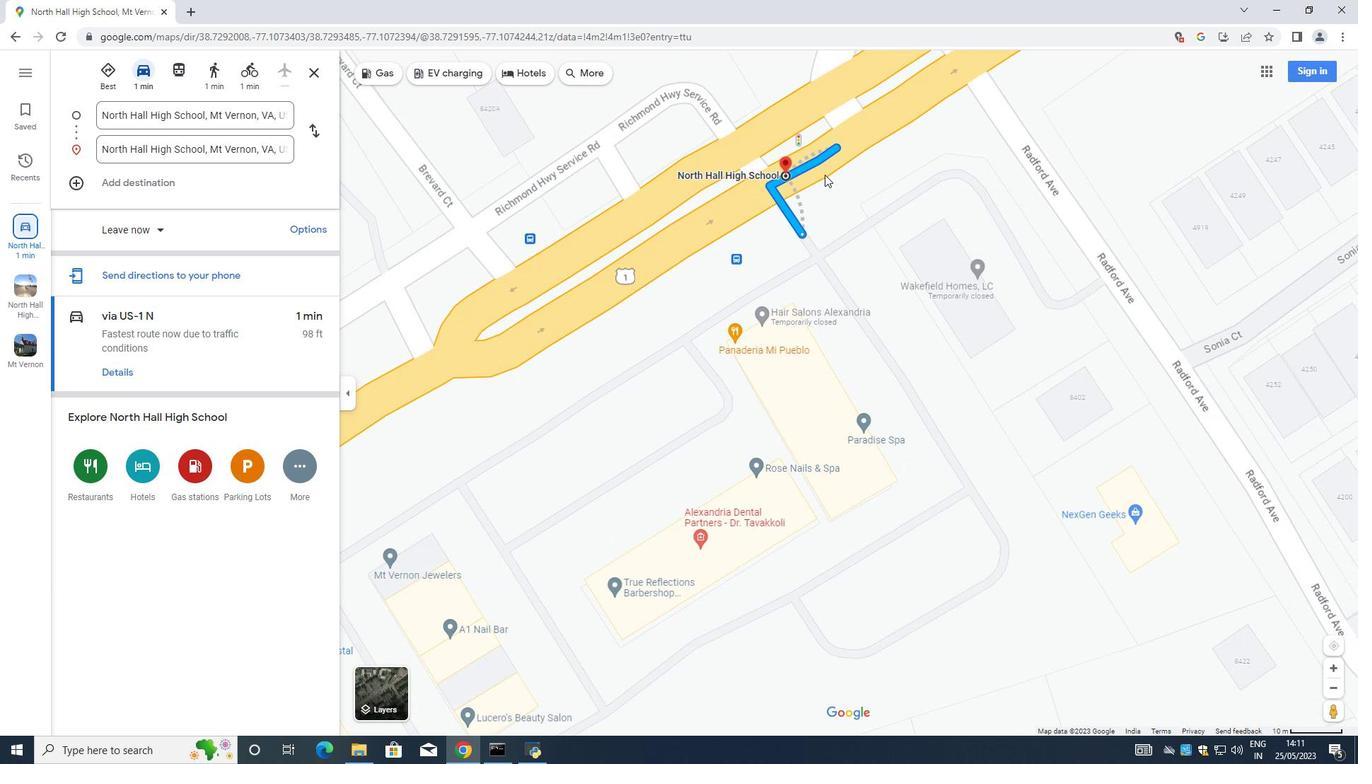 
Action: Mouse scrolled (825, 169) with delta (0, 0)
Screenshot: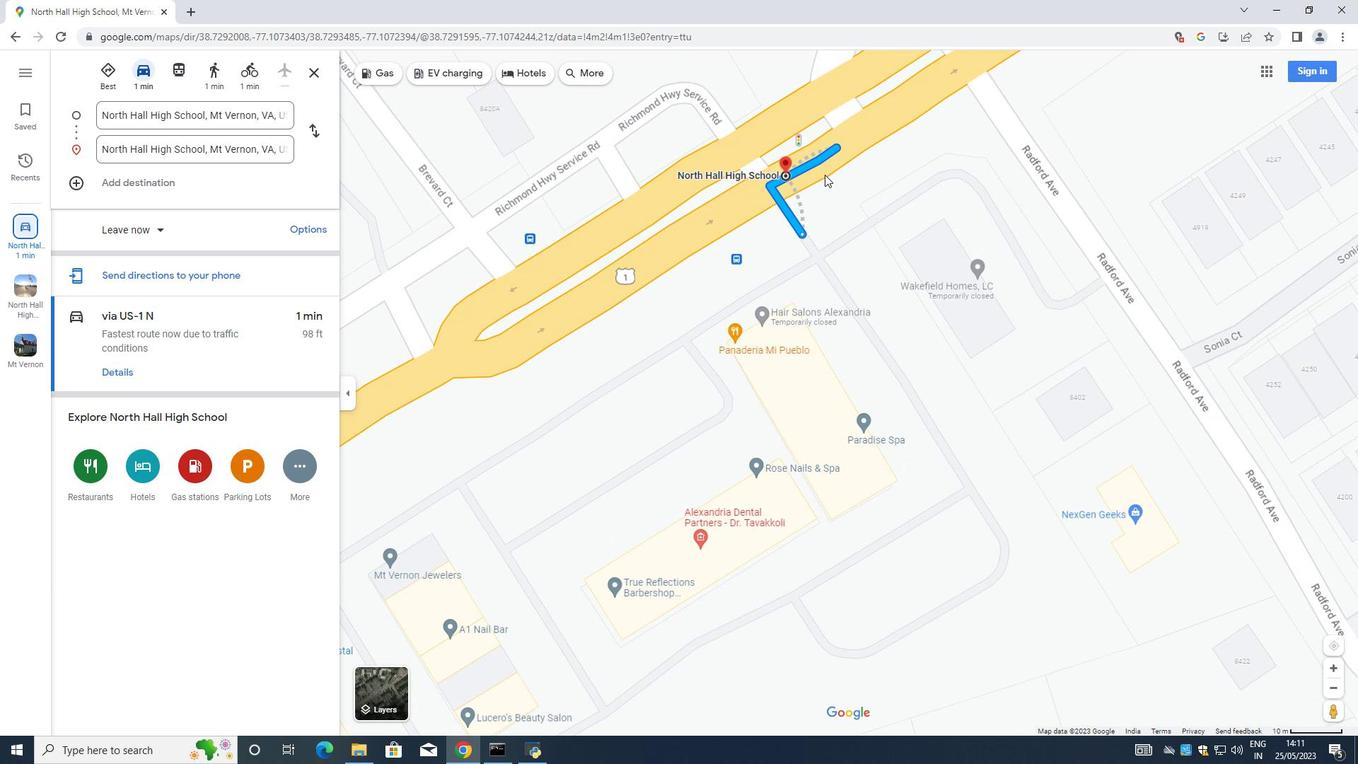 
Action: Mouse moved to (825, 172)
Screenshot: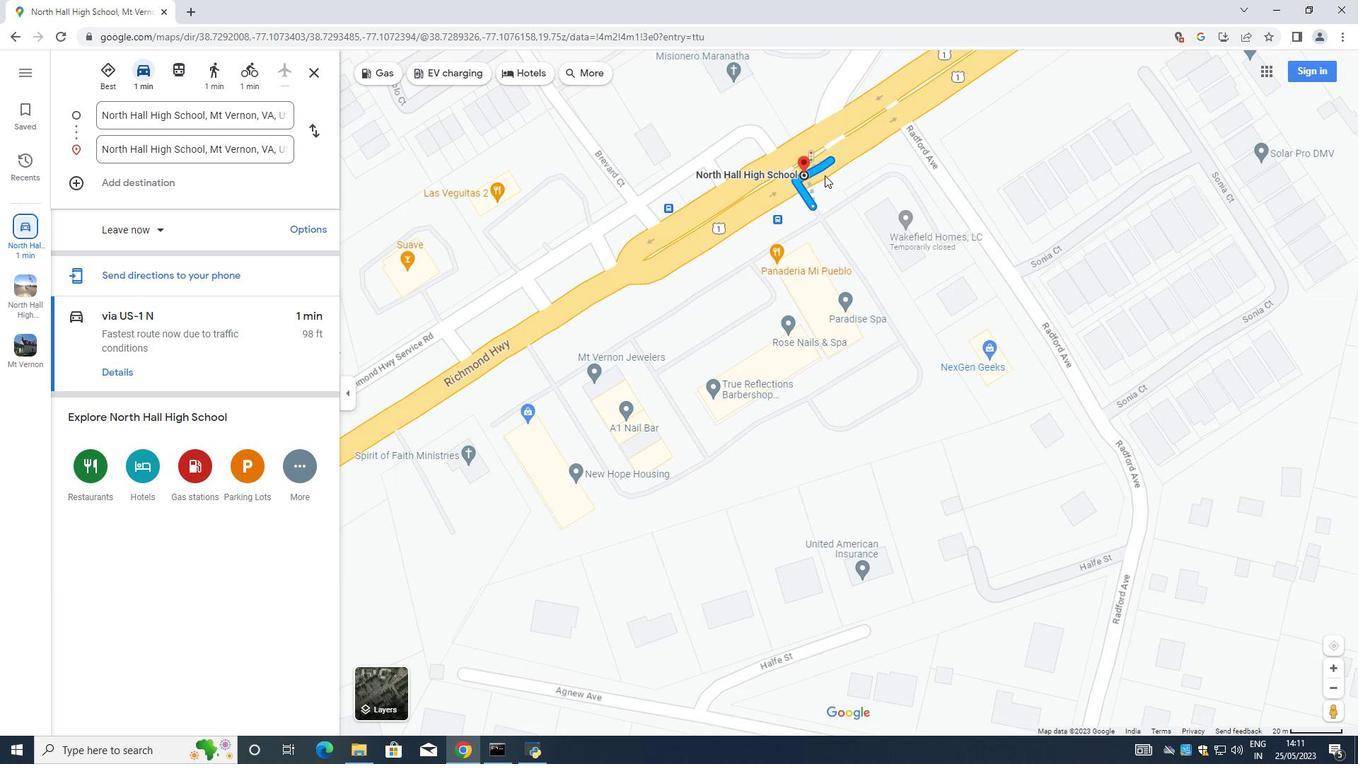 
Action: Mouse scrolled (825, 171) with delta (0, 0)
Screenshot: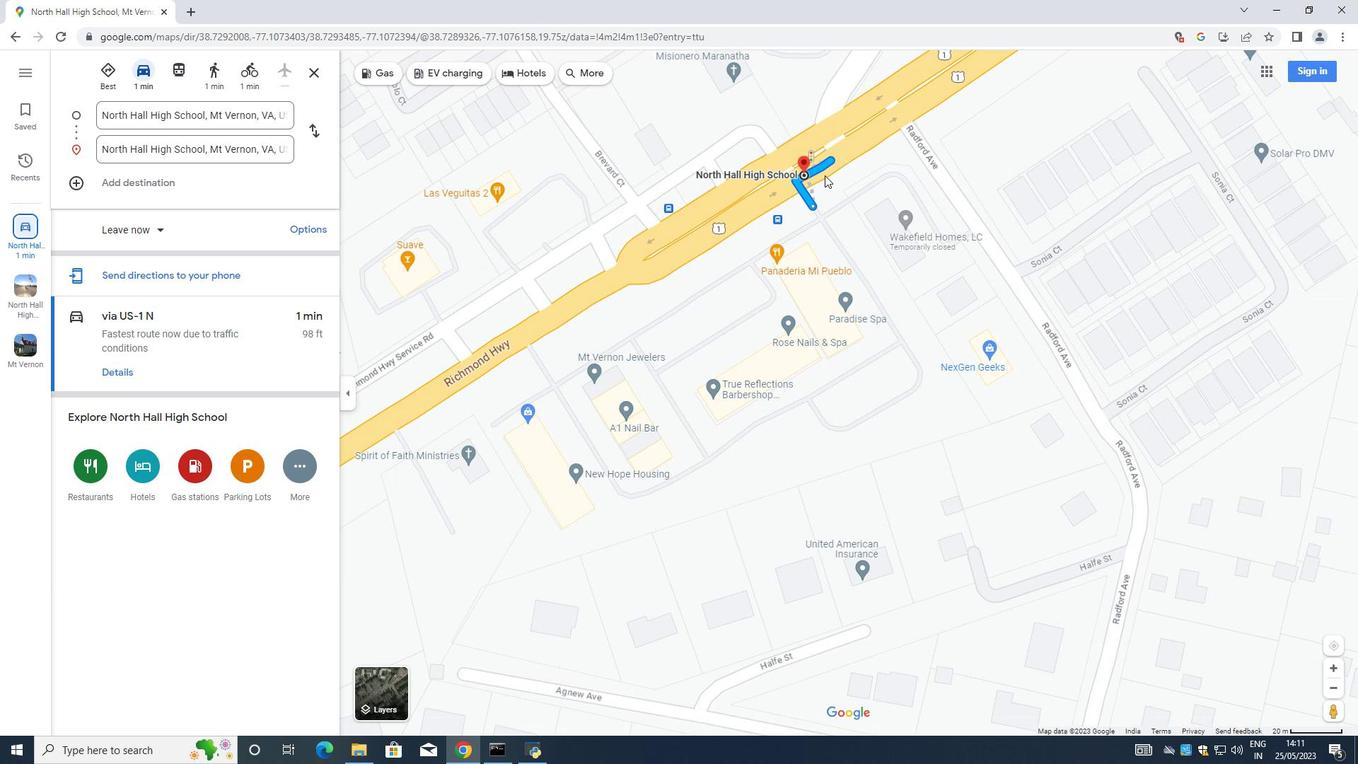 
Action: Mouse moved to (825, 174)
Screenshot: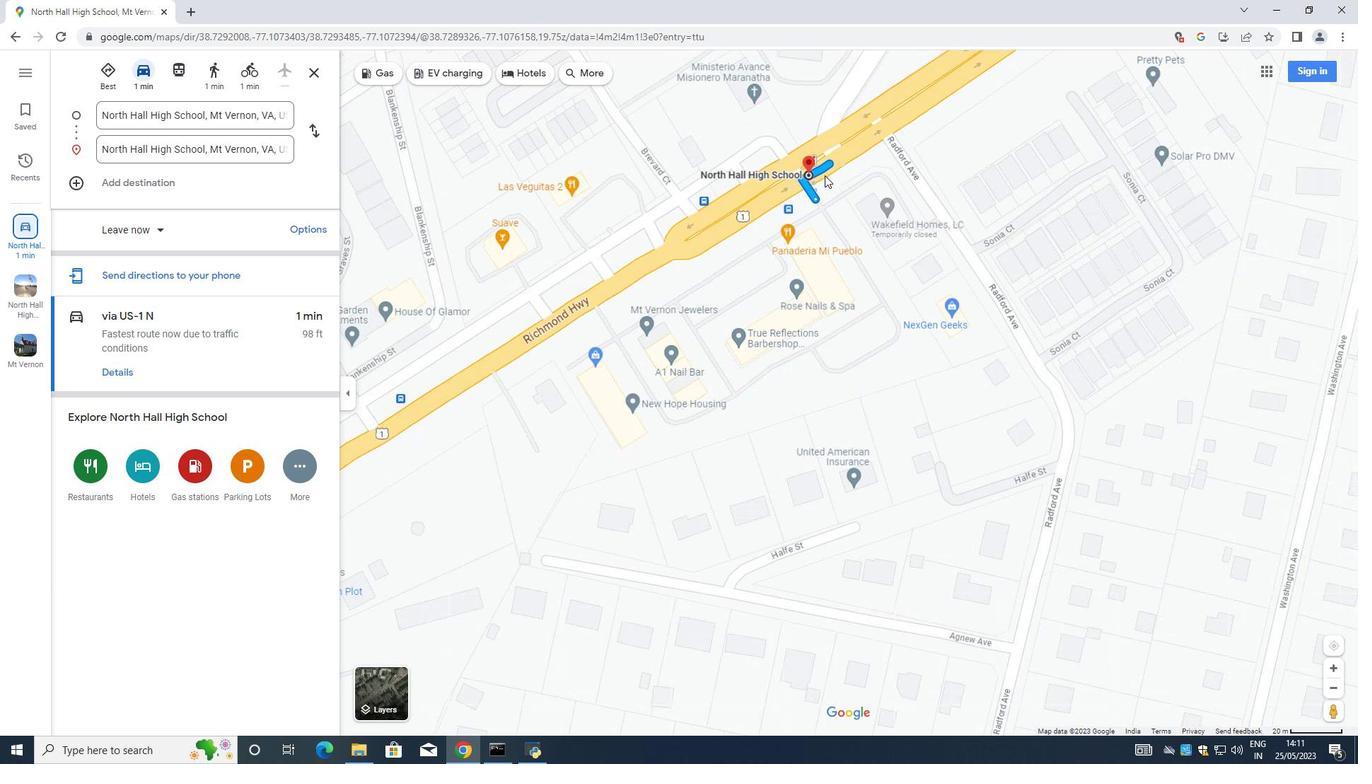 
Action: Mouse scrolled (825, 173) with delta (0, 0)
Screenshot: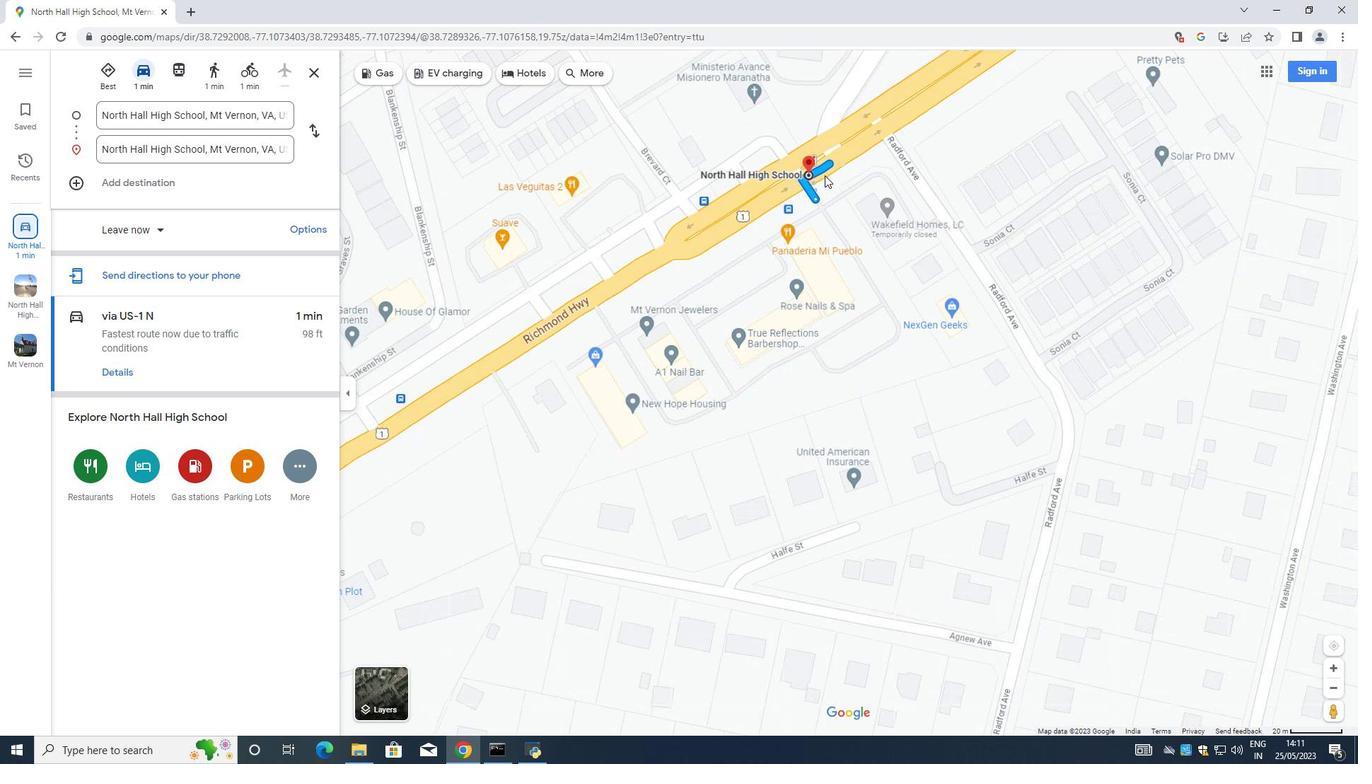 
Action: Mouse moved to (824, 174)
Screenshot: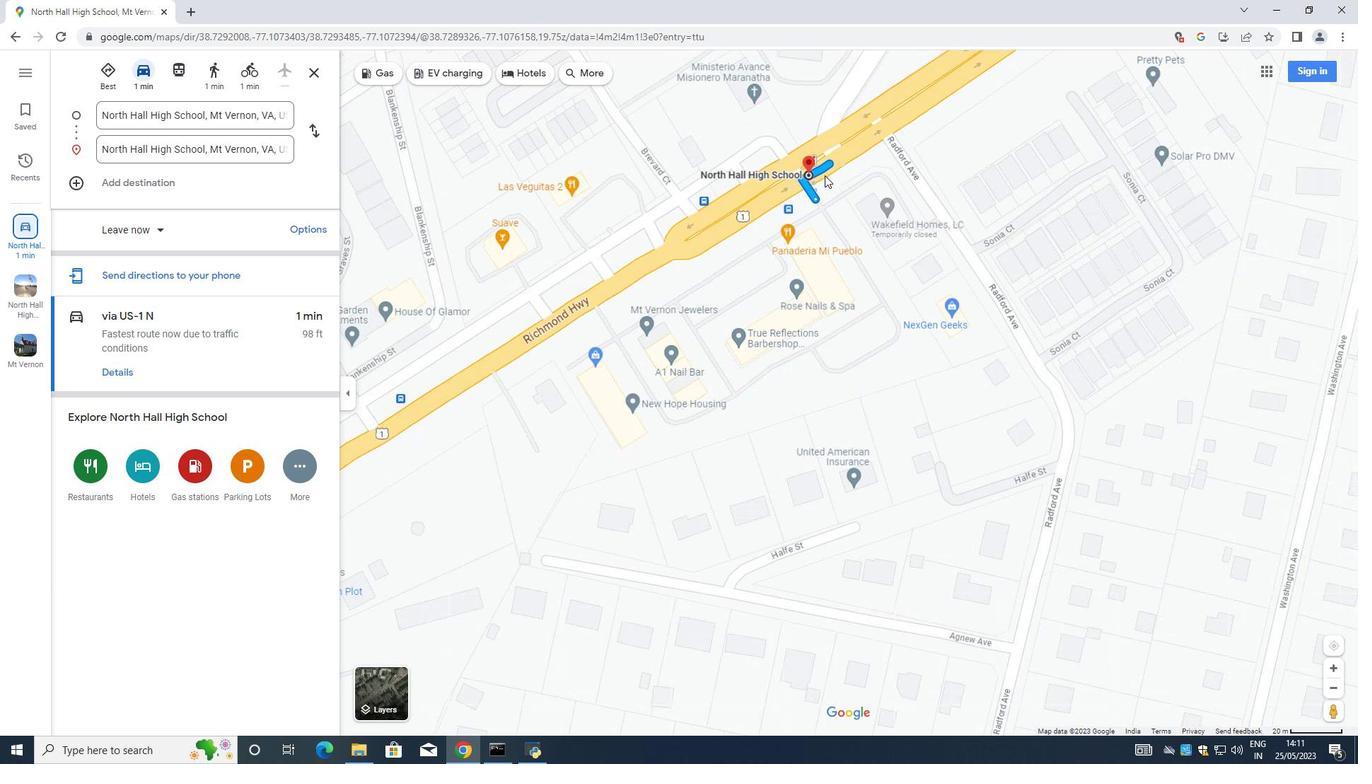 
Action: Mouse scrolled (824, 174) with delta (0, 0)
Screenshot: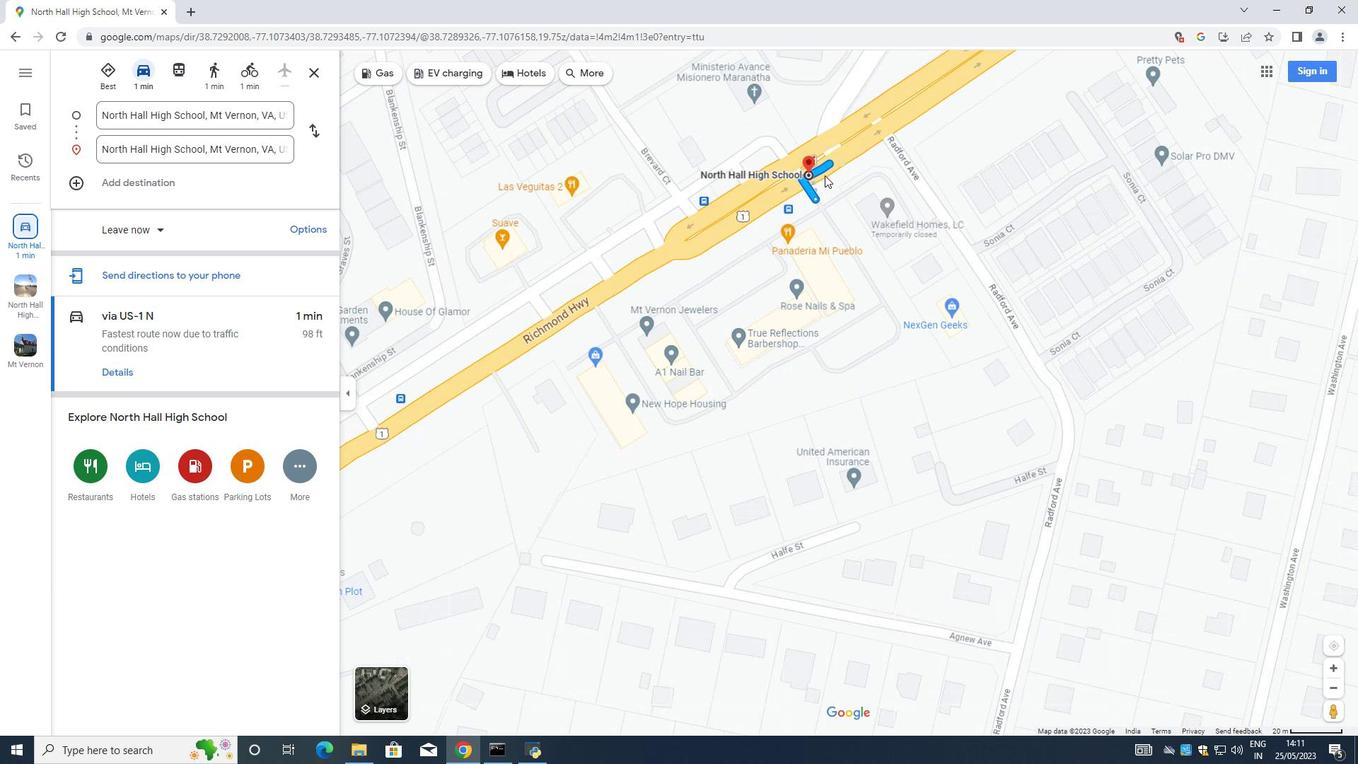 
Action: Mouse scrolled (824, 174) with delta (0, 0)
Screenshot: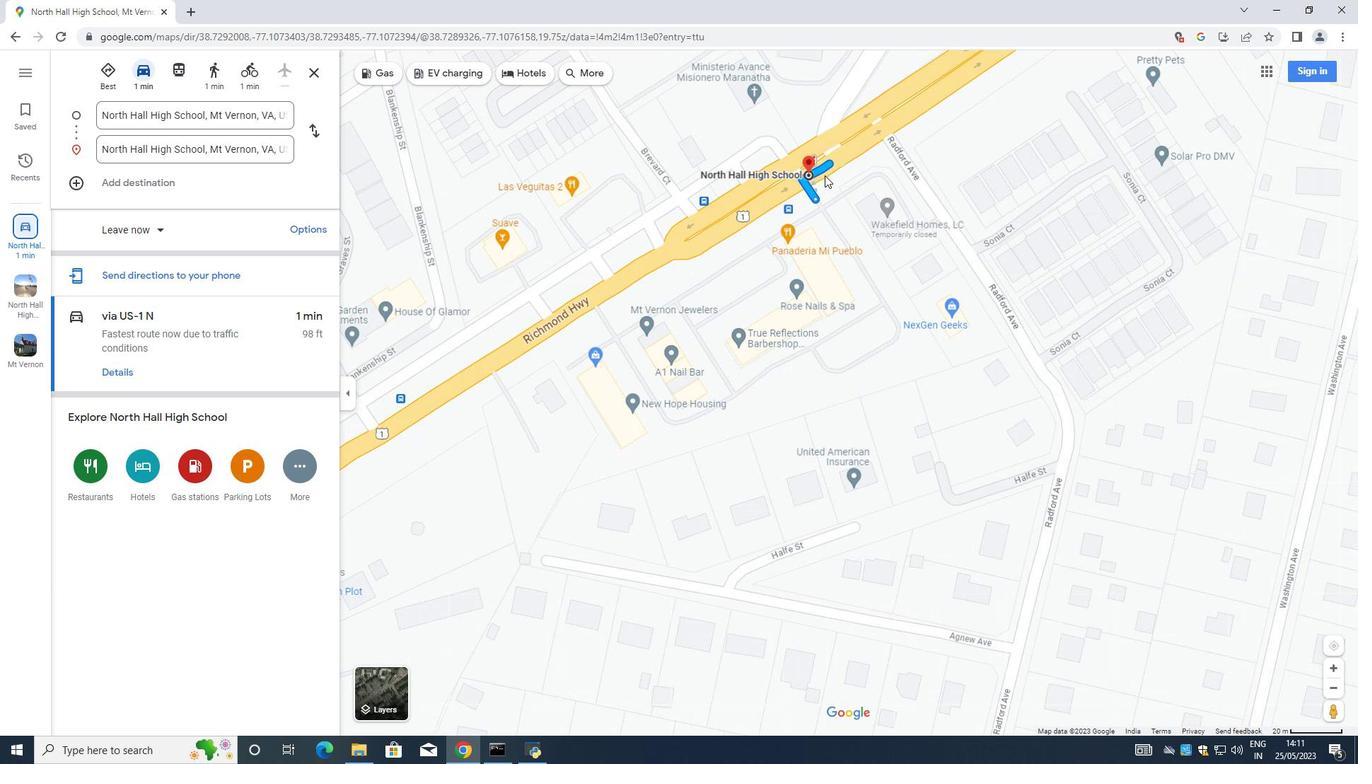 
Action: Mouse scrolled (824, 174) with delta (0, 0)
Screenshot: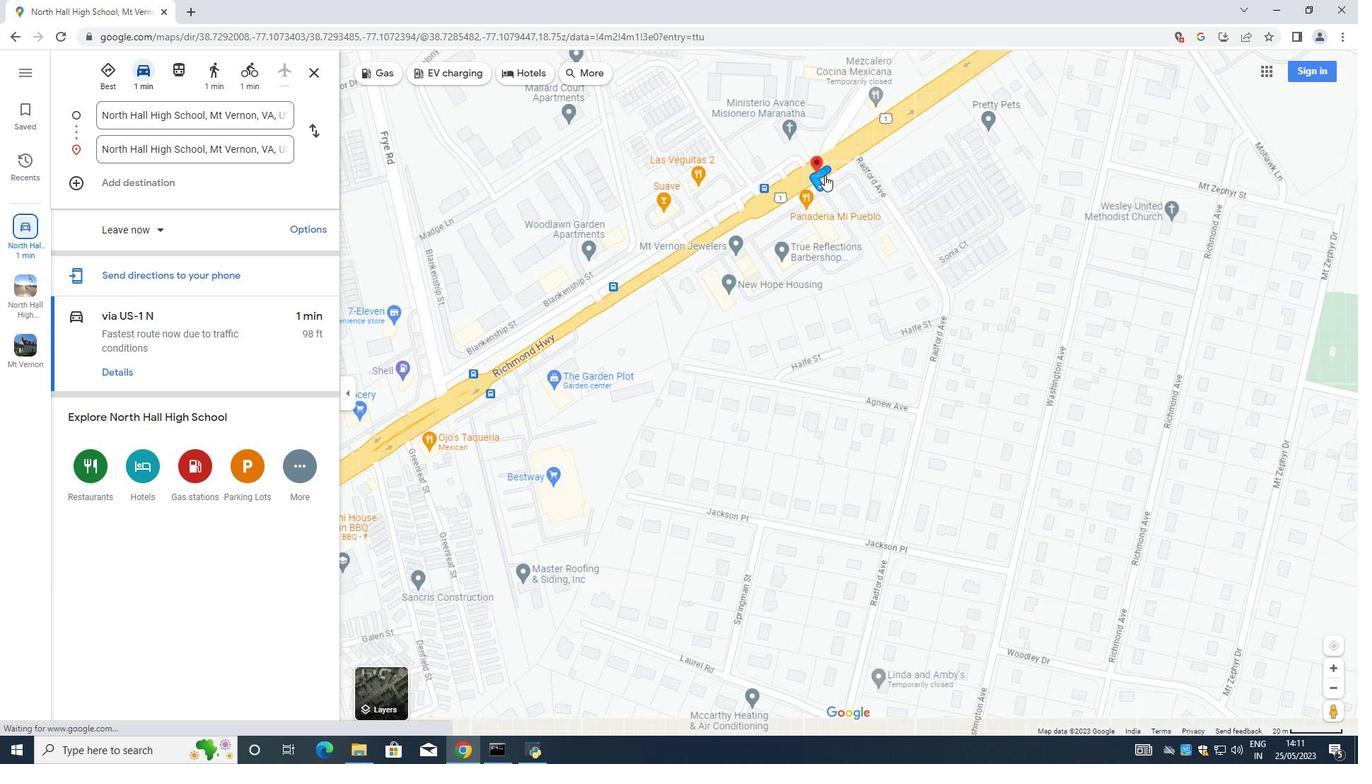 
Action: Mouse moved to (824, 175)
Screenshot: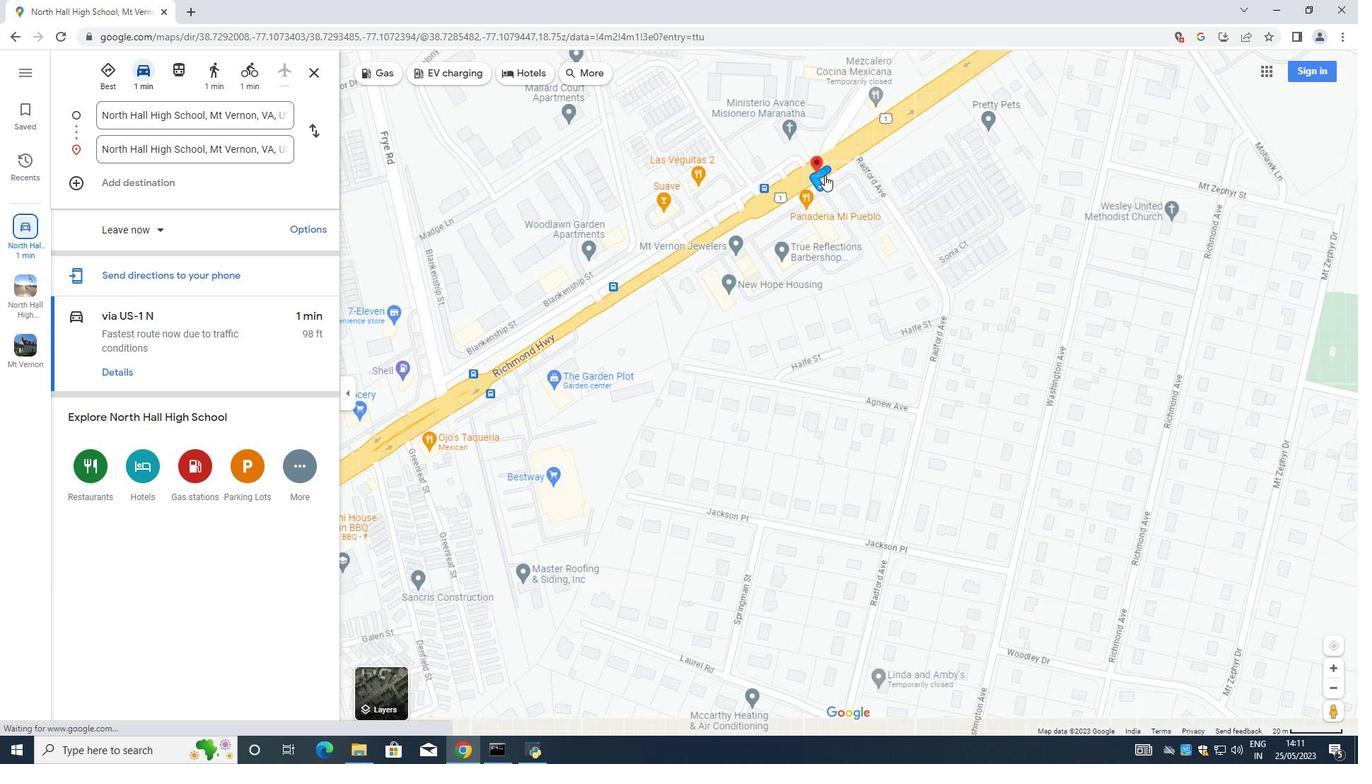 
Action: Mouse scrolled (824, 174) with delta (0, 0)
Screenshot: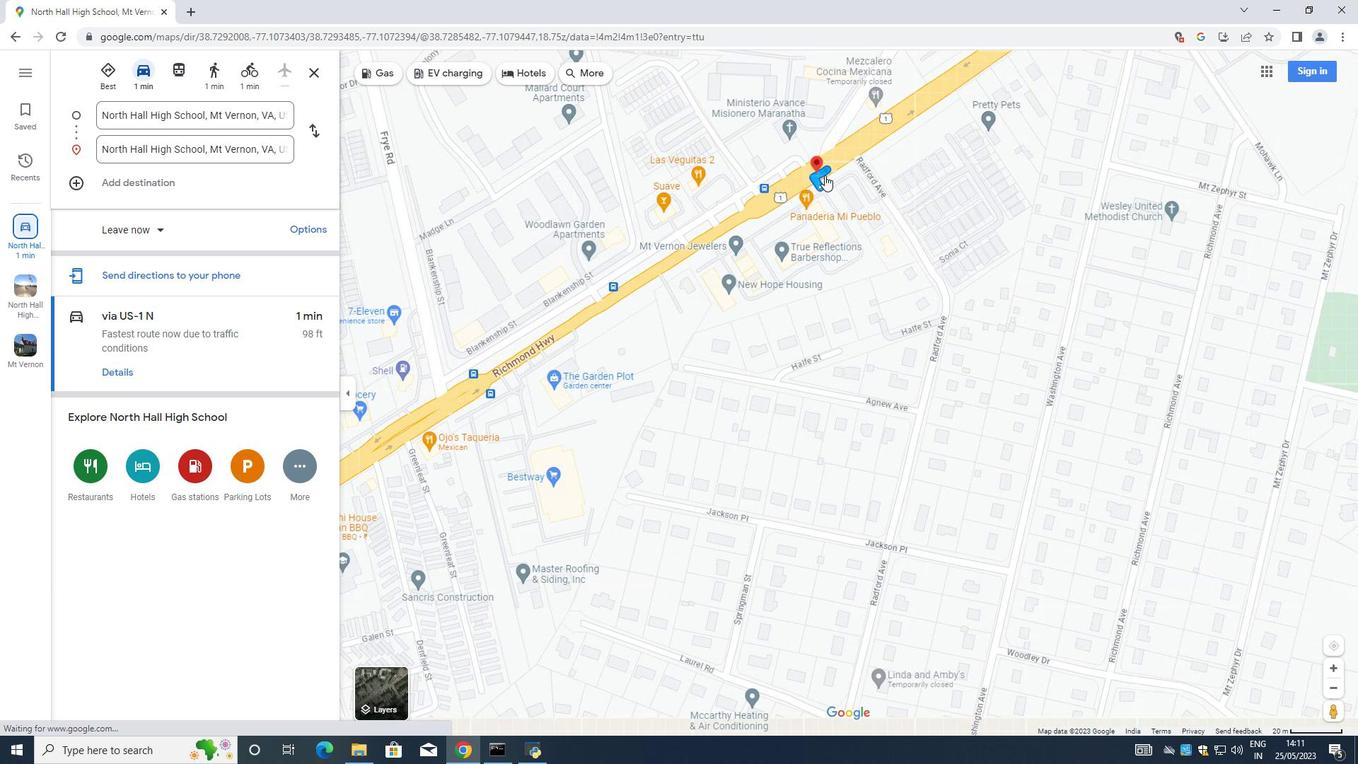 
Action: Mouse scrolled (824, 174) with delta (0, 0)
Screenshot: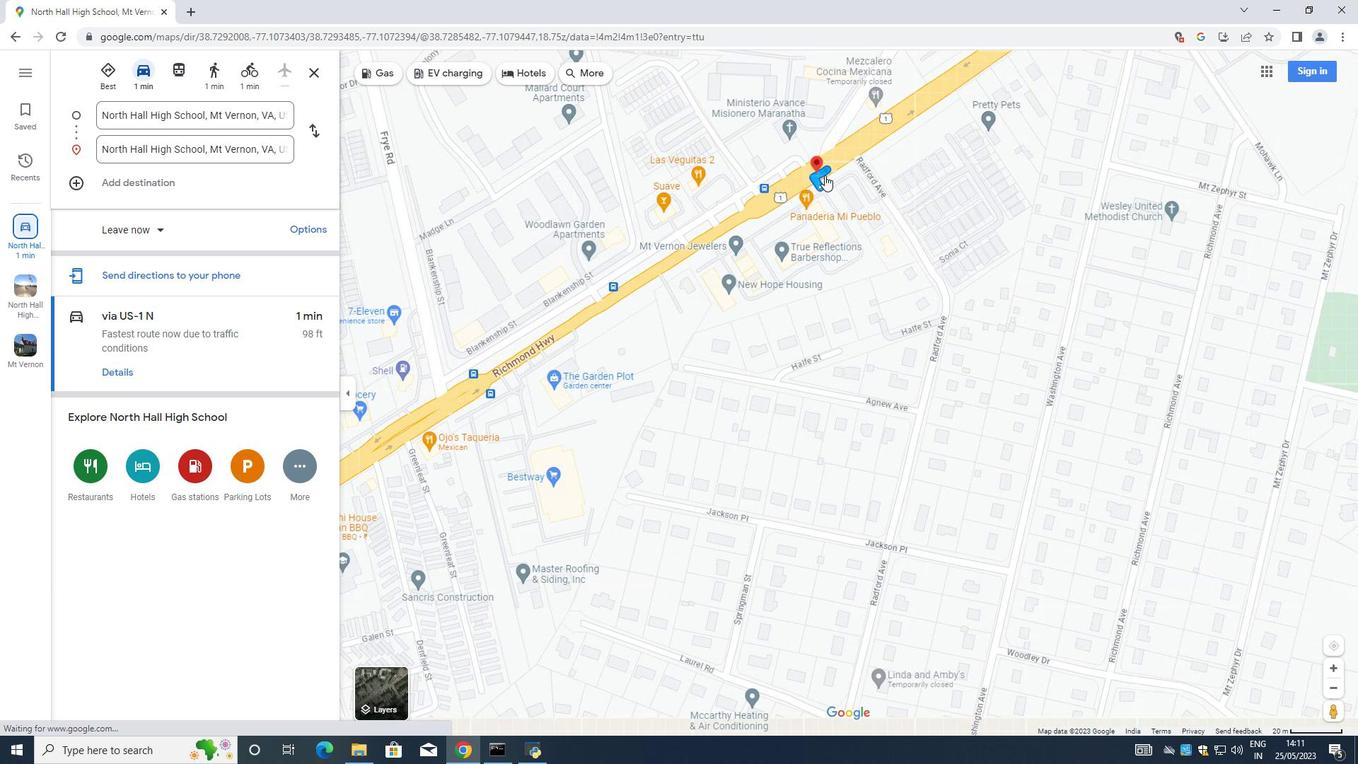 
Action: Mouse scrolled (824, 174) with delta (0, 0)
Screenshot: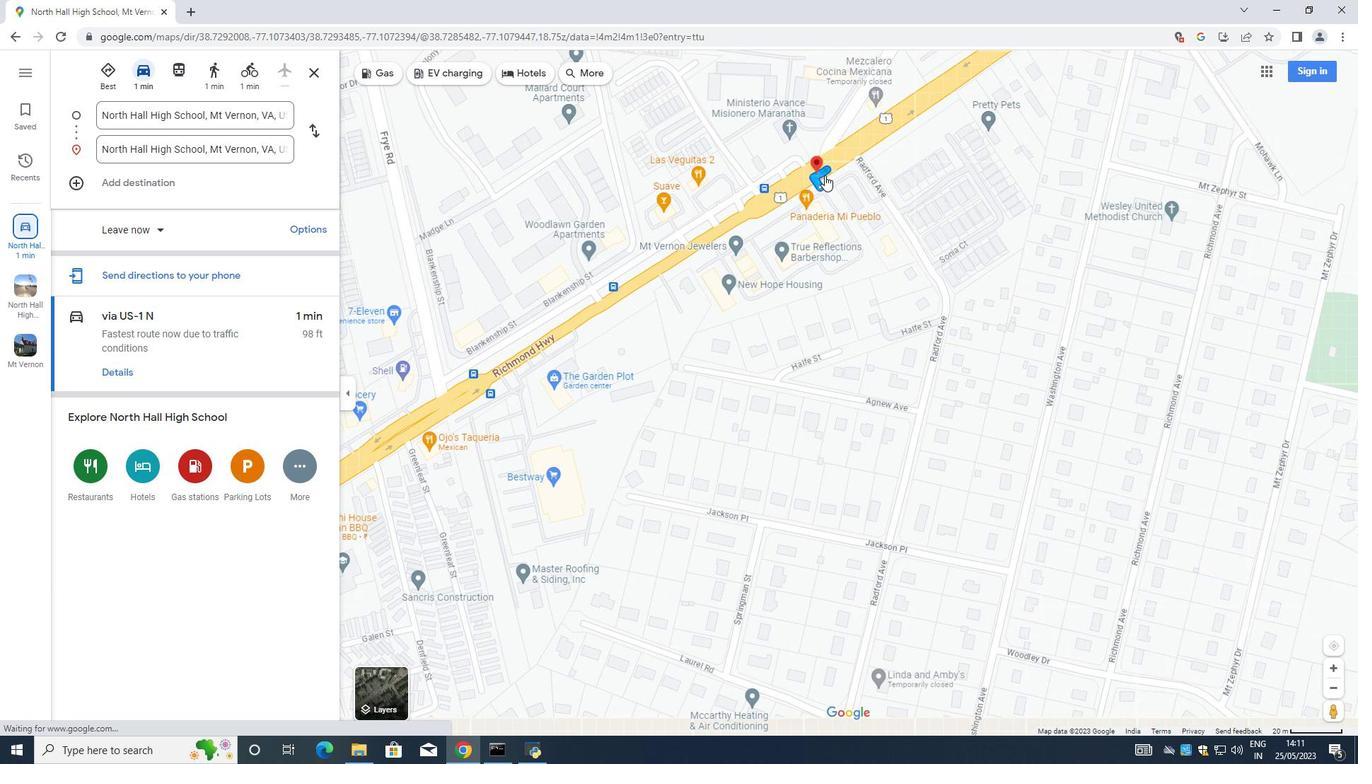 
Action: Mouse scrolled (824, 174) with delta (0, 0)
Screenshot: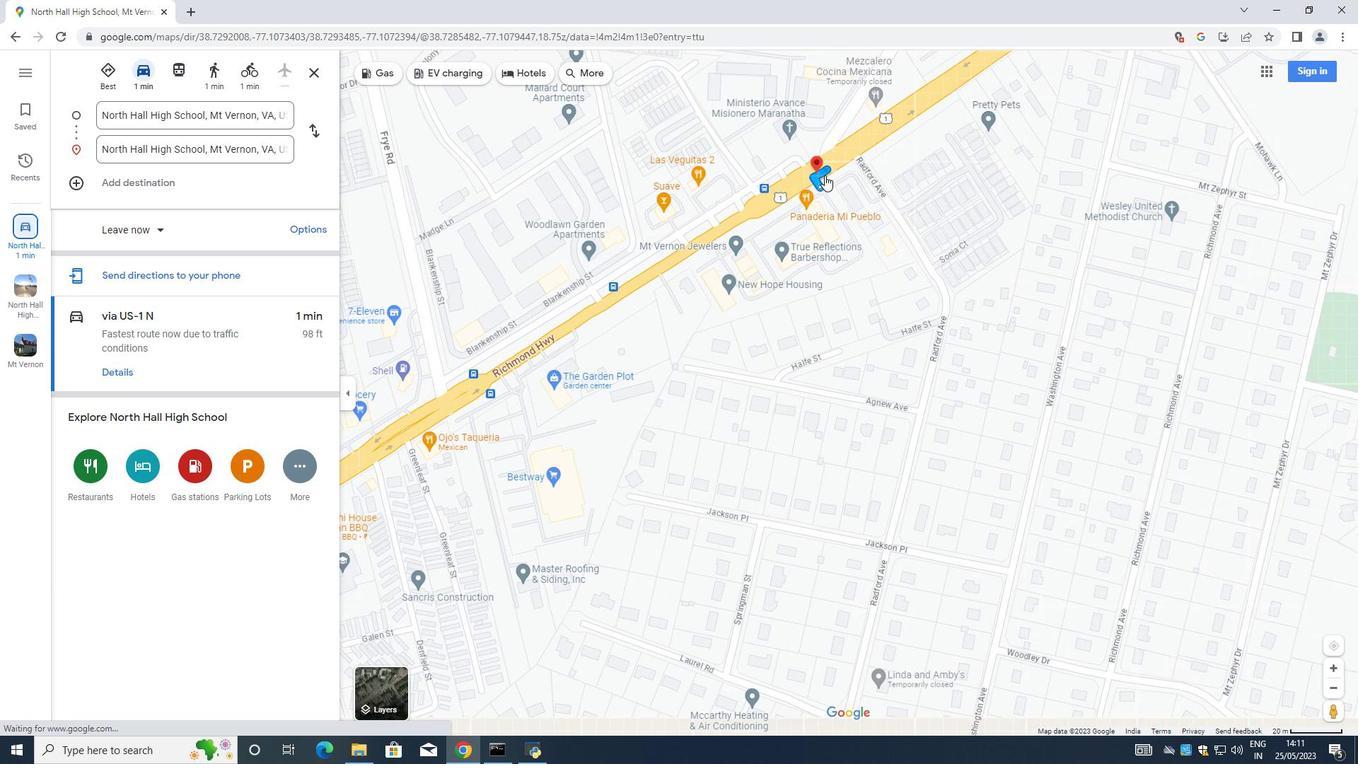 
Action: Mouse moved to (824, 175)
Screenshot: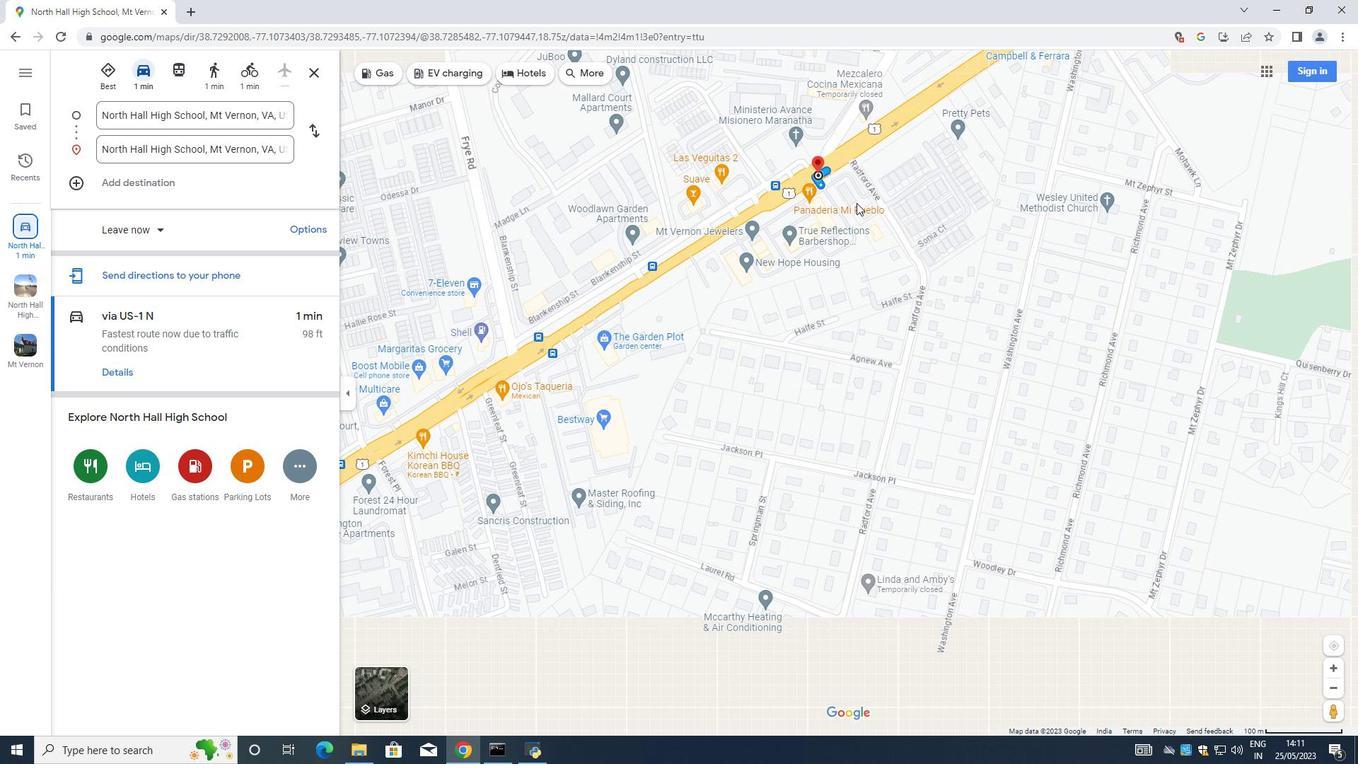 
Action: Mouse scrolled (824, 174) with delta (0, 0)
Screenshot: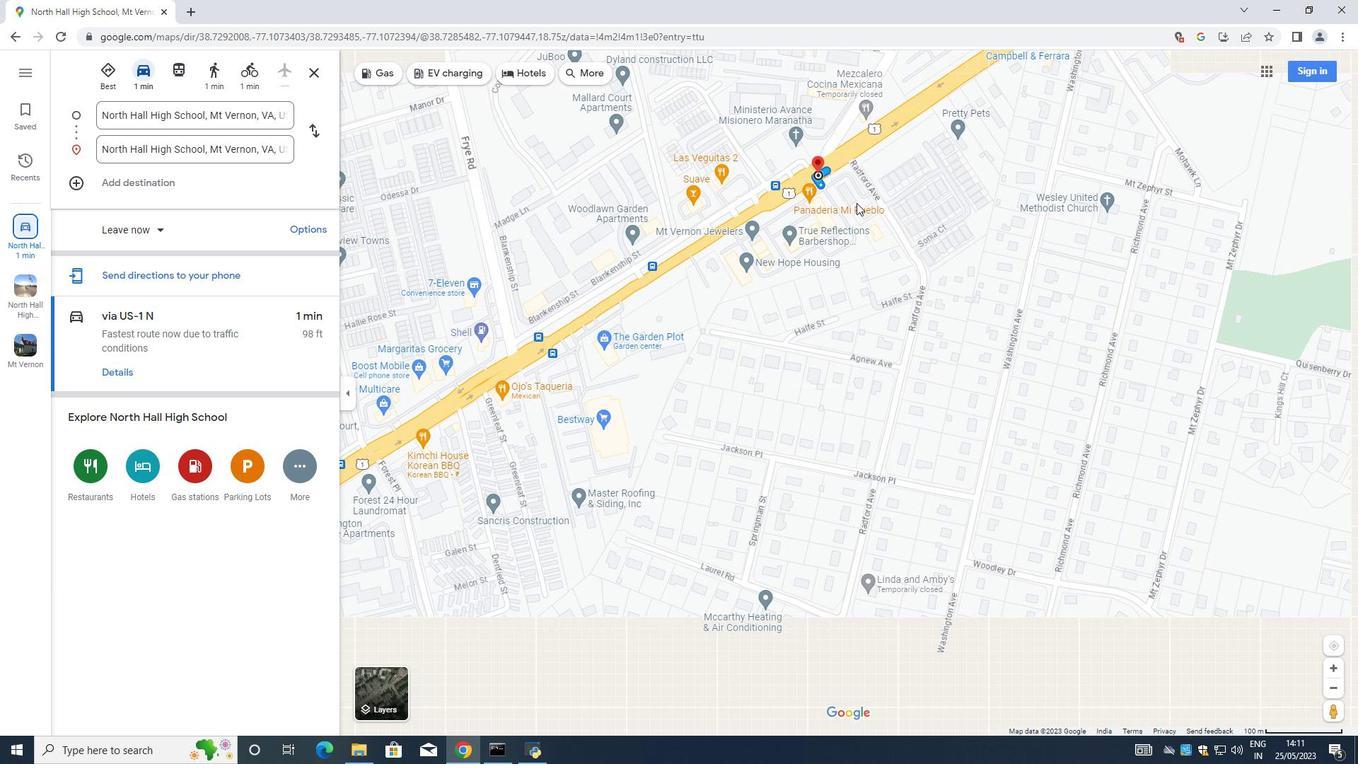 
Action: Mouse scrolled (824, 174) with delta (0, 0)
Screenshot: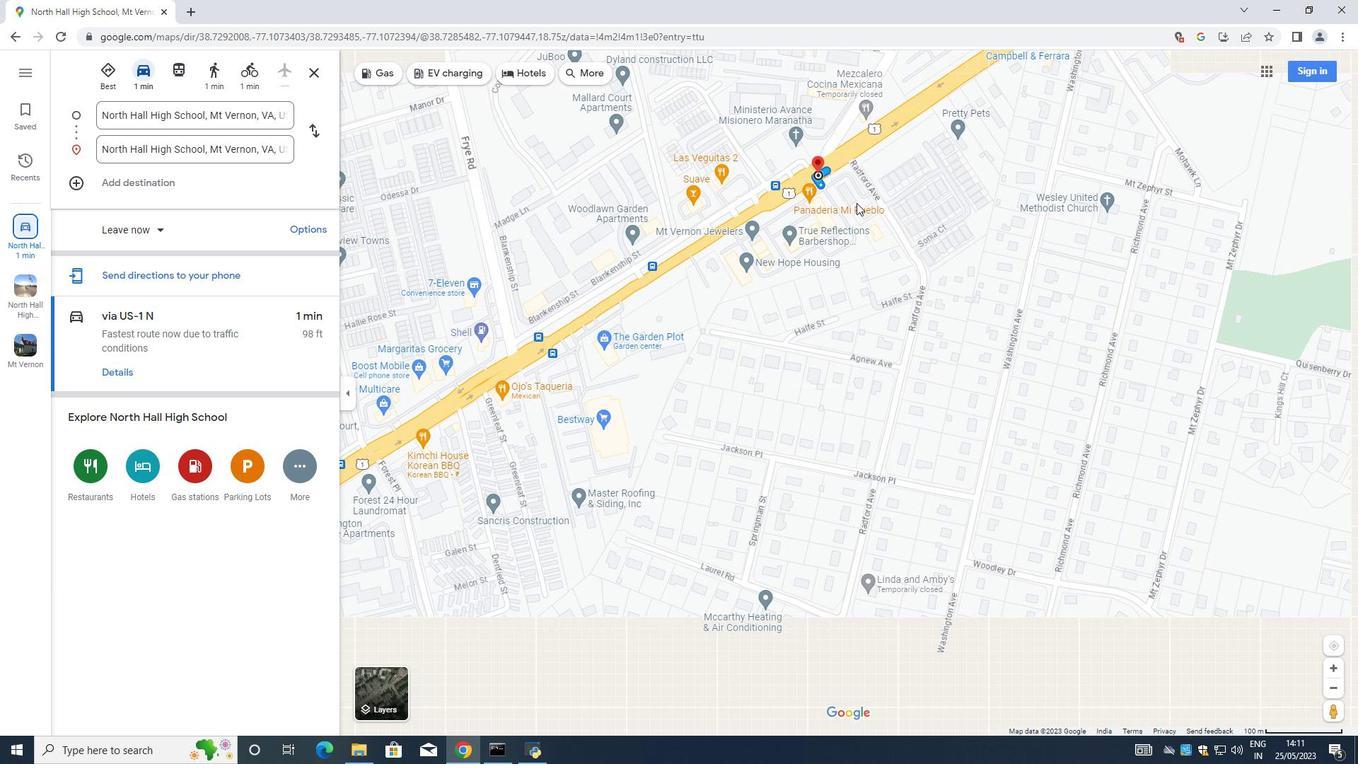 
Action: Mouse moved to (282, 133)
Screenshot: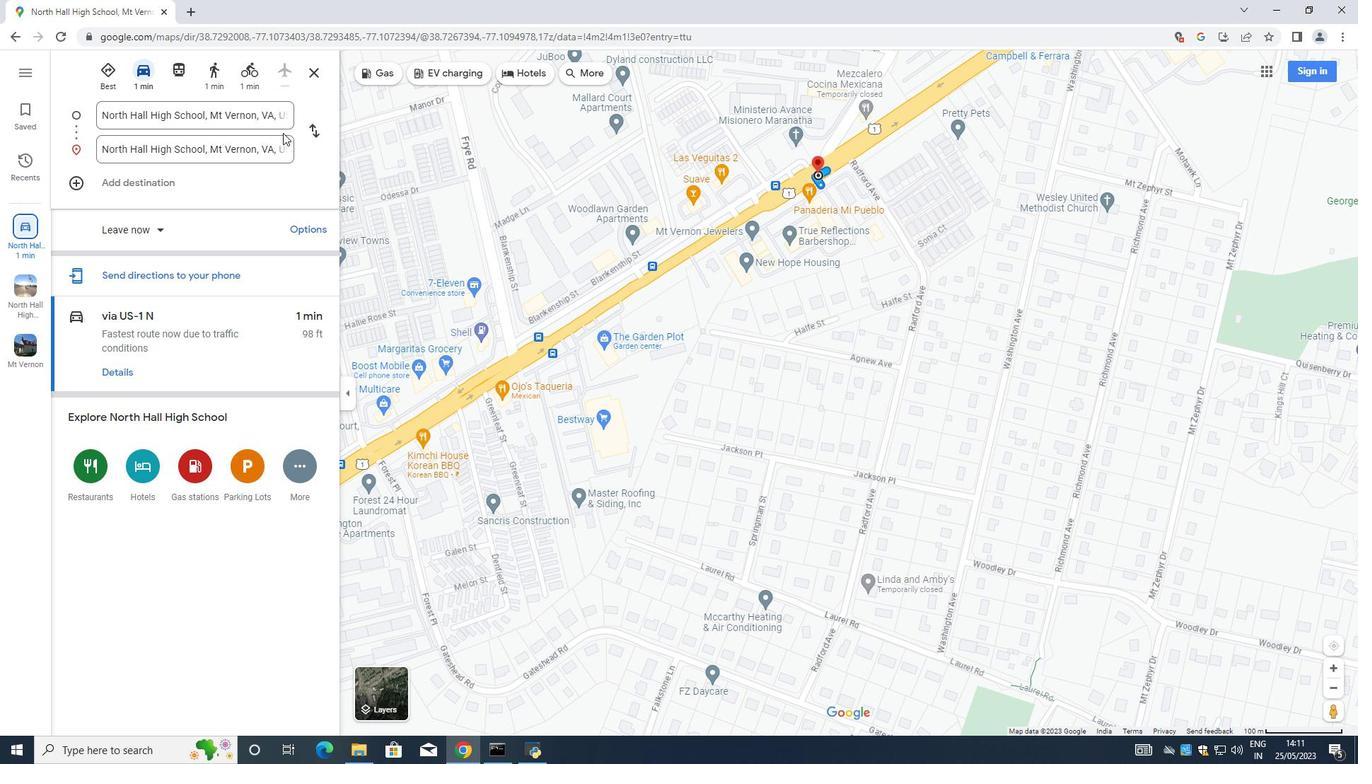 
